 Task: Buy 5 Wheel Cylinder Kits from Brake System section under best seller category for shipping address: Brooke Phillips, 425 Callison Lane, Wilmington, Delaware 19801, Cell Number 3024323748. Pay from credit card ending with 6010, CVV 682
Action: Mouse moved to (19, 89)
Screenshot: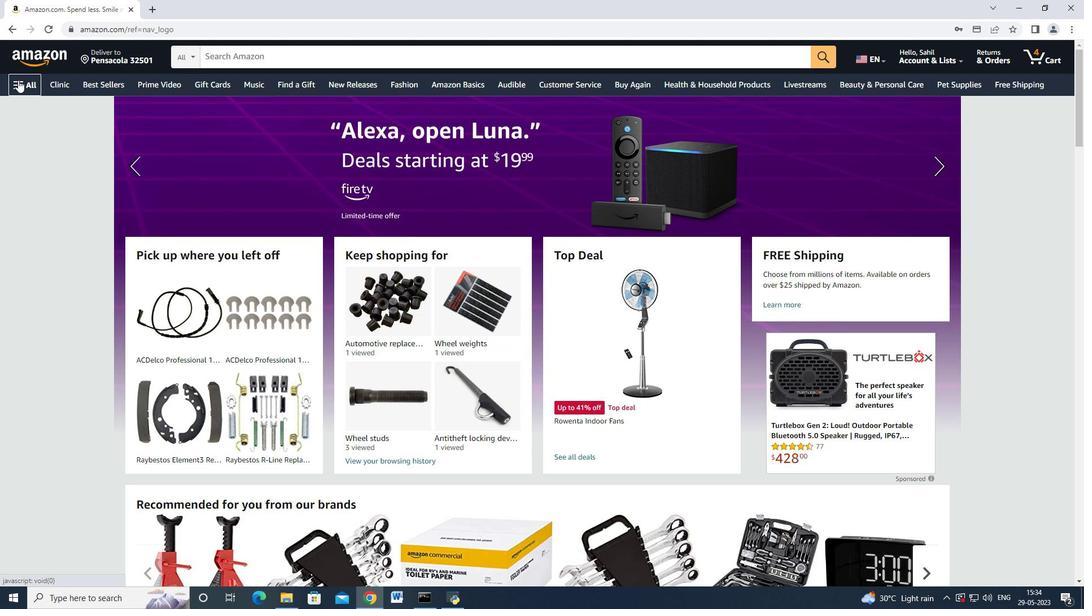
Action: Mouse pressed left at (19, 89)
Screenshot: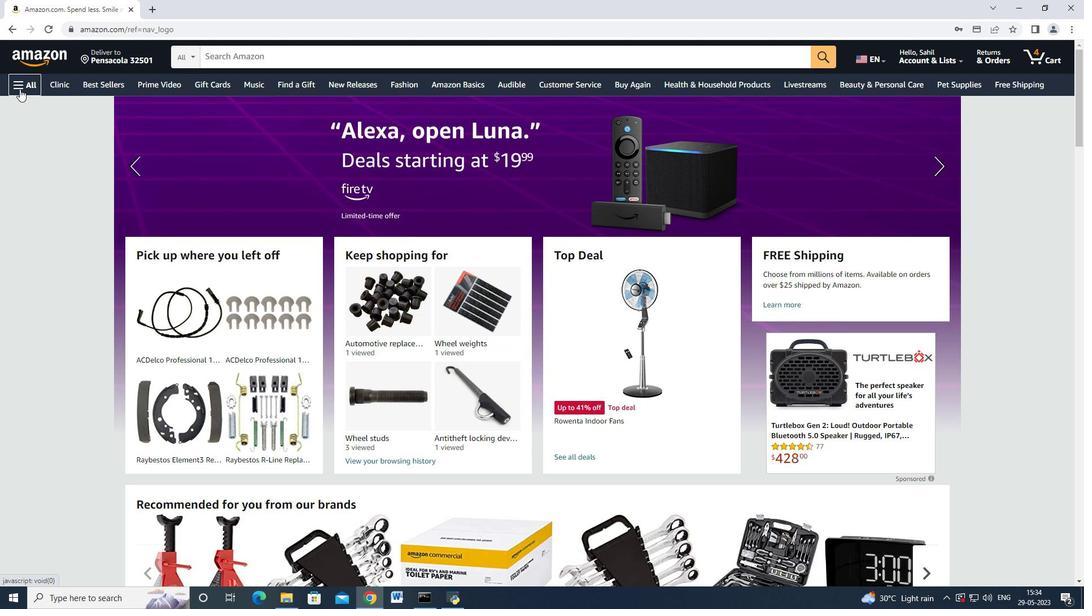 
Action: Mouse moved to (107, 241)
Screenshot: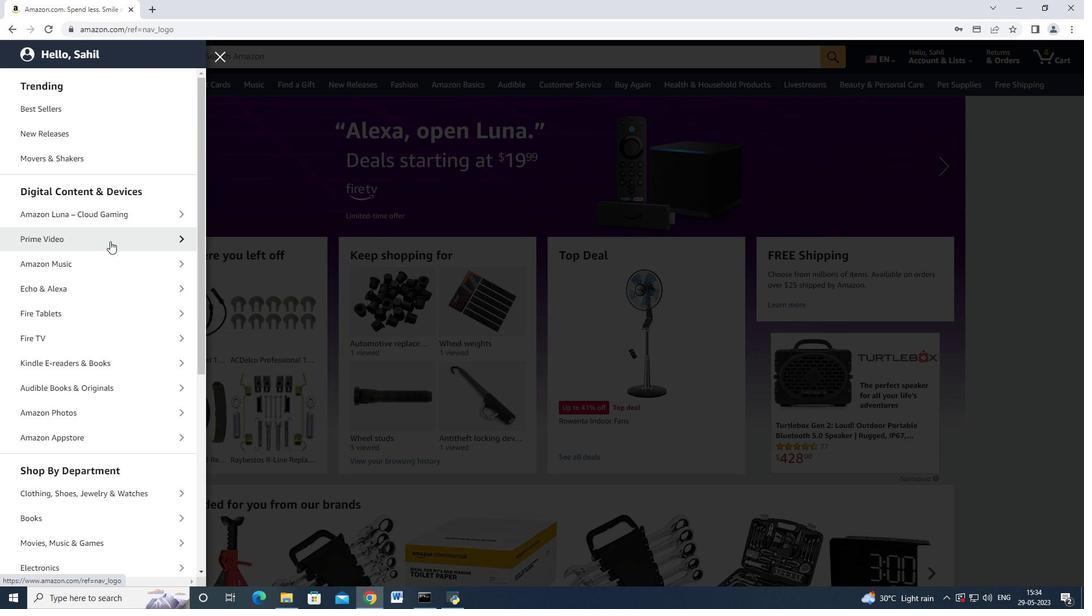 
Action: Mouse scrolled (107, 241) with delta (0, 0)
Screenshot: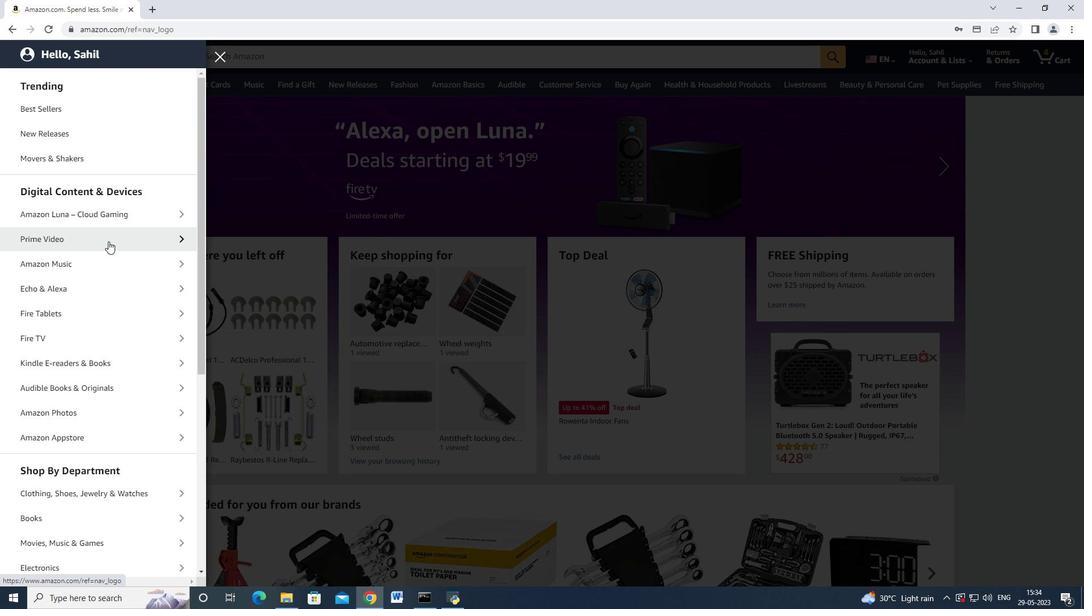 
Action: Mouse moved to (107, 241)
Screenshot: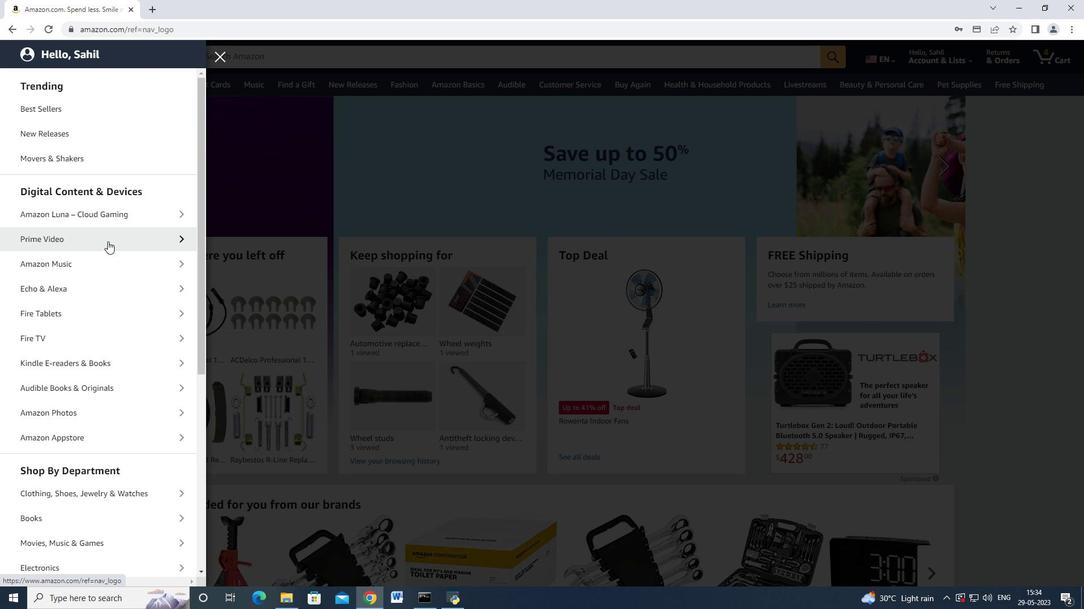
Action: Mouse scrolled (107, 241) with delta (0, 0)
Screenshot: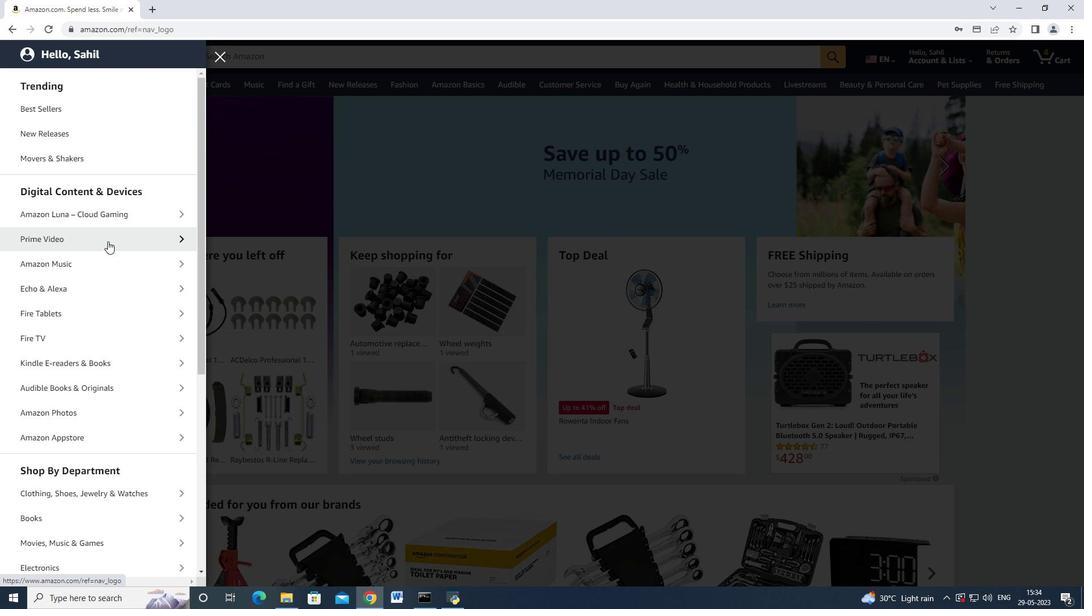 
Action: Mouse scrolled (107, 241) with delta (0, 0)
Screenshot: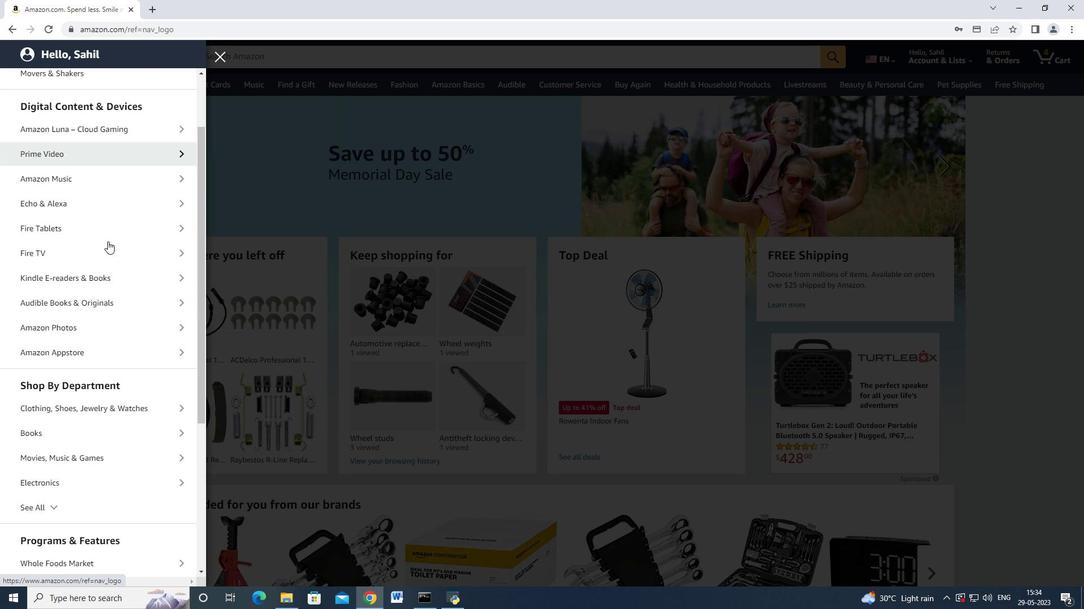 
Action: Mouse scrolled (107, 241) with delta (0, 0)
Screenshot: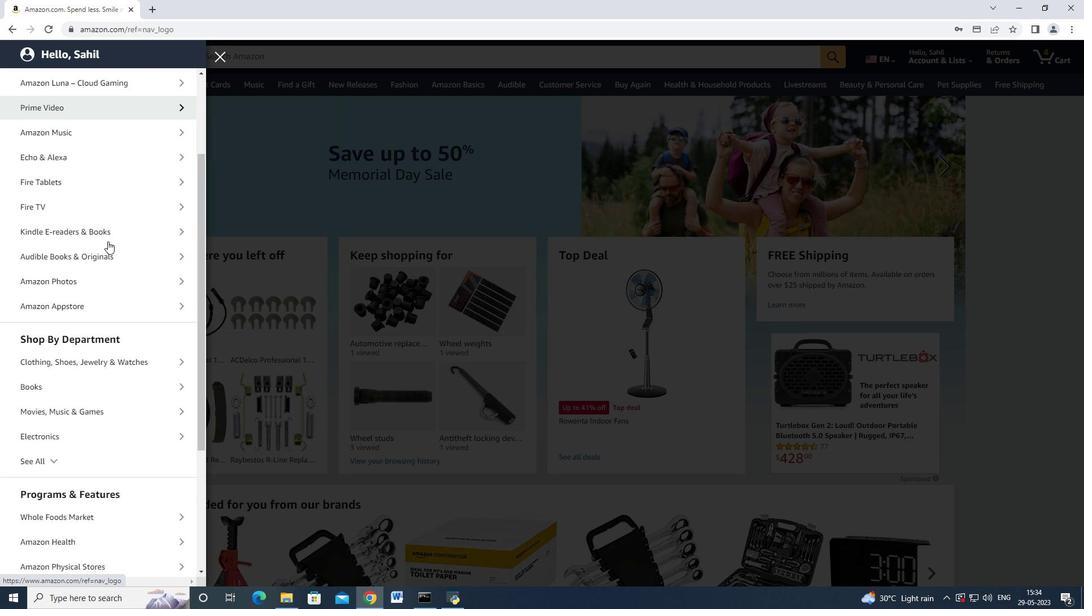 
Action: Mouse moved to (58, 360)
Screenshot: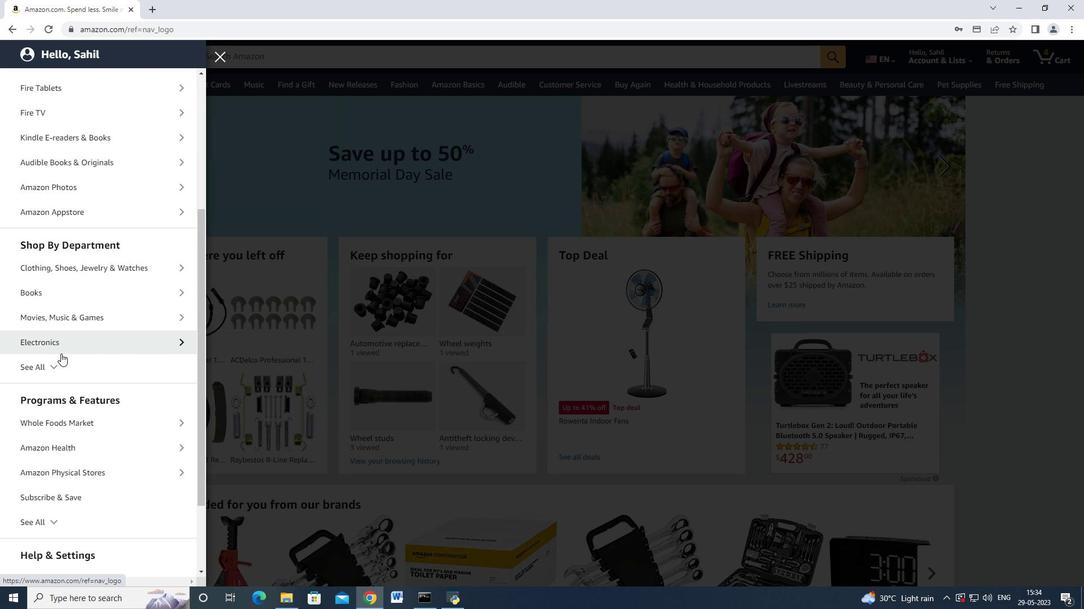 
Action: Mouse pressed left at (58, 360)
Screenshot: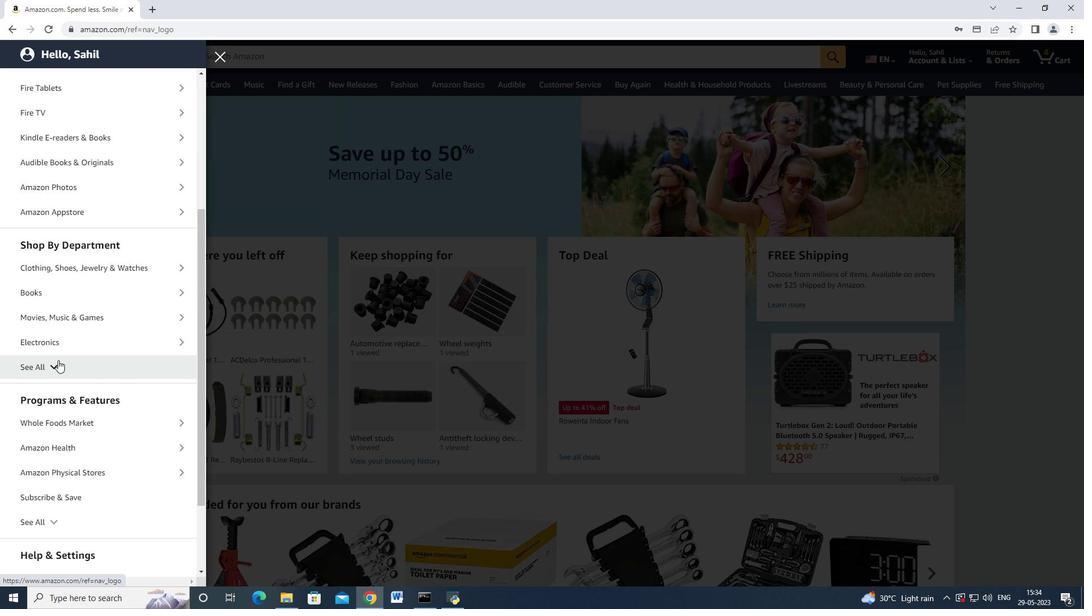 
Action: Mouse scrolled (58, 360) with delta (0, 0)
Screenshot: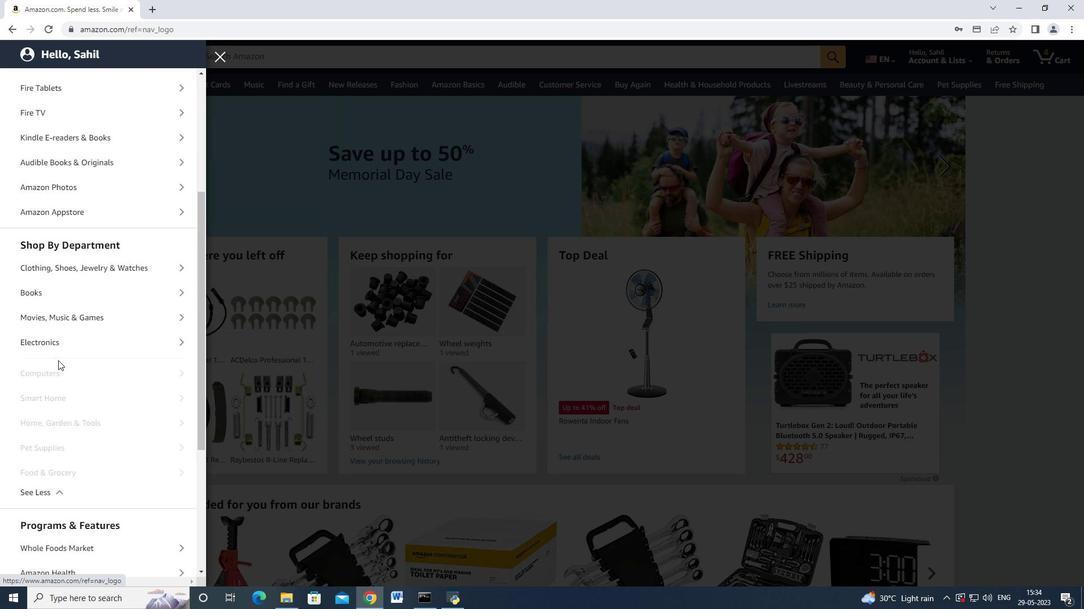 
Action: Mouse scrolled (58, 360) with delta (0, 0)
Screenshot: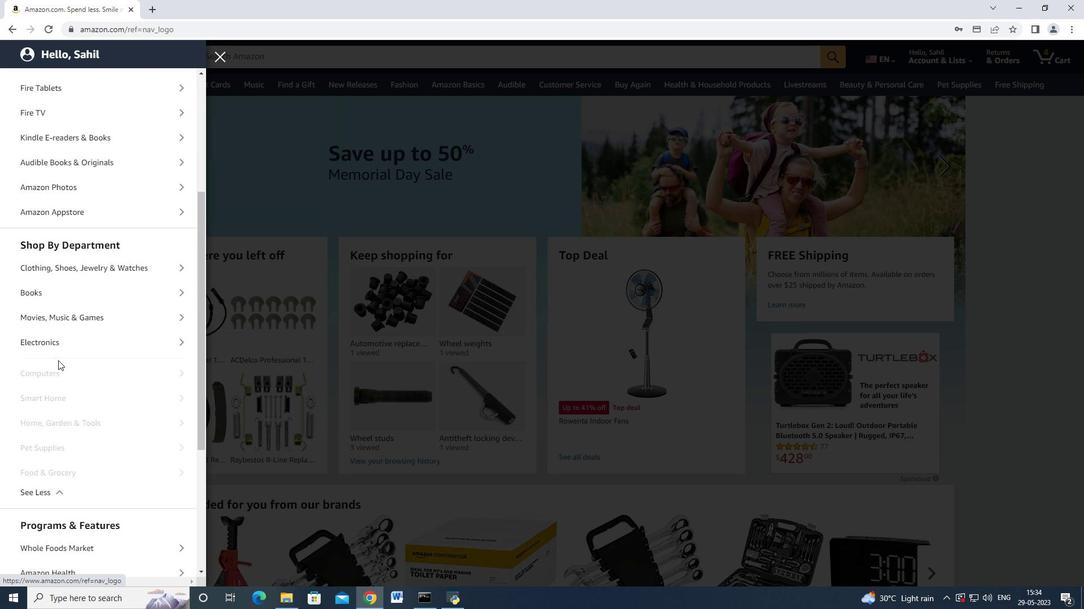 
Action: Mouse scrolled (58, 360) with delta (0, 0)
Screenshot: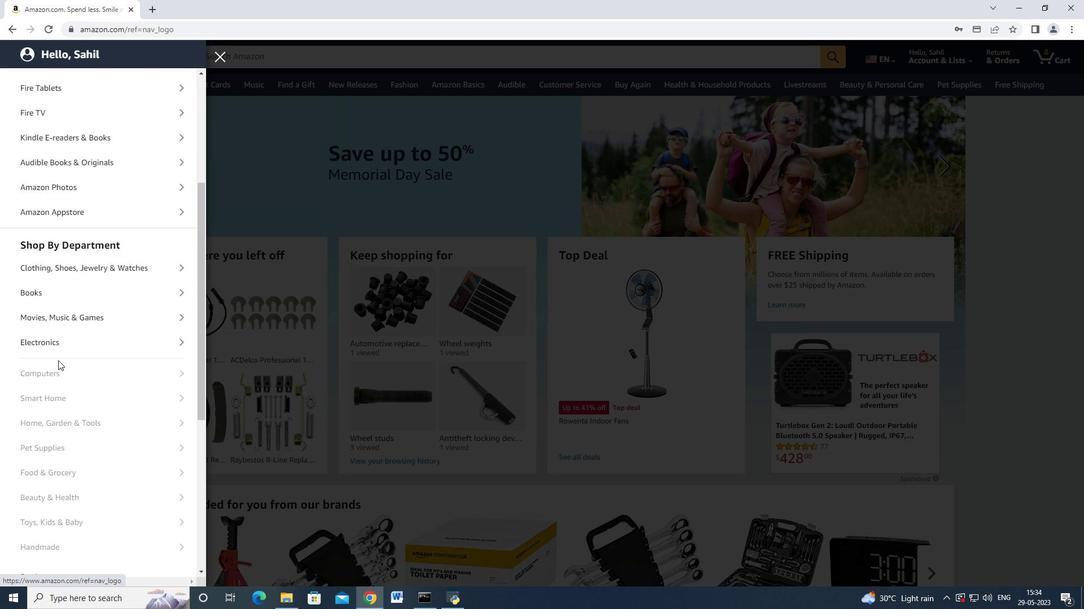 
Action: Mouse scrolled (58, 360) with delta (0, 0)
Screenshot: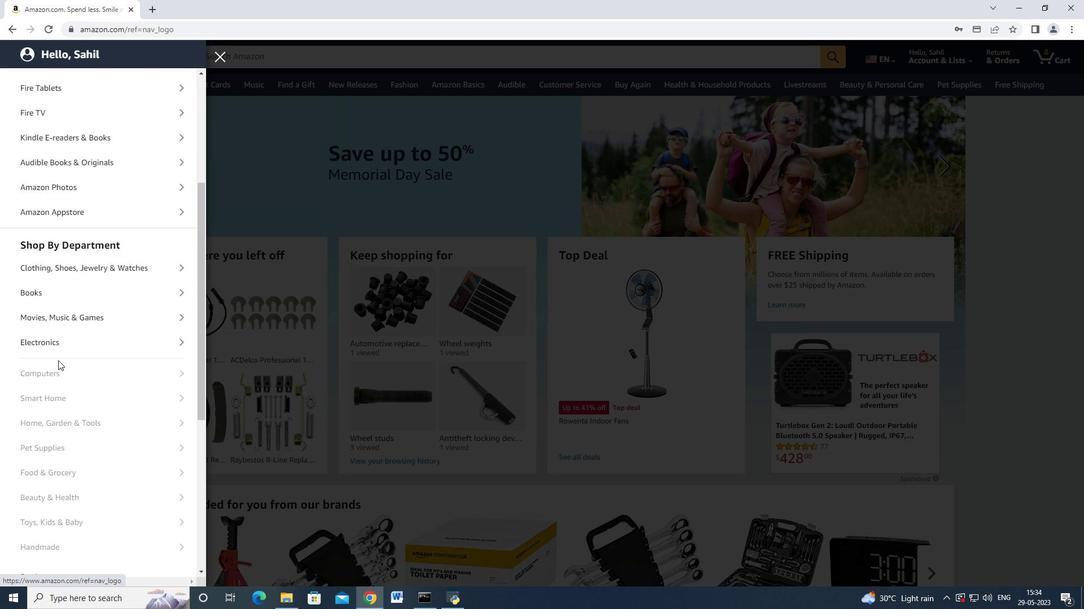 
Action: Mouse scrolled (58, 360) with delta (0, 0)
Screenshot: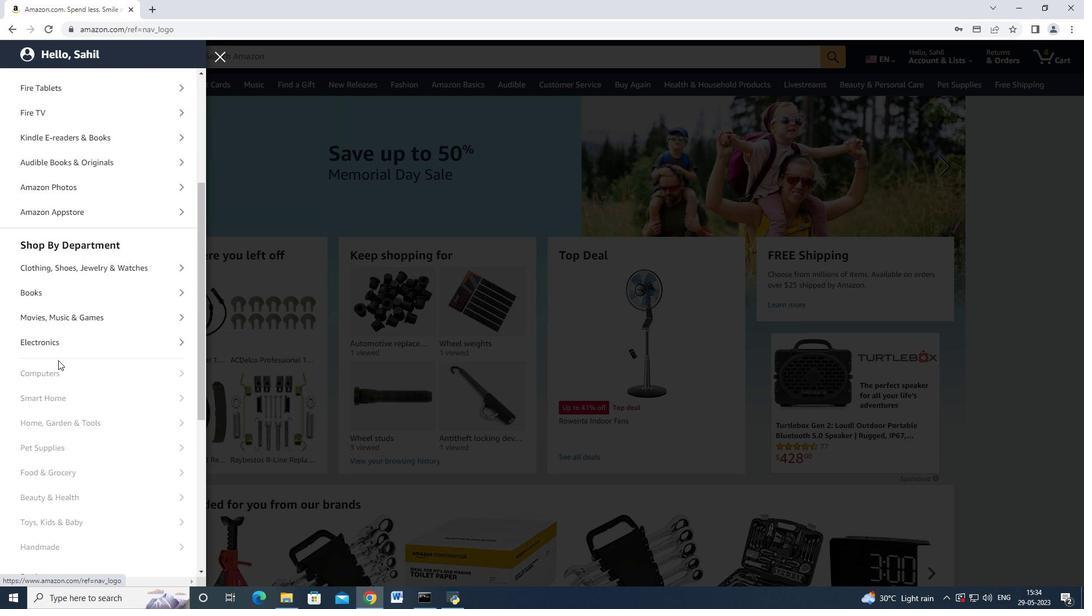 
Action: Mouse scrolled (58, 360) with delta (0, 0)
Screenshot: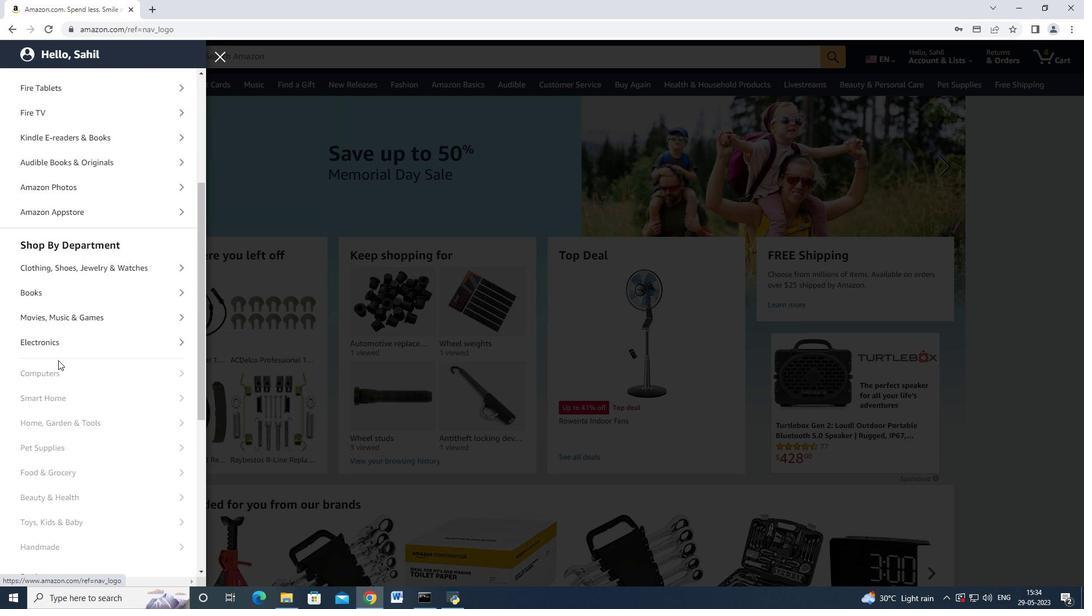 
Action: Mouse moved to (121, 276)
Screenshot: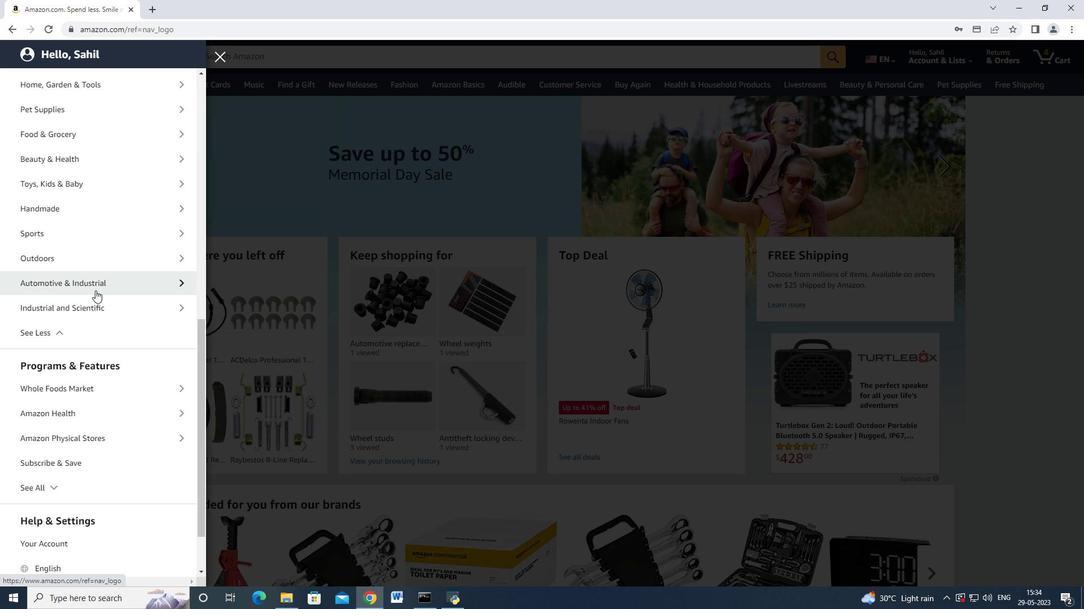 
Action: Mouse pressed left at (121, 276)
Screenshot: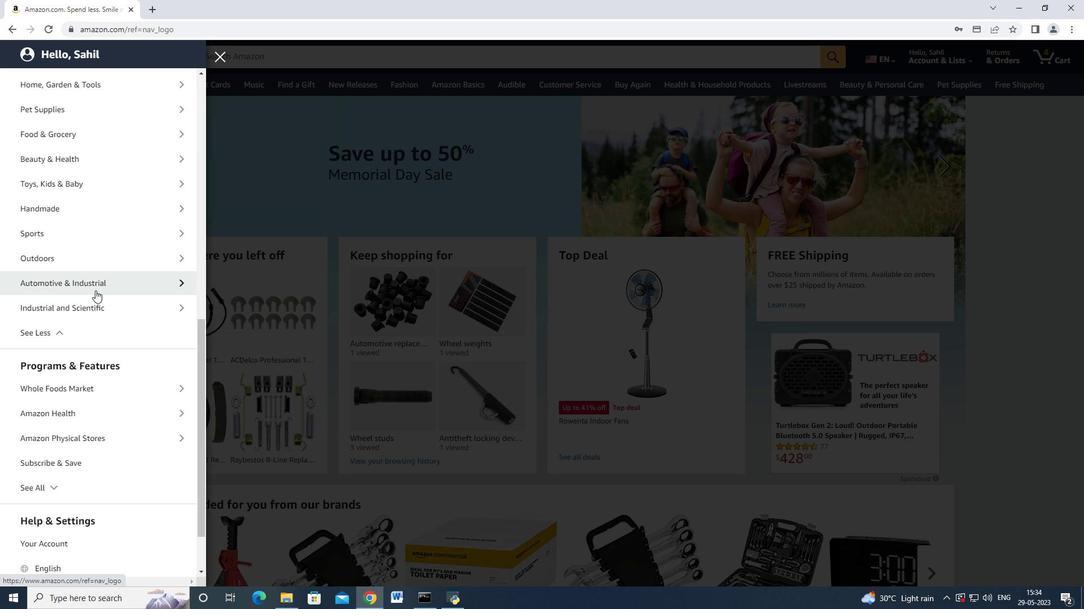 
Action: Mouse moved to (116, 212)
Screenshot: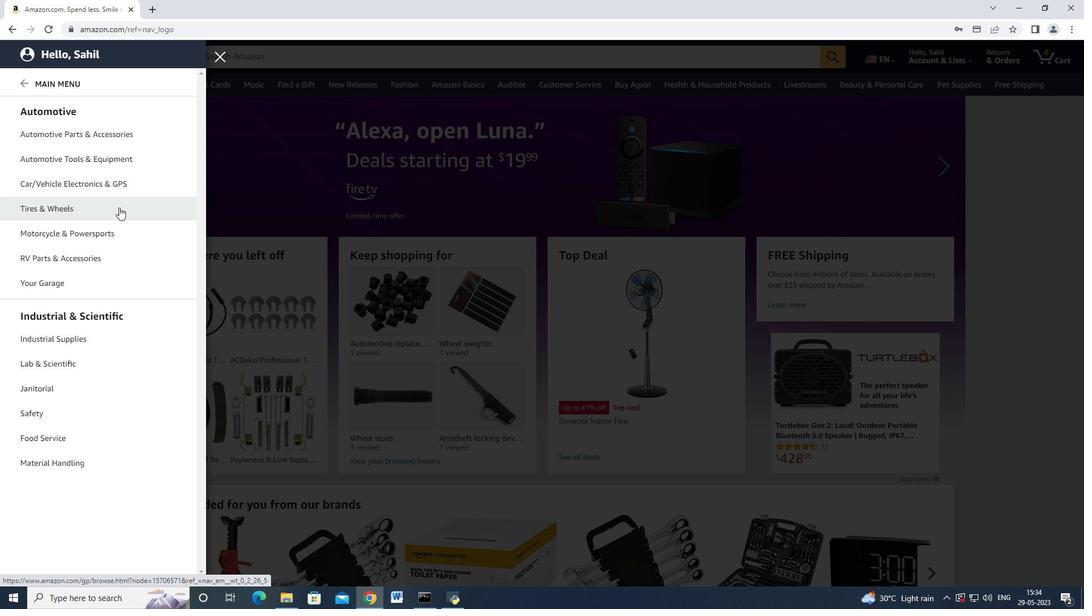 
Action: Mouse scrolled (118, 208) with delta (0, 0)
Screenshot: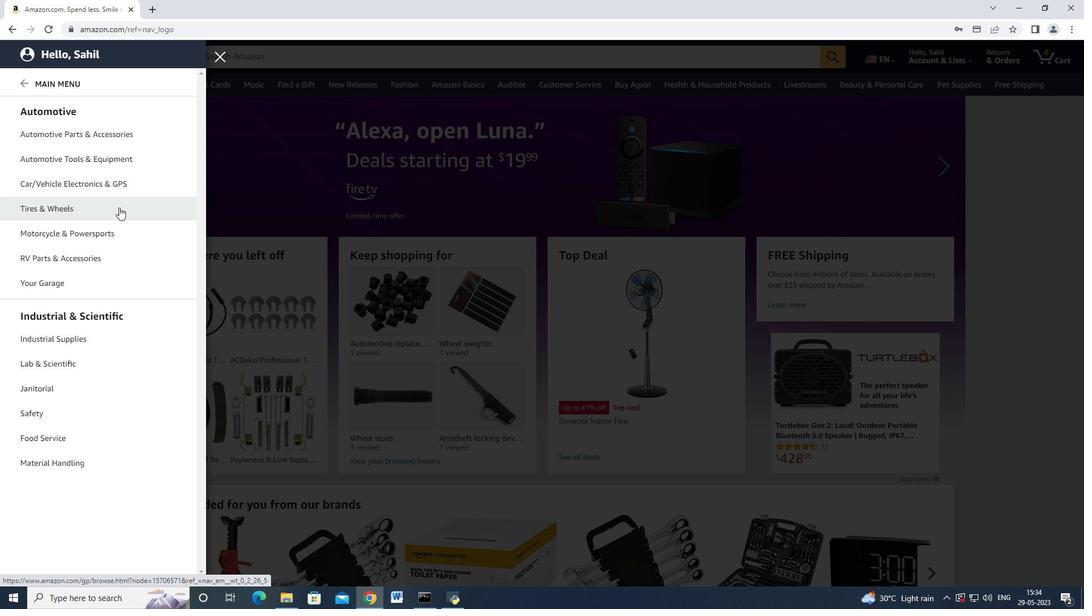 
Action: Mouse moved to (116, 213)
Screenshot: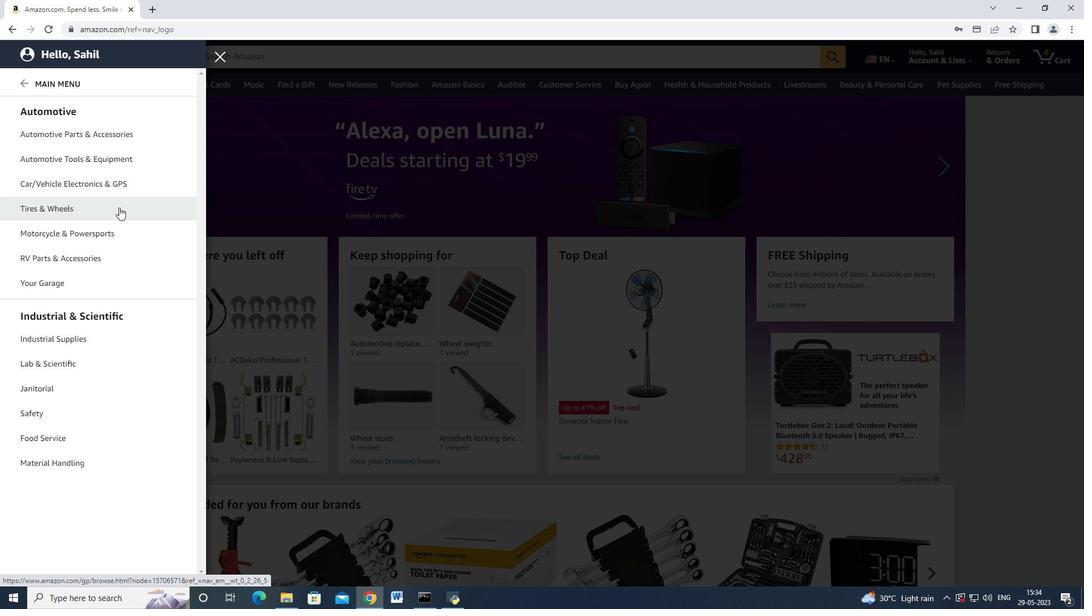 
Action: Mouse scrolled (116, 212) with delta (0, 0)
Screenshot: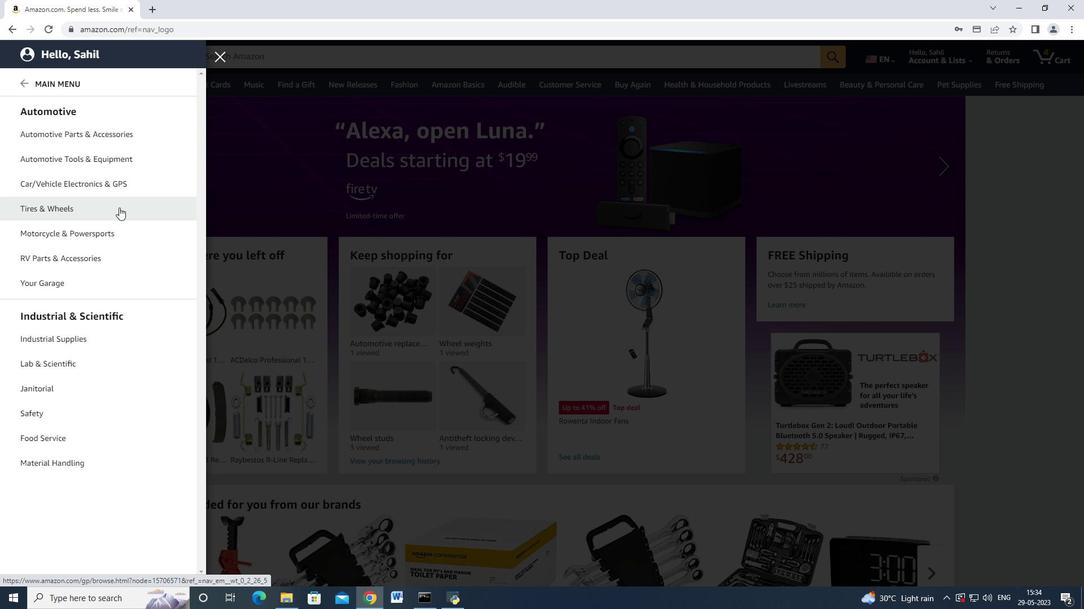 
Action: Mouse moved to (90, 133)
Screenshot: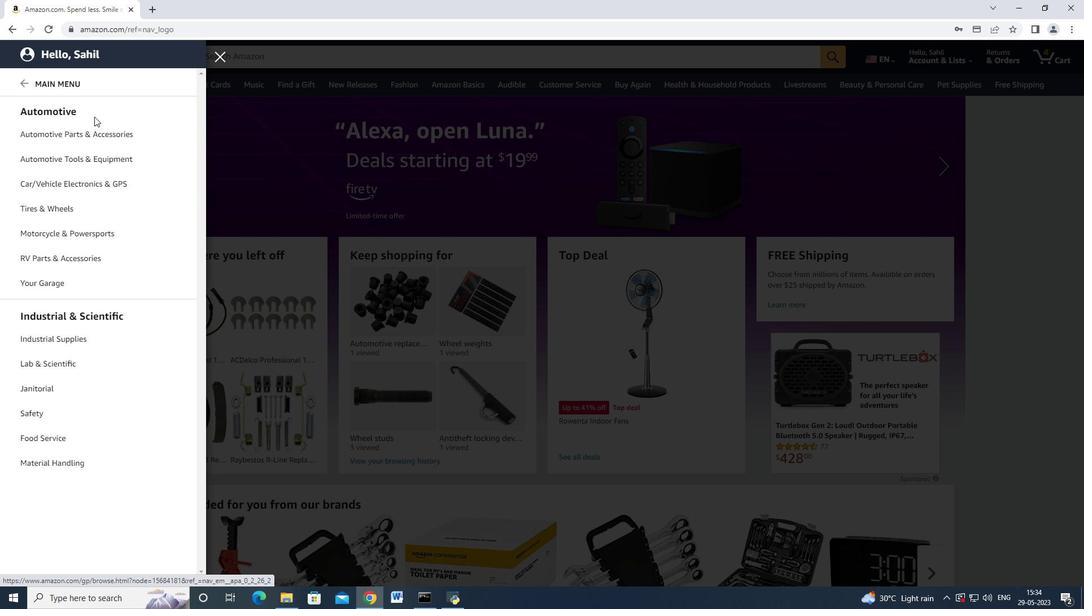 
Action: Mouse pressed left at (90, 133)
Screenshot: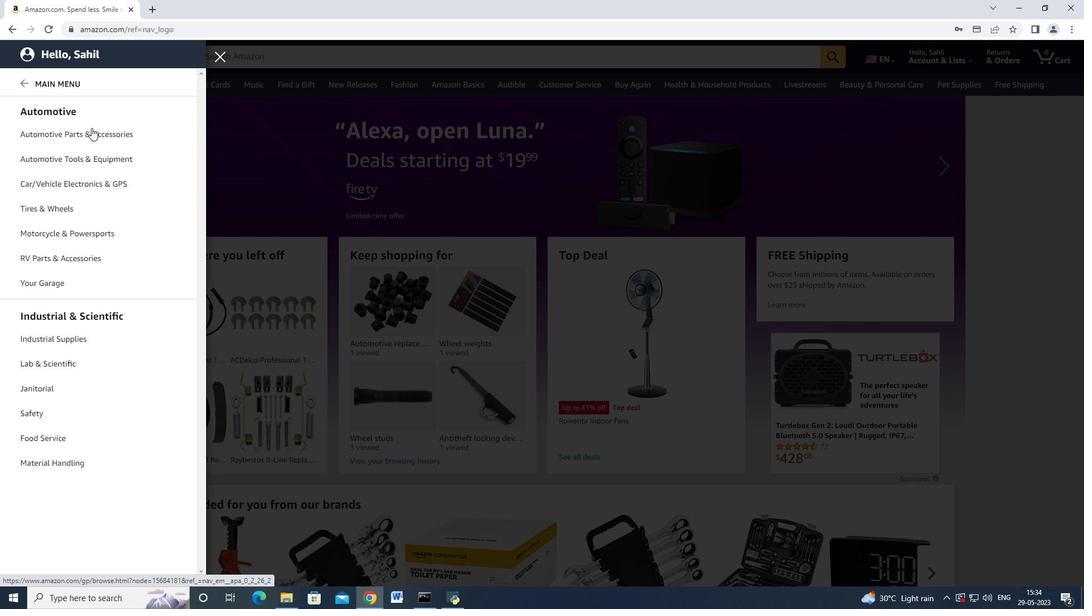 
Action: Mouse moved to (199, 103)
Screenshot: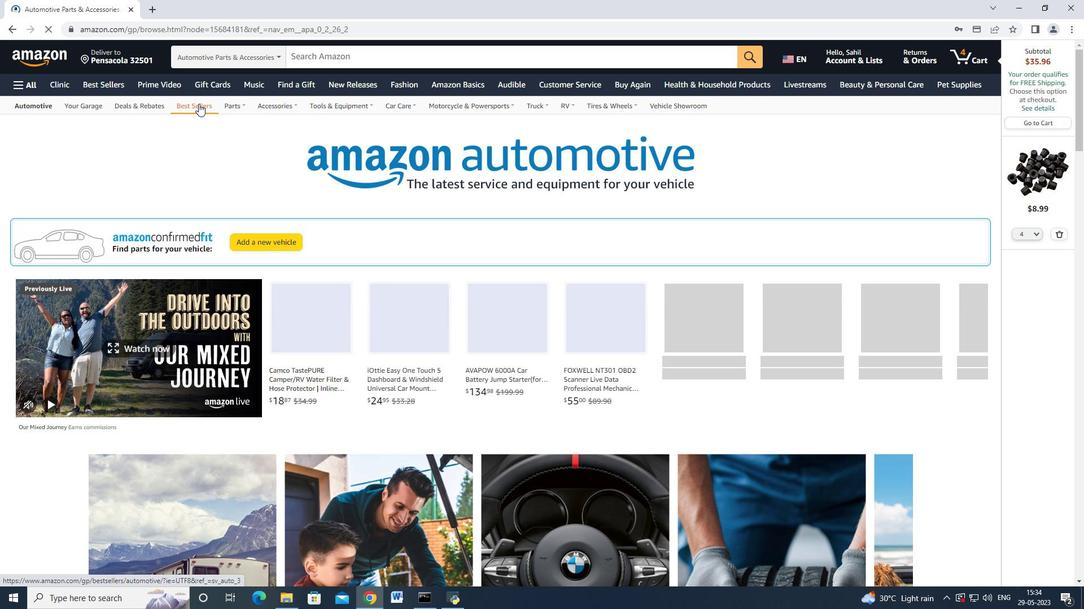 
Action: Mouse pressed left at (199, 103)
Screenshot: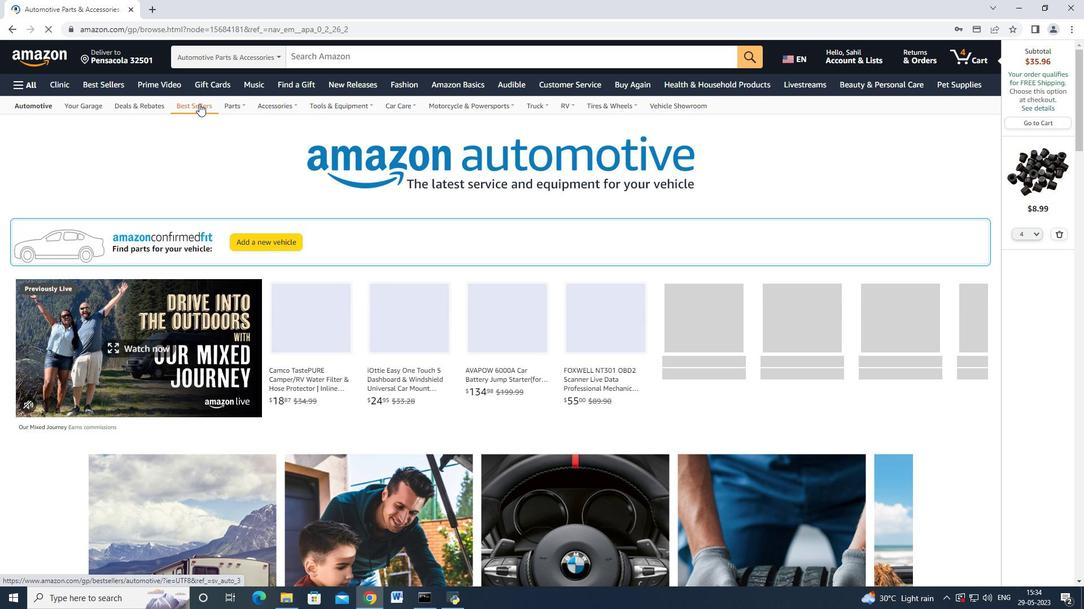 
Action: Mouse moved to (186, 212)
Screenshot: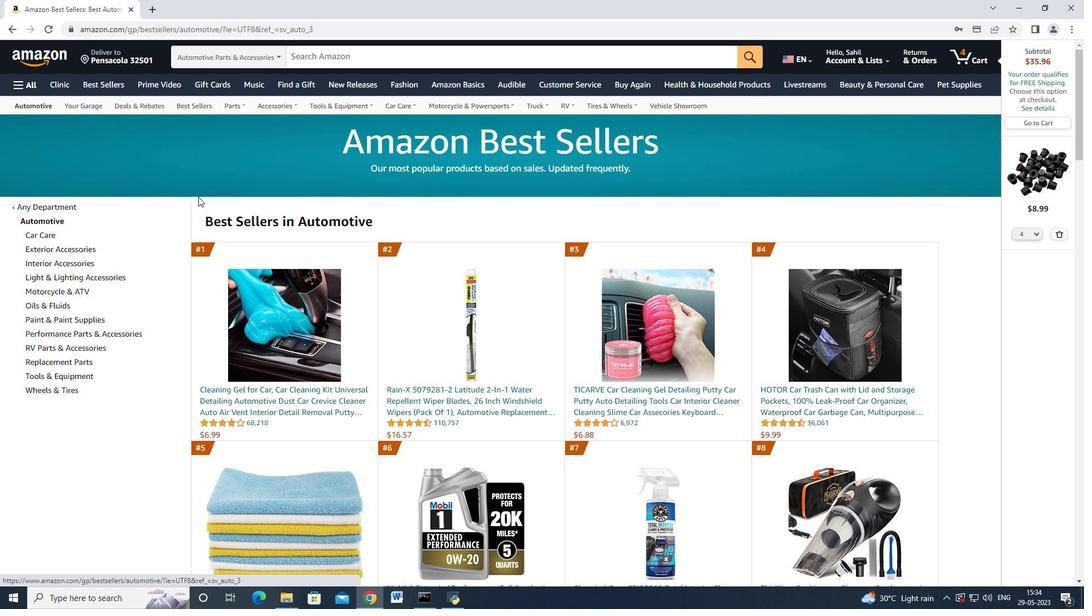 
Action: Mouse scrolled (186, 211) with delta (0, 0)
Screenshot: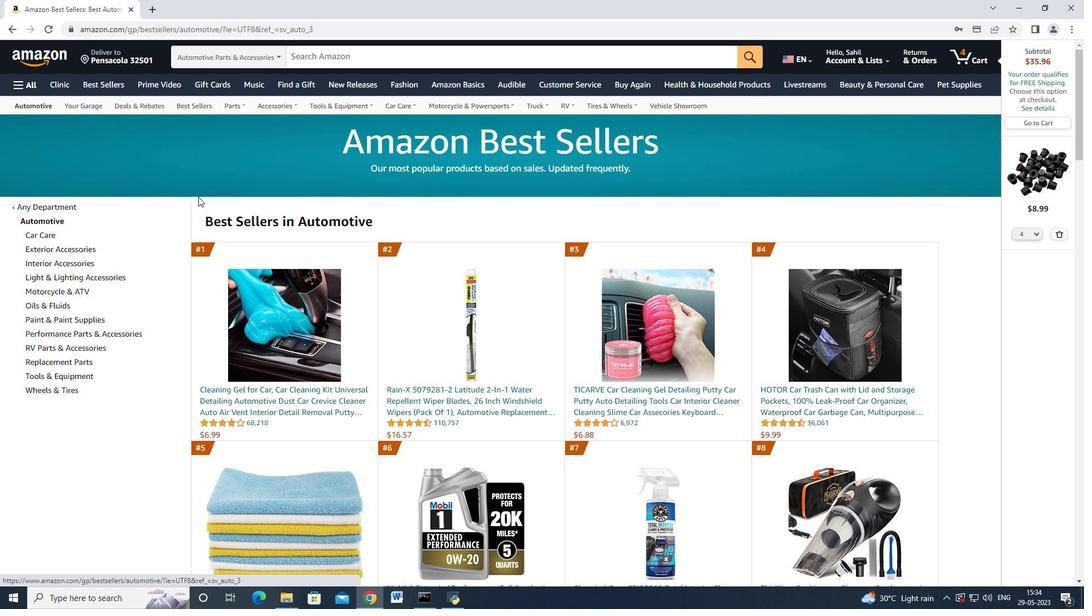 
Action: Mouse moved to (186, 212)
Screenshot: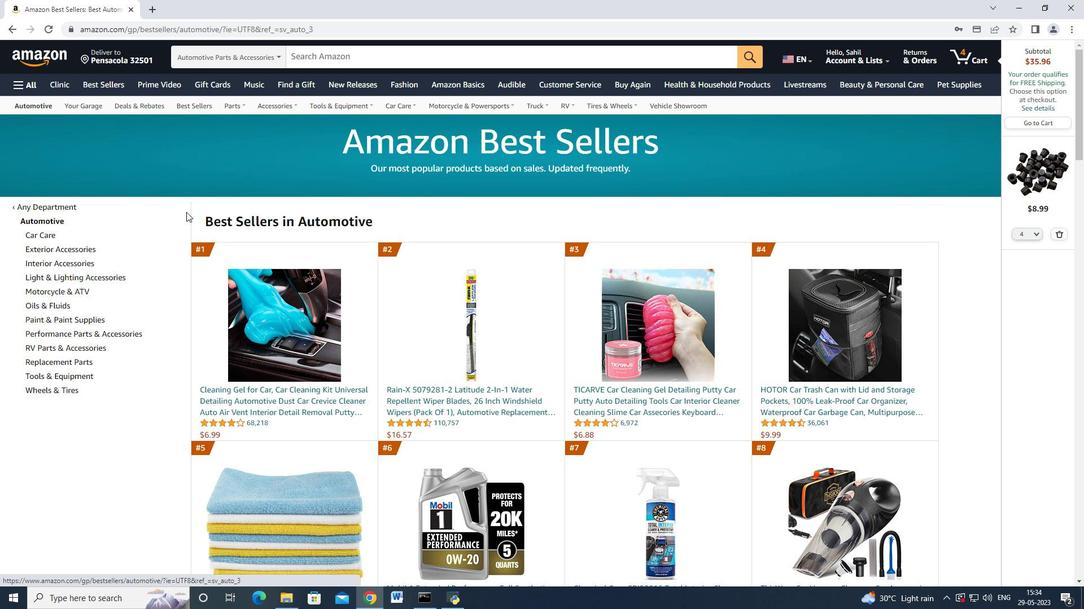 
Action: Mouse scrolled (186, 211) with delta (0, 0)
Screenshot: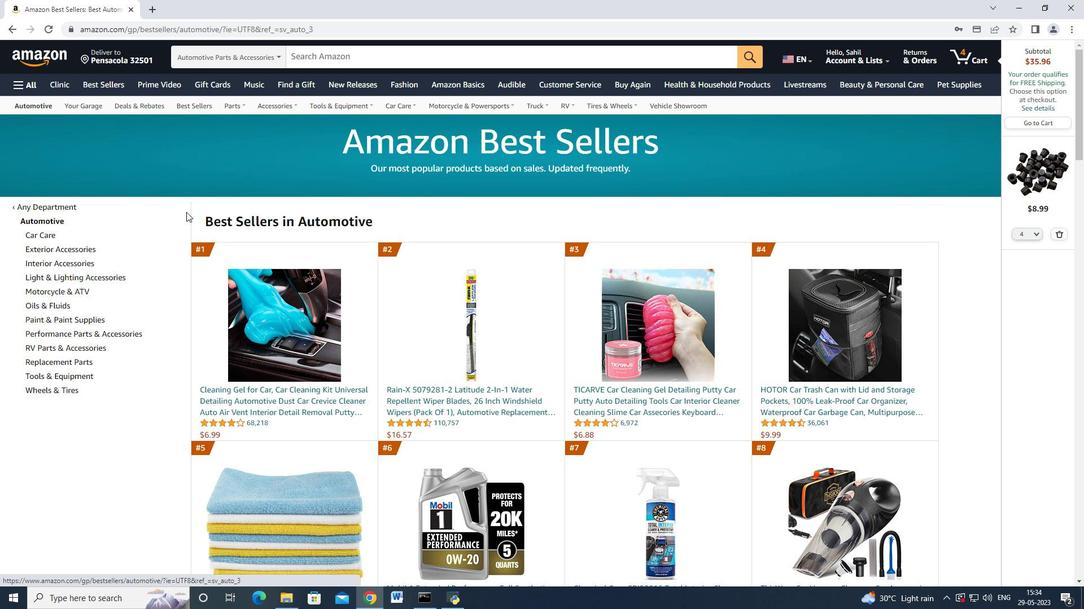 
Action: Mouse moved to (188, 211)
Screenshot: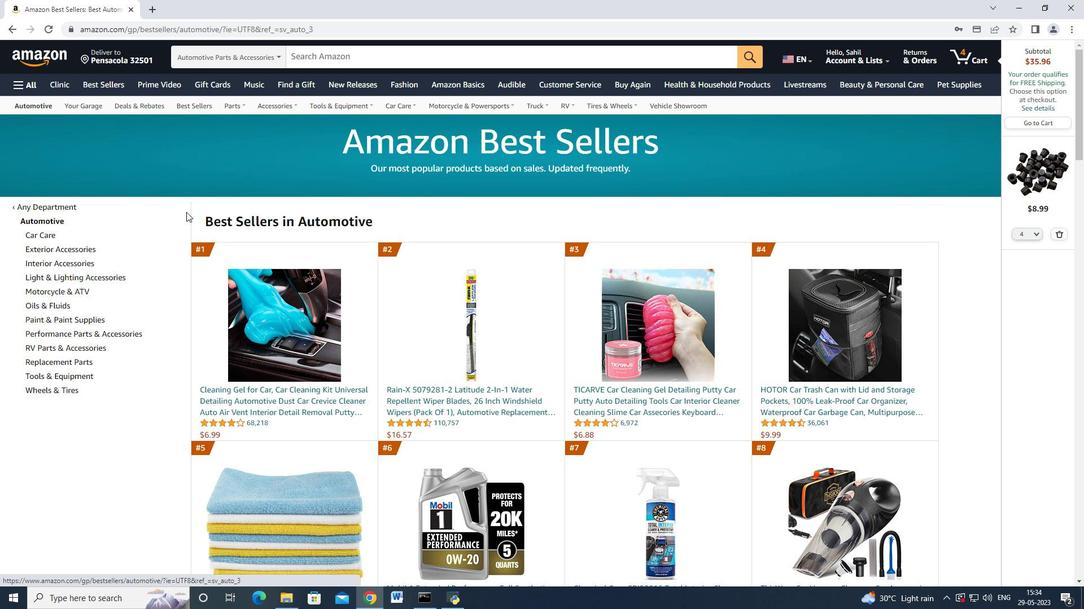 
Action: Mouse scrolled (188, 211) with delta (0, 0)
Screenshot: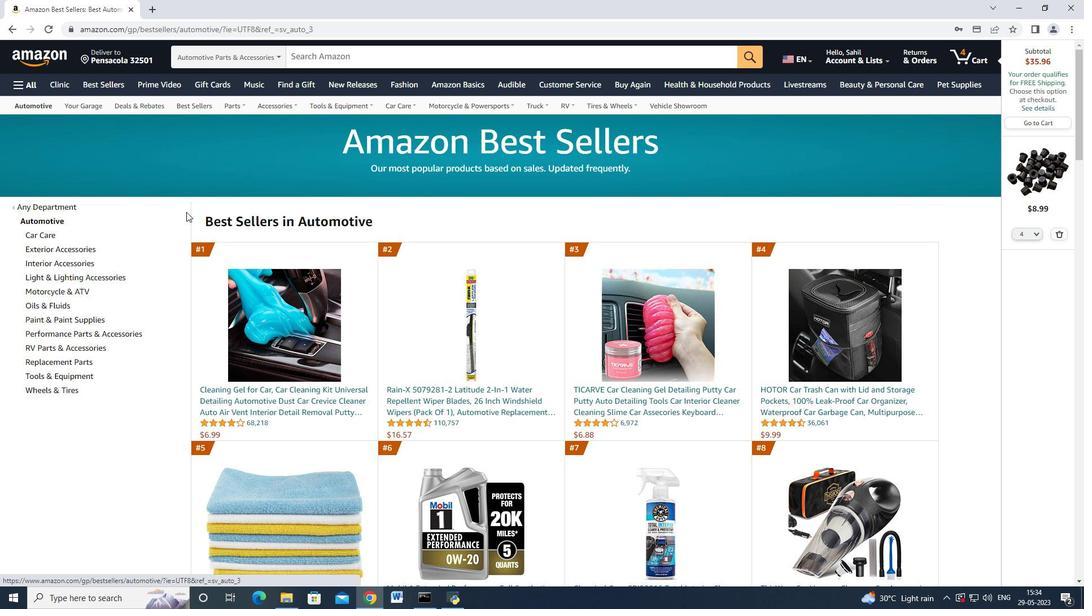
Action: Mouse moved to (67, 192)
Screenshot: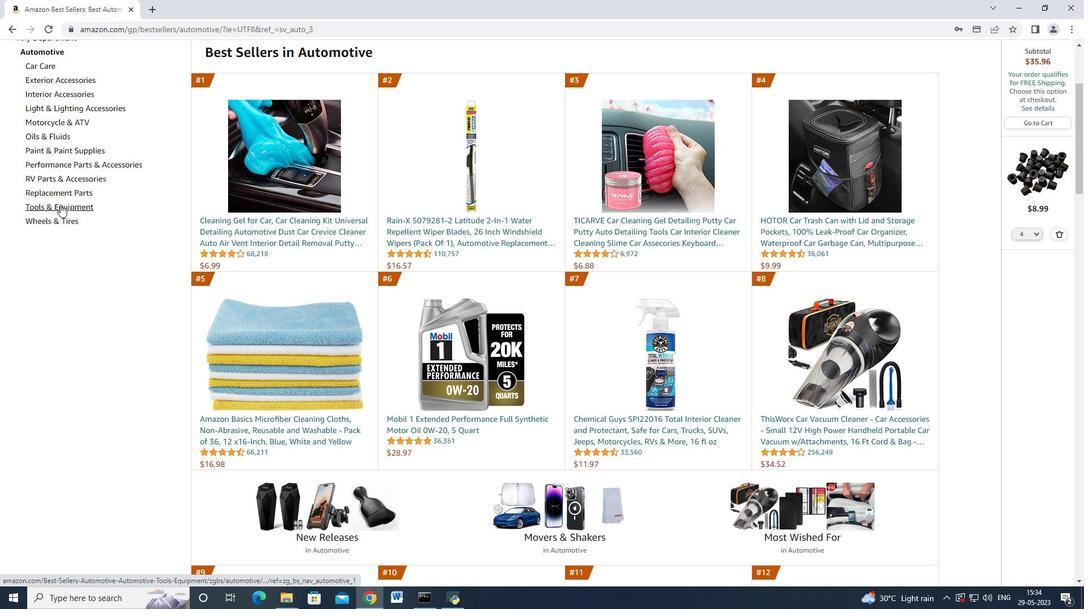 
Action: Mouse pressed left at (67, 192)
Screenshot: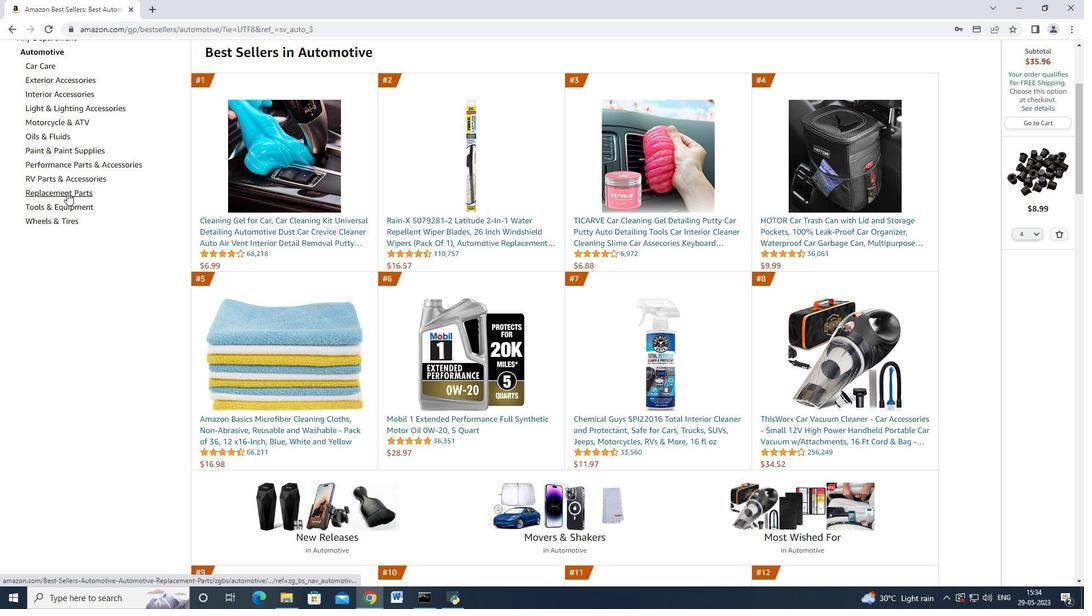 
Action: Mouse moved to (59, 303)
Screenshot: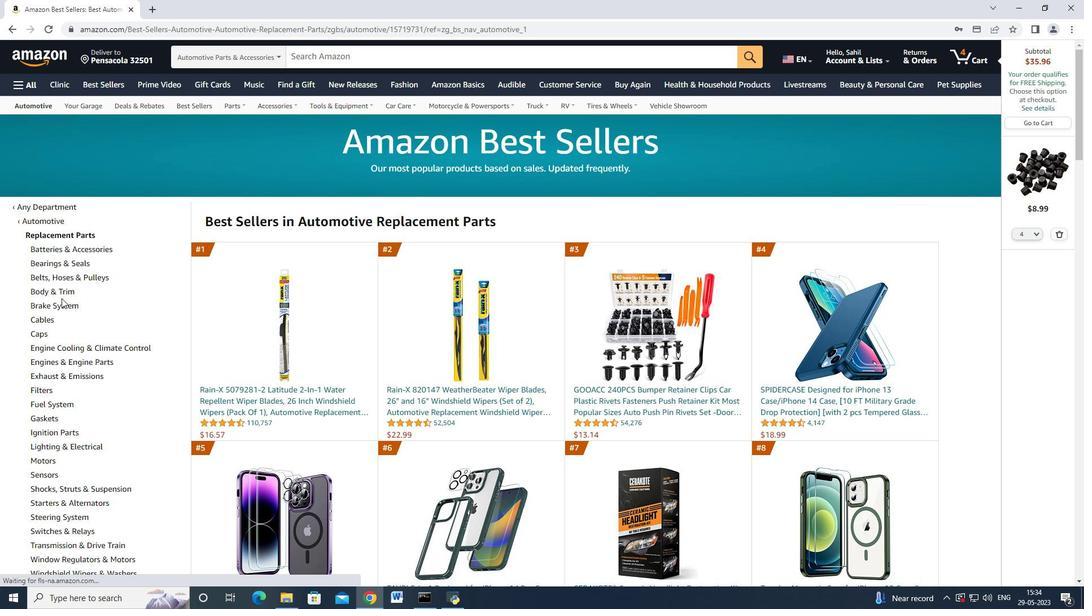 
Action: Mouse pressed left at (59, 303)
Screenshot: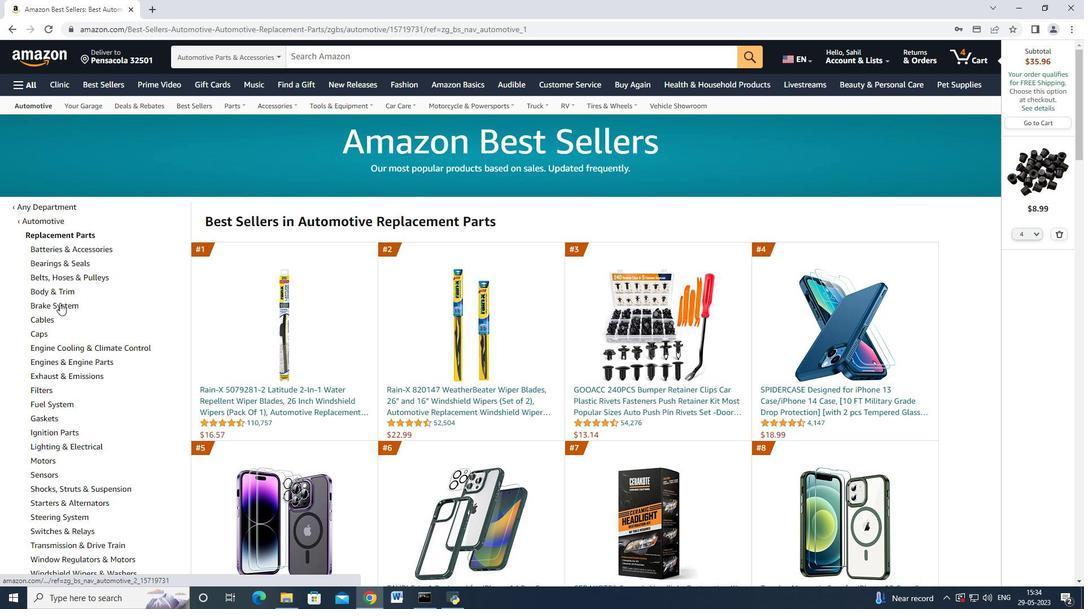 
Action: Mouse moved to (122, 293)
Screenshot: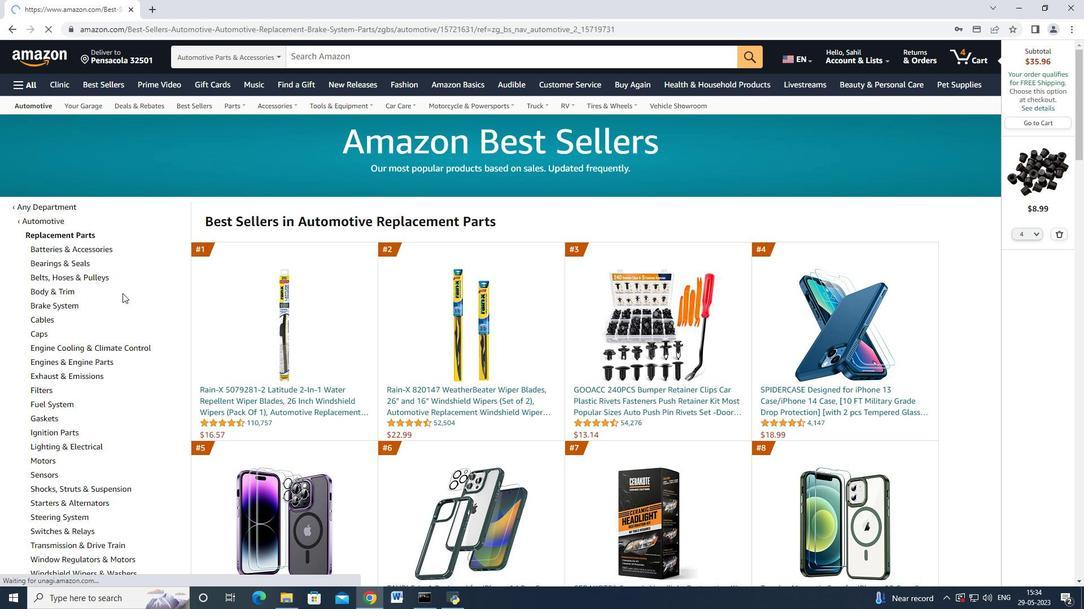 
Action: Mouse scrolled (122, 293) with delta (0, 0)
Screenshot: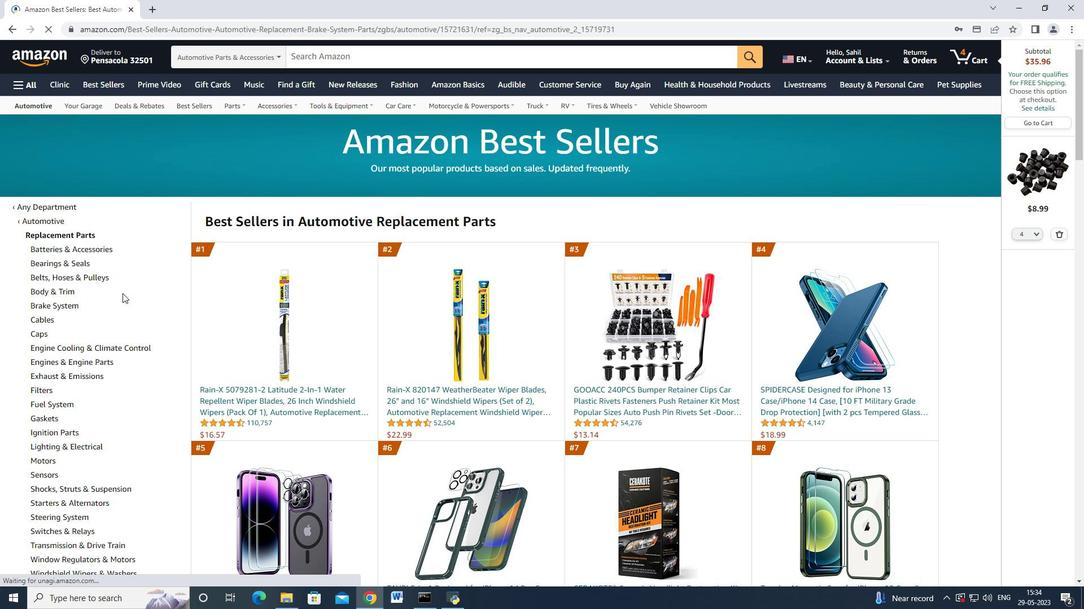 
Action: Mouse scrolled (122, 293) with delta (0, 0)
Screenshot: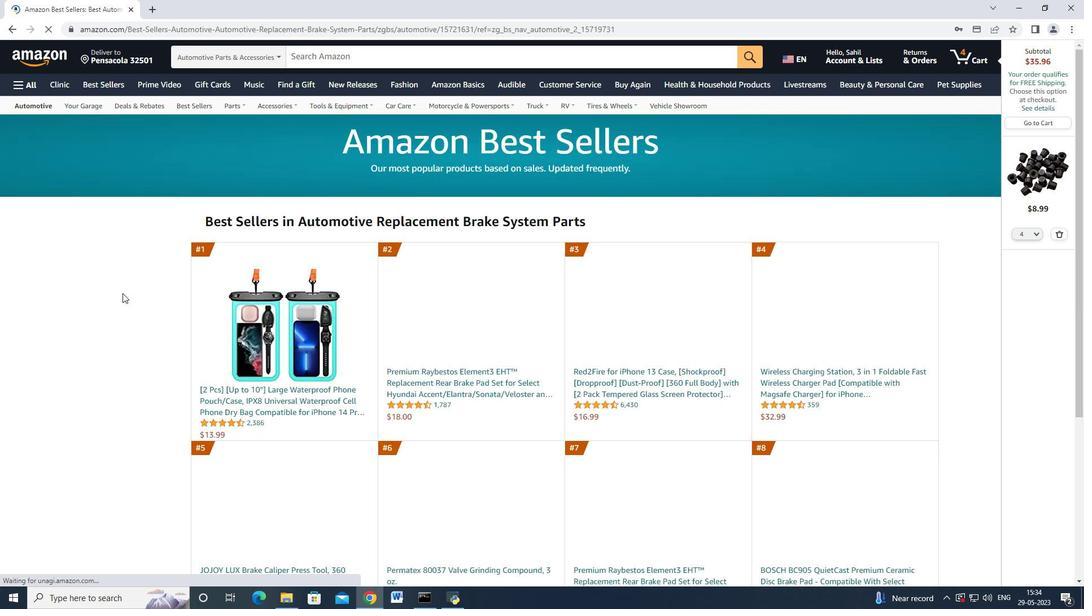 
Action: Mouse moved to (122, 293)
Screenshot: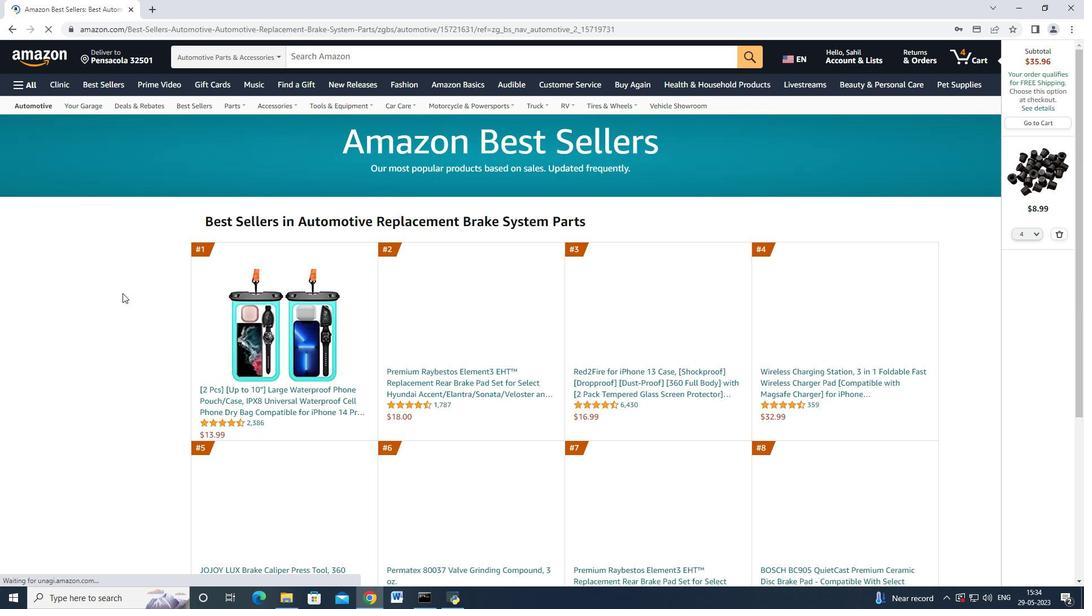 
Action: Mouse scrolled (122, 293) with delta (0, 0)
Screenshot: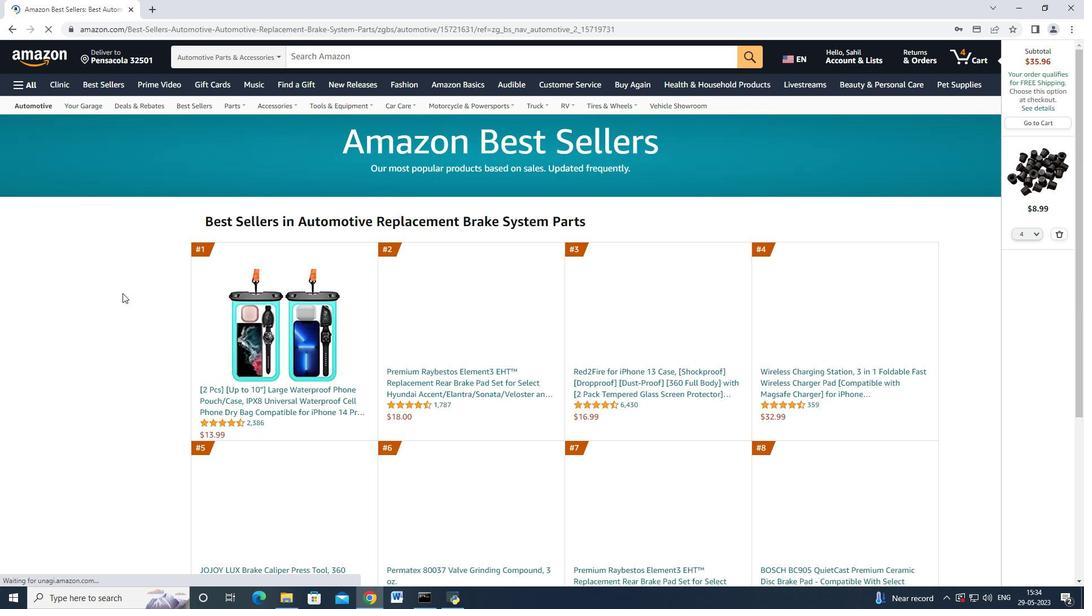 
Action: Mouse moved to (123, 295)
Screenshot: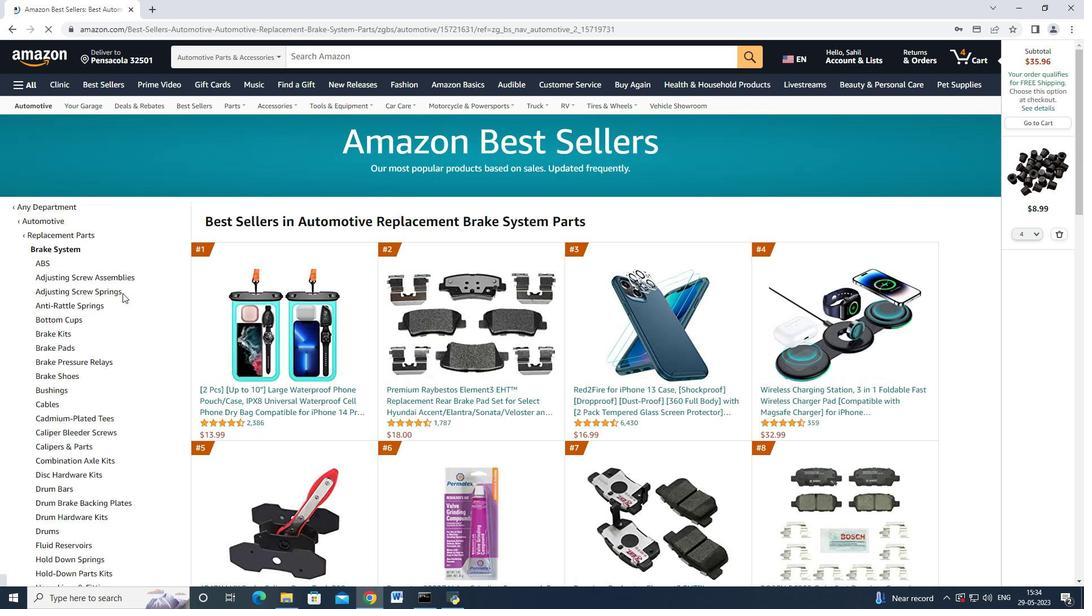 
Action: Mouse scrolled (122, 294) with delta (0, 0)
Screenshot: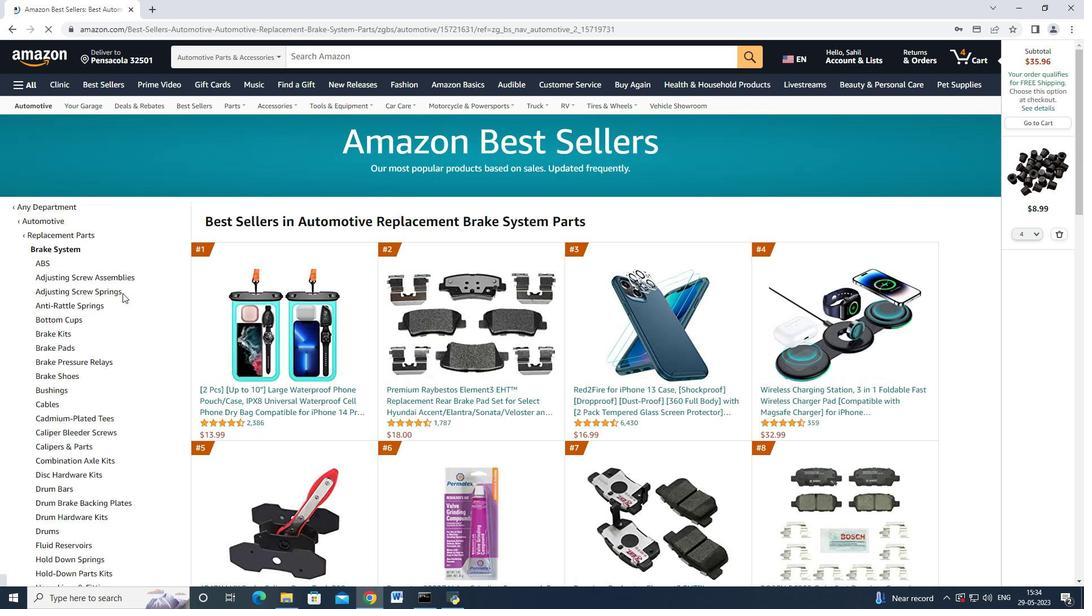 
Action: Mouse moved to (125, 297)
Screenshot: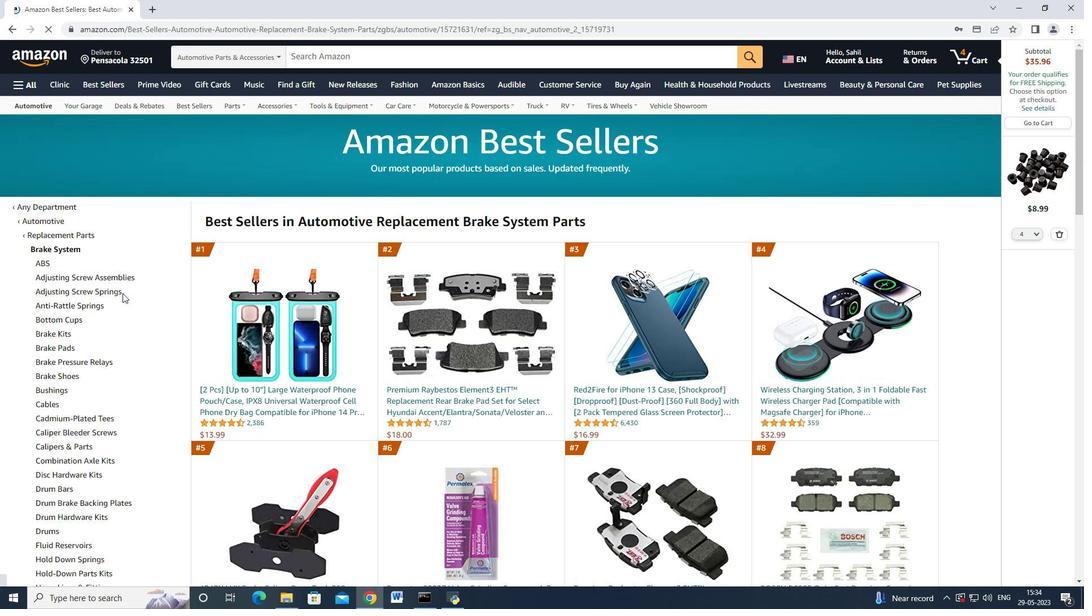 
Action: Mouse scrolled (125, 296) with delta (0, 0)
Screenshot: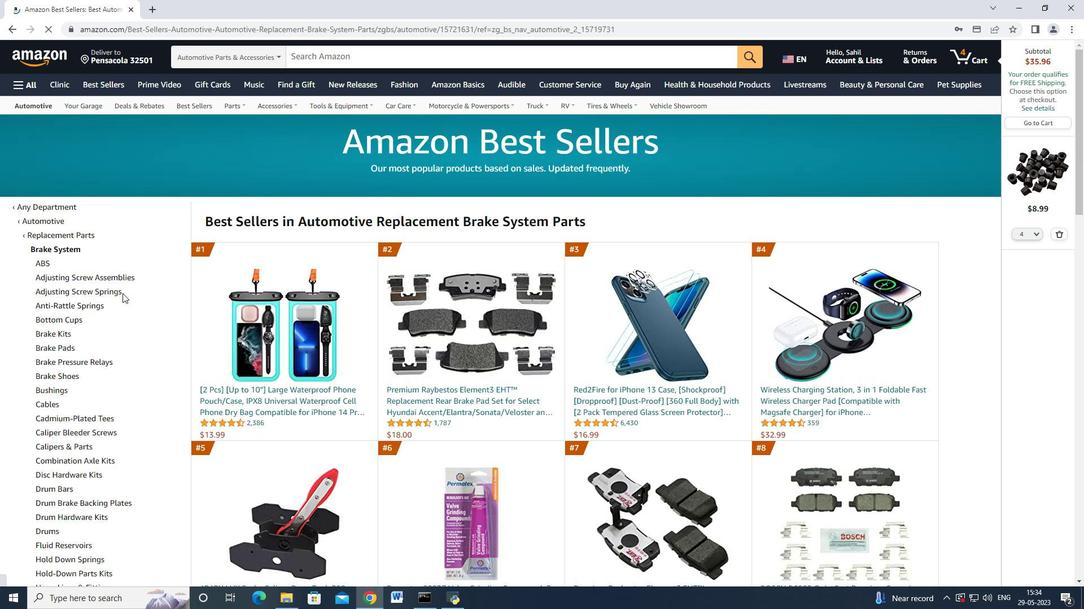 
Action: Mouse scrolled (125, 296) with delta (0, 0)
Screenshot: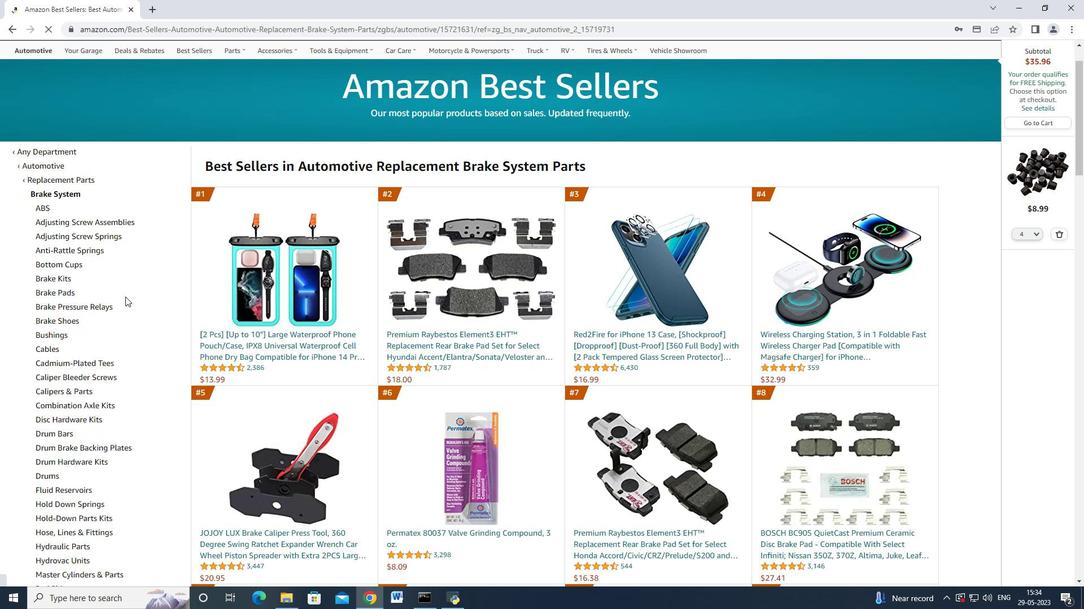 
Action: Mouse moved to (125, 297)
Screenshot: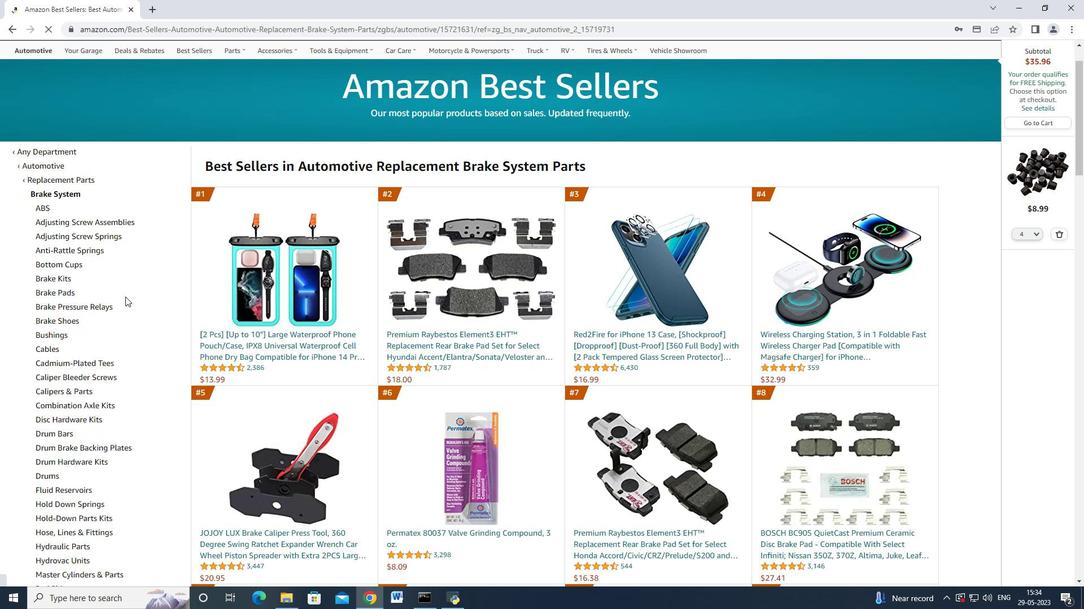 
Action: Mouse scrolled (125, 297) with delta (0, 0)
Screenshot: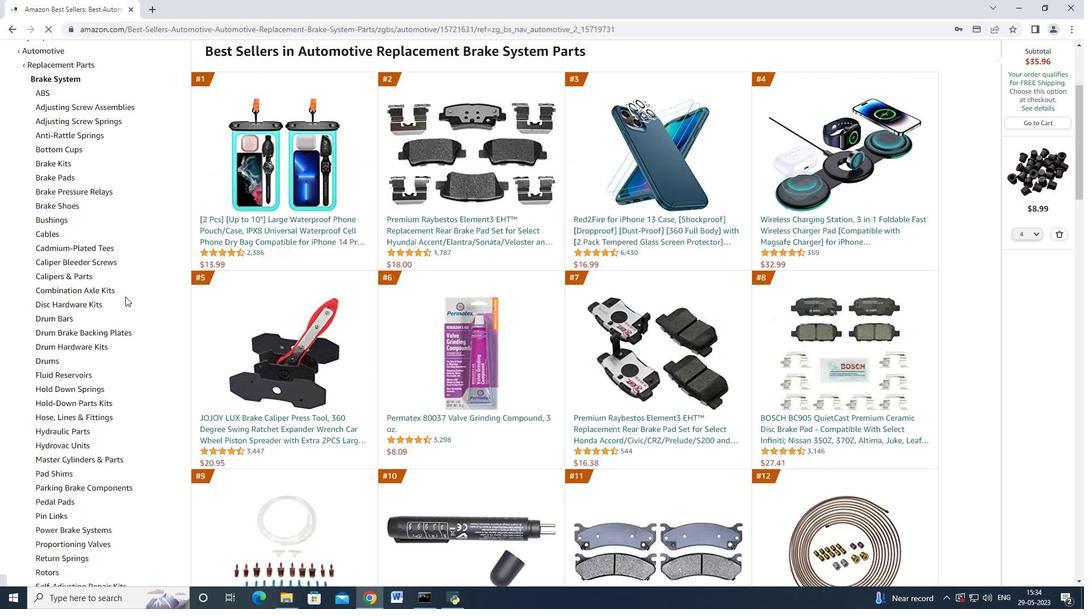 
Action: Mouse scrolled (125, 297) with delta (0, 0)
Screenshot: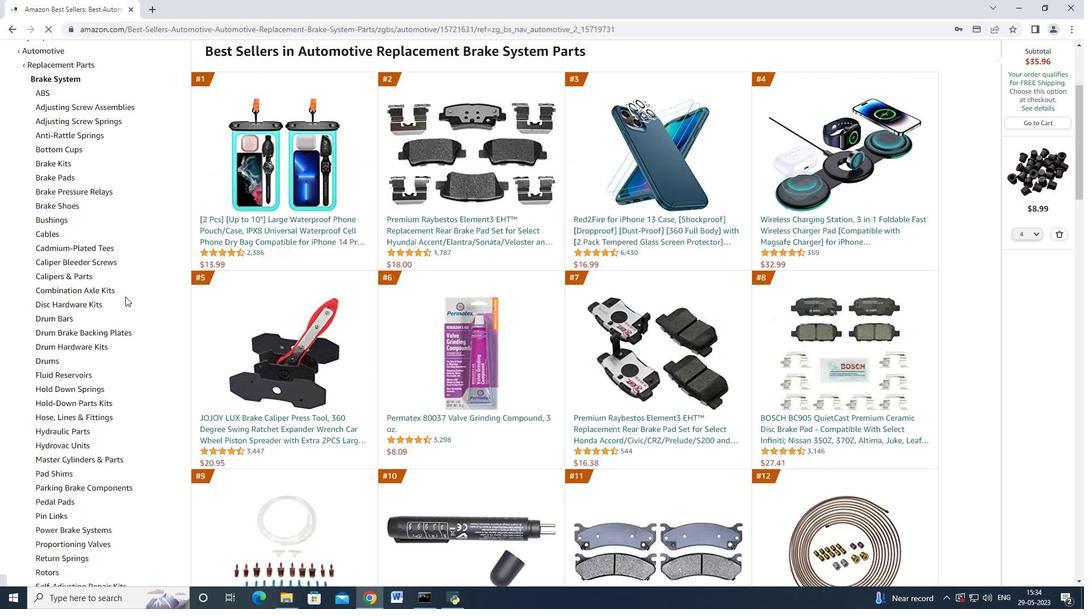 
Action: Mouse scrolled (125, 297) with delta (0, 0)
Screenshot: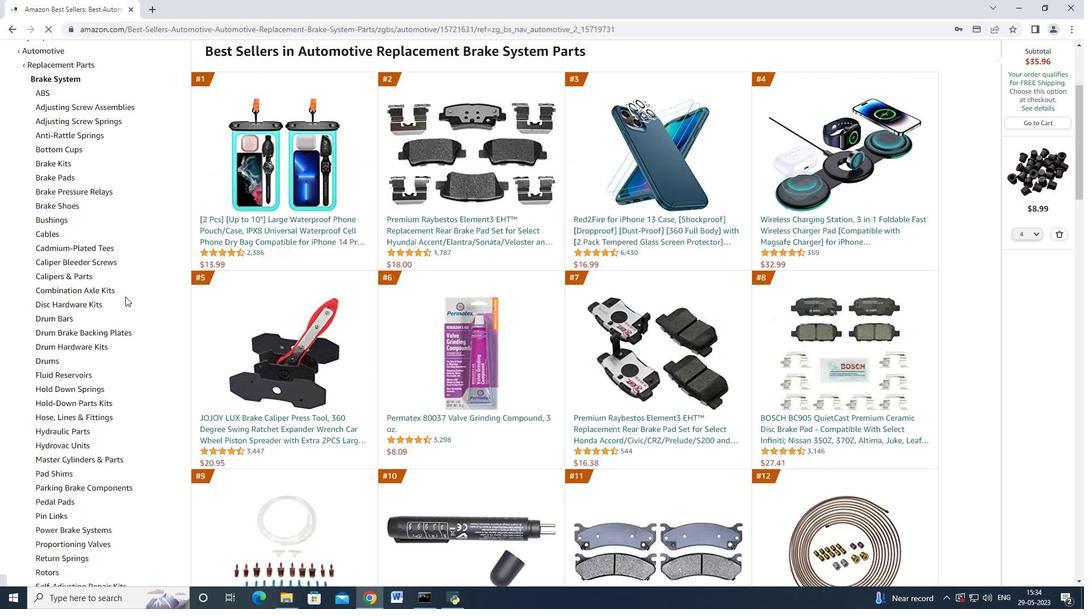 
Action: Mouse moved to (125, 298)
Screenshot: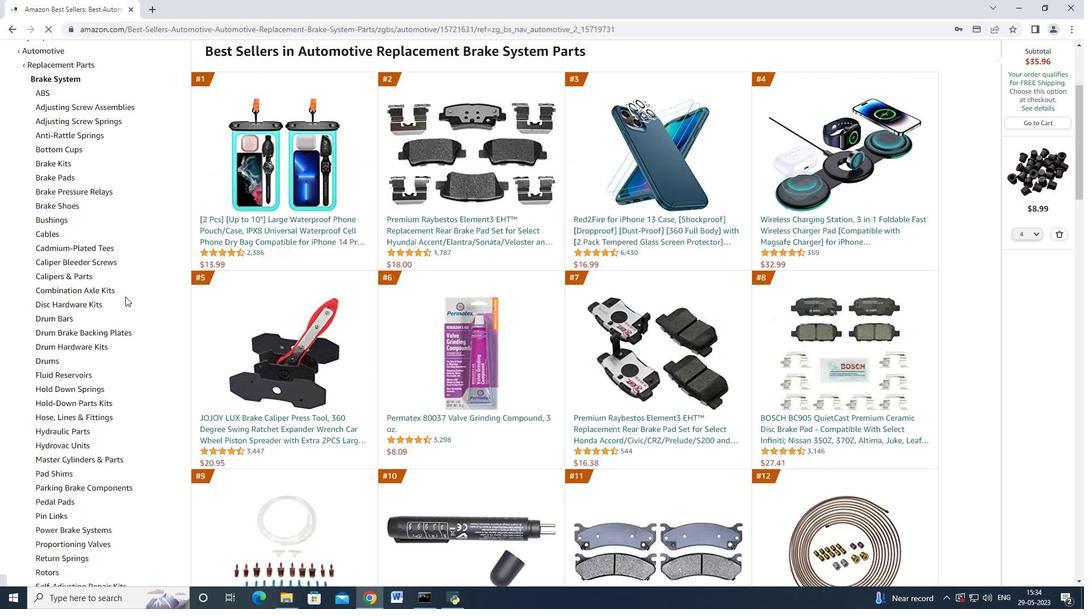 
Action: Mouse scrolled (125, 297) with delta (0, 0)
Screenshot: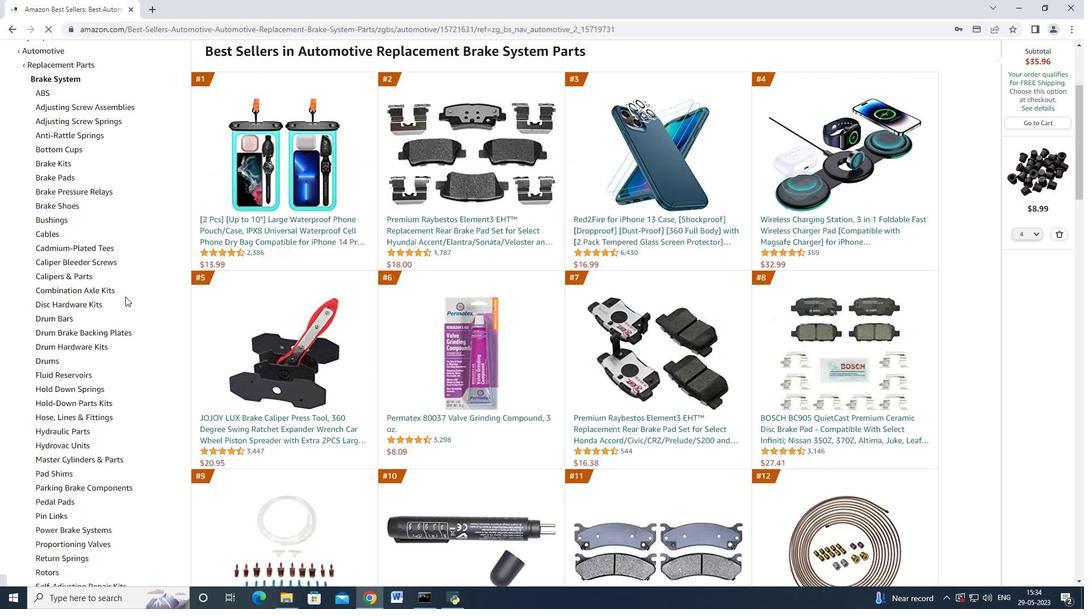 
Action: Mouse scrolled (125, 297) with delta (0, 0)
Screenshot: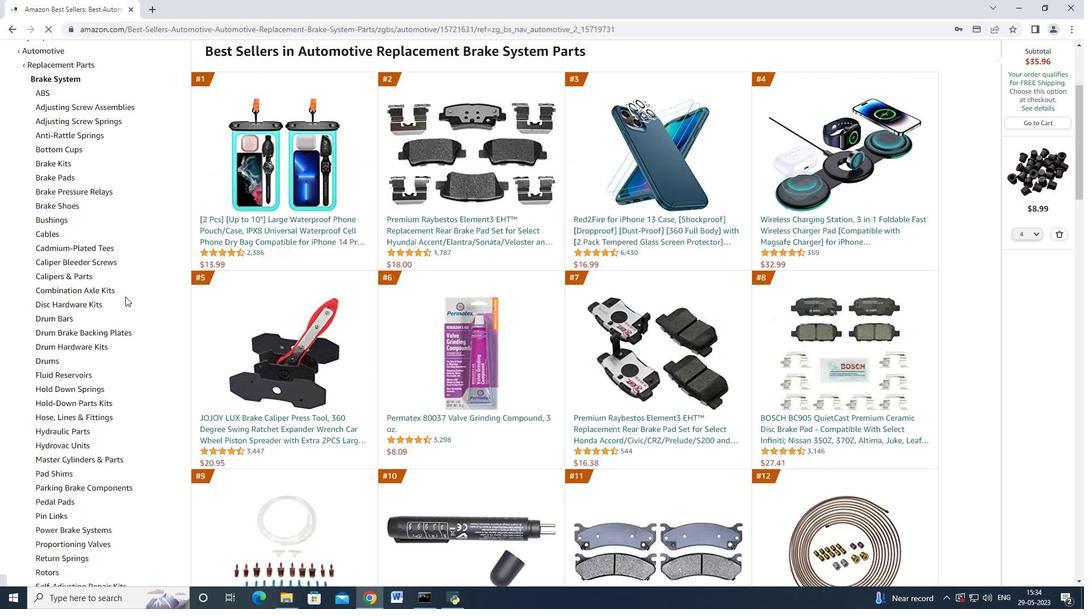
Action: Mouse scrolled (125, 297) with delta (0, 0)
Screenshot: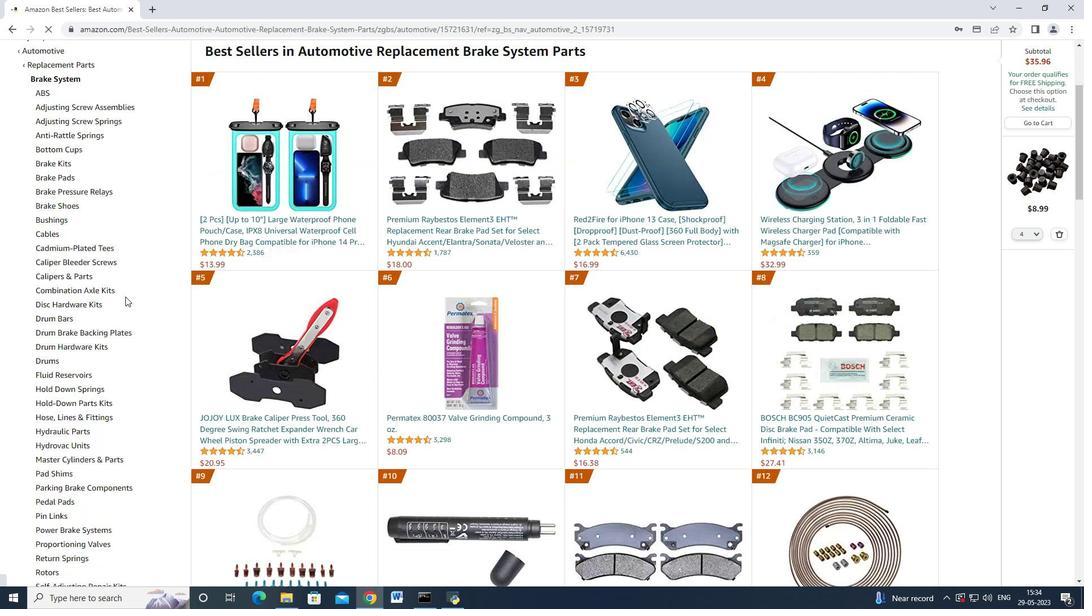 
Action: Mouse scrolled (125, 297) with delta (0, 0)
Screenshot: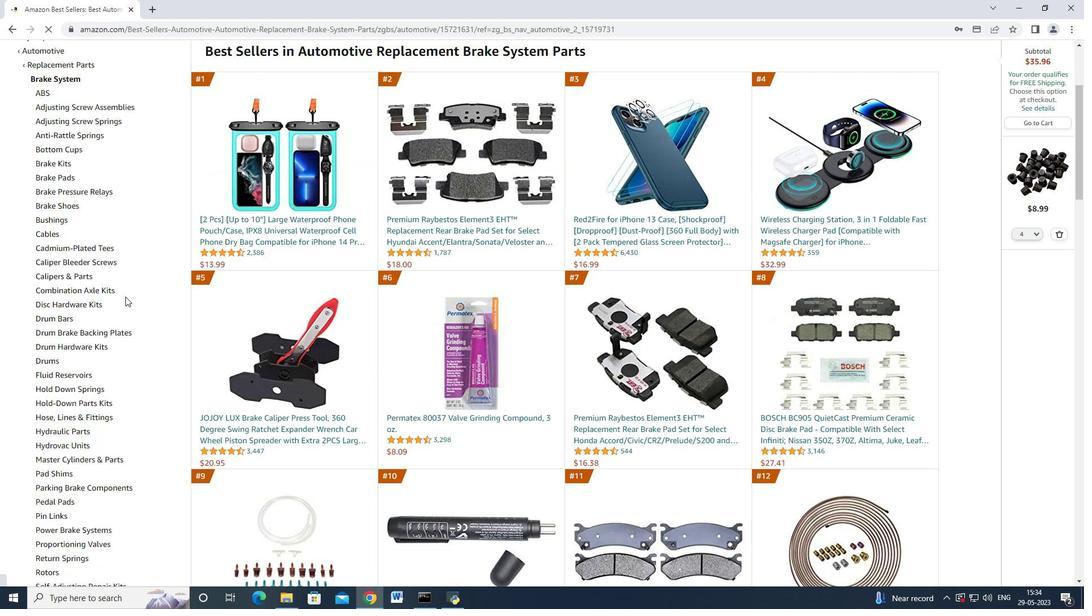 
Action: Mouse moved to (95, 219)
Screenshot: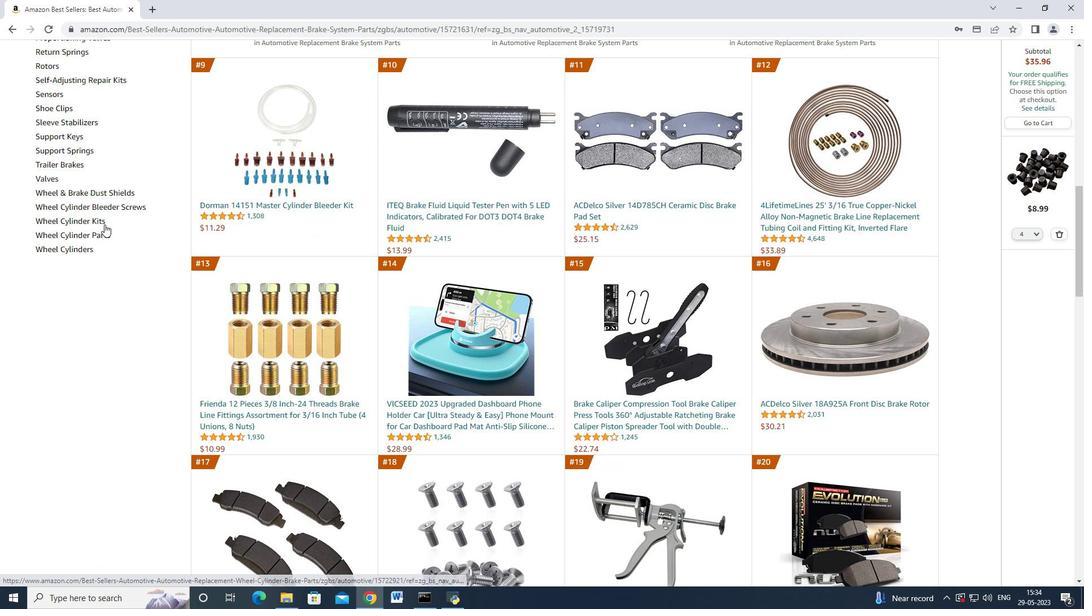 
Action: Mouse pressed left at (95, 219)
Screenshot: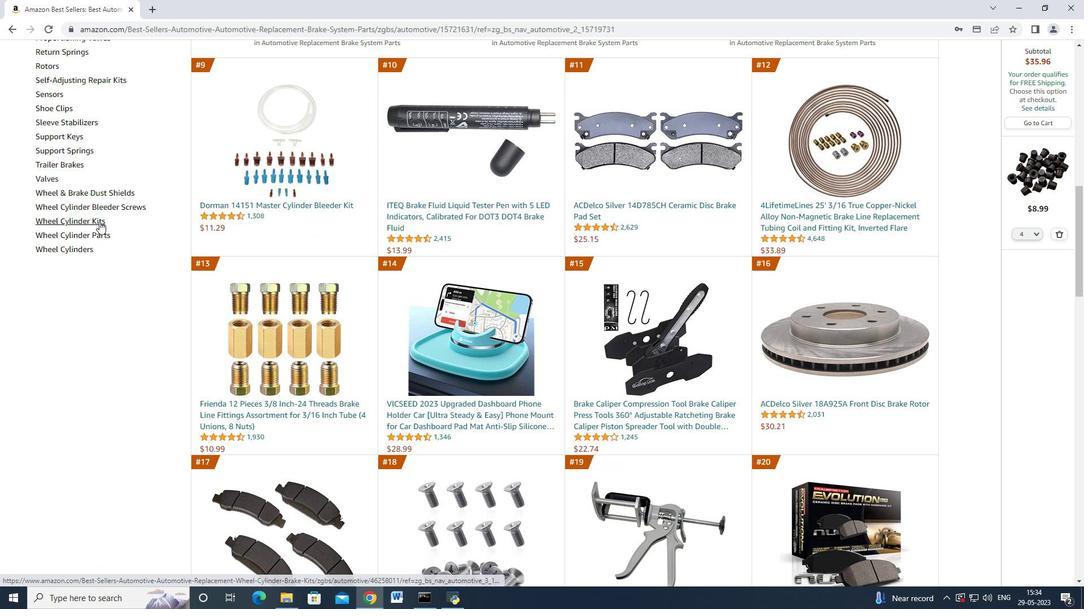 
Action: Mouse moved to (439, 390)
Screenshot: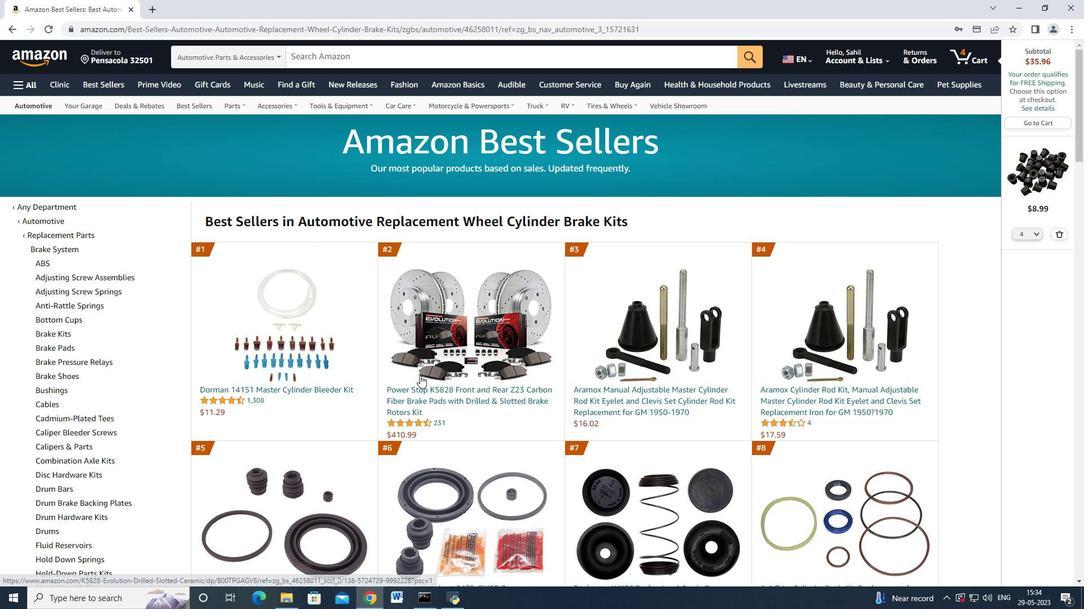 
Action: Mouse pressed left at (439, 390)
Screenshot: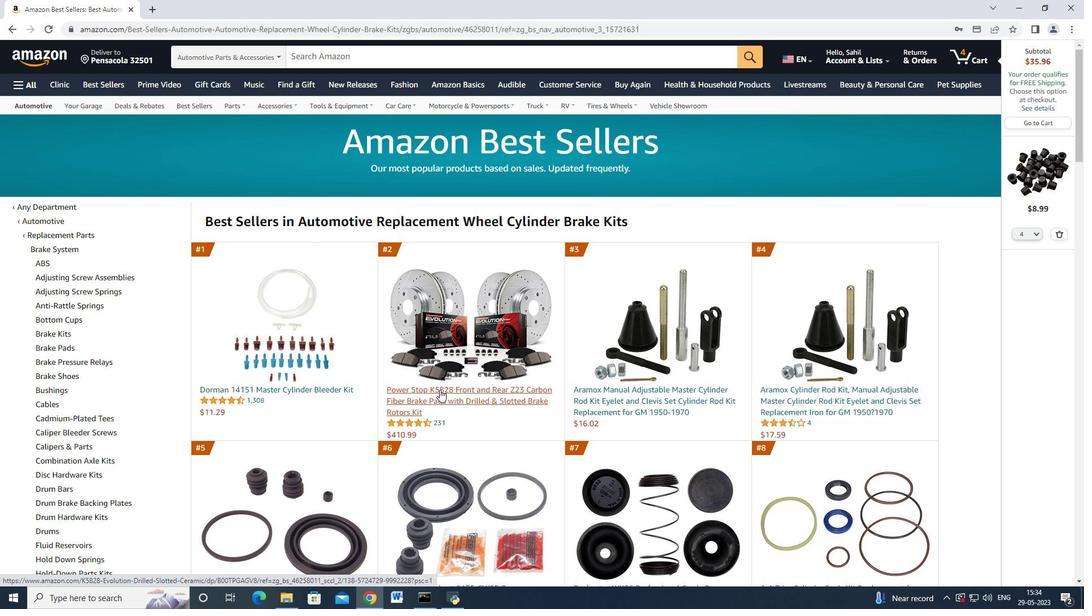 
Action: Mouse moved to (429, 394)
Screenshot: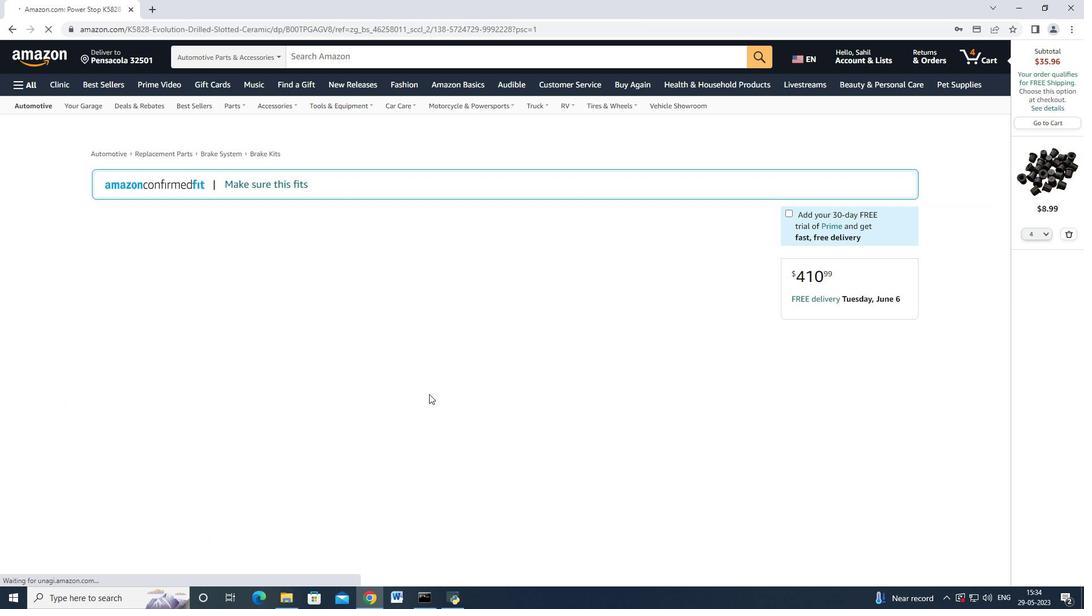 
Action: Mouse scrolled (429, 393) with delta (0, 0)
Screenshot: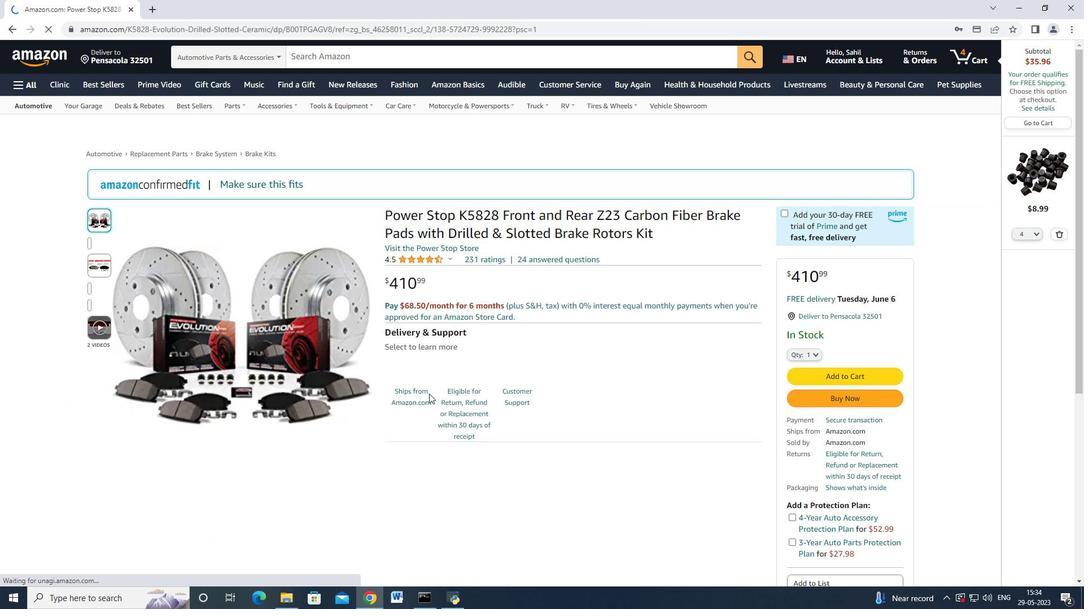
Action: Mouse scrolled (429, 393) with delta (0, 0)
Screenshot: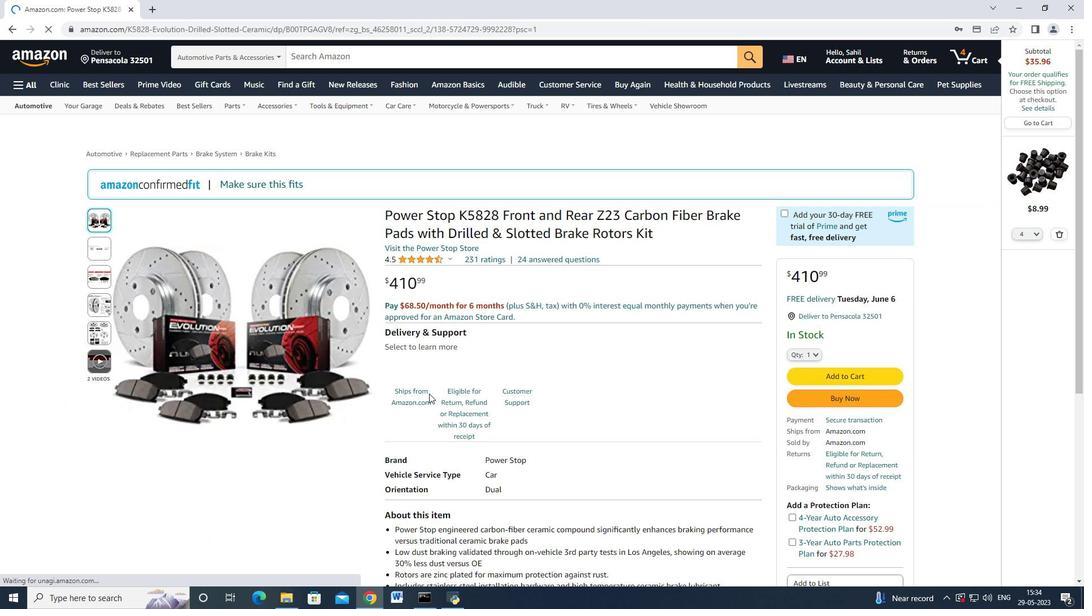 
Action: Mouse moved to (430, 371)
Screenshot: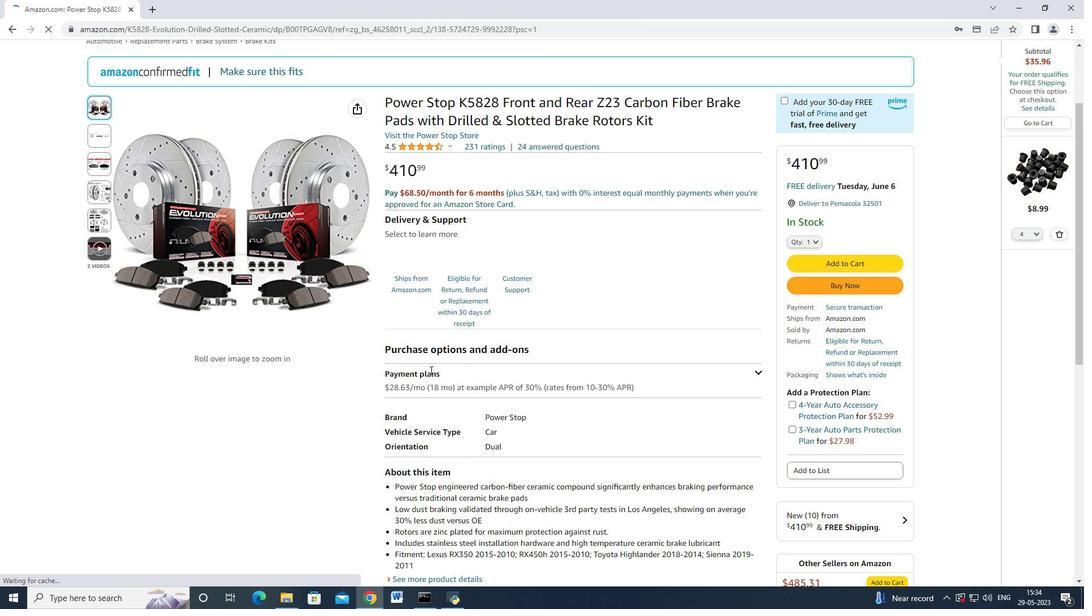 
Action: Mouse scrolled (430, 370) with delta (0, 0)
Screenshot: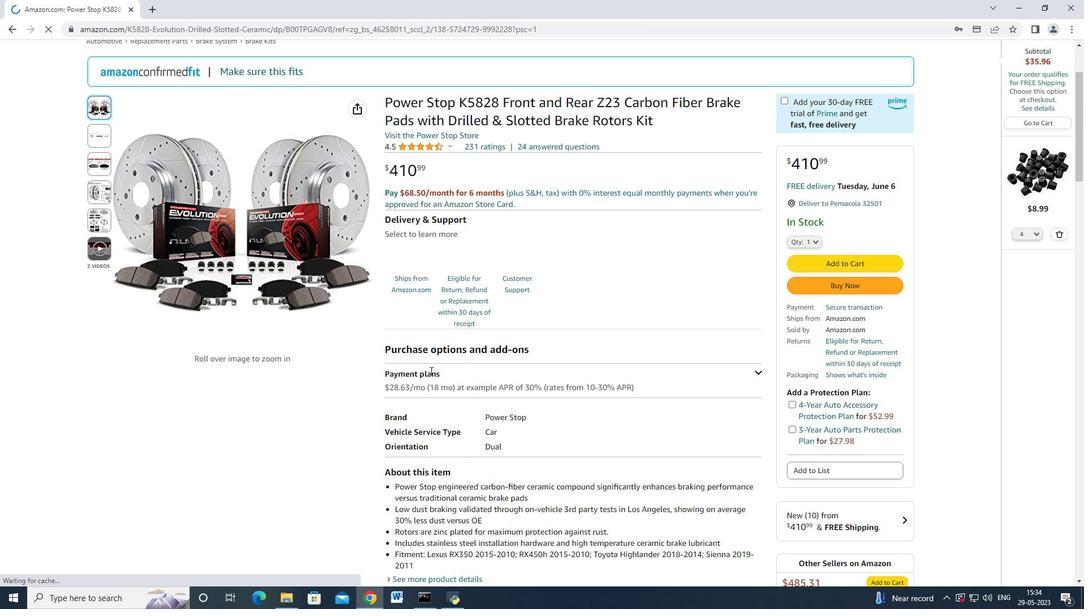 
Action: Mouse moved to (435, 357)
Screenshot: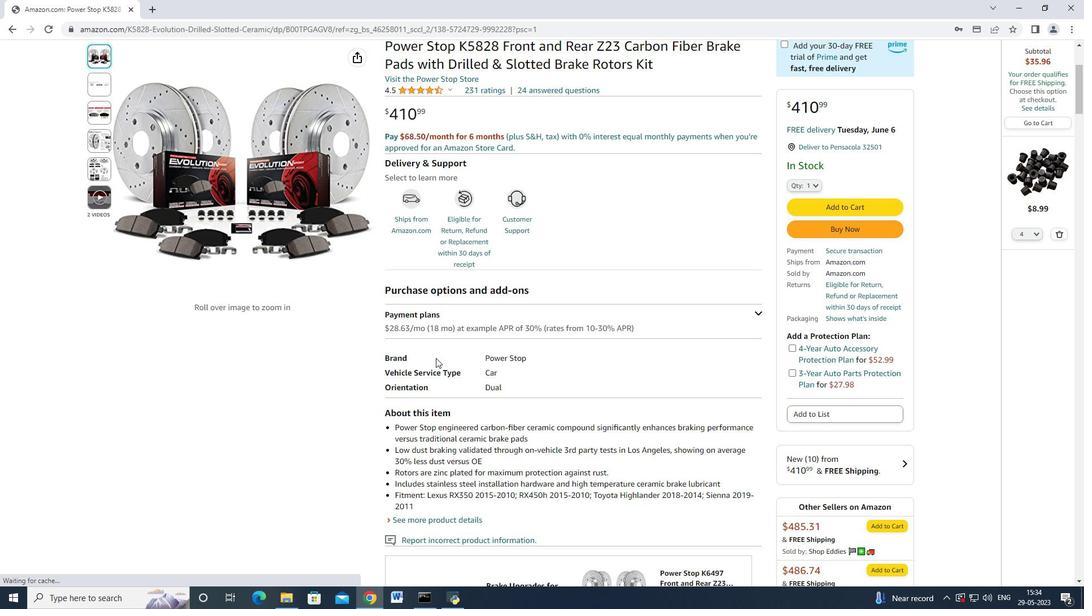 
Action: Mouse scrolled (435, 357) with delta (0, 0)
Screenshot: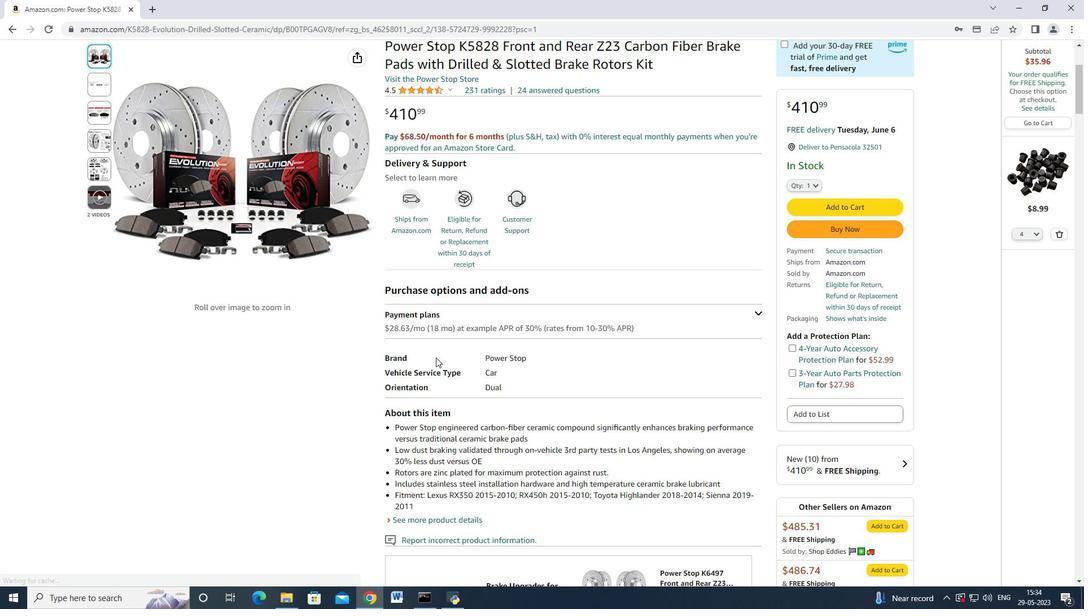 
Action: Mouse moved to (434, 357)
Screenshot: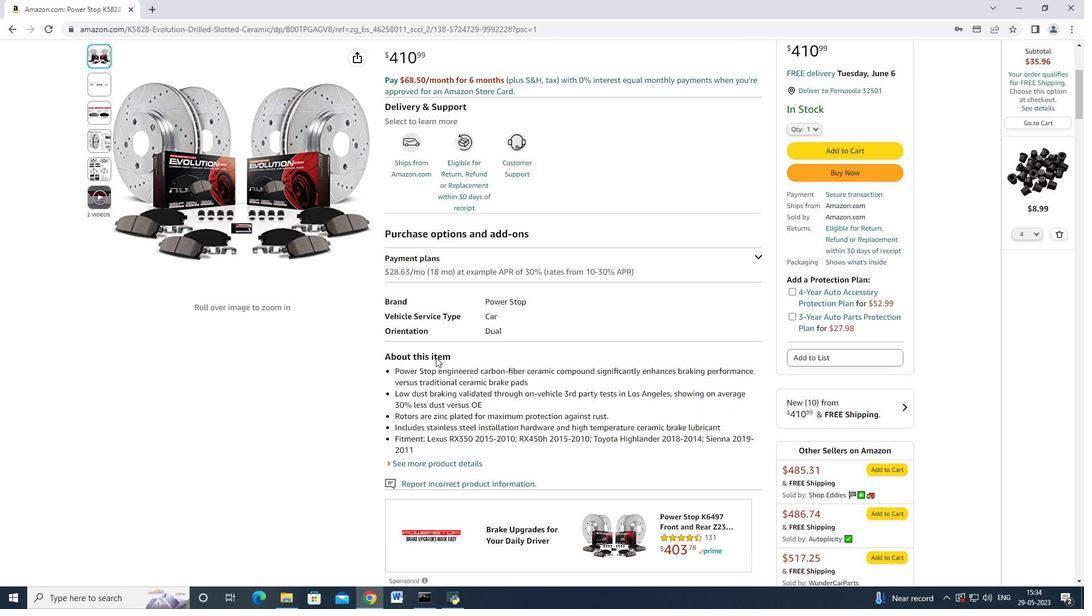 
Action: Mouse scrolled (434, 357) with delta (0, 0)
Screenshot: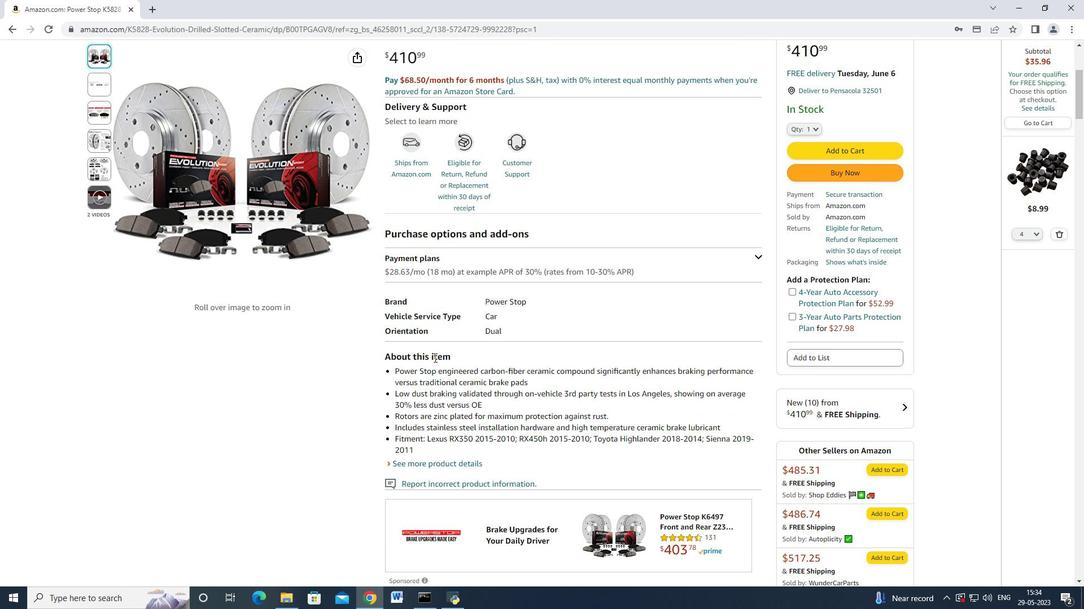 
Action: Mouse scrolled (434, 357) with delta (0, 0)
Screenshot: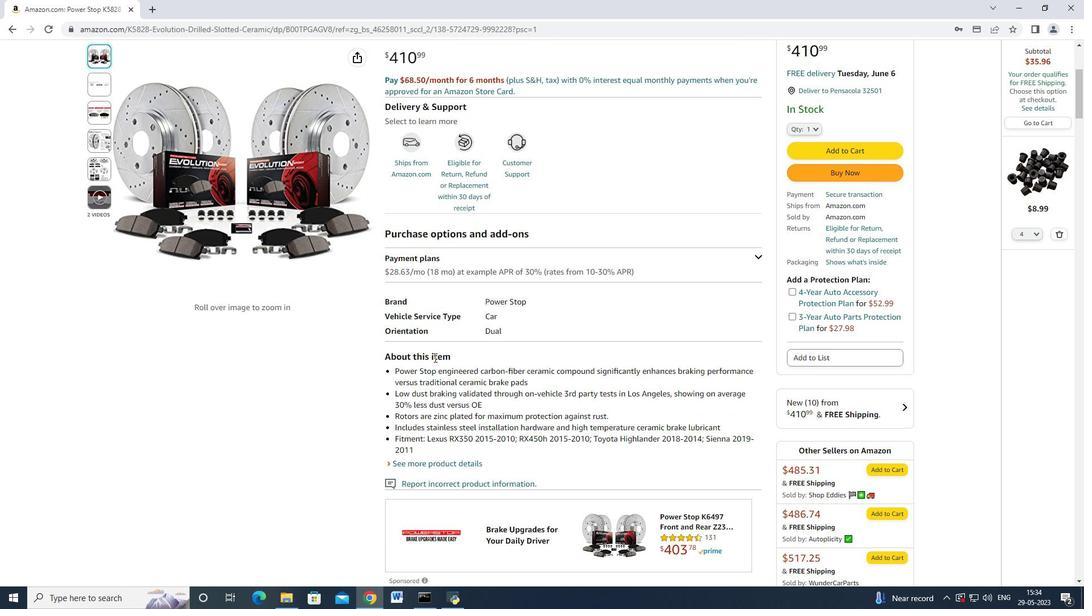 
Action: Mouse moved to (441, 356)
Screenshot: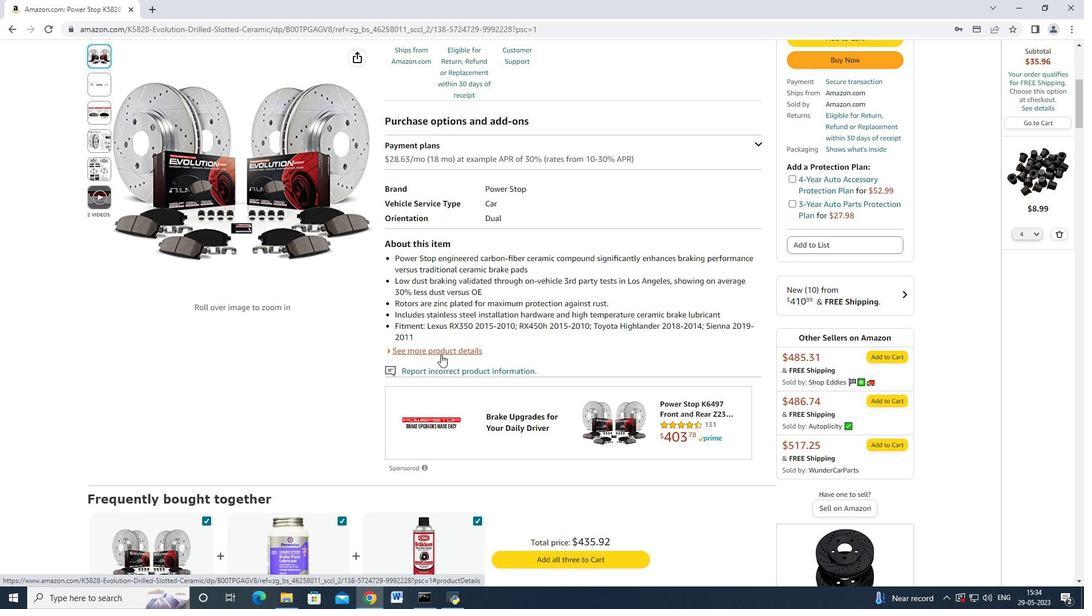 
Action: Mouse scrolled (441, 355) with delta (0, 0)
Screenshot: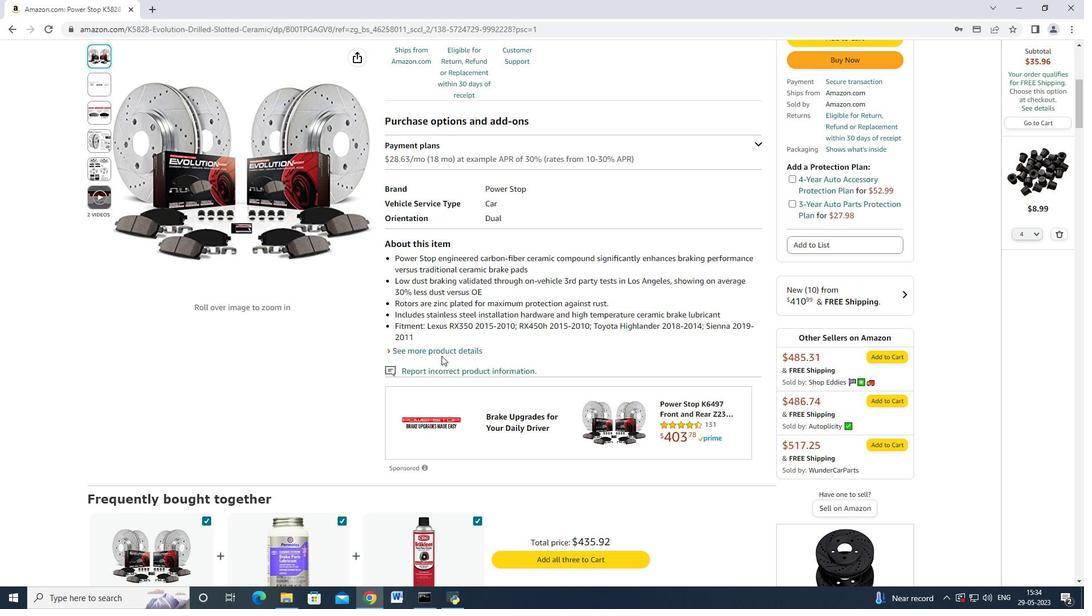 
Action: Mouse scrolled (441, 355) with delta (0, 0)
Screenshot: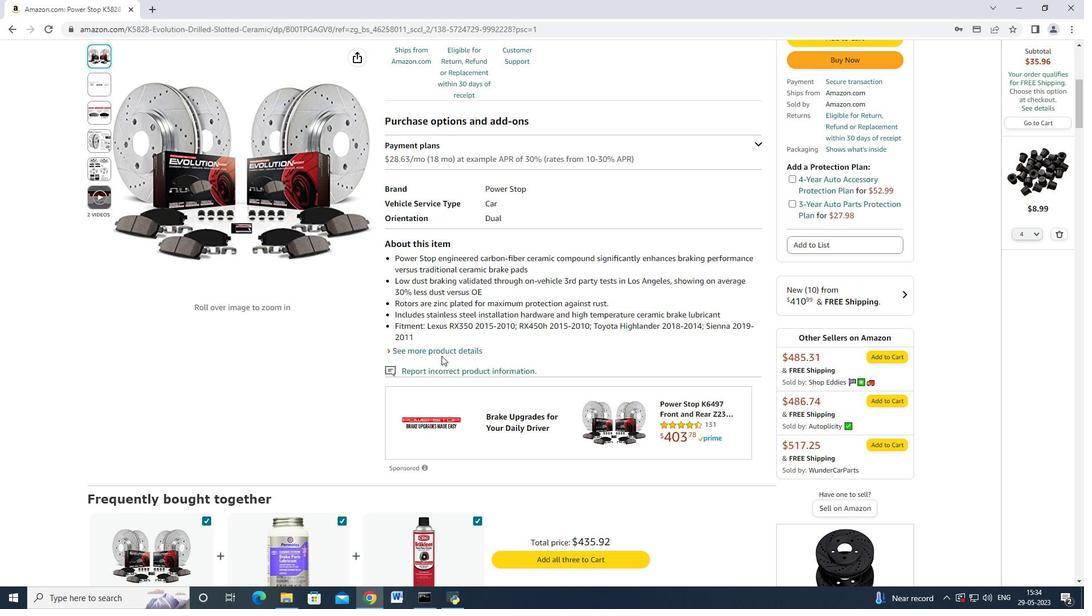 
Action: Mouse moved to (451, 343)
Screenshot: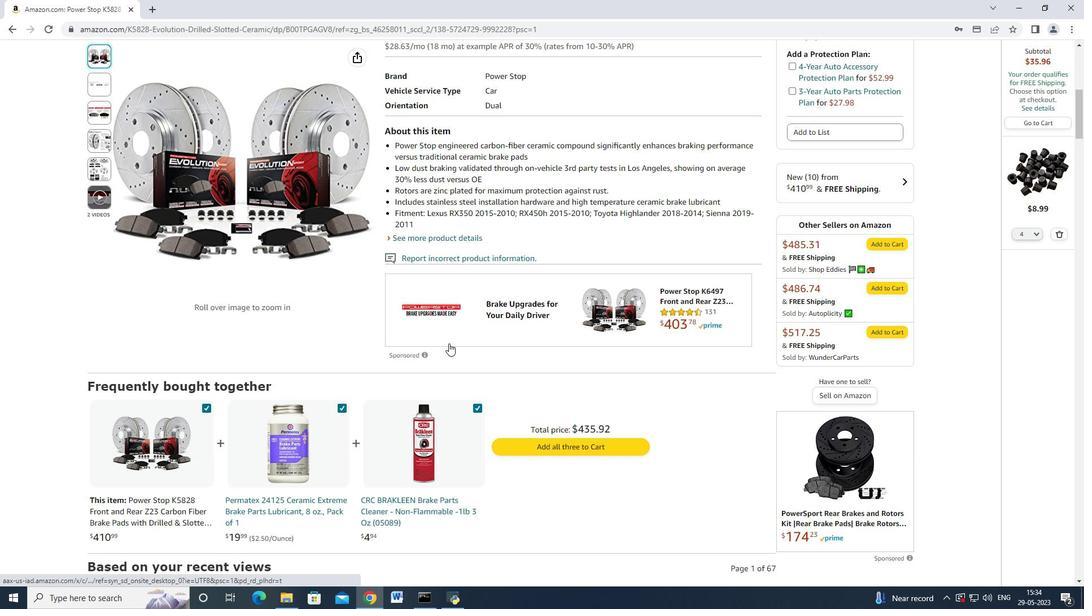 
Action: Mouse scrolled (451, 343) with delta (0, 0)
Screenshot: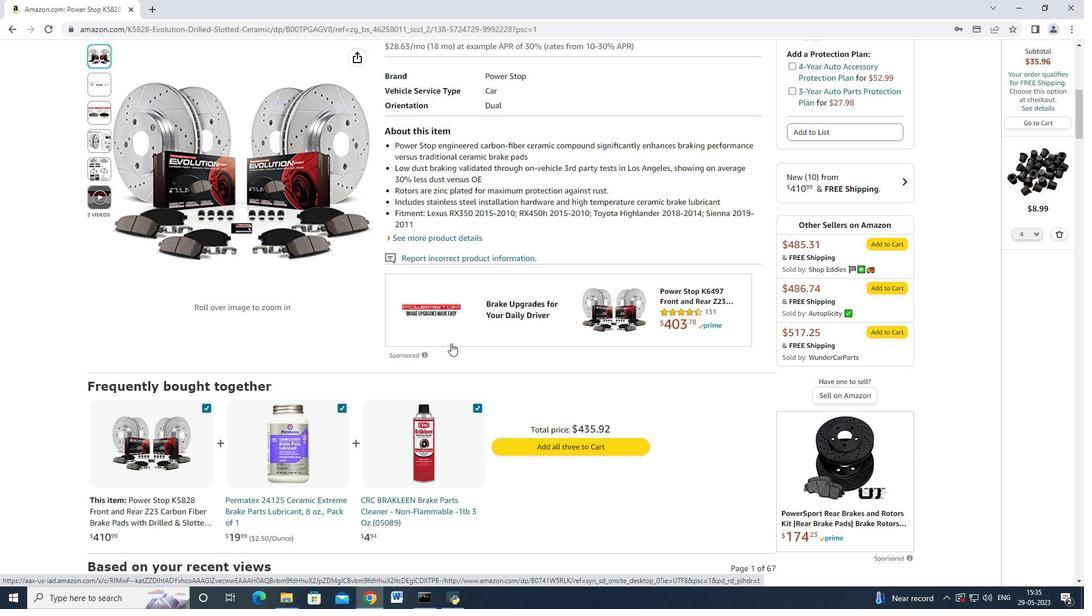 
Action: Mouse scrolled (451, 343) with delta (0, 0)
Screenshot: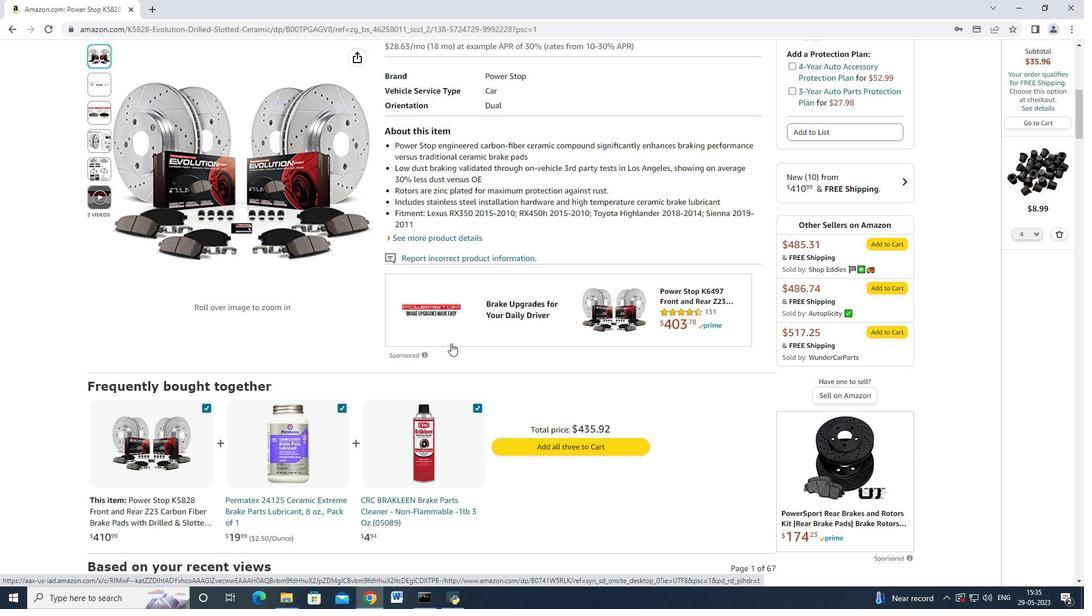 
Action: Mouse scrolled (451, 343) with delta (0, 0)
Screenshot: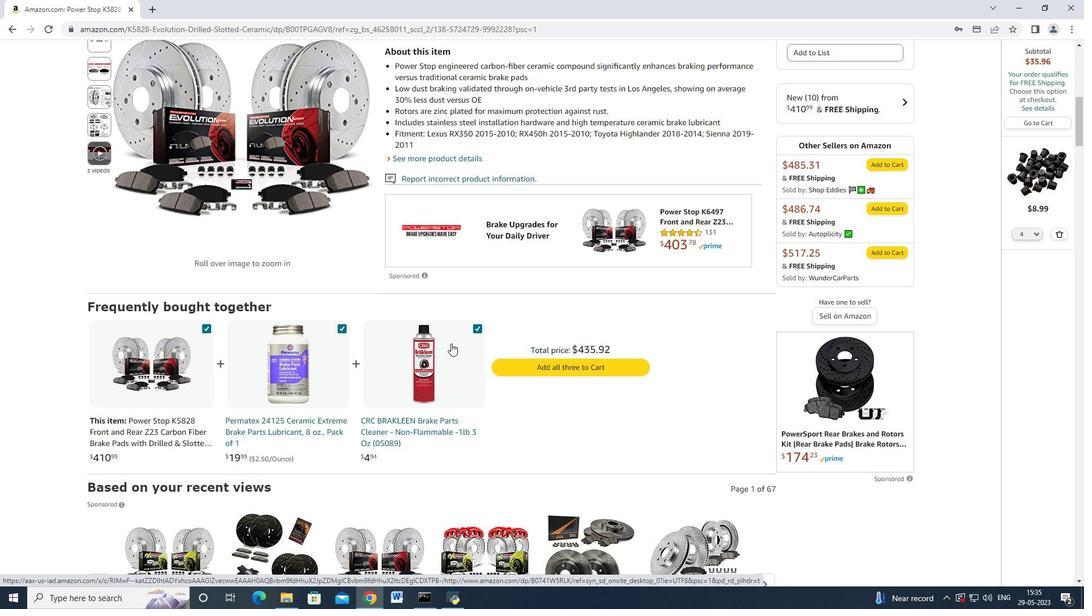
Action: Mouse scrolled (451, 344) with delta (0, 0)
Screenshot: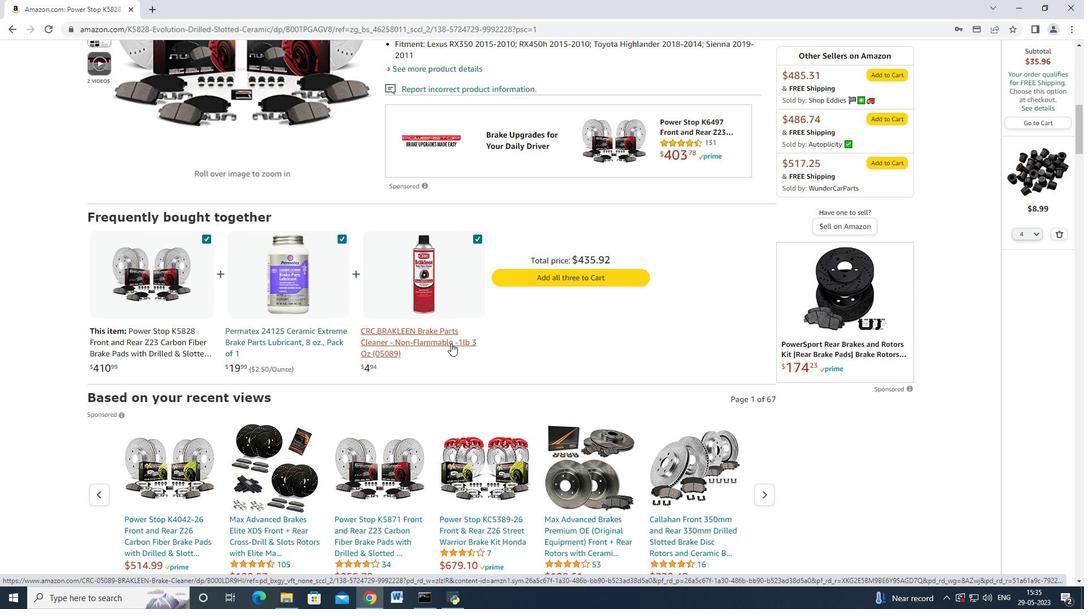 
Action: Mouse scrolled (451, 344) with delta (0, 0)
Screenshot: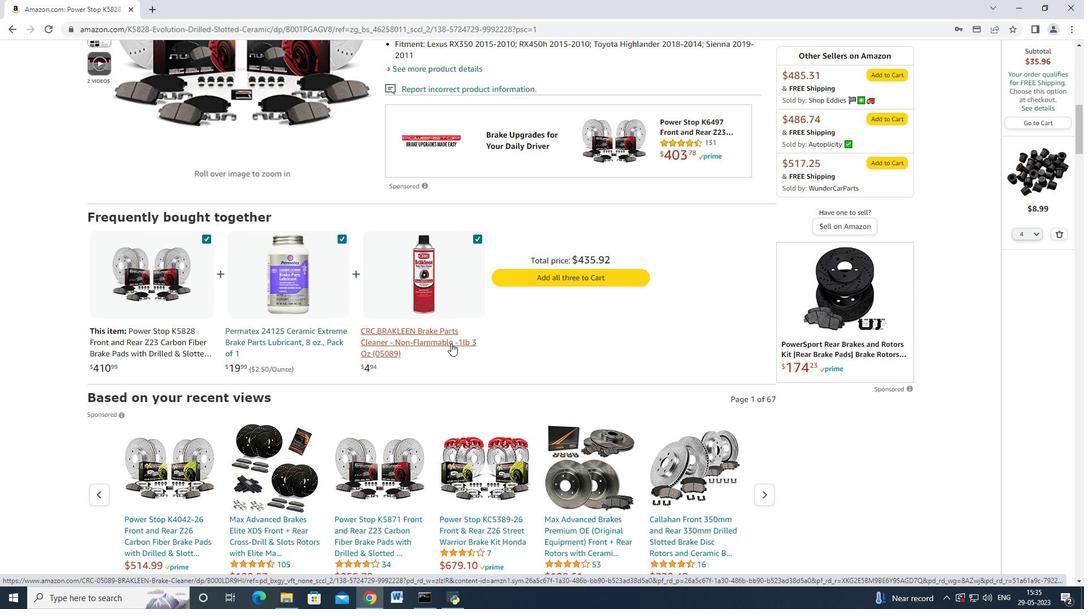 
Action: Mouse scrolled (451, 344) with delta (0, 0)
Screenshot: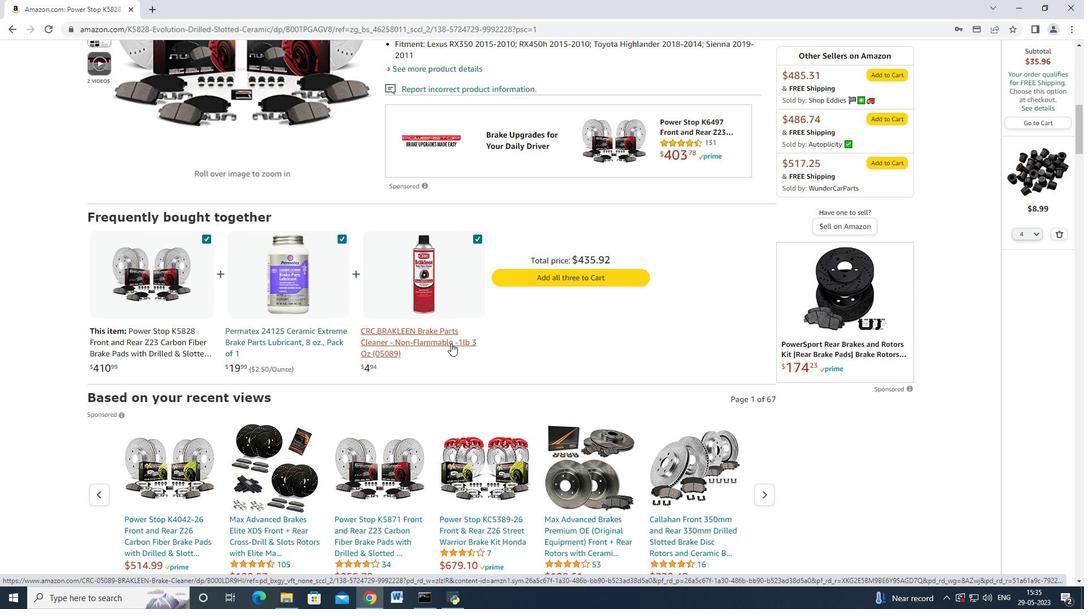 
Action: Mouse moved to (451, 343)
Screenshot: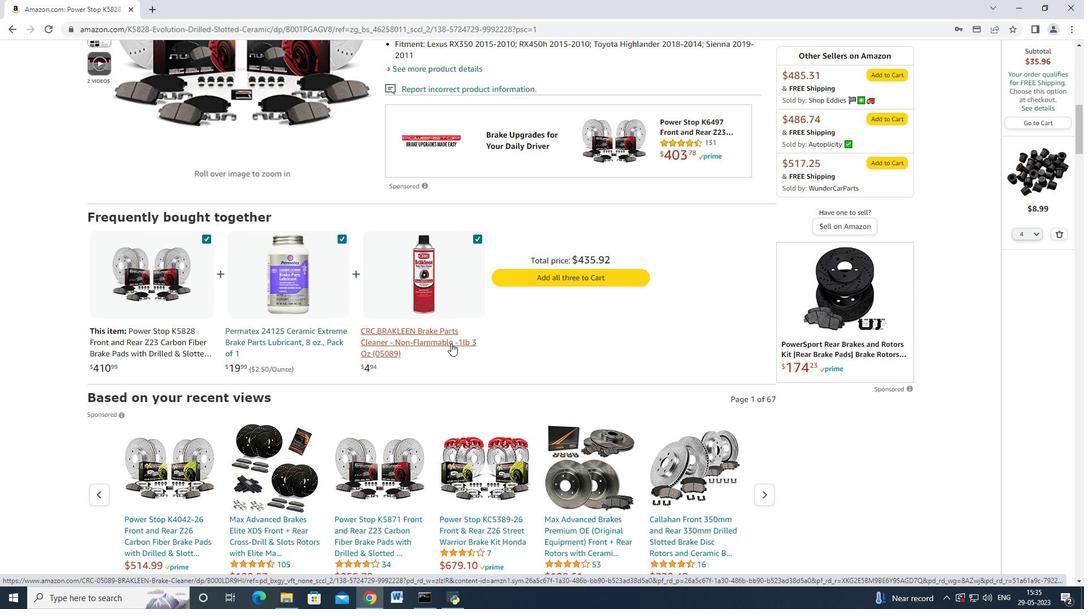 
Action: Mouse scrolled (451, 344) with delta (0, 0)
Screenshot: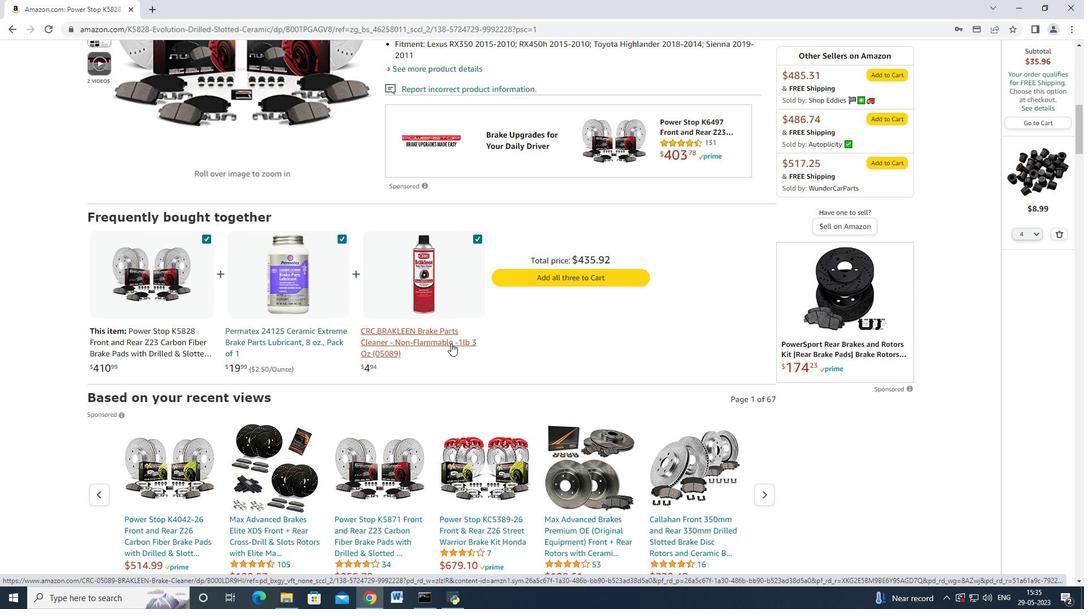 
Action: Mouse scrolled (451, 344) with delta (0, 0)
Screenshot: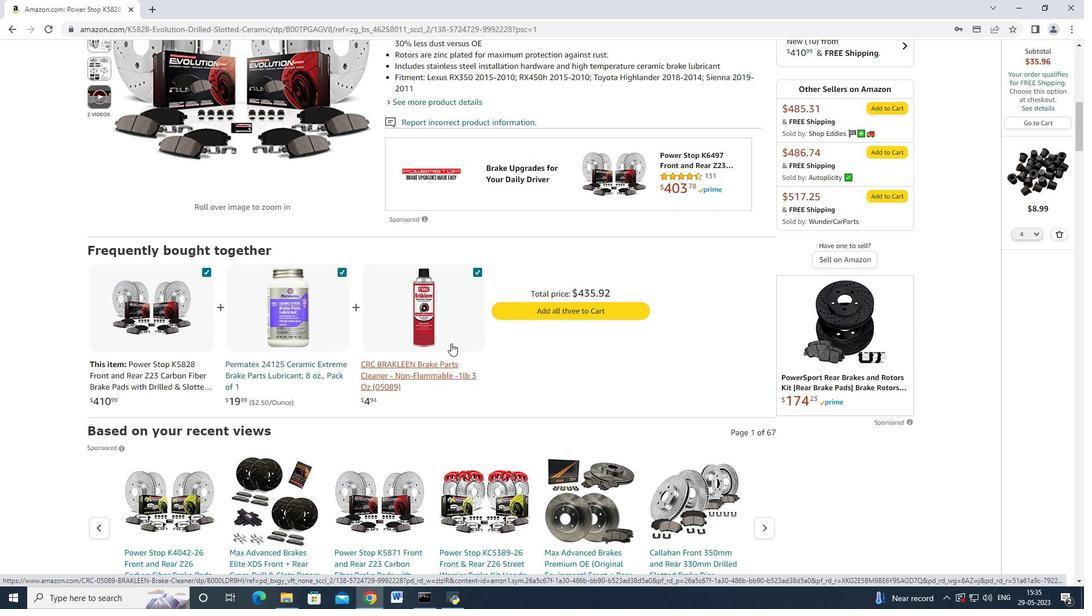 
Action: Mouse scrolled (451, 344) with delta (0, 0)
Screenshot: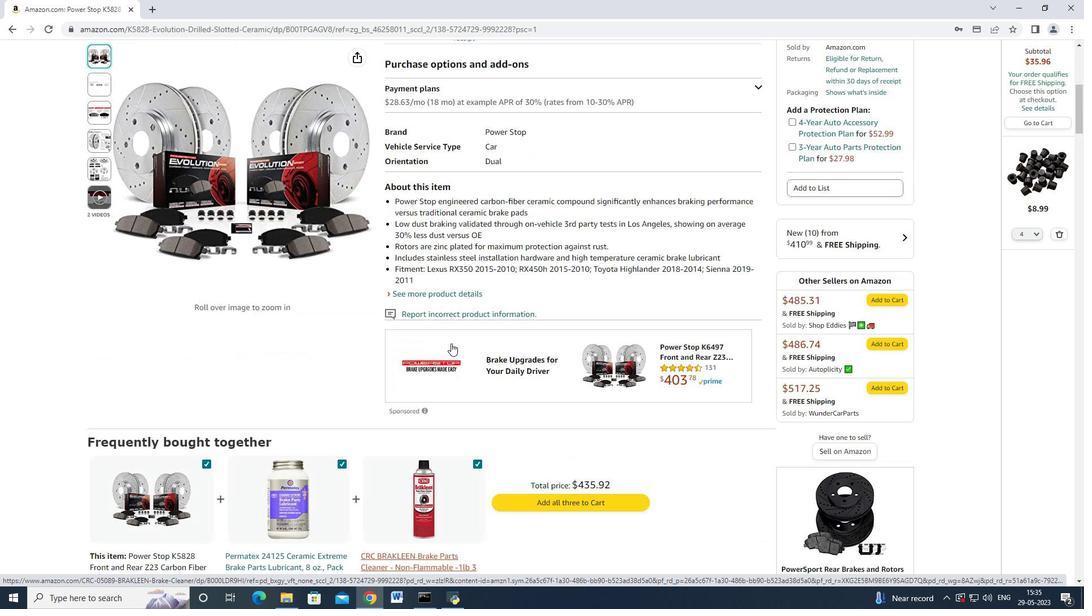 
Action: Mouse scrolled (451, 344) with delta (0, 0)
Screenshot: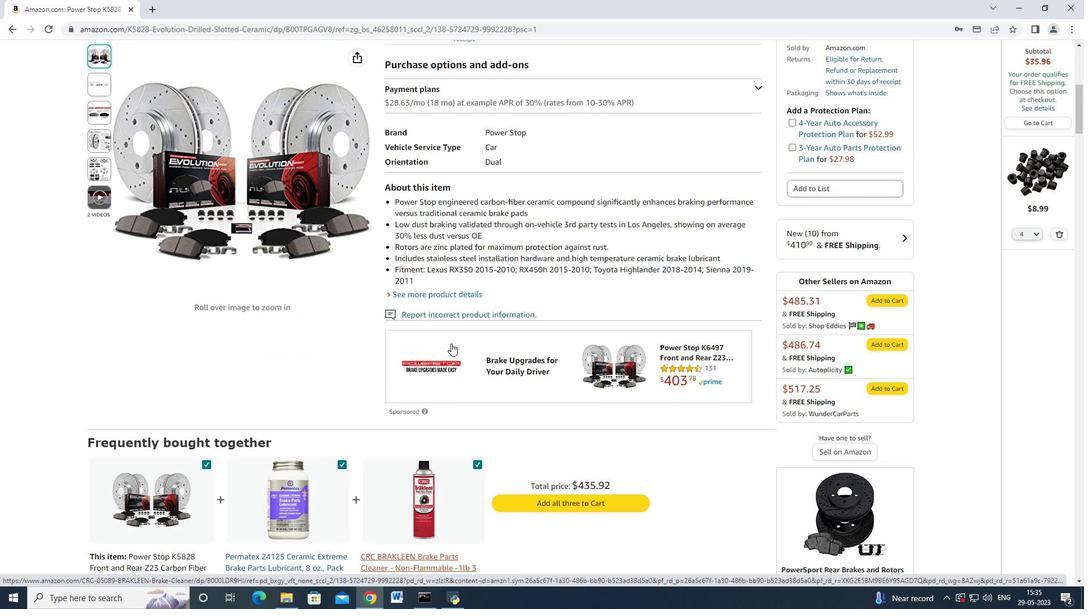 
Action: Mouse scrolled (451, 344) with delta (0, 0)
Screenshot: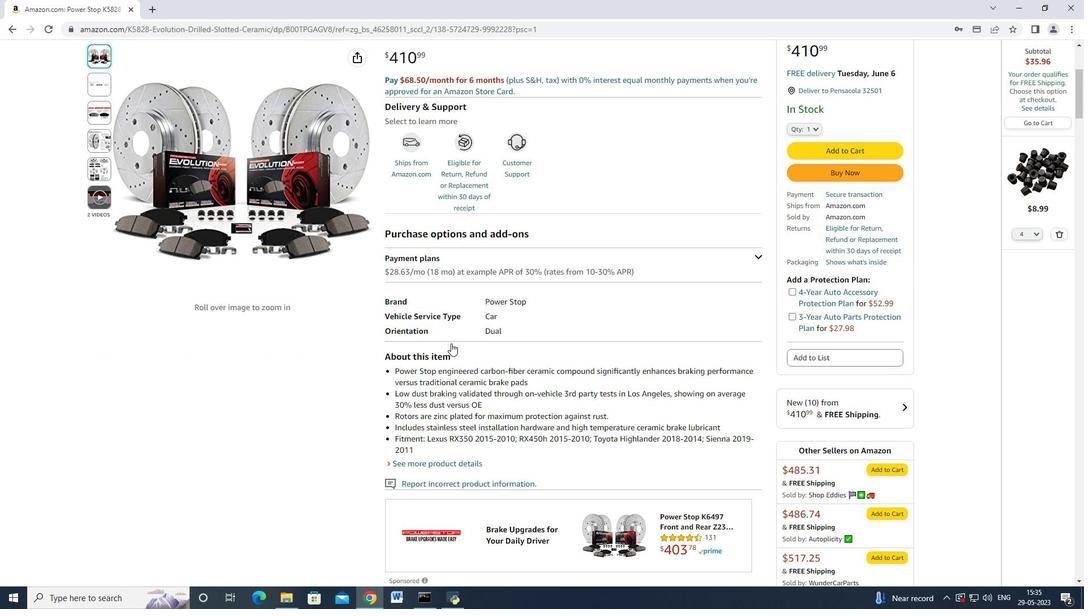 
Action: Mouse scrolled (451, 344) with delta (0, 0)
Screenshot: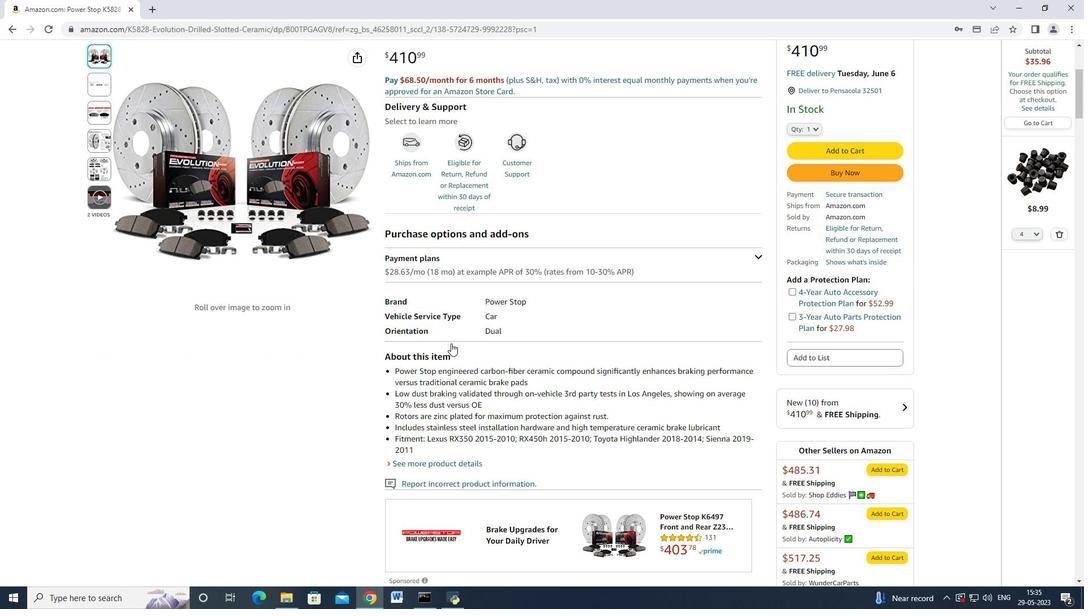 
Action: Mouse scrolled (451, 344) with delta (0, 0)
Screenshot: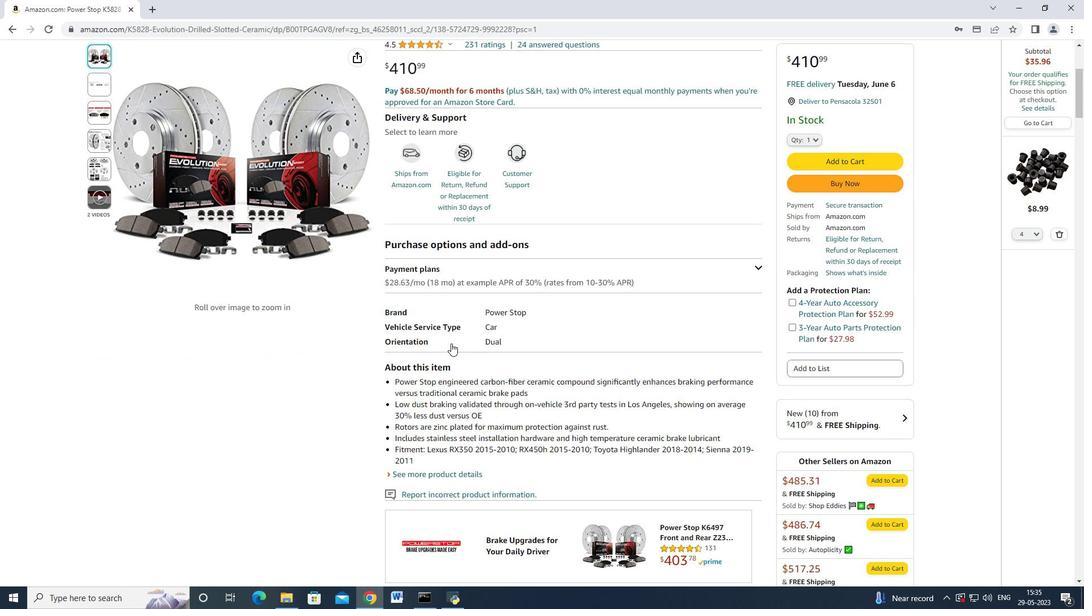 
Action: Mouse moved to (450, 345)
Screenshot: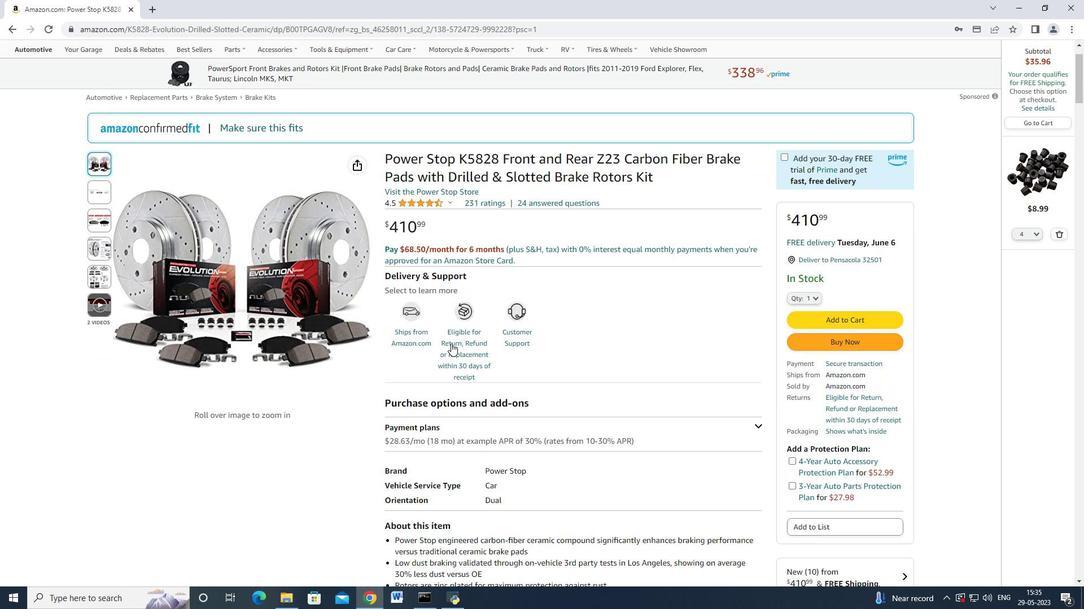
Action: Mouse scrolled (450, 344) with delta (0, 0)
Screenshot: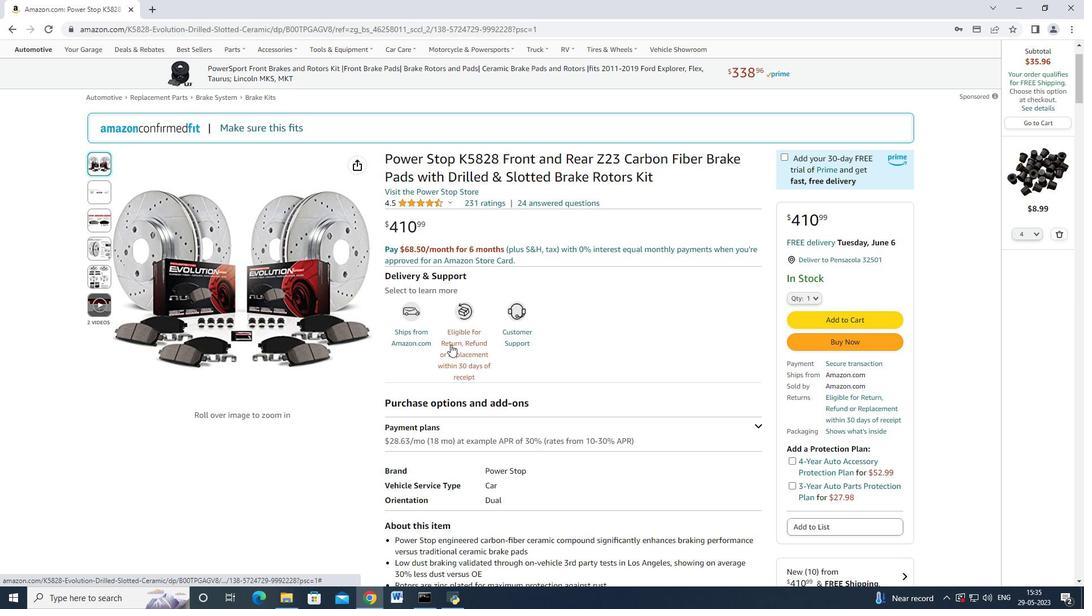 
Action: Mouse scrolled (450, 344) with delta (0, 0)
Screenshot: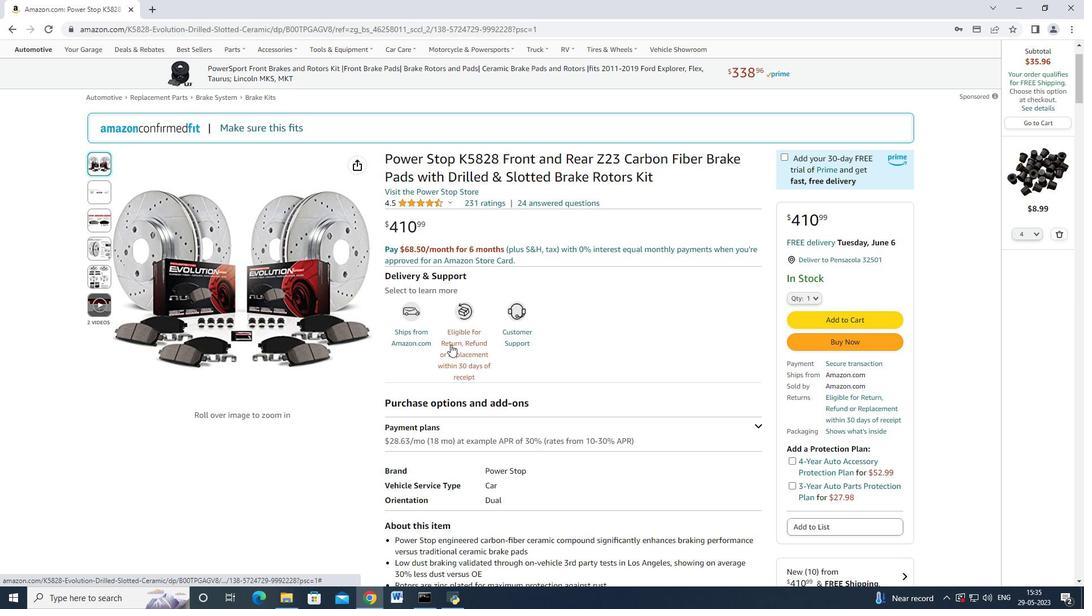 
Action: Mouse scrolled (450, 344) with delta (0, 0)
Screenshot: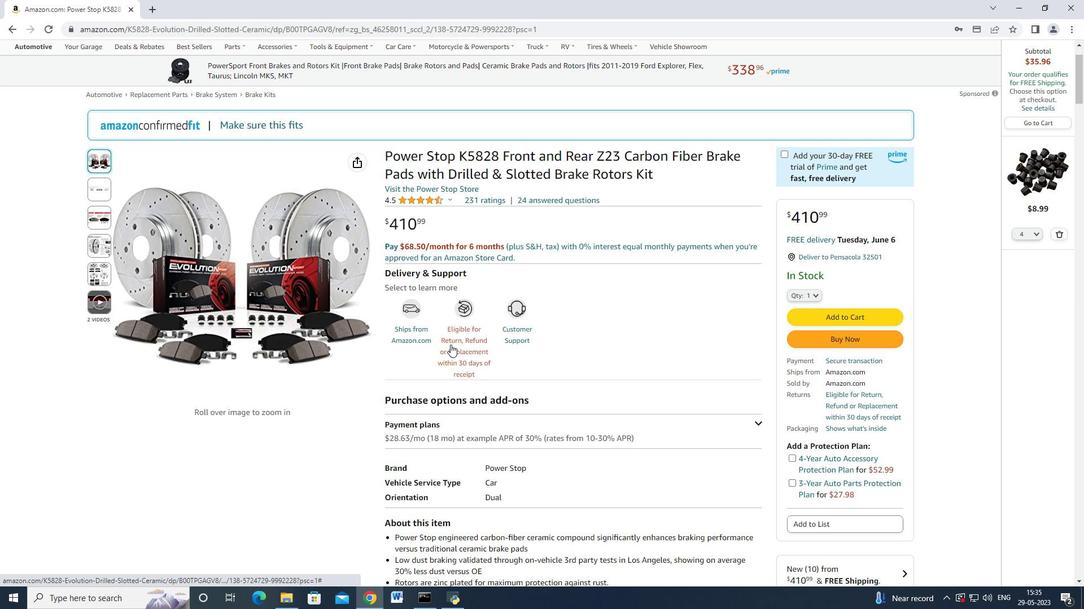 
Action: Mouse moved to (450, 347)
Screenshot: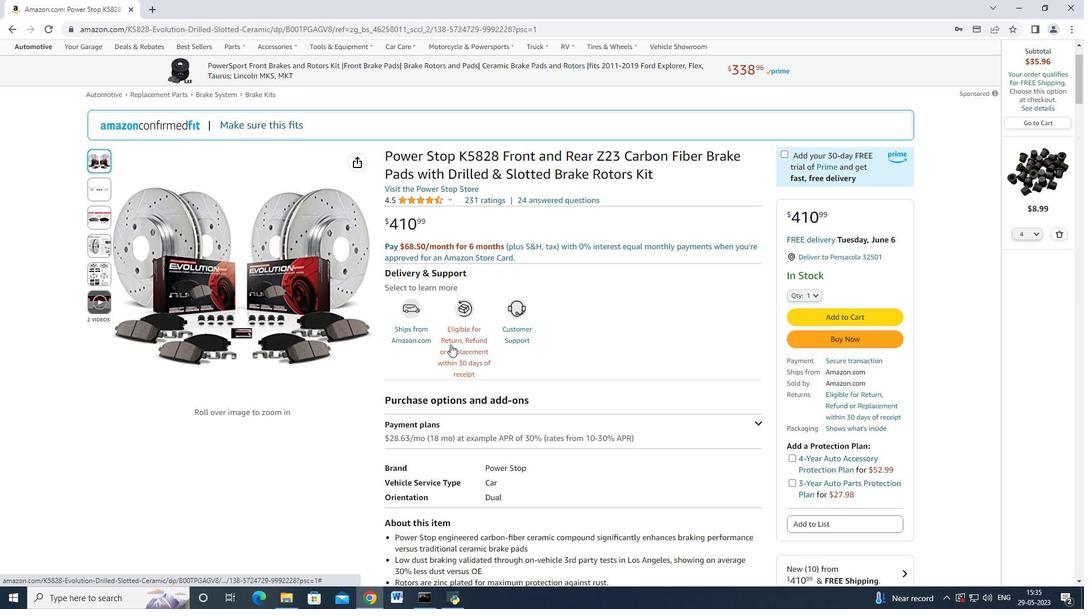 
Action: Mouse scrolled (450, 346) with delta (0, 0)
Screenshot: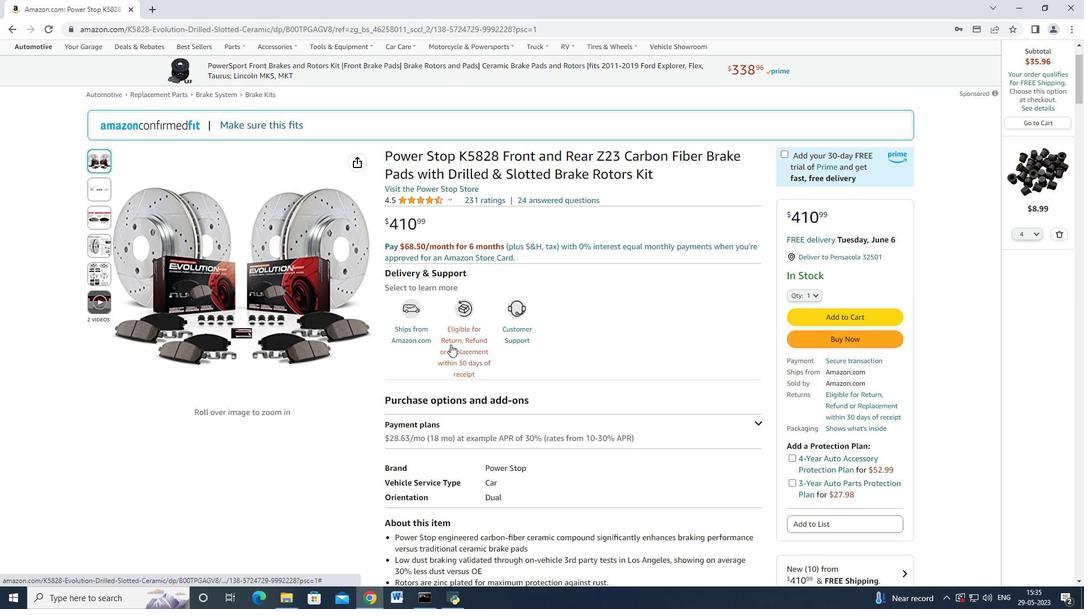 
Action: Mouse moved to (450, 347)
Screenshot: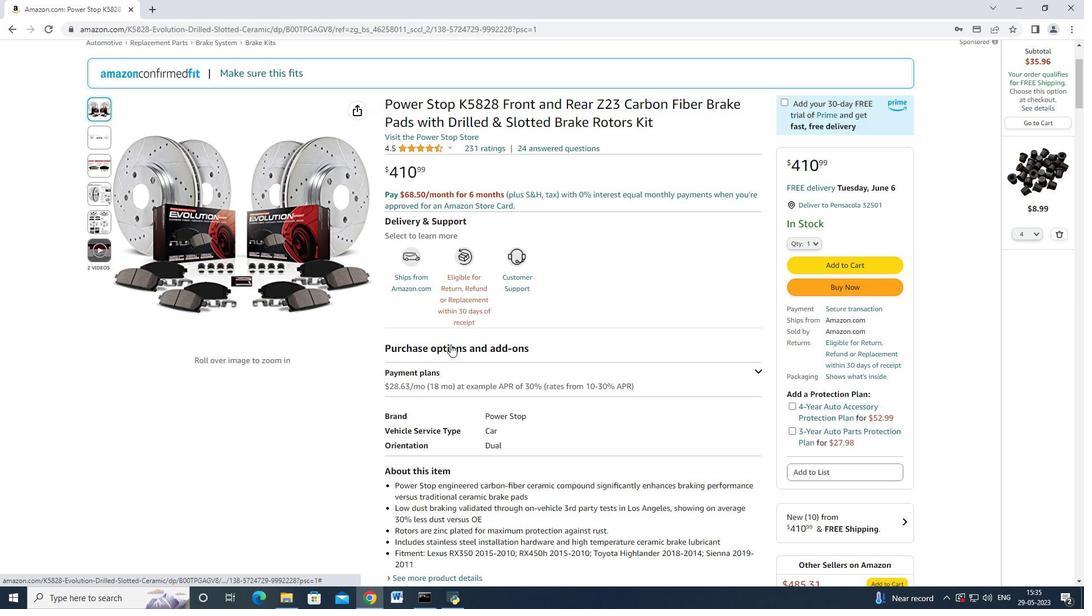 
Action: Mouse scrolled (450, 346) with delta (0, 0)
Screenshot: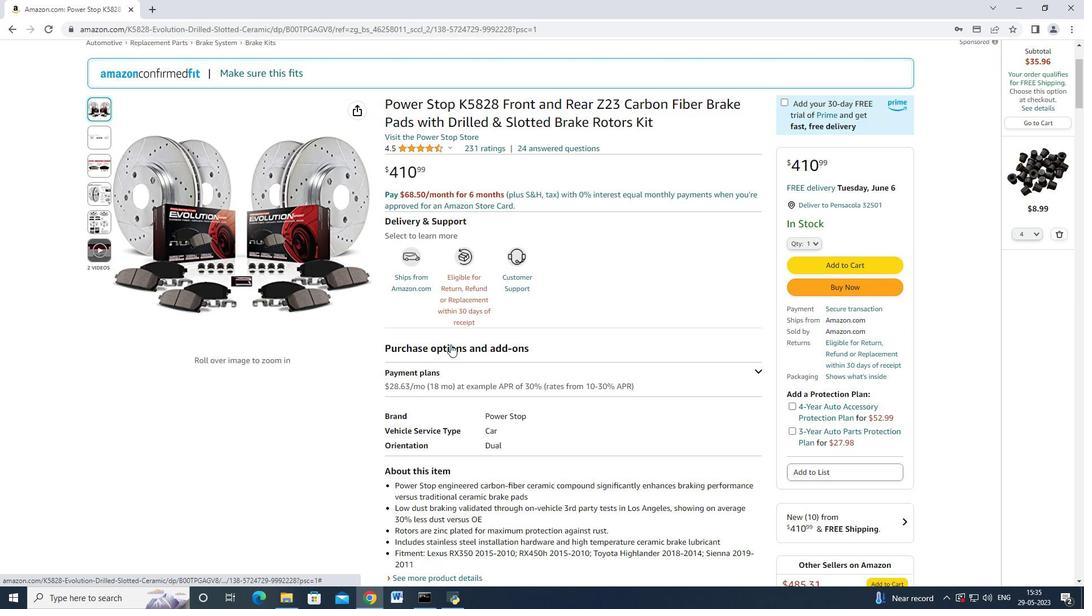 
Action: Mouse scrolled (450, 346) with delta (0, 0)
Screenshot: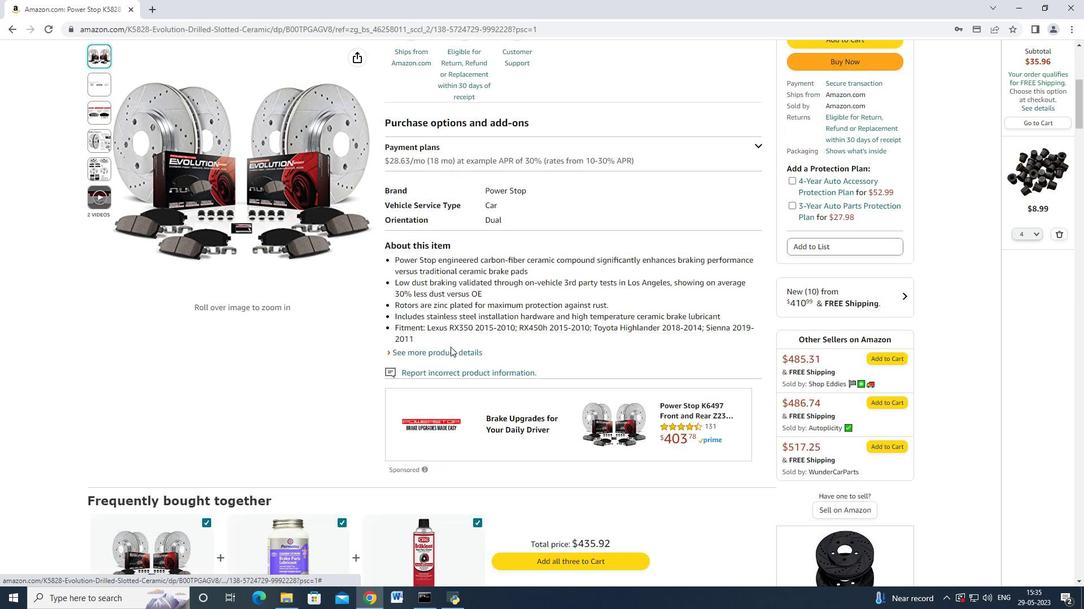 
Action: Mouse scrolled (450, 346) with delta (0, 0)
Screenshot: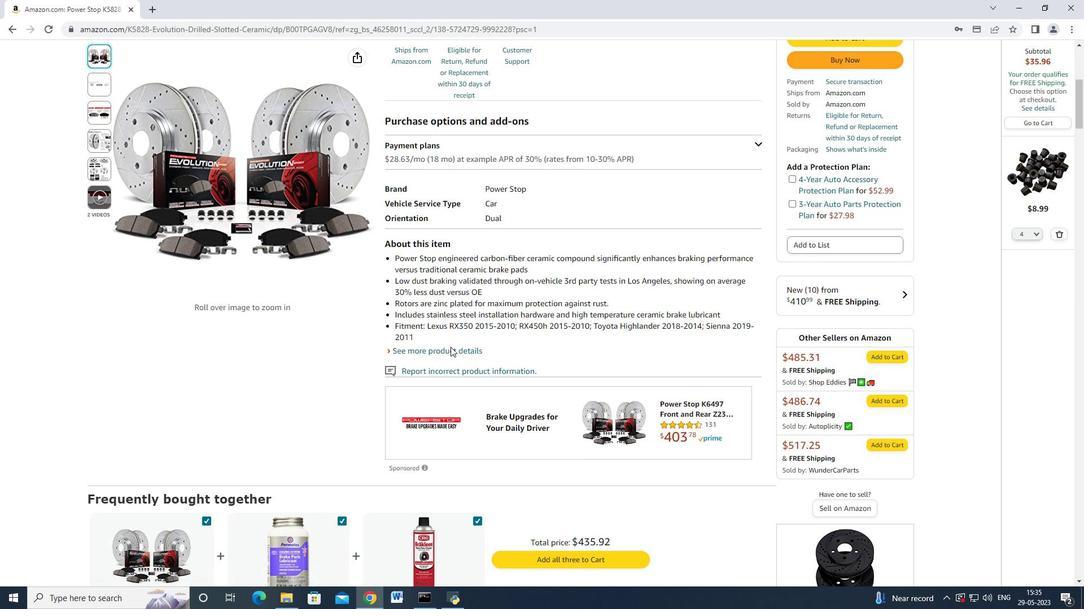
Action: Mouse scrolled (450, 346) with delta (0, 0)
Screenshot: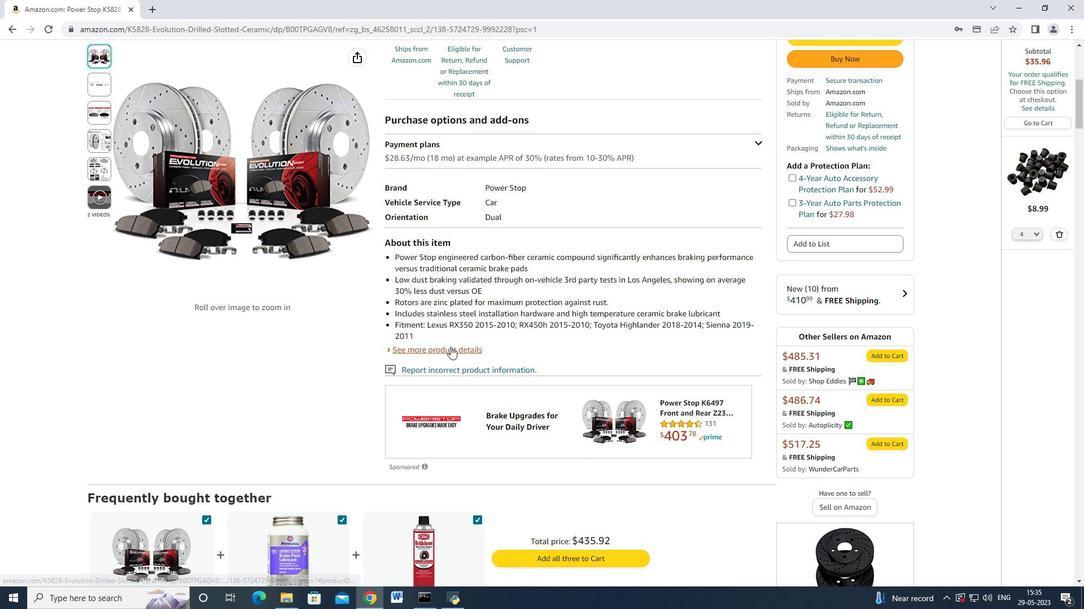 
Action: Mouse moved to (451, 347)
Screenshot: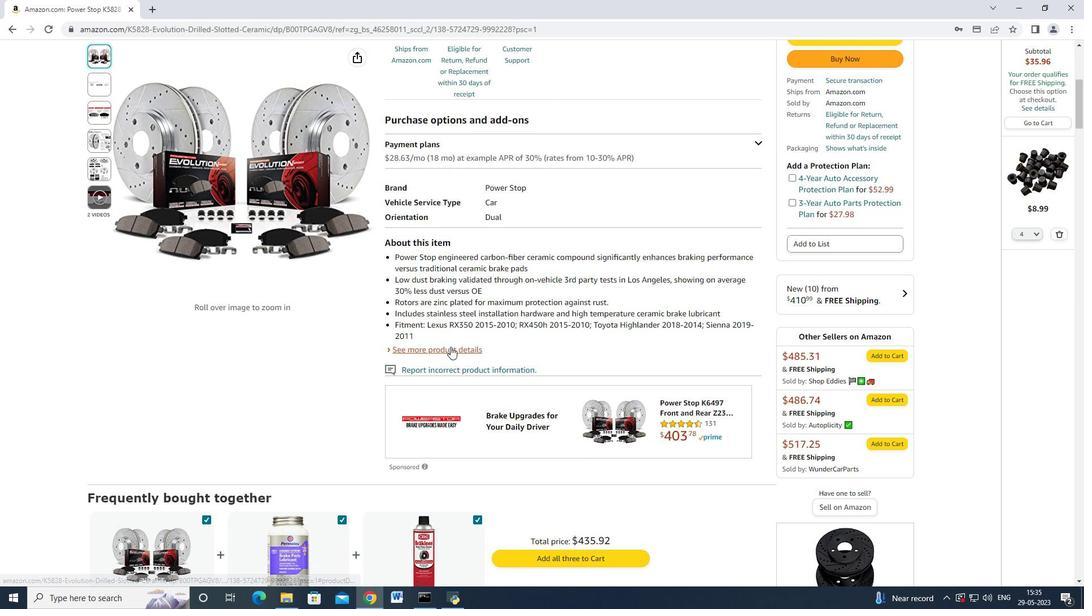 
Action: Mouse scrolled (451, 346) with delta (0, 0)
Screenshot: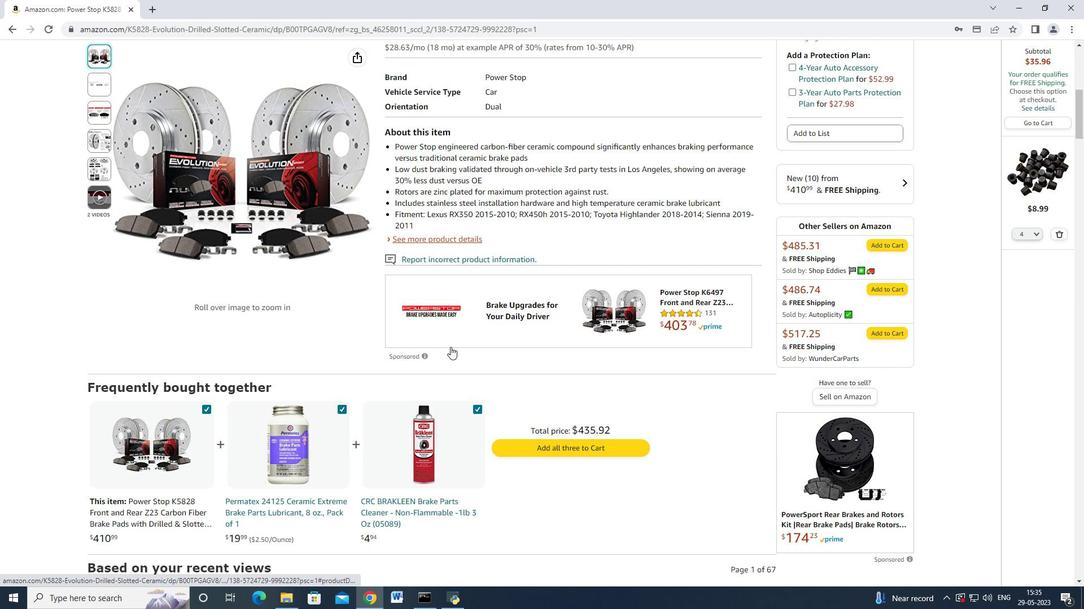 
Action: Mouse scrolled (451, 346) with delta (0, 0)
Screenshot: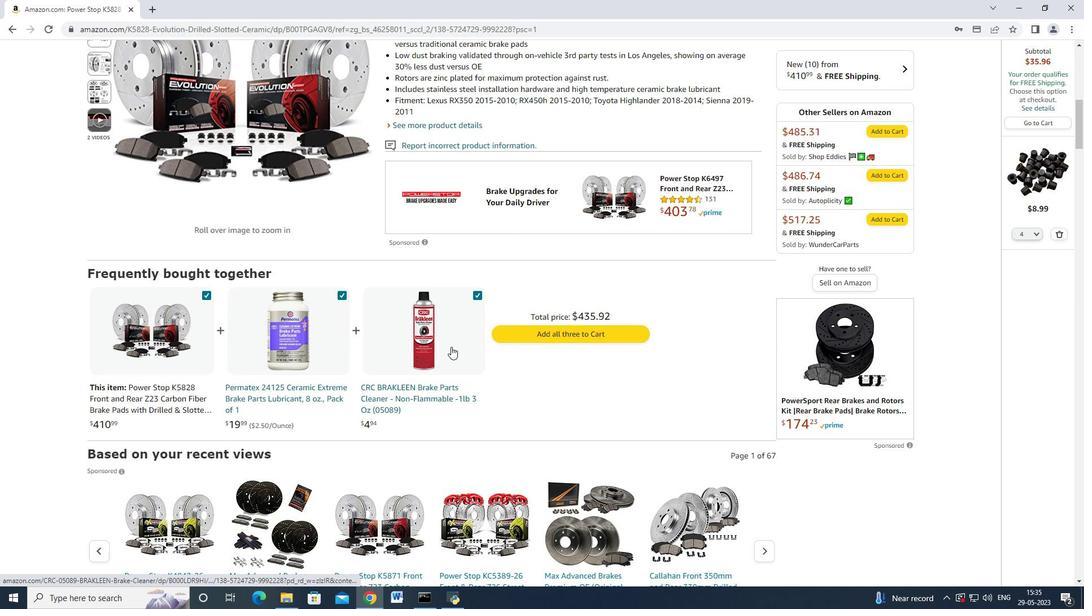 
Action: Mouse scrolled (451, 346) with delta (0, 0)
Screenshot: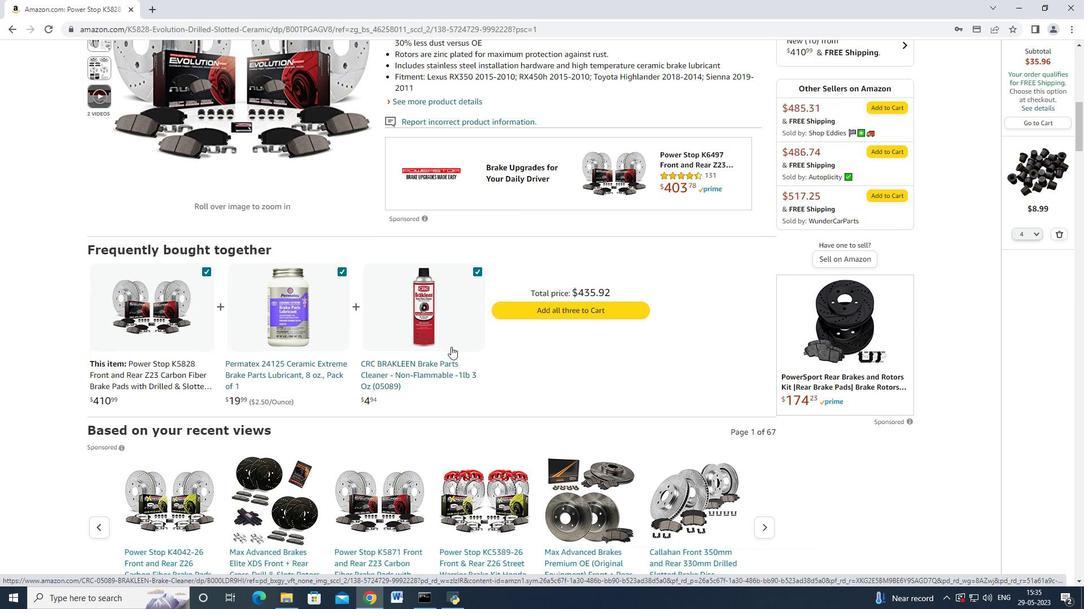 
Action: Mouse scrolled (451, 346) with delta (0, 0)
Screenshot: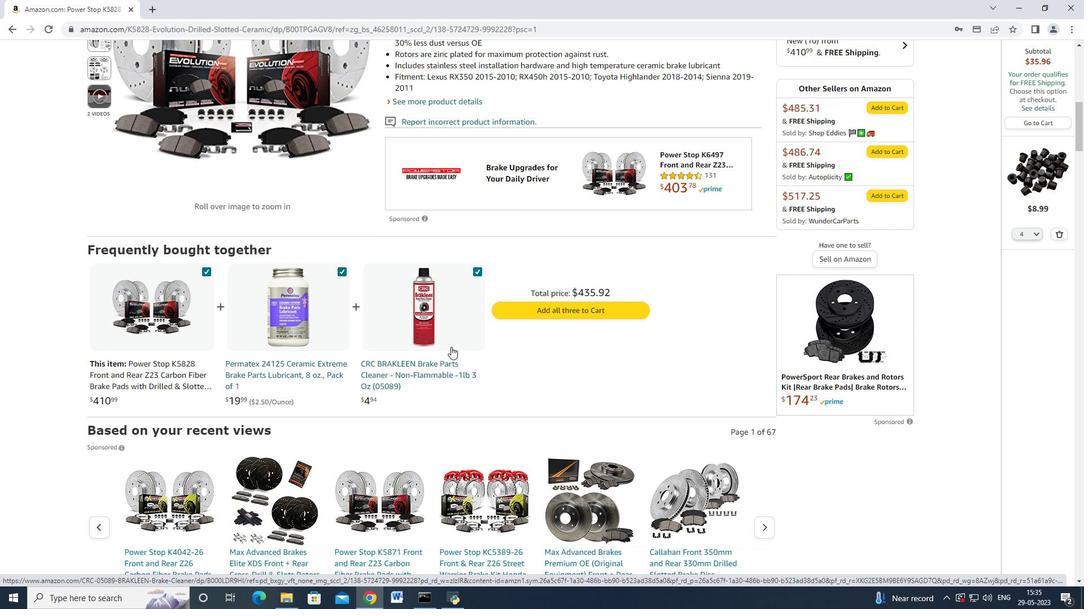 
Action: Mouse scrolled (451, 346) with delta (0, 0)
Screenshot: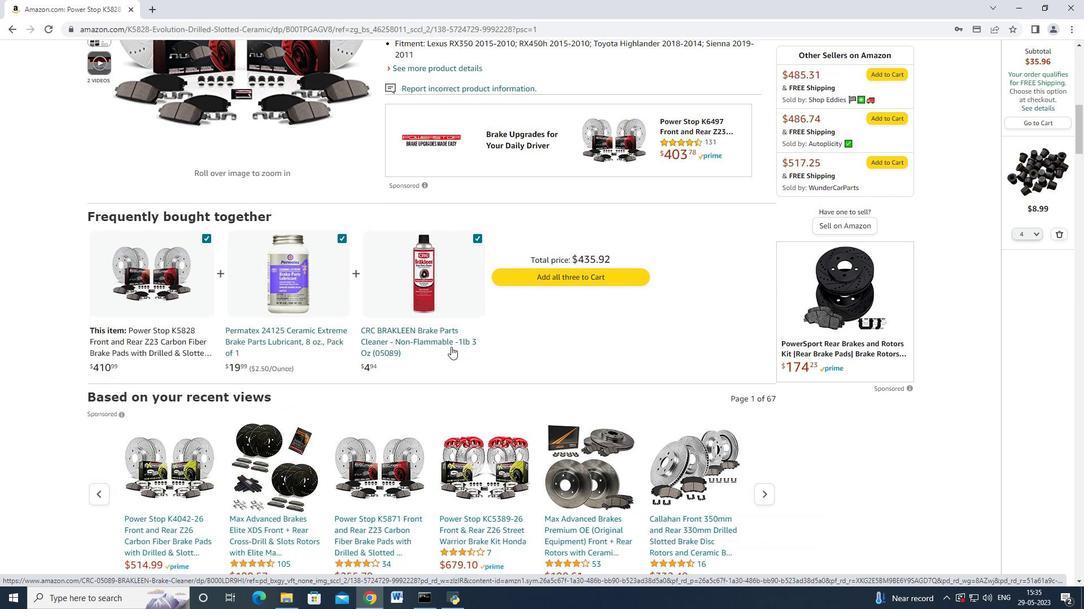 
Action: Mouse scrolled (451, 347) with delta (0, 0)
Screenshot: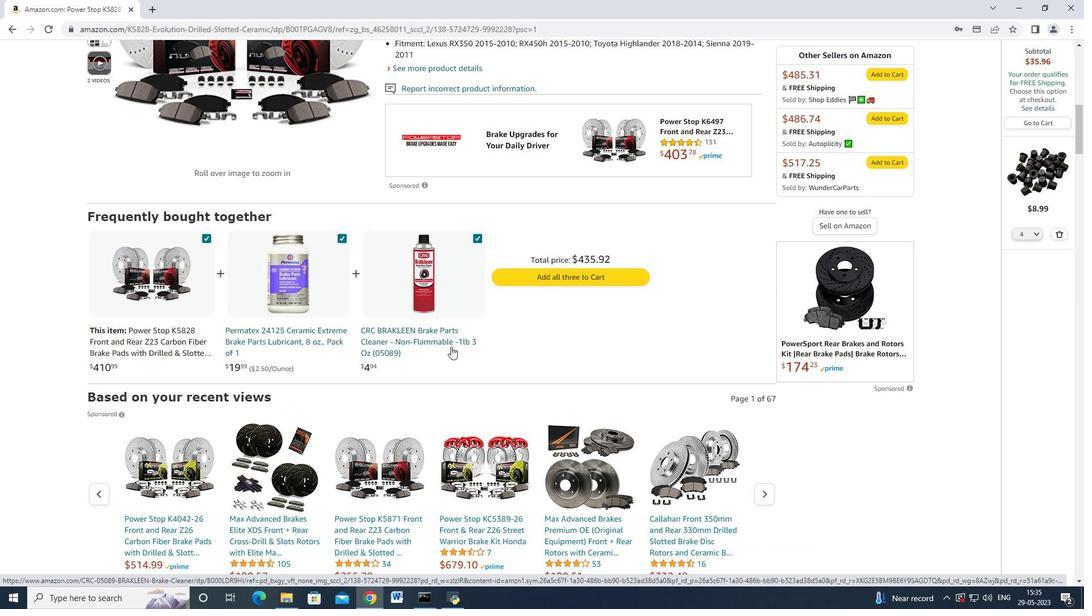 
Action: Mouse scrolled (451, 347) with delta (0, 0)
Screenshot: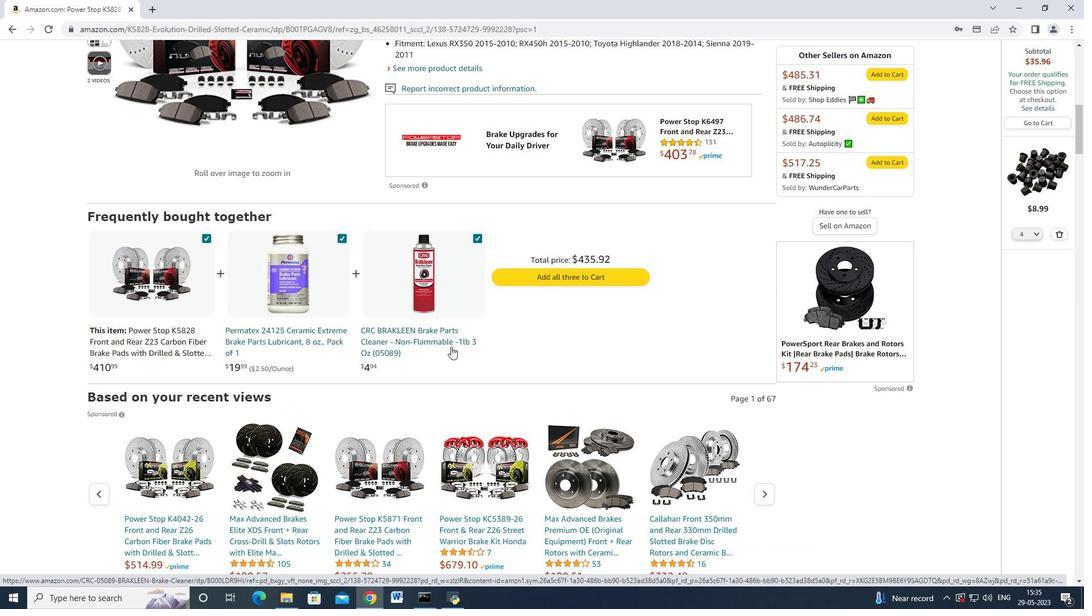 
Action: Mouse scrolled (451, 347) with delta (0, 0)
Screenshot: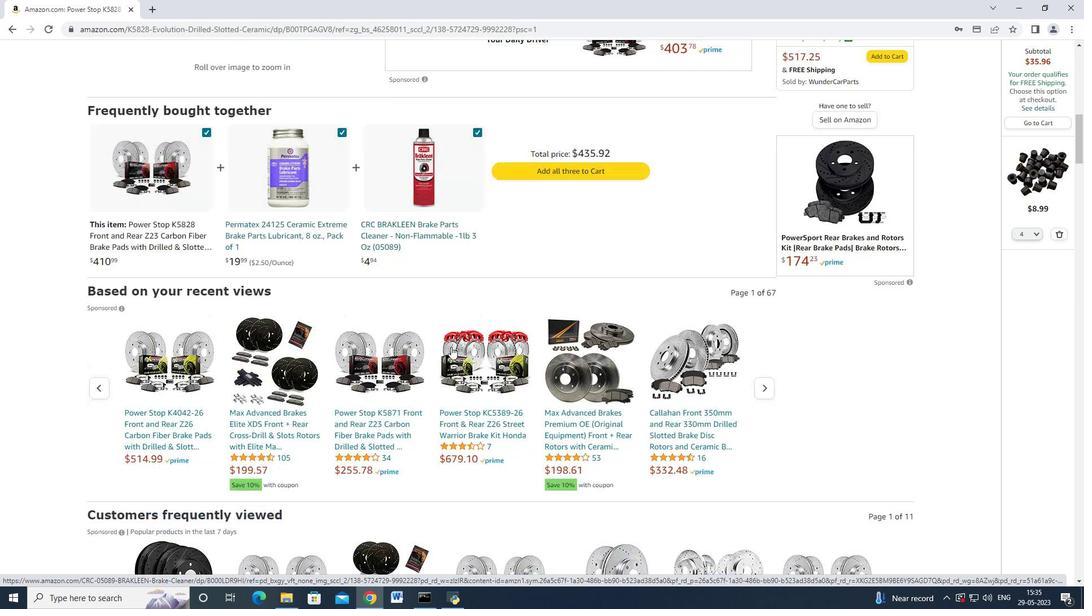 
Action: Mouse scrolled (451, 347) with delta (0, 0)
Screenshot: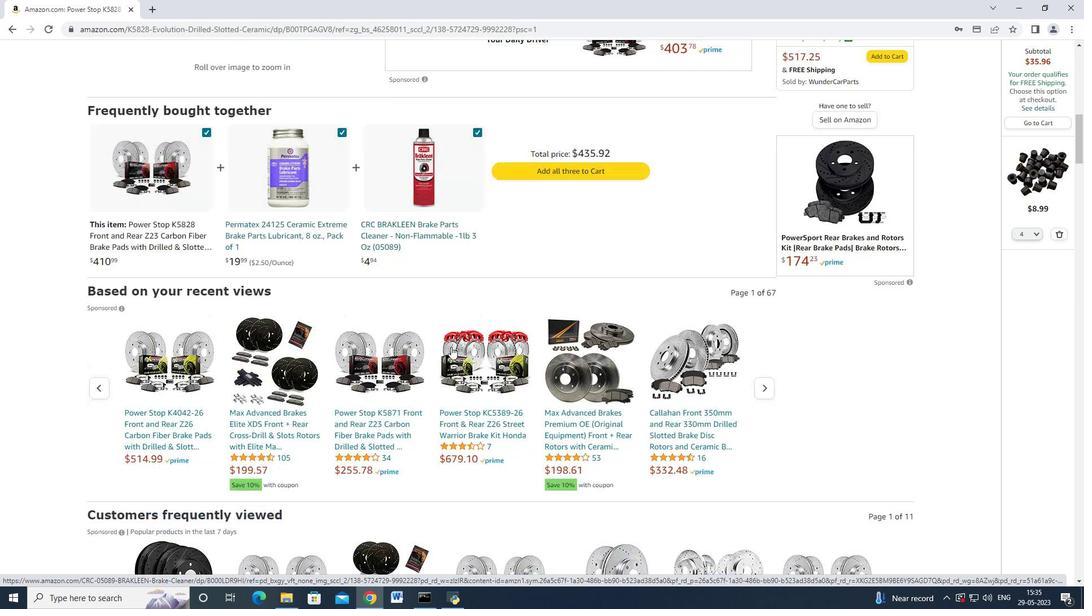 
Action: Mouse scrolled (451, 347) with delta (0, 0)
Screenshot: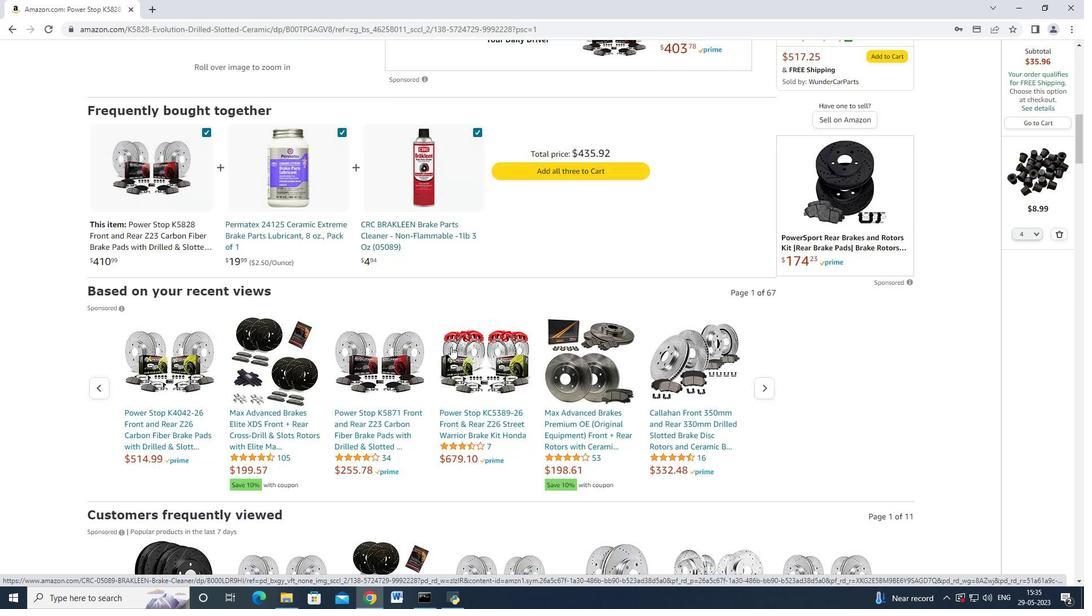 
Action: Mouse scrolled (451, 347) with delta (0, 0)
Screenshot: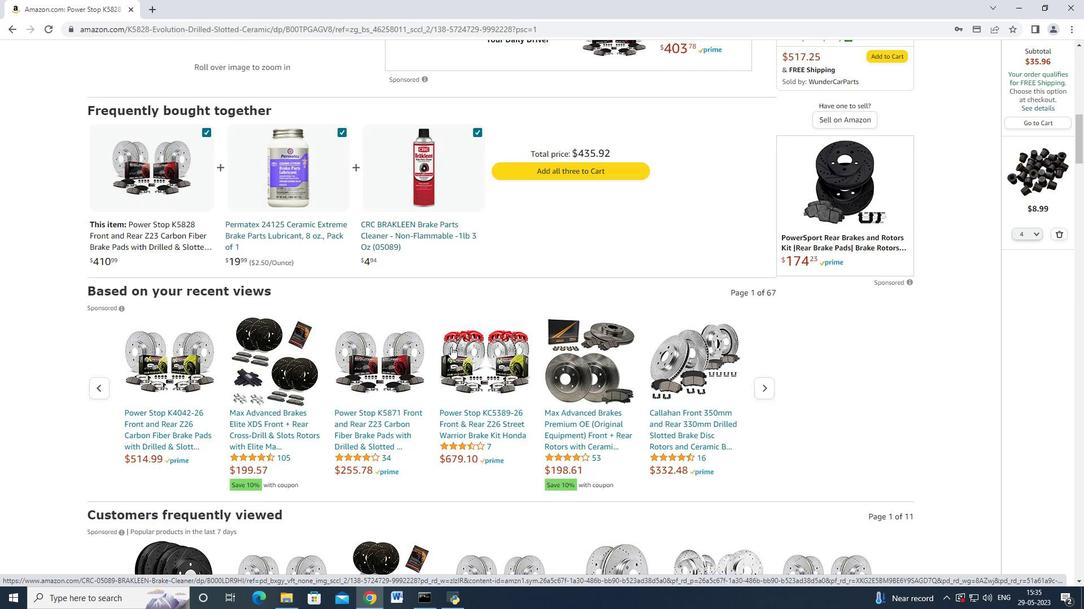 
Action: Mouse scrolled (451, 347) with delta (0, 0)
Screenshot: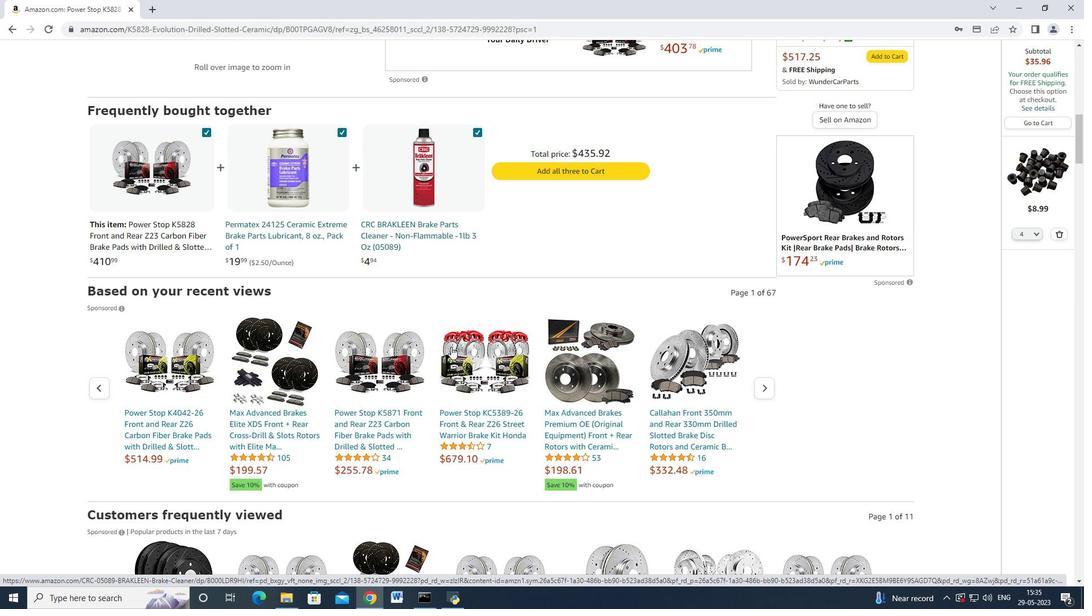 
Action: Mouse scrolled (451, 347) with delta (0, 0)
Screenshot: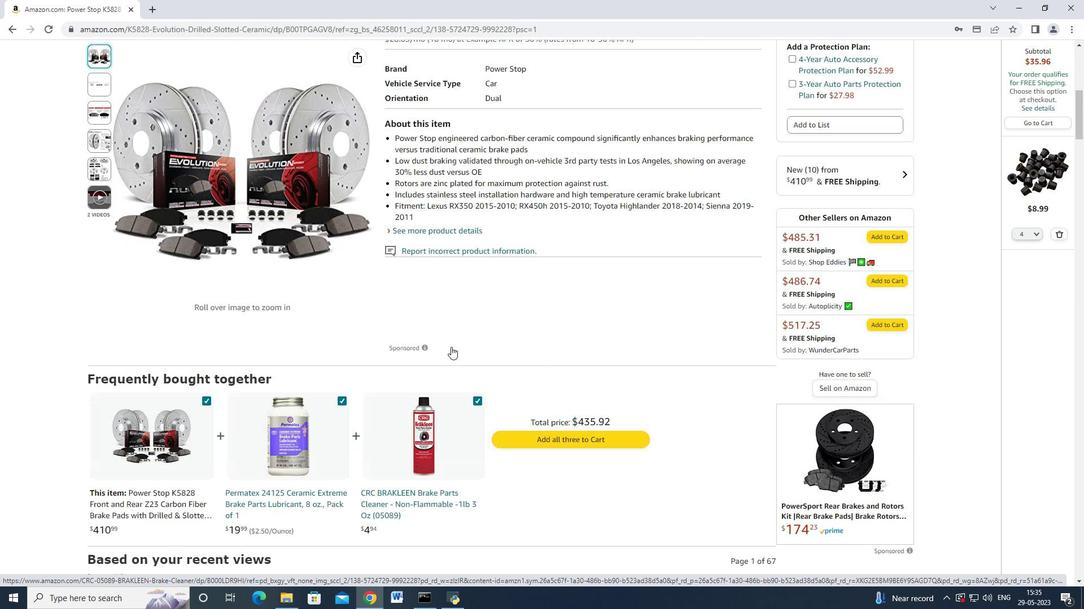 
Action: Mouse scrolled (451, 347) with delta (0, 0)
Screenshot: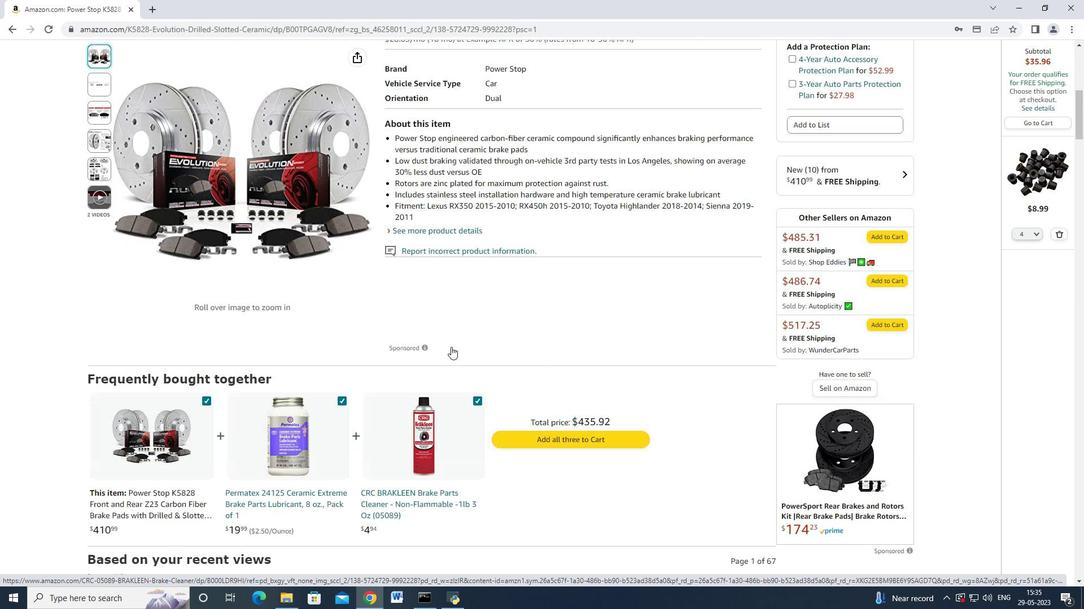 
Action: Mouse scrolled (451, 347) with delta (0, 0)
Screenshot: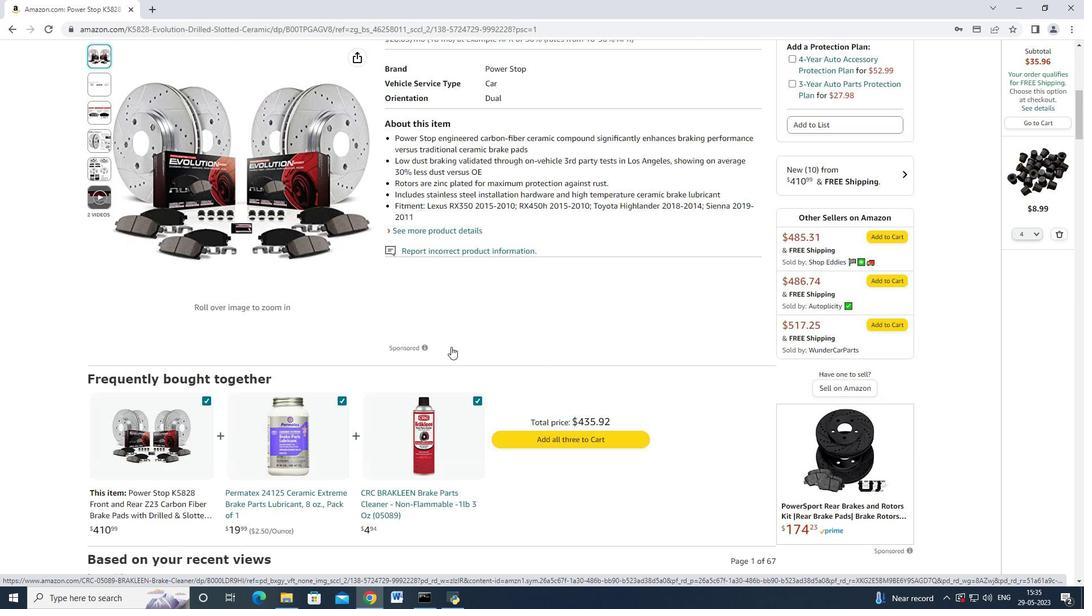 
Action: Mouse scrolled (451, 347) with delta (0, 0)
Screenshot: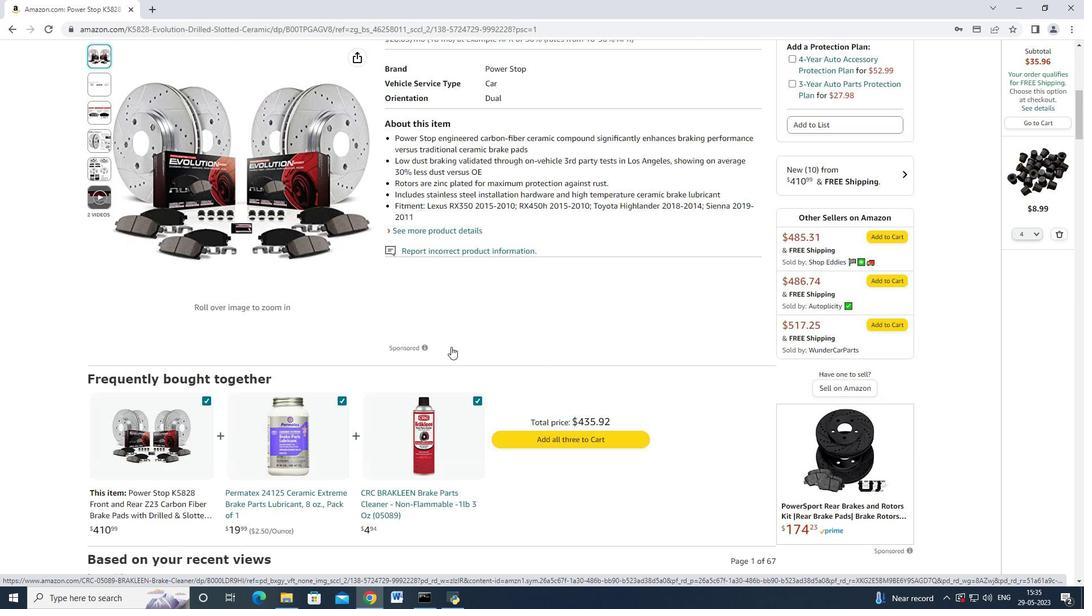 
Action: Mouse scrolled (451, 347) with delta (0, 0)
Screenshot: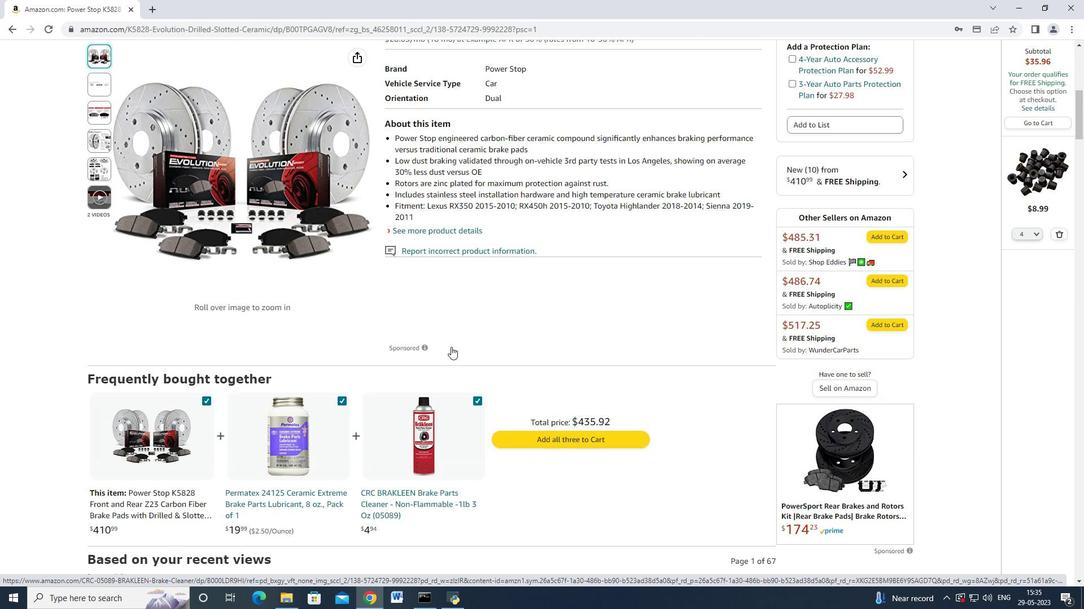 
Action: Mouse scrolled (451, 347) with delta (0, 0)
Screenshot: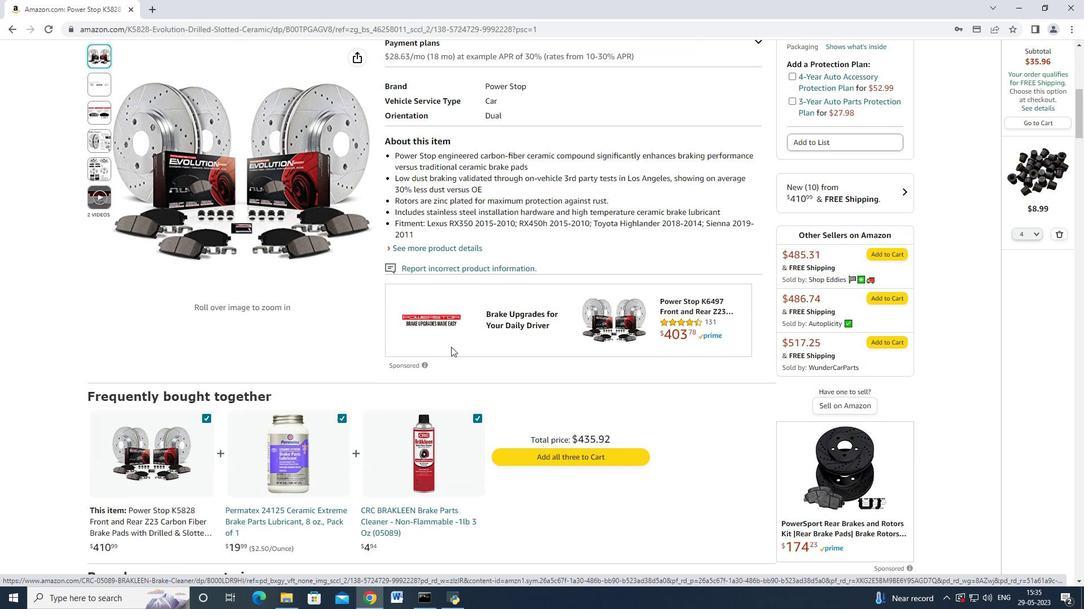 
Action: Mouse scrolled (451, 347) with delta (0, 0)
Screenshot: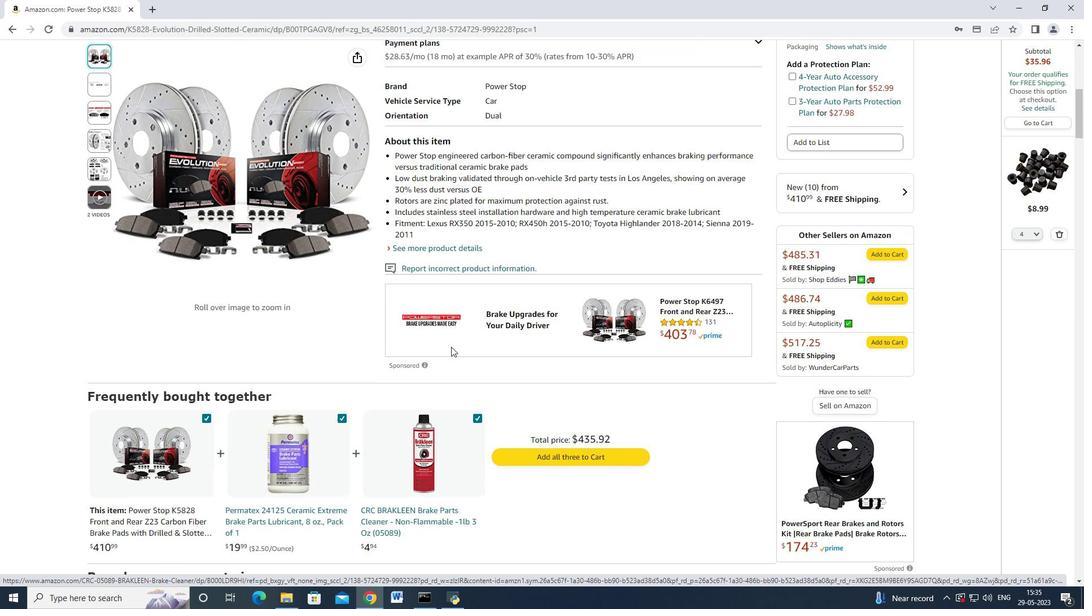 
Action: Mouse scrolled (451, 347) with delta (0, 0)
Screenshot: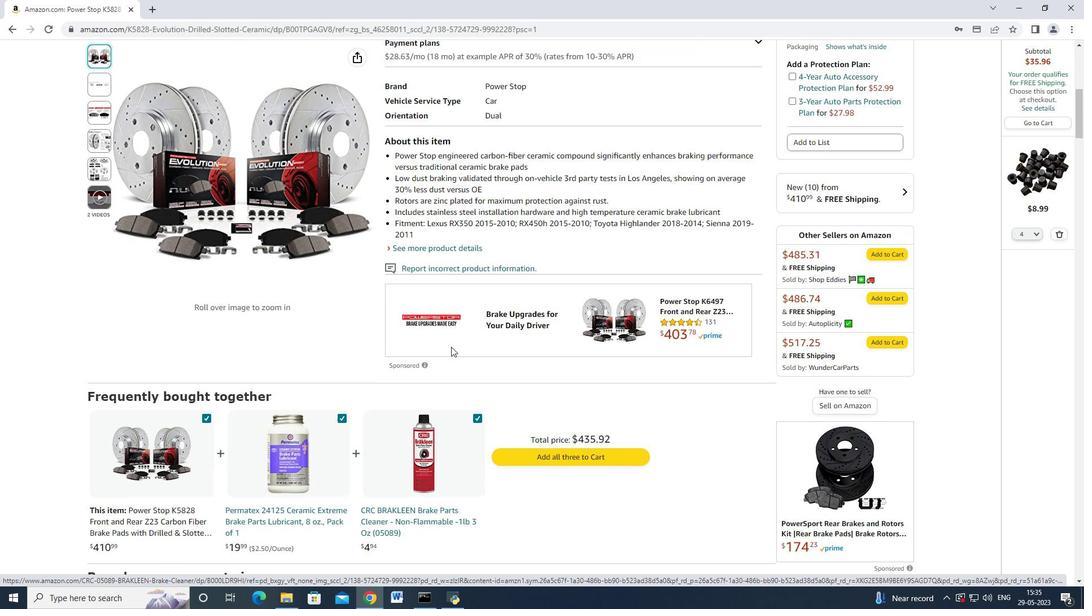 
Action: Mouse scrolled (451, 347) with delta (0, 0)
Screenshot: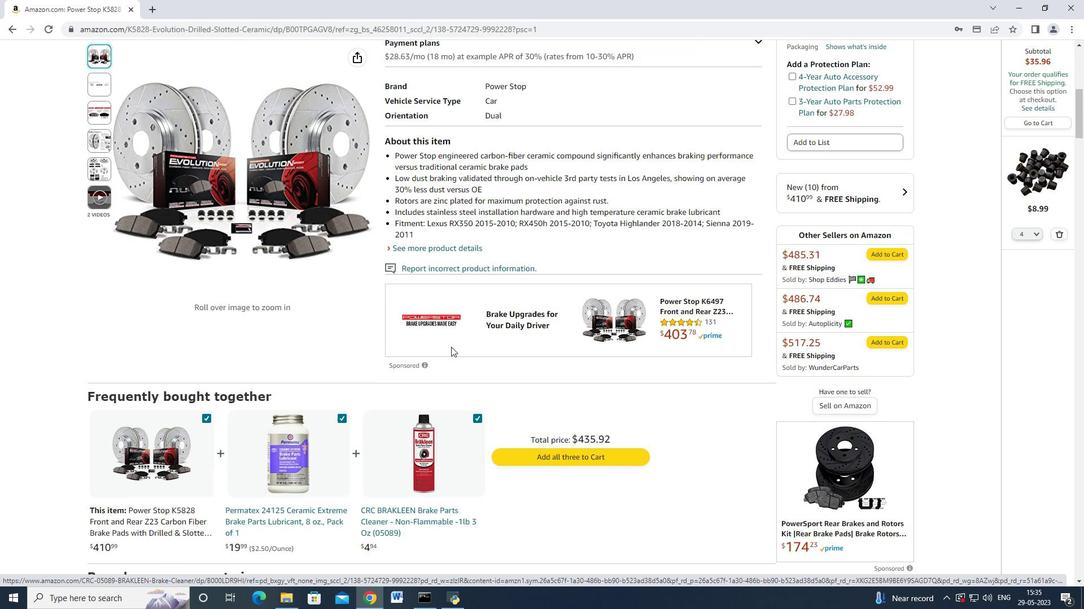 
Action: Mouse scrolled (451, 347) with delta (0, 0)
Screenshot: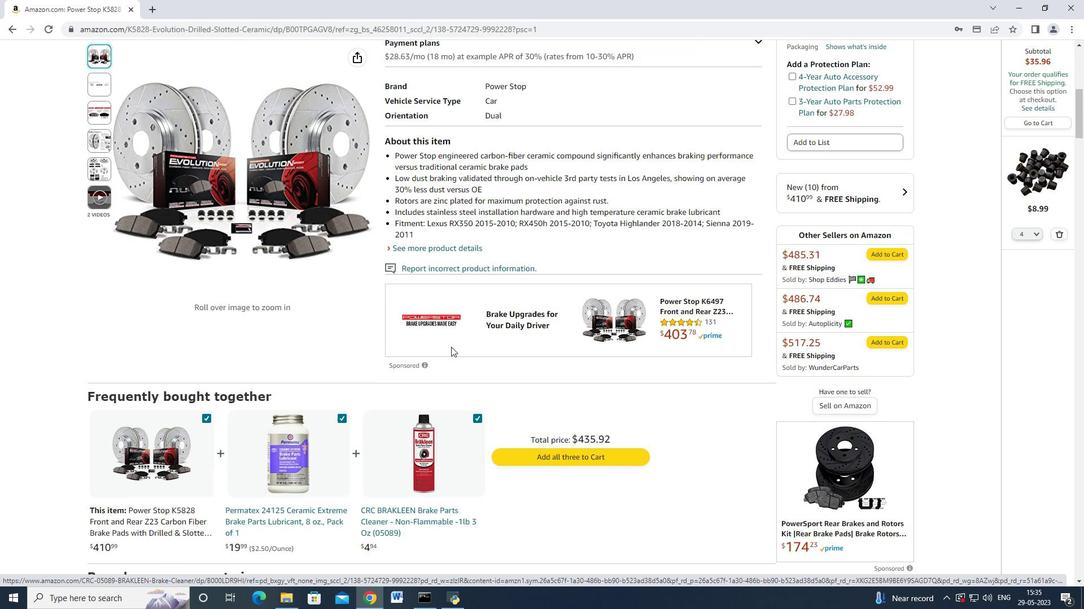 
Action: Mouse scrolled (451, 347) with delta (0, 0)
Screenshot: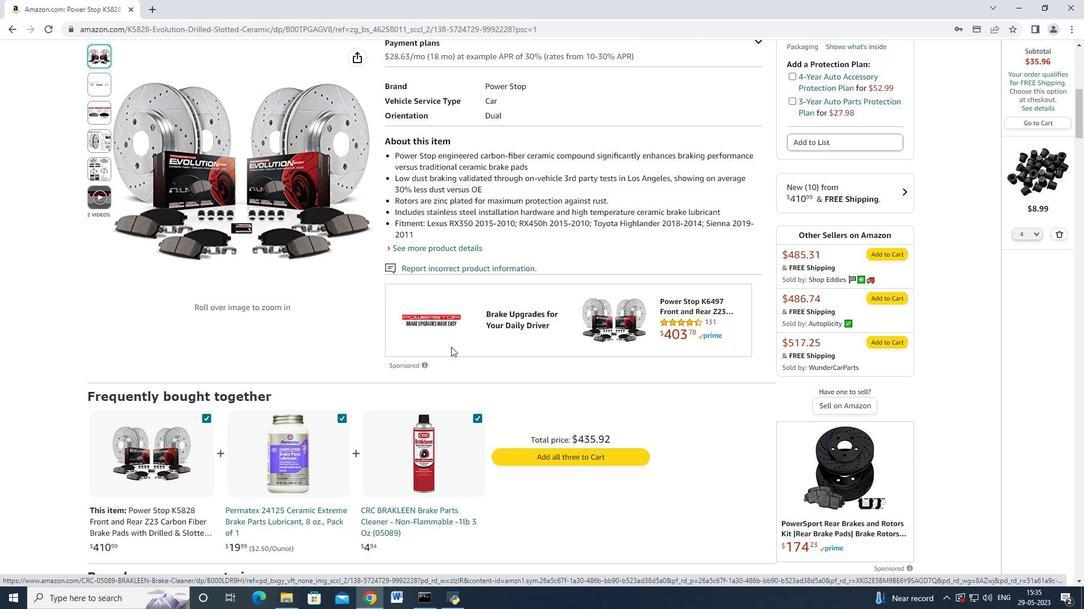 
Action: Mouse moved to (806, 372)
Screenshot: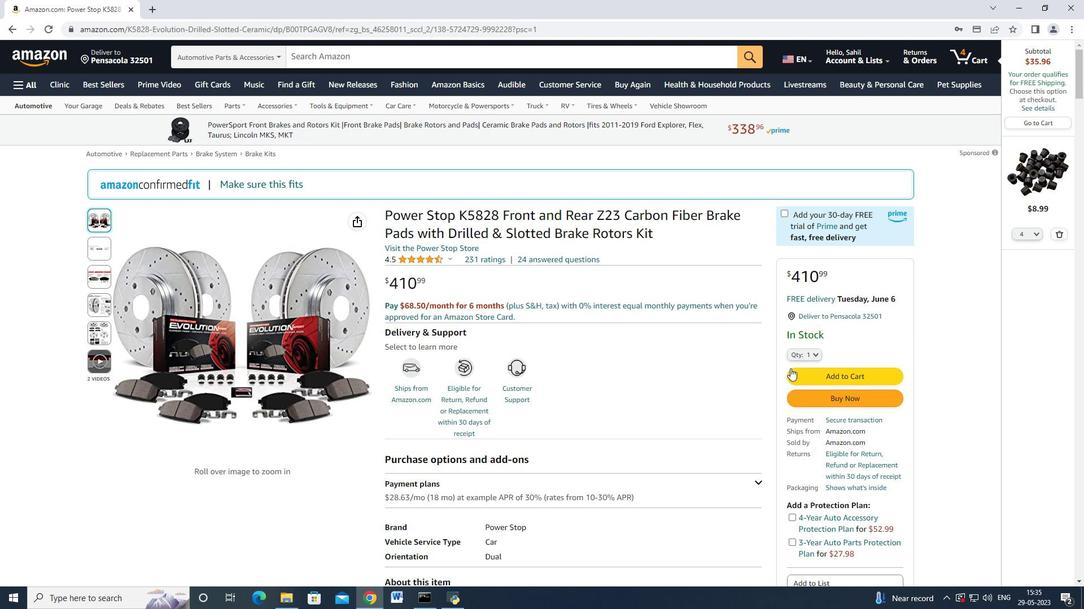 
Action: Mouse pressed left at (806, 372)
Screenshot: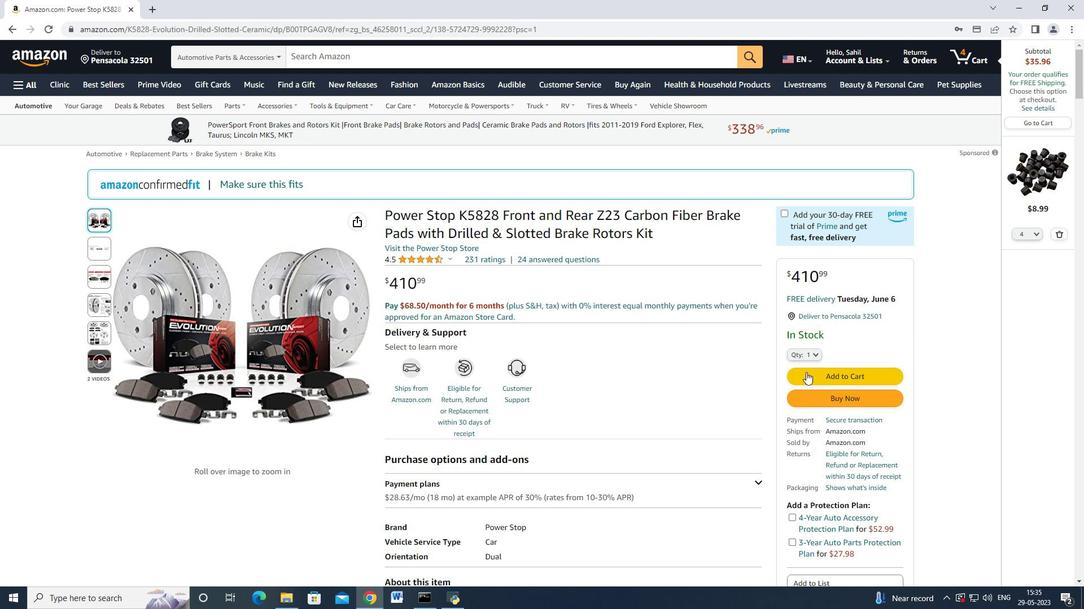 
Action: Mouse moved to (922, 290)
Screenshot: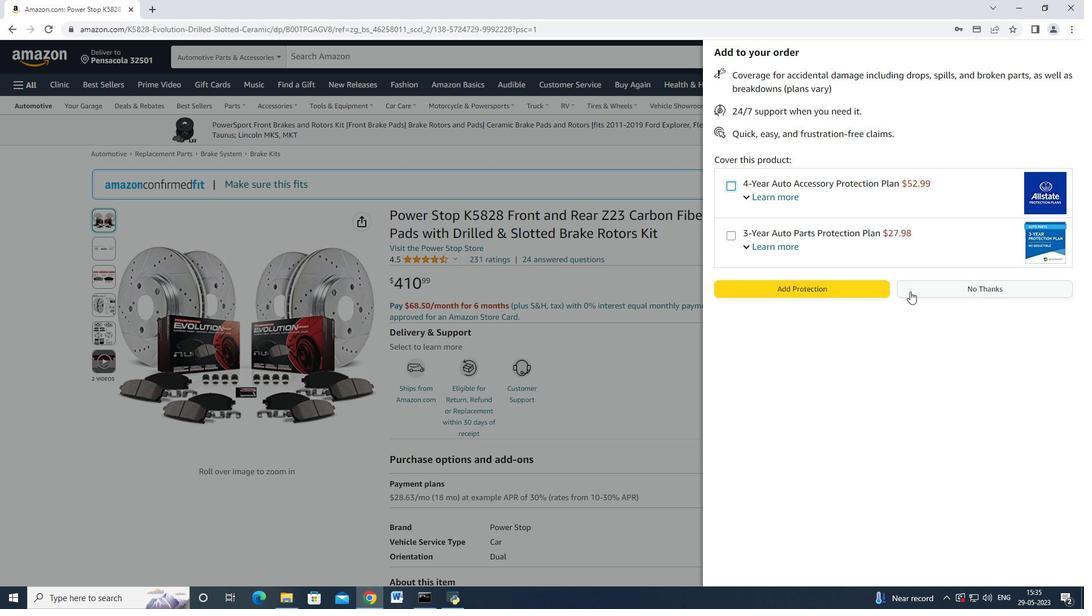 
Action: Mouse pressed left at (922, 290)
Screenshot: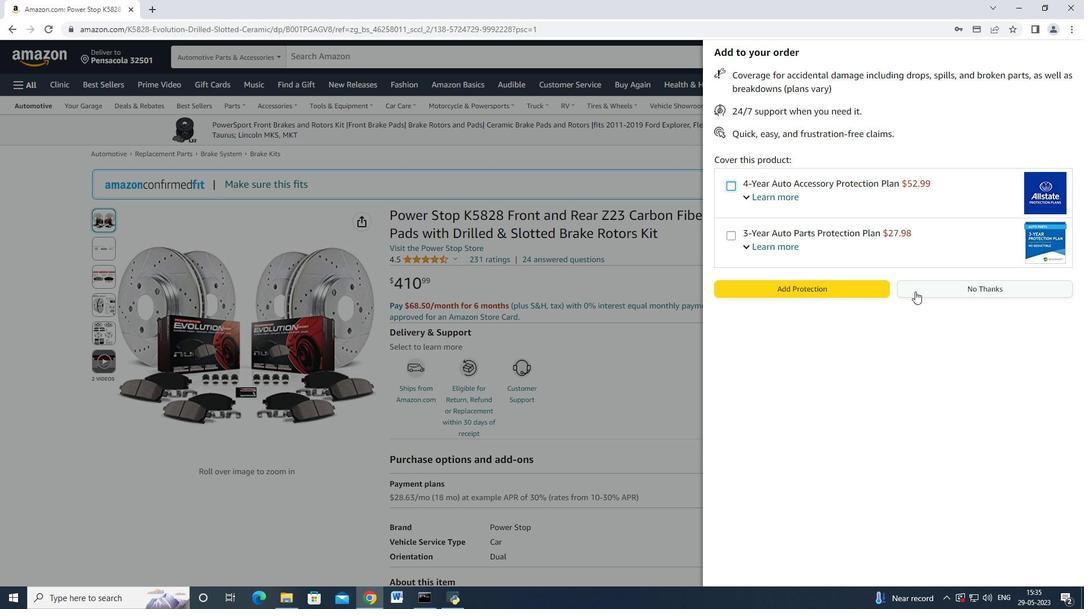 
Action: Mouse moved to (1058, 352)
Screenshot: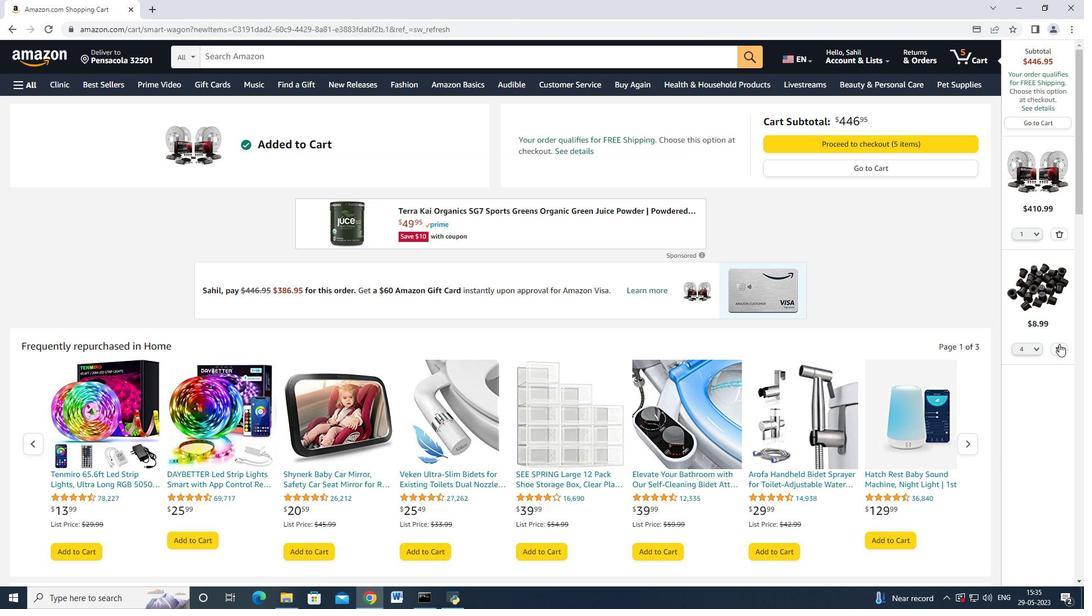 
Action: Mouse pressed left at (1058, 352)
Screenshot: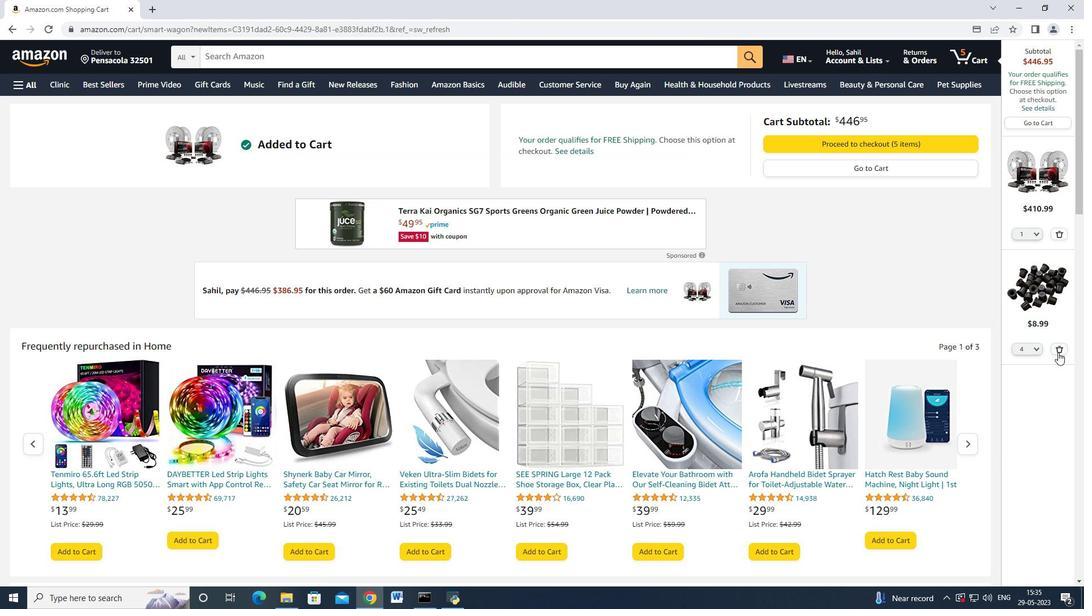 
Action: Mouse moved to (194, 278)
Screenshot: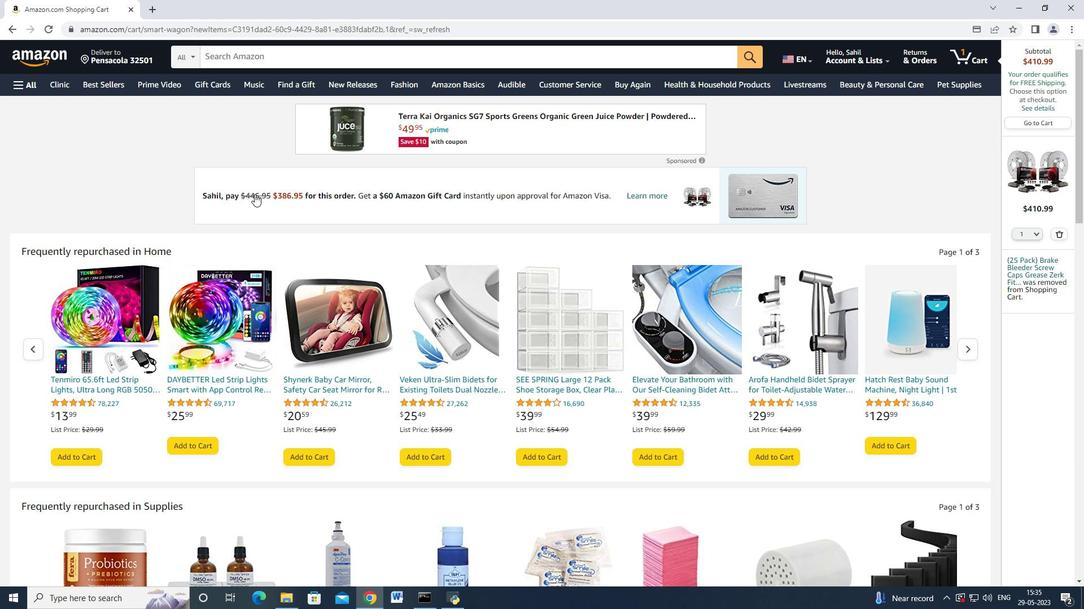 
Action: Mouse scrolled (194, 279) with delta (0, 0)
Screenshot: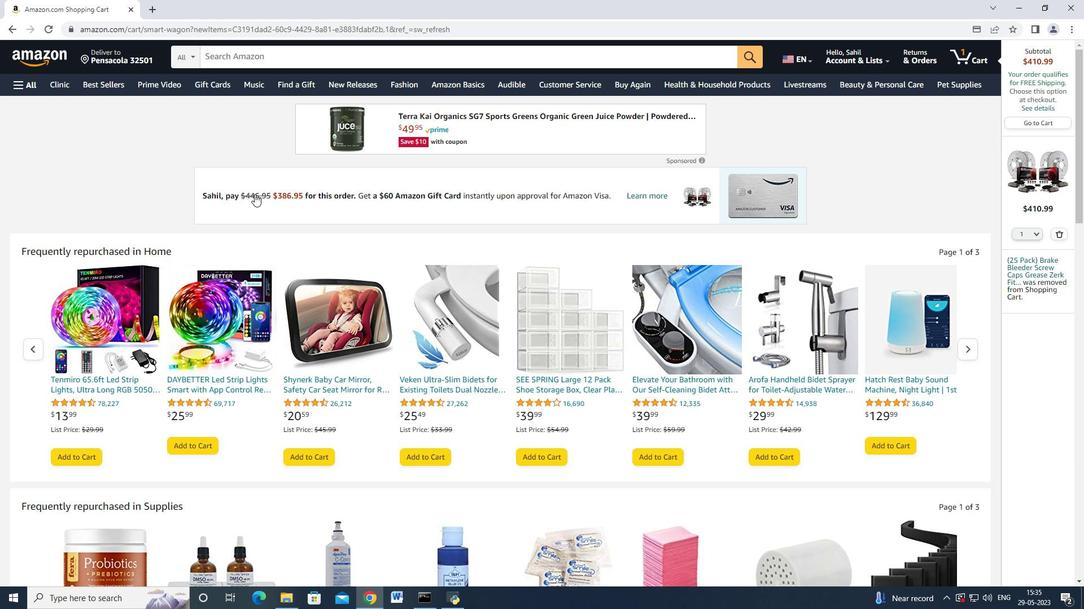 
Action: Mouse moved to (194, 278)
Screenshot: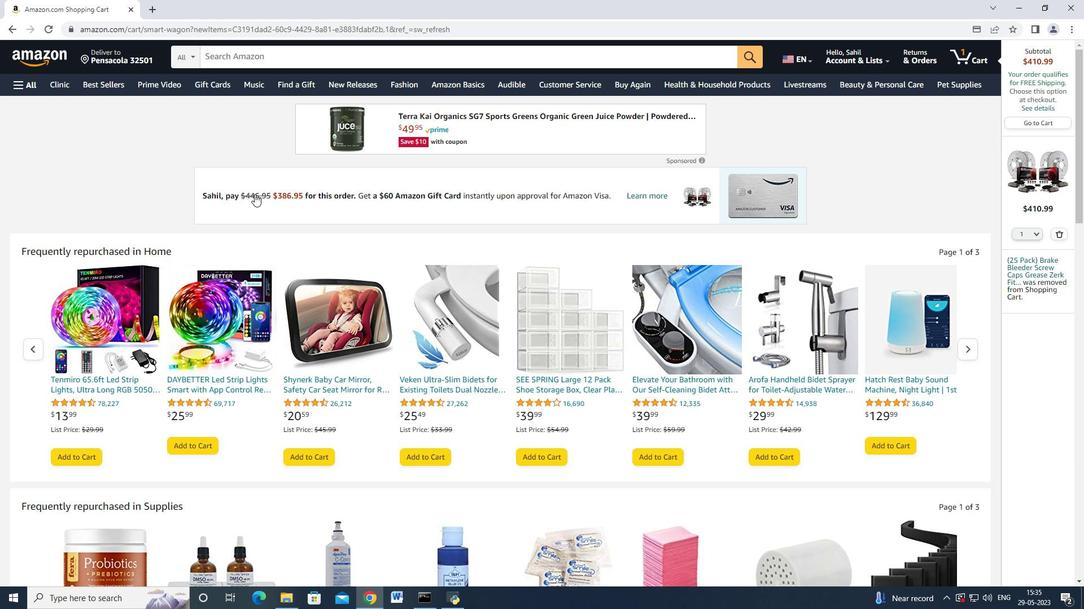 
Action: Mouse scrolled (194, 279) with delta (0, 0)
Screenshot: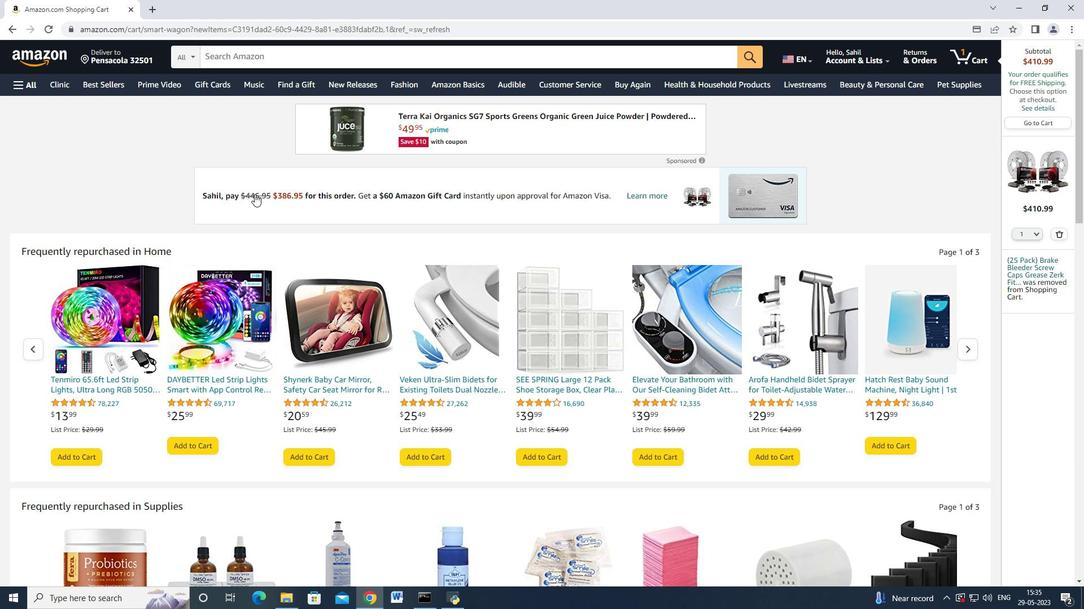 
Action: Mouse scrolled (194, 279) with delta (0, 0)
Screenshot: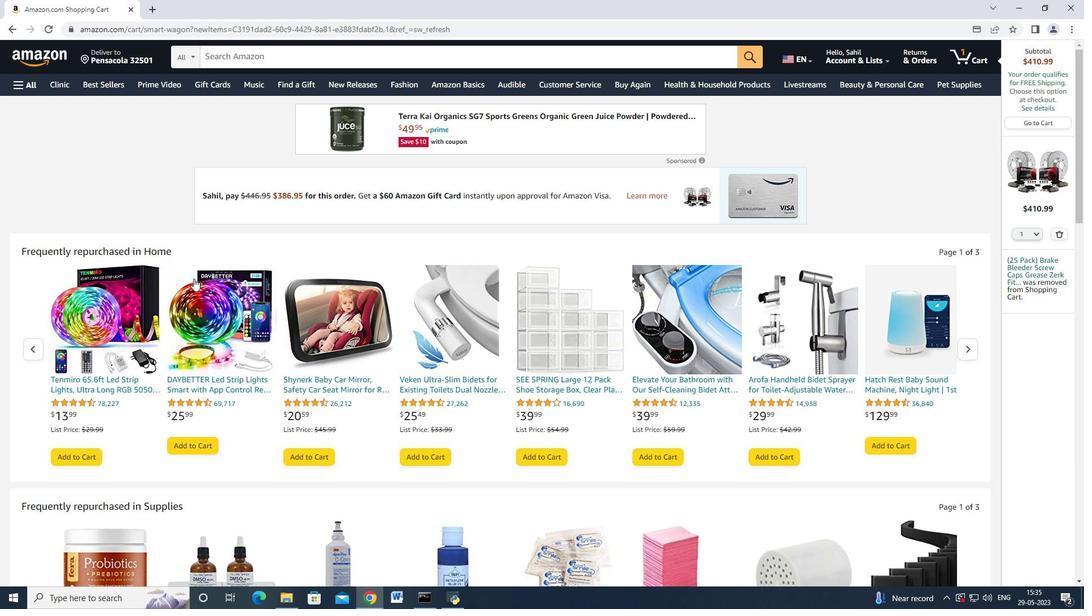 
Action: Mouse scrolled (194, 279) with delta (0, 0)
Screenshot: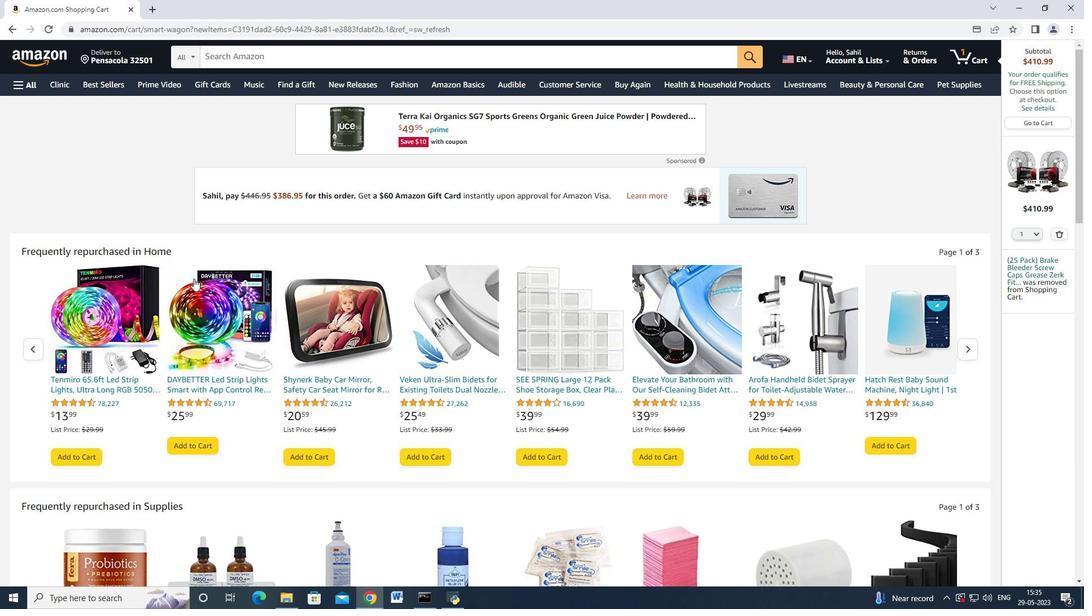 
Action: Mouse scrolled (194, 279) with delta (0, 0)
Screenshot: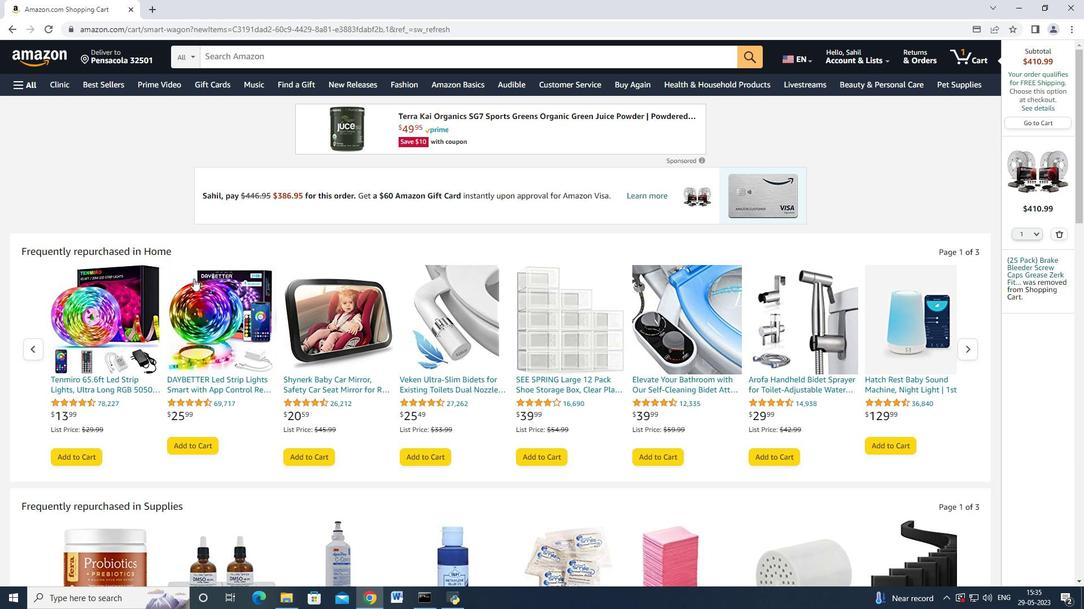 
Action: Mouse scrolled (194, 279) with delta (0, 0)
Screenshot: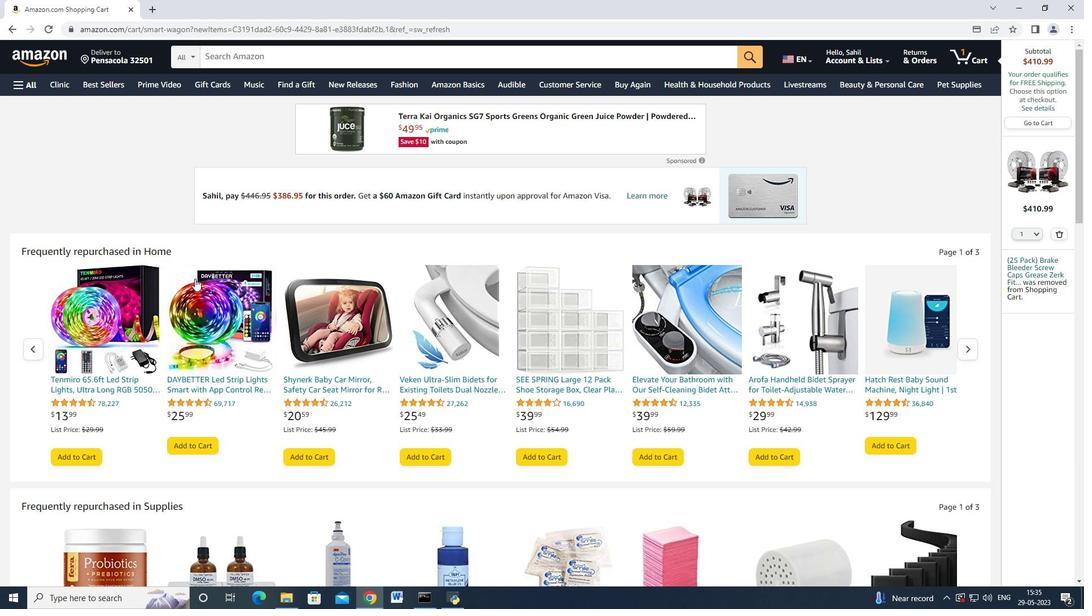 
Action: Mouse moved to (9, 22)
Screenshot: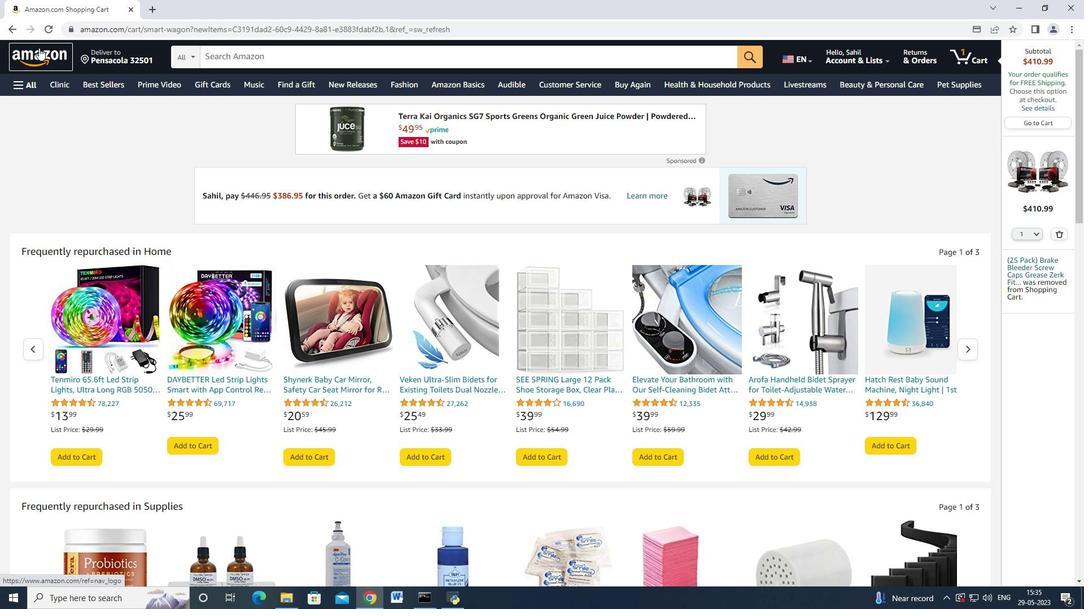 
Action: Mouse pressed left at (9, 22)
Screenshot: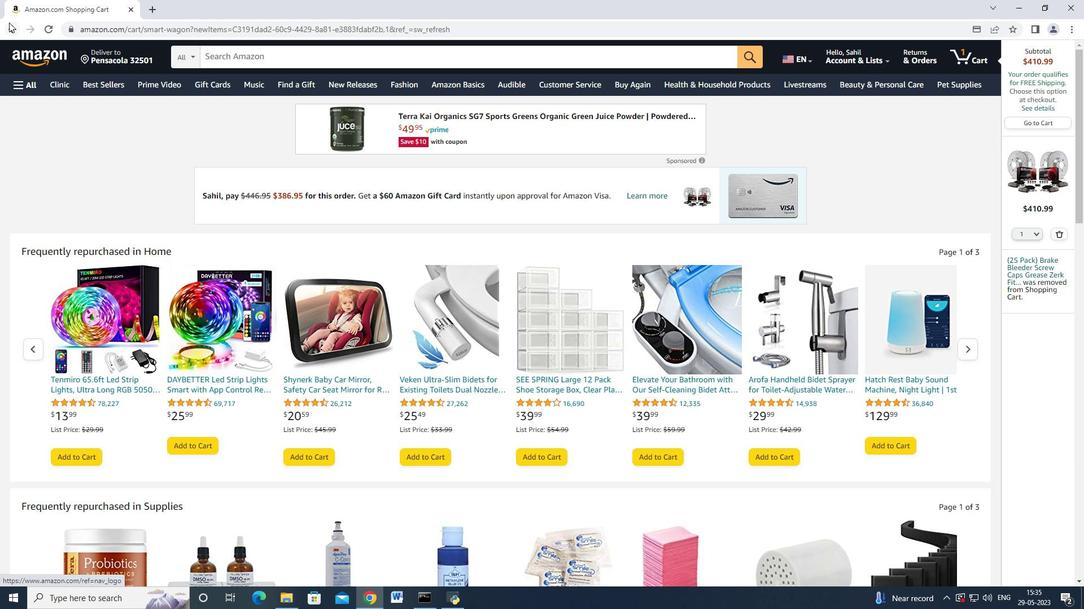
Action: Mouse moved to (6, 27)
Screenshot: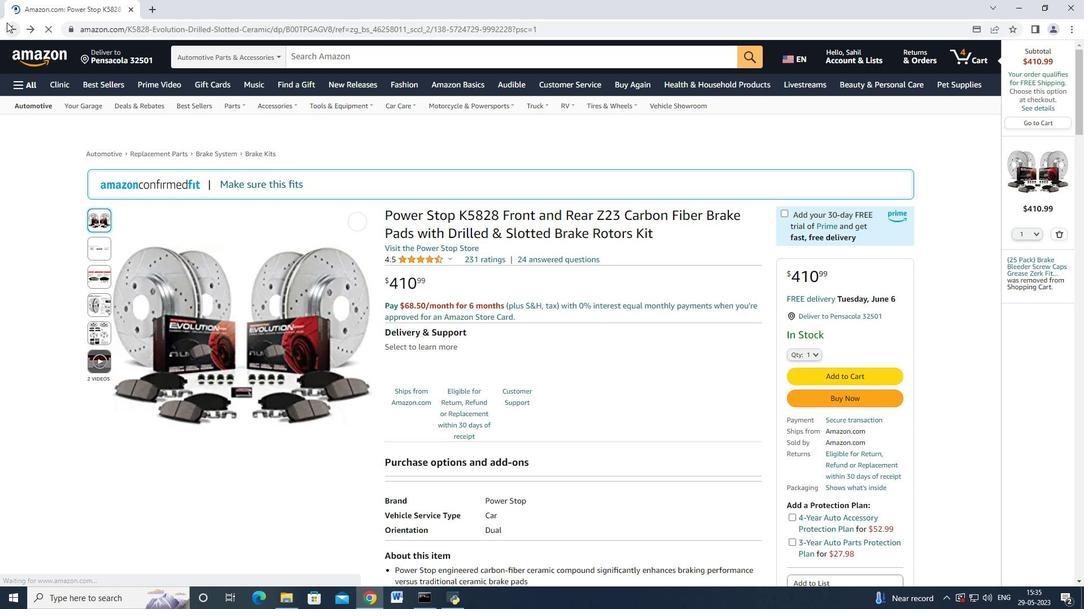 
Action: Mouse pressed left at (6, 27)
Screenshot: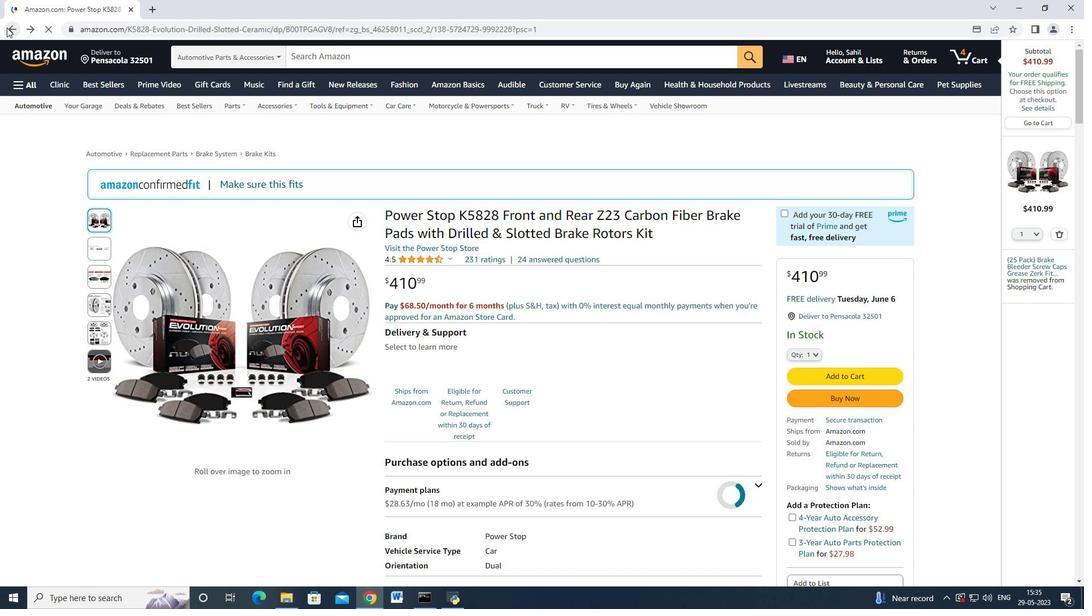 
Action: Mouse moved to (634, 356)
Screenshot: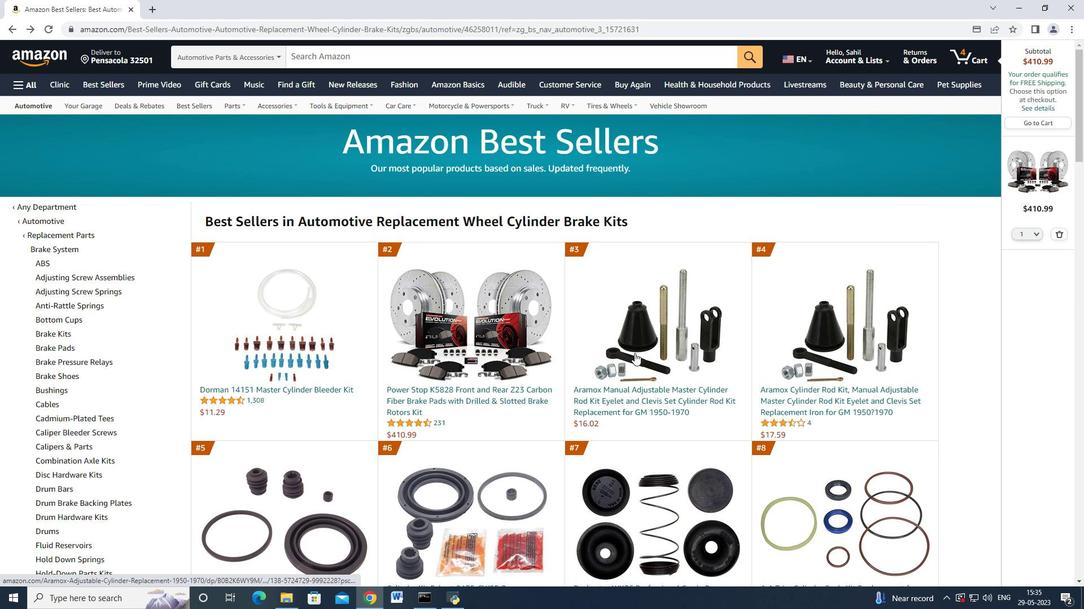 
Action: Mouse scrolled (634, 355) with delta (0, 0)
Screenshot: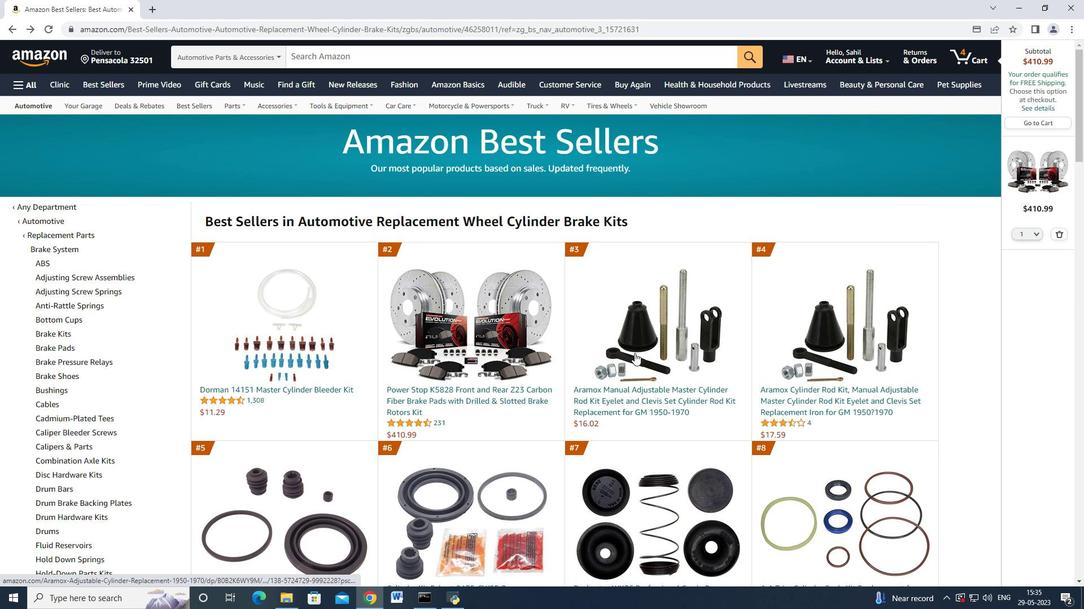 
Action: Mouse moved to (559, 312)
Screenshot: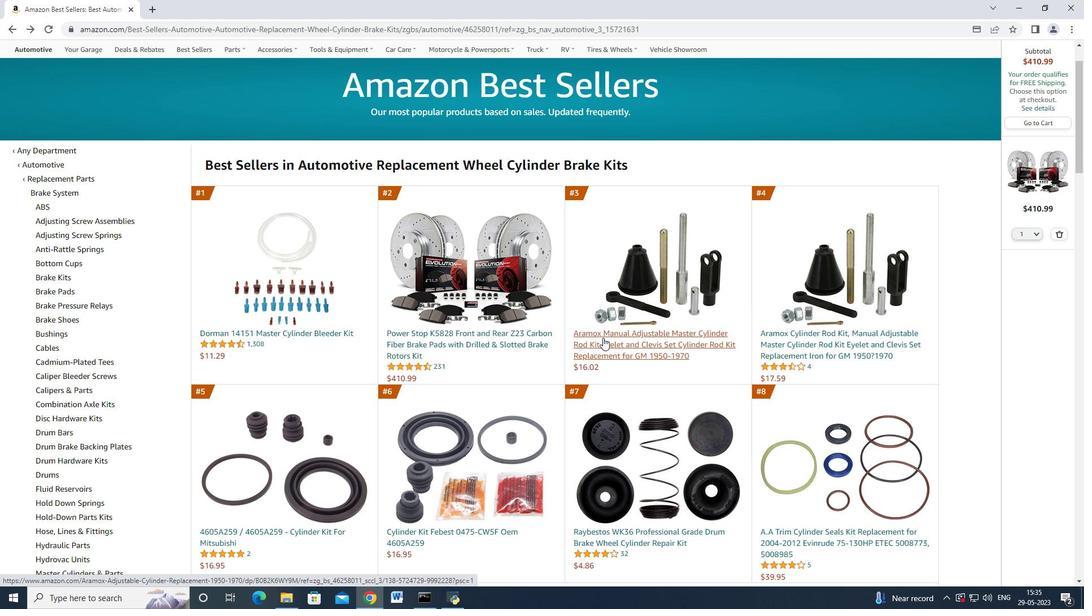 
Action: Mouse scrolled (559, 311) with delta (0, 0)
Screenshot: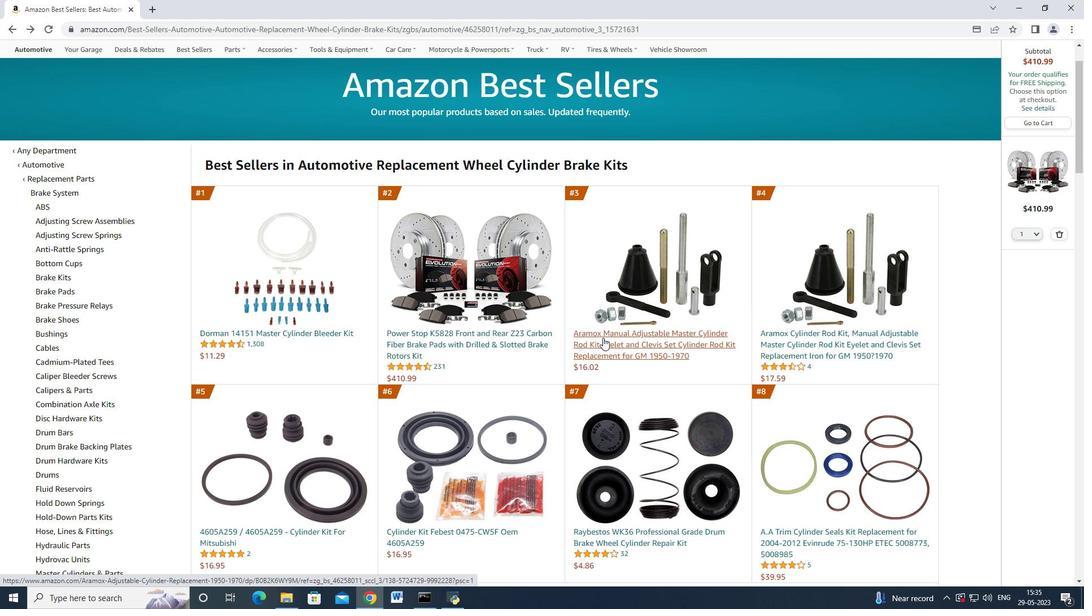 
Action: Mouse moved to (556, 311)
Screenshot: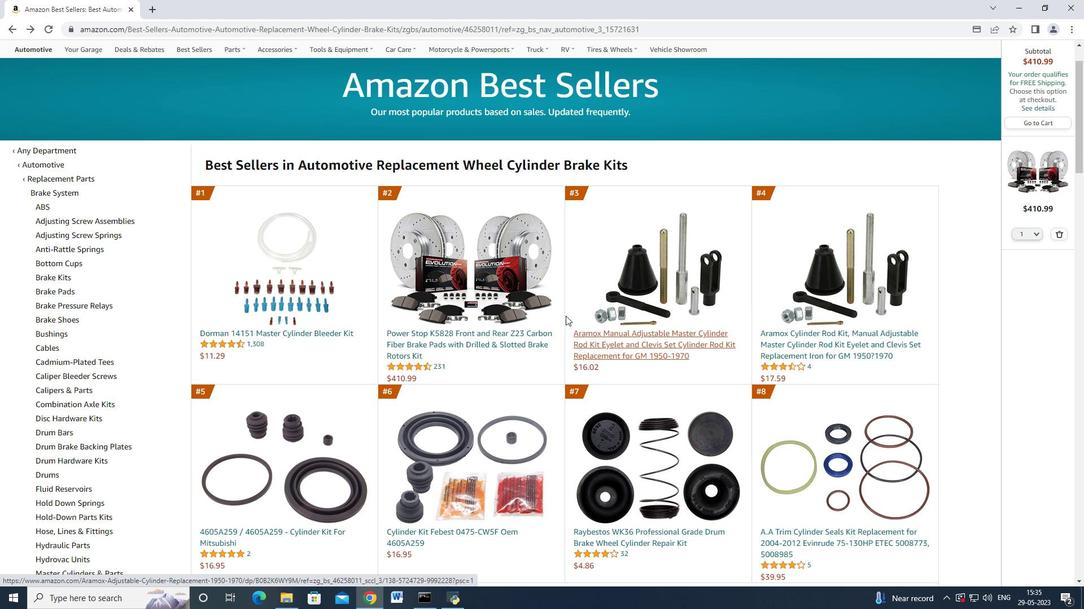 
Action: Mouse scrolled (556, 311) with delta (0, 0)
Screenshot: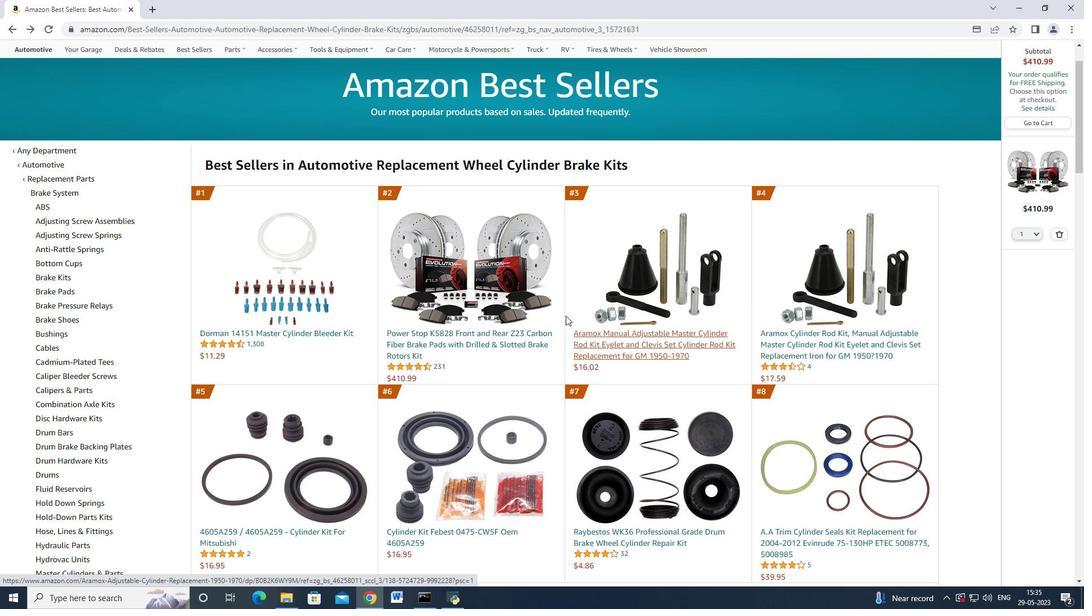 
Action: Mouse moved to (556, 311)
Screenshot: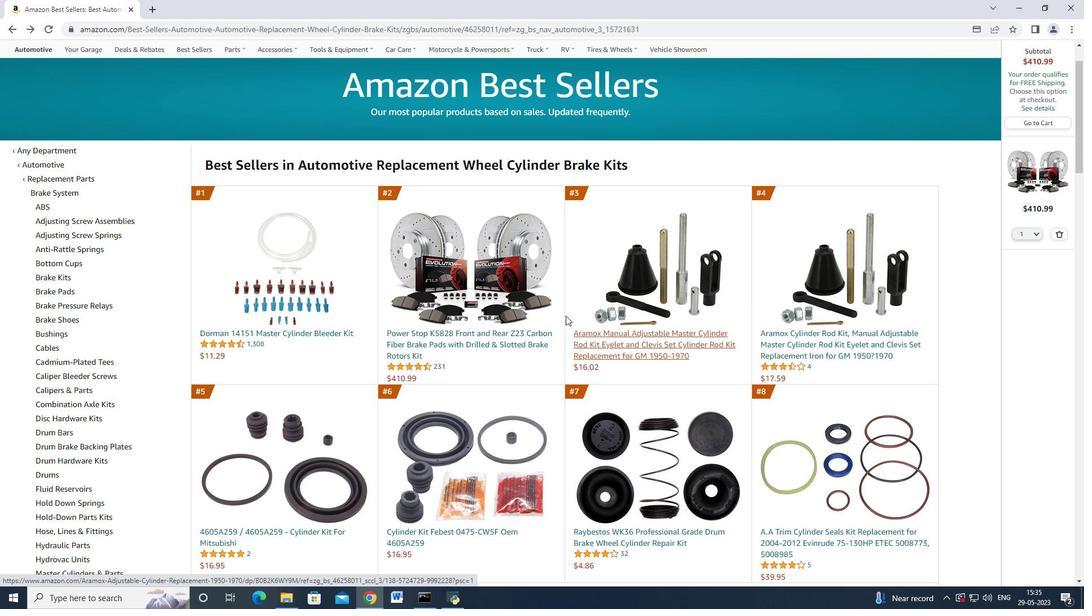 
Action: Mouse scrolled (556, 311) with delta (0, 0)
Screenshot: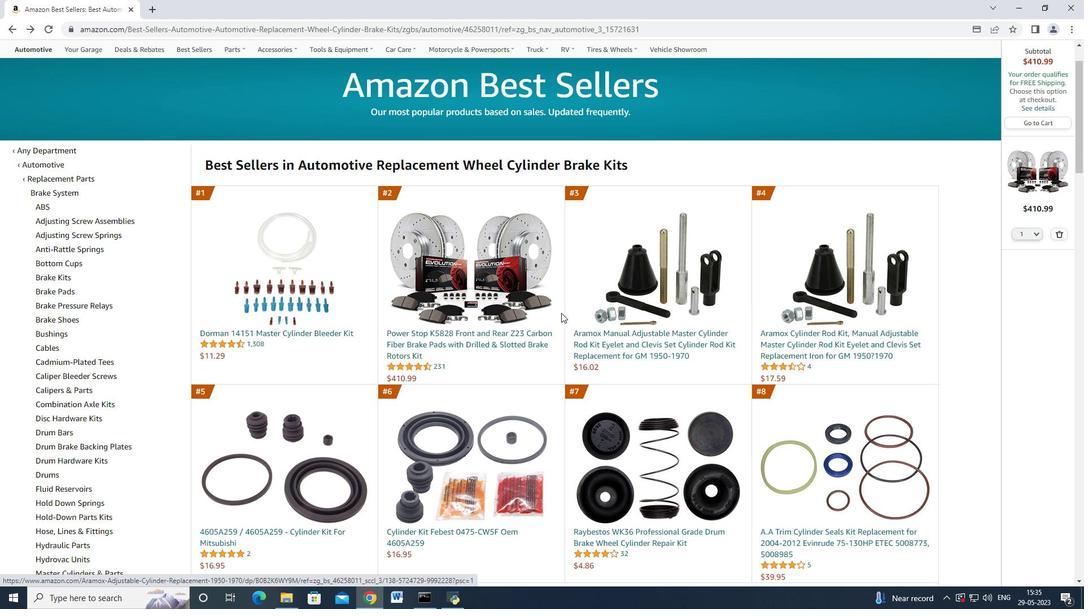 
Action: Mouse moved to (543, 295)
Screenshot: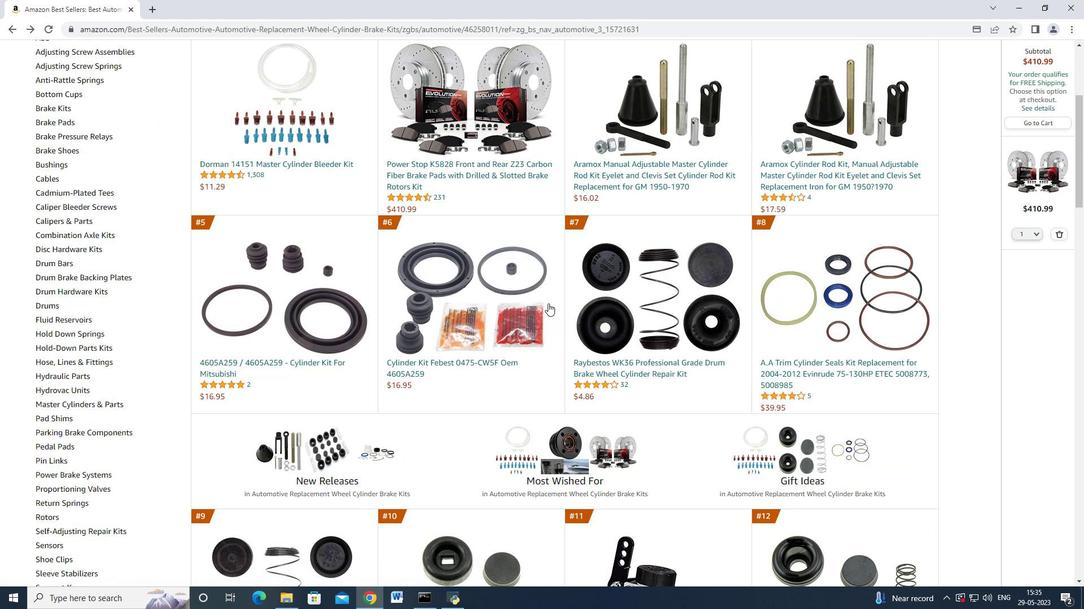 
Action: Mouse scrolled (543, 295) with delta (0, 0)
Screenshot: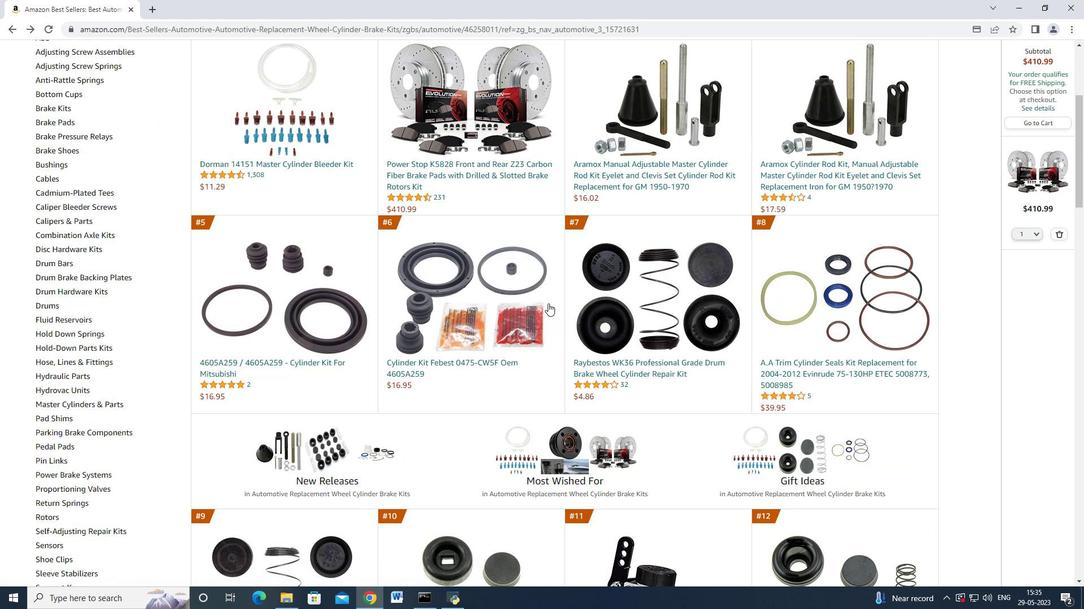 
Action: Mouse scrolled (543, 295) with delta (0, 0)
Screenshot: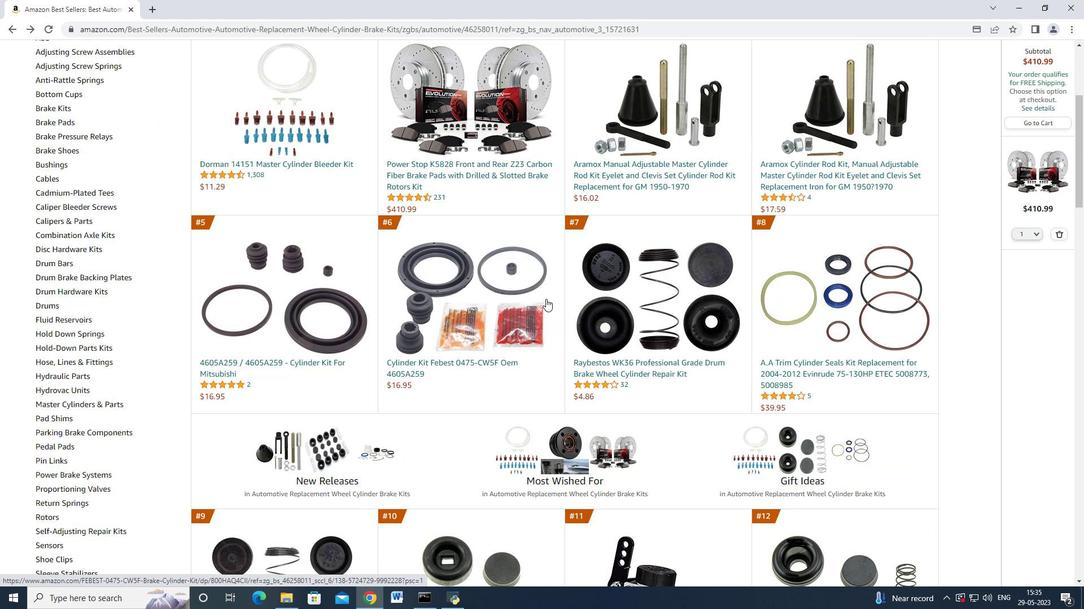 
Action: Mouse scrolled (543, 295) with delta (0, 0)
Screenshot: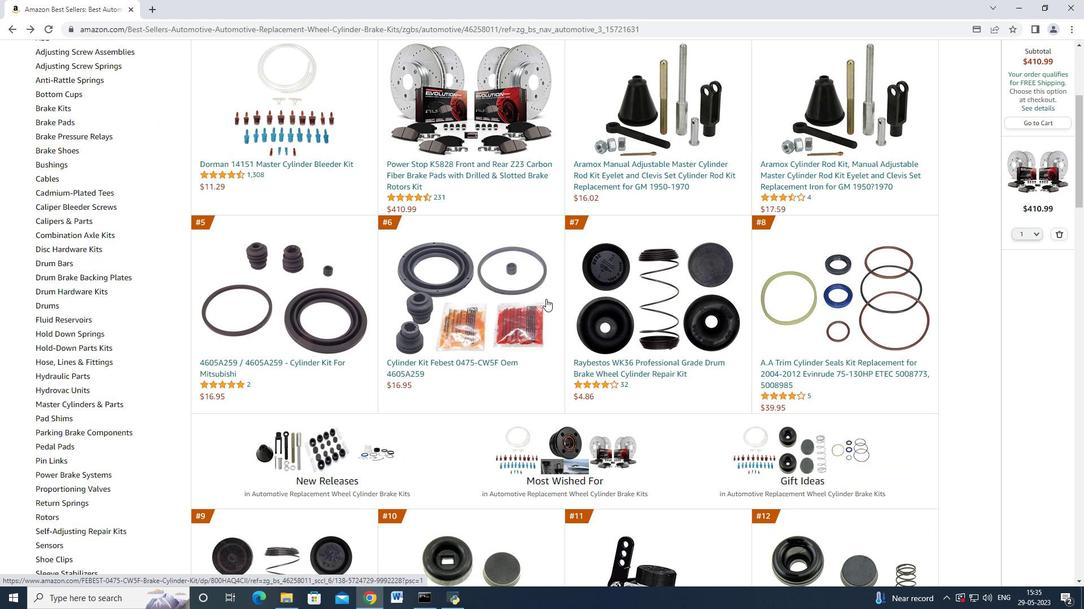 
Action: Mouse moved to (508, 277)
Screenshot: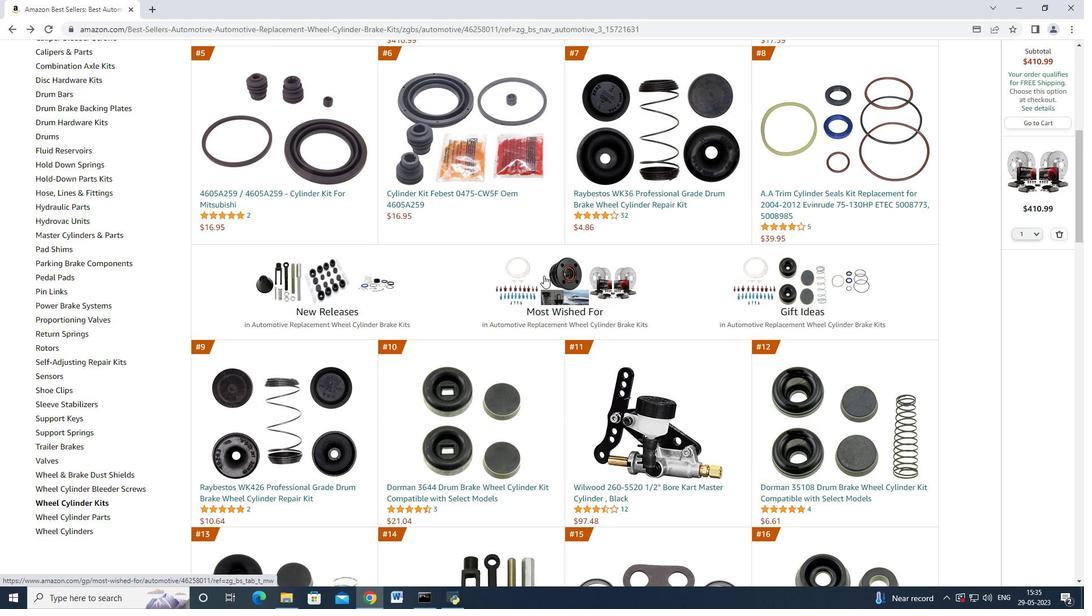 
Action: Mouse scrolled (508, 277) with delta (0, 0)
Screenshot: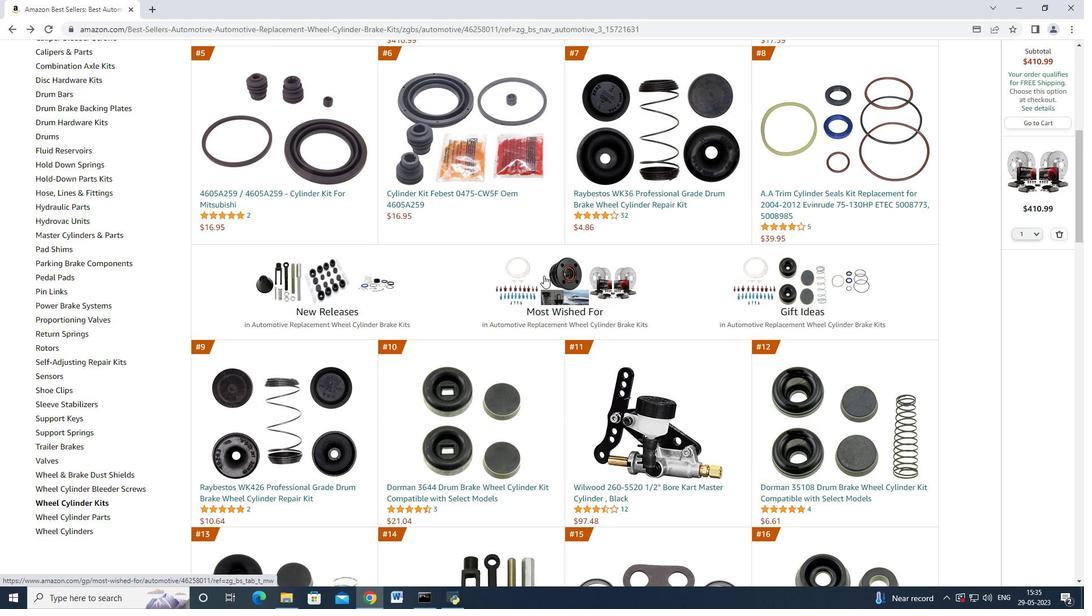 
Action: Mouse scrolled (508, 277) with delta (0, 0)
Screenshot: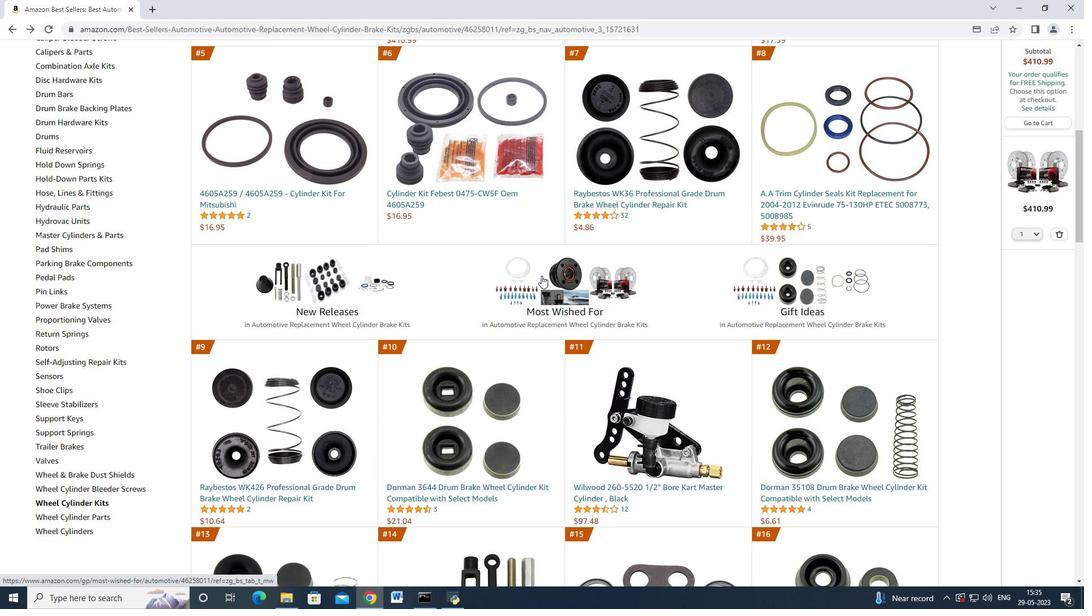 
Action: Mouse scrolled (508, 277) with delta (0, 0)
Screenshot: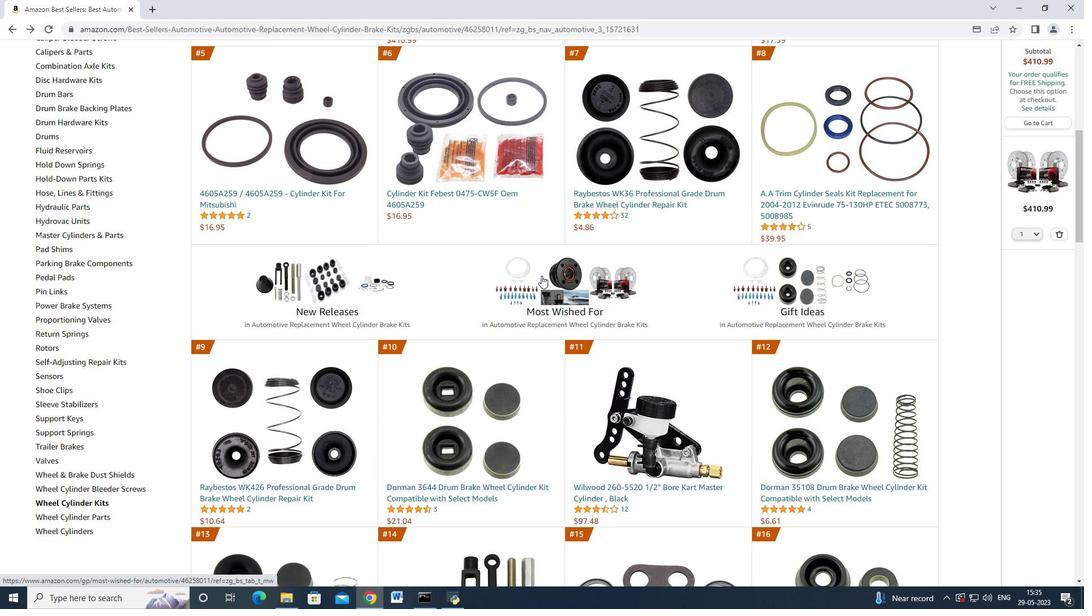 
Action: Mouse scrolled (508, 277) with delta (0, 0)
Screenshot: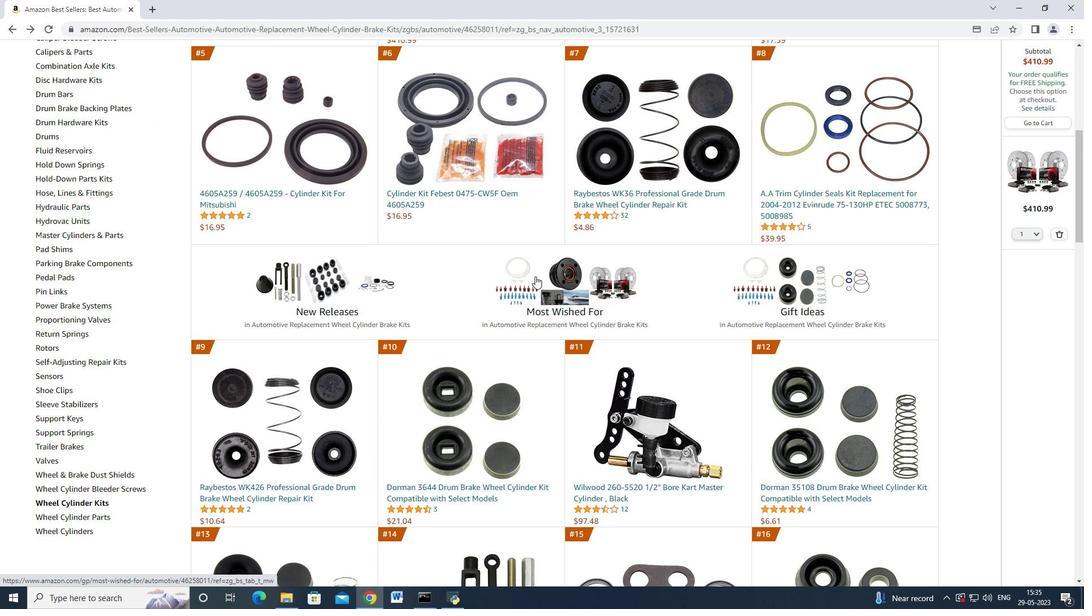 
Action: Mouse scrolled (508, 277) with delta (0, 0)
Screenshot: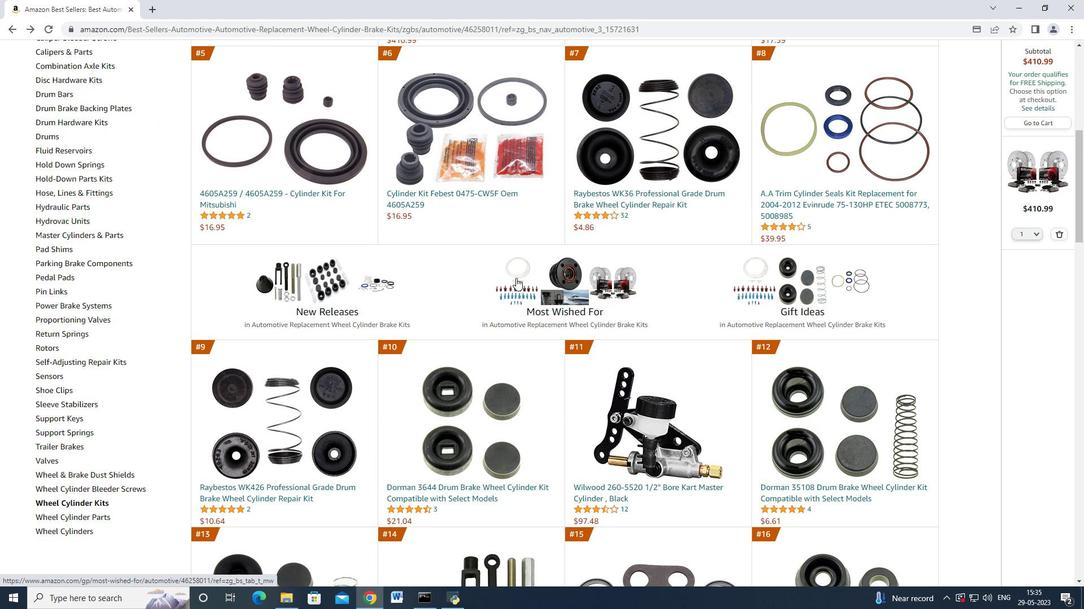 
Action: Mouse moved to (454, 281)
Screenshot: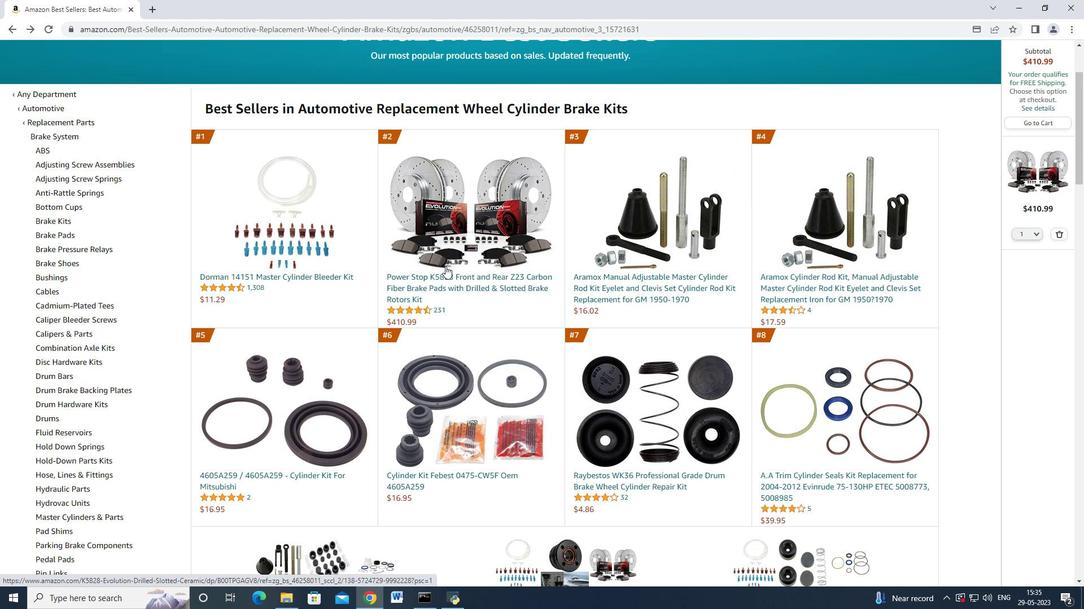 
Action: Mouse pressed left at (454, 281)
Screenshot: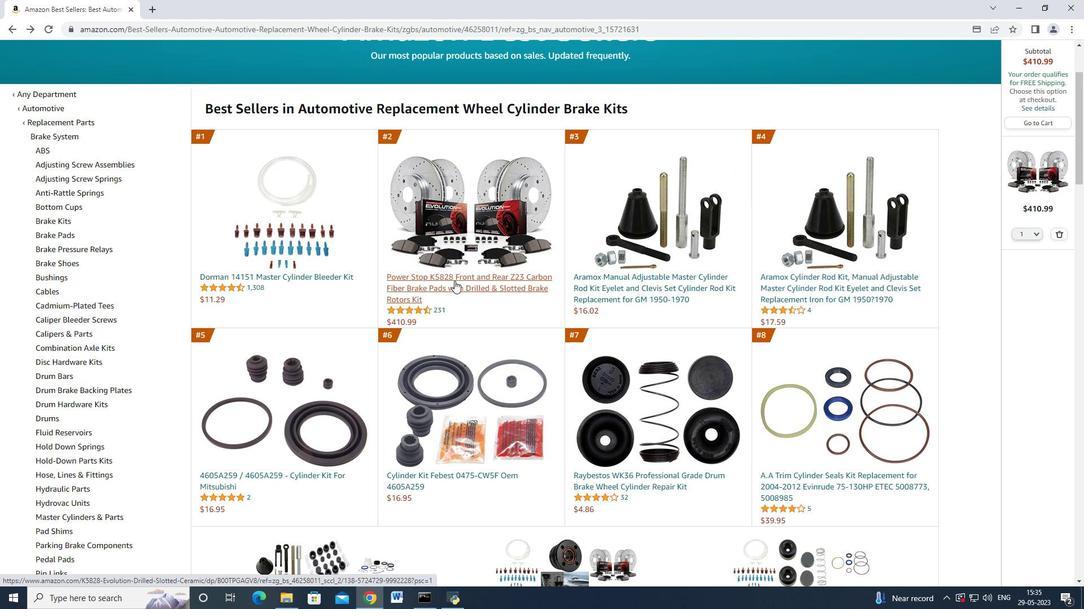 
Action: Mouse moved to (1026, 233)
Screenshot: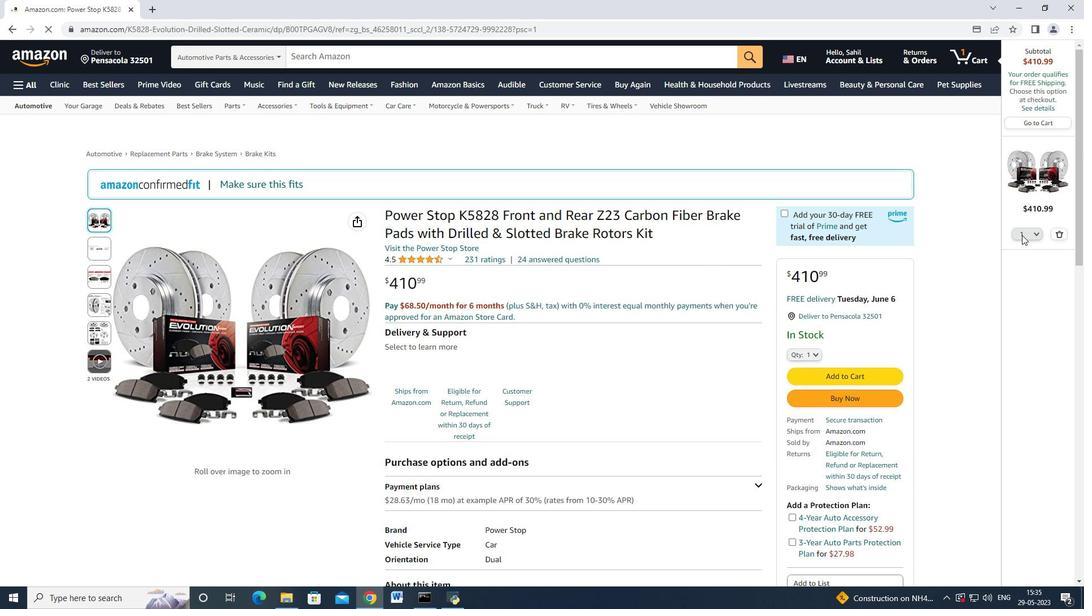 
Action: Mouse pressed left at (1026, 233)
Screenshot: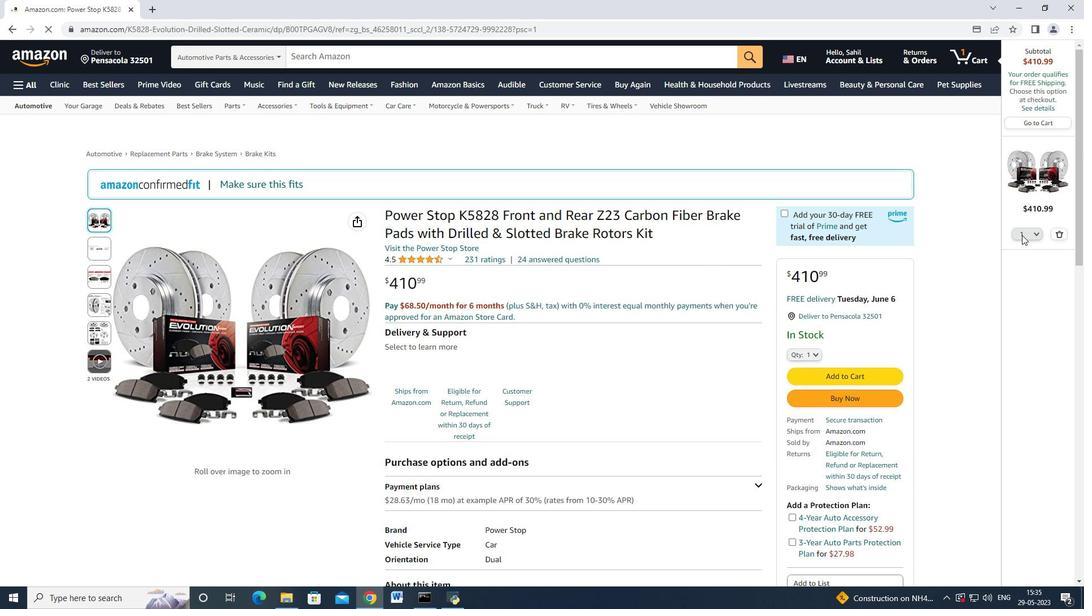 
Action: Mouse moved to (1012, 313)
Screenshot: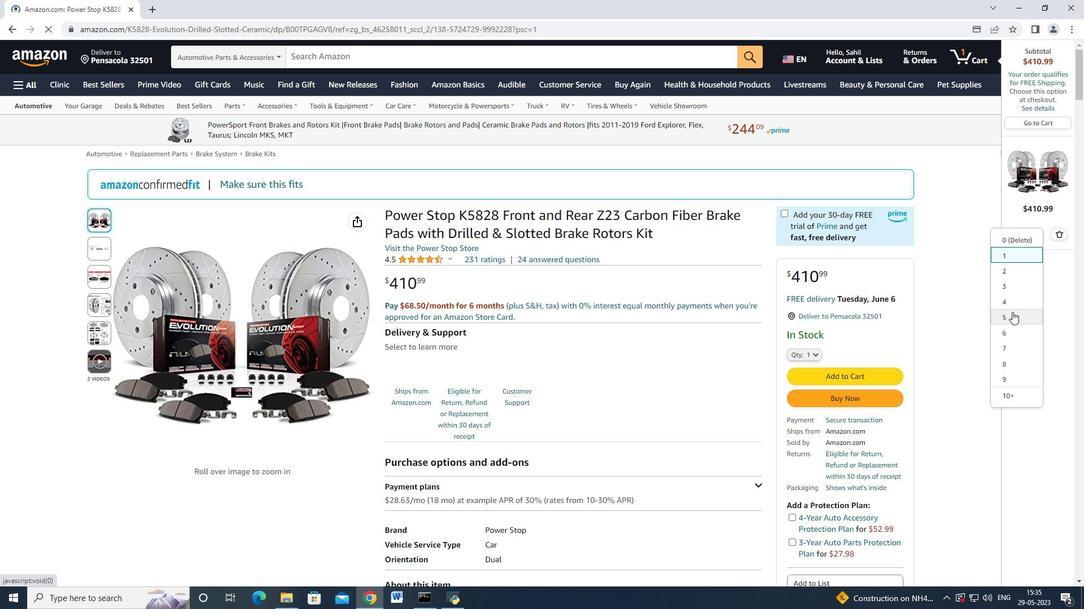 
Action: Mouse pressed left at (1012, 313)
Screenshot: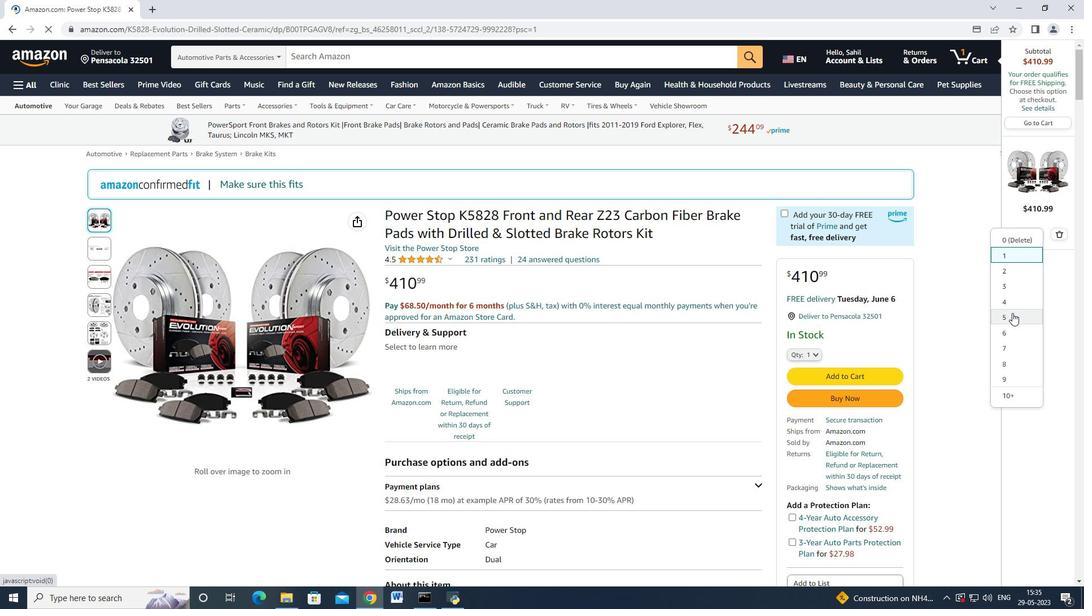 
Action: Mouse moved to (1037, 126)
Screenshot: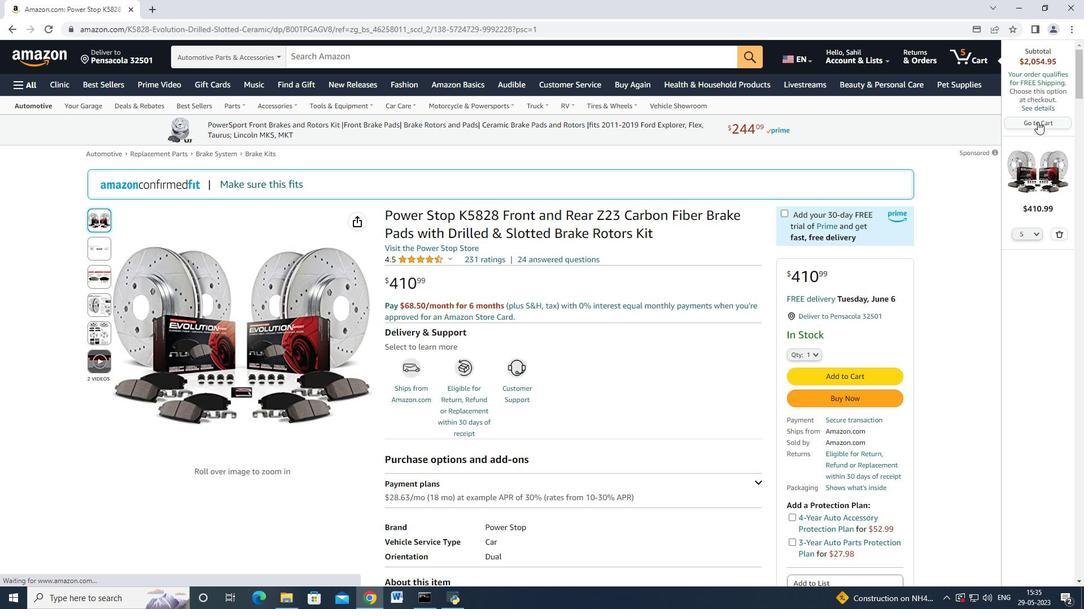 
Action: Mouse pressed left at (1037, 126)
Screenshot: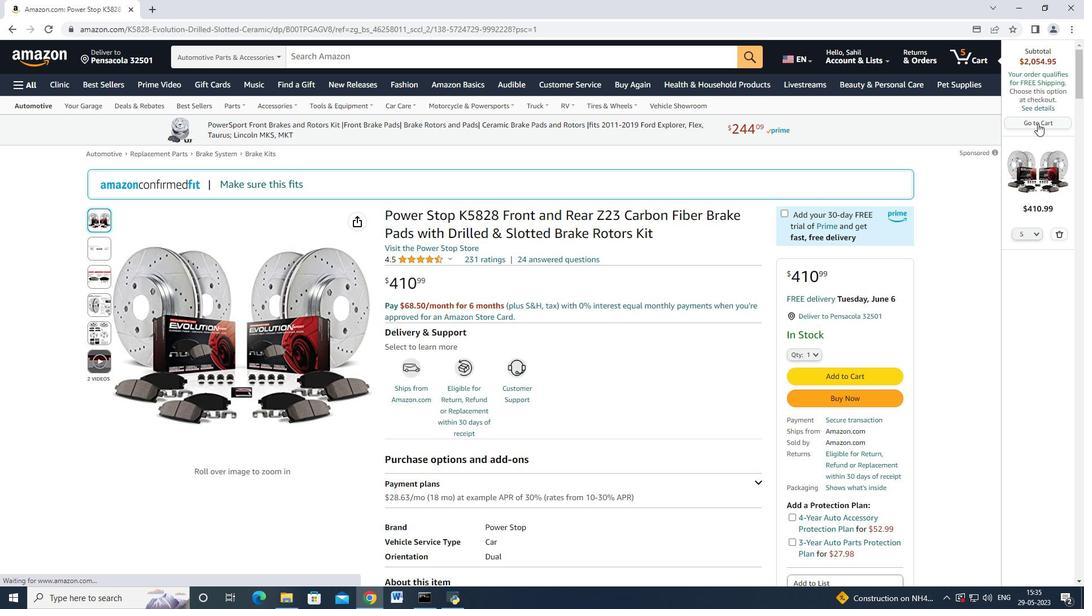 
Action: Mouse moved to (854, 245)
Screenshot: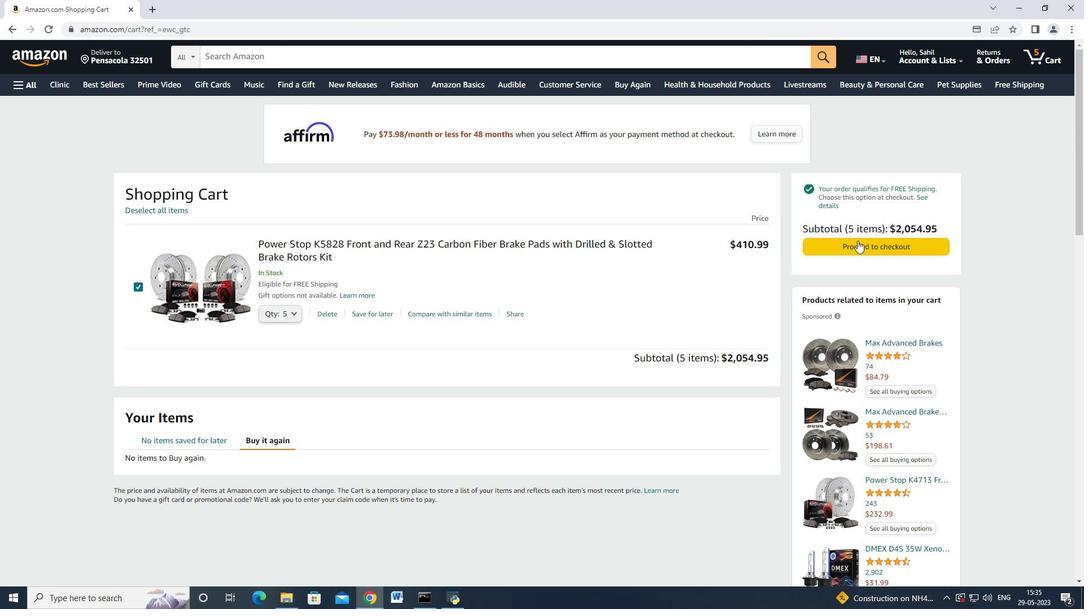
Action: Mouse pressed left at (854, 245)
Screenshot: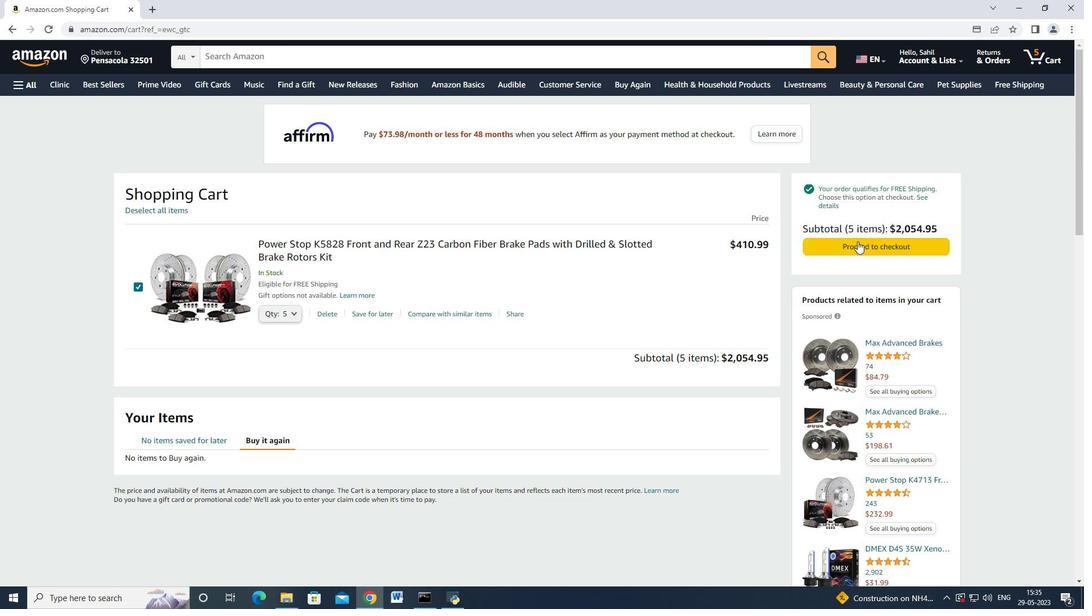 
Action: Mouse moved to (301, 216)
Screenshot: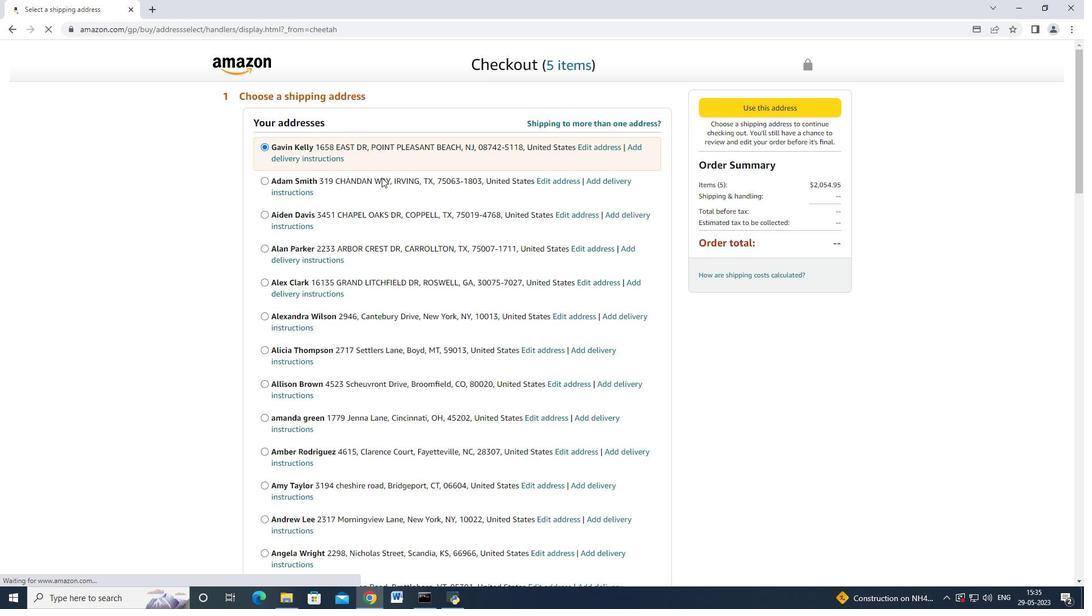 
Action: Mouse scrolled (301, 216) with delta (0, 0)
Screenshot: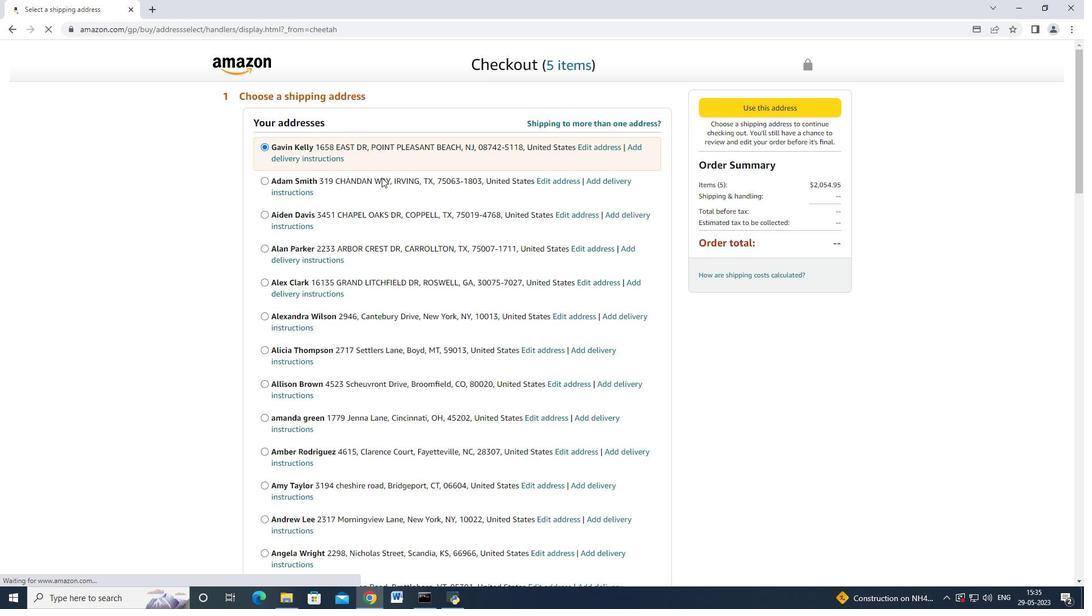 
Action: Mouse moved to (301, 217)
Screenshot: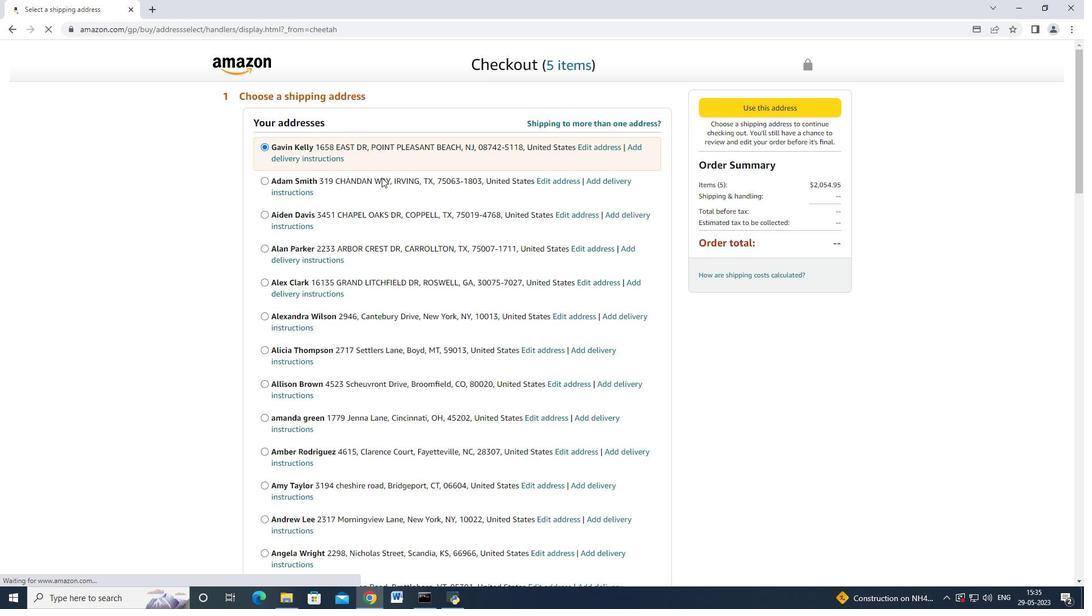 
Action: Mouse scrolled (301, 216) with delta (0, 0)
Screenshot: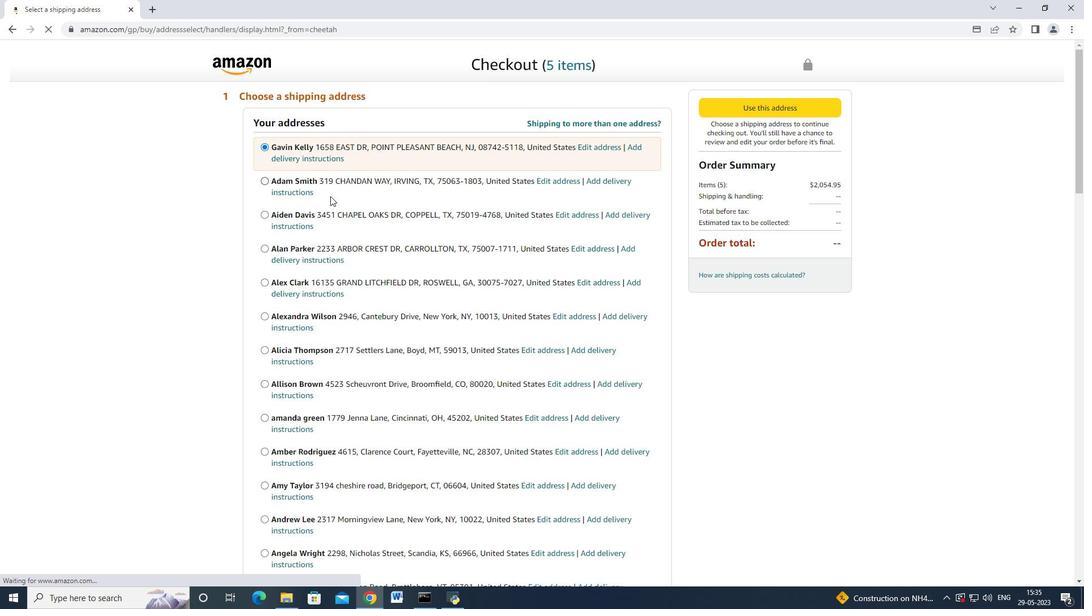 
Action: Mouse moved to (301, 217)
Screenshot: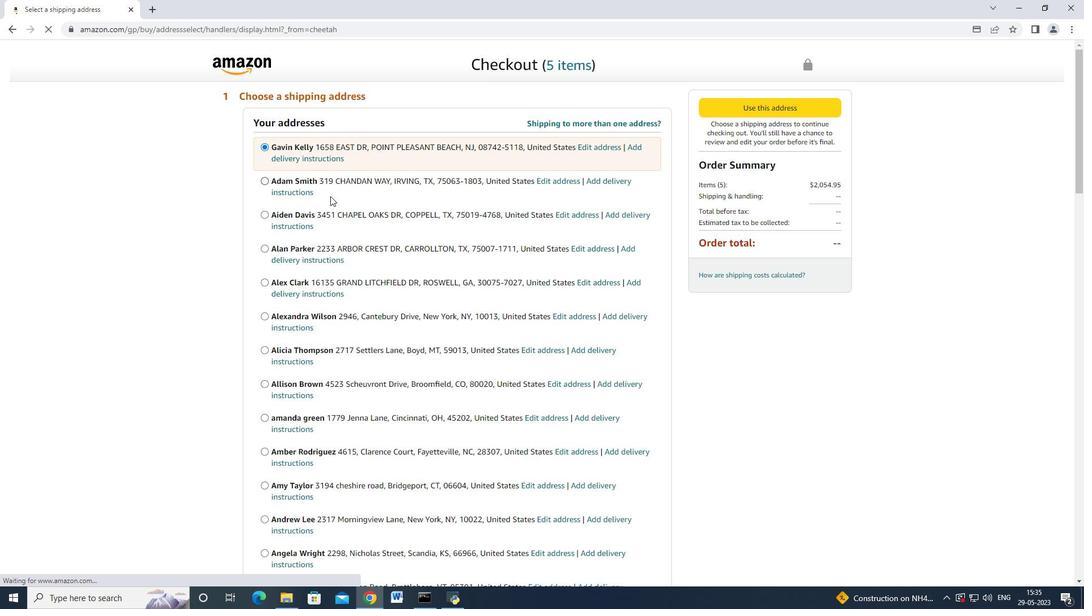 
Action: Mouse scrolled (301, 217) with delta (0, 0)
Screenshot: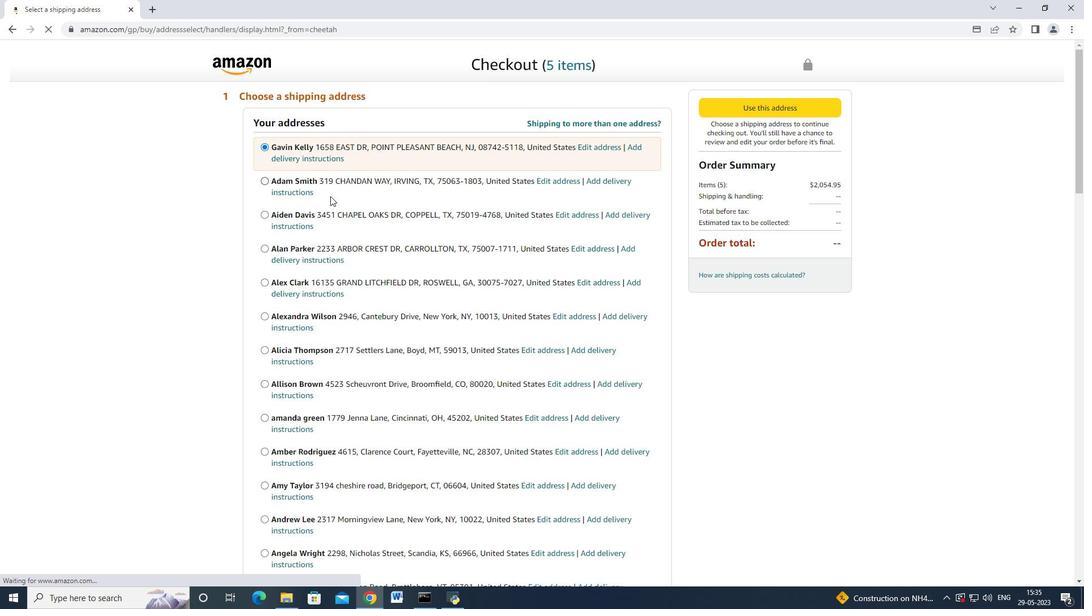 
Action: Mouse moved to (302, 220)
Screenshot: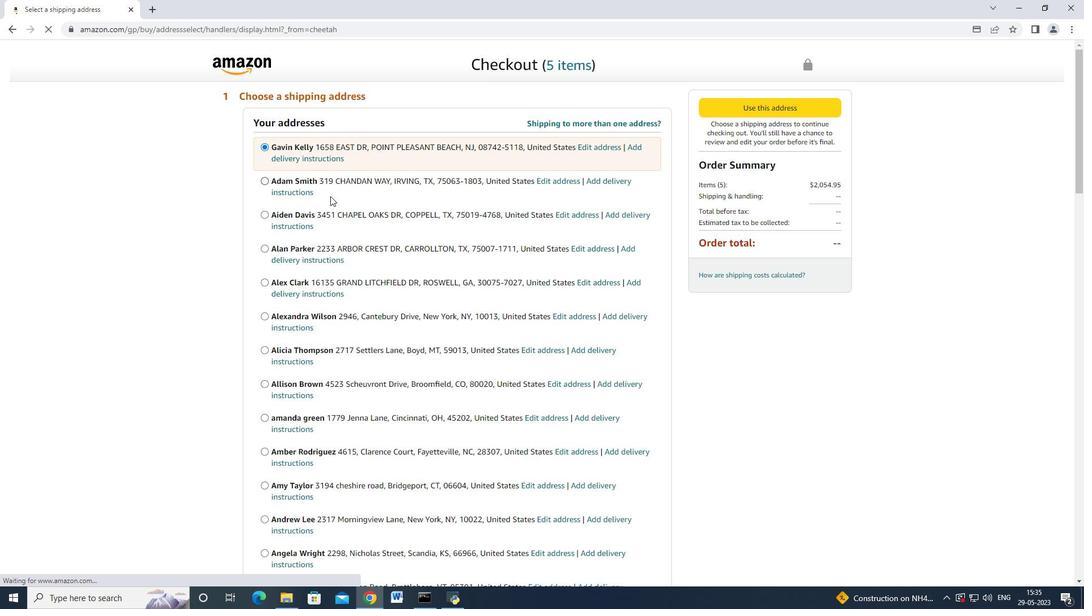 
Action: Mouse scrolled (301, 218) with delta (0, 0)
Screenshot: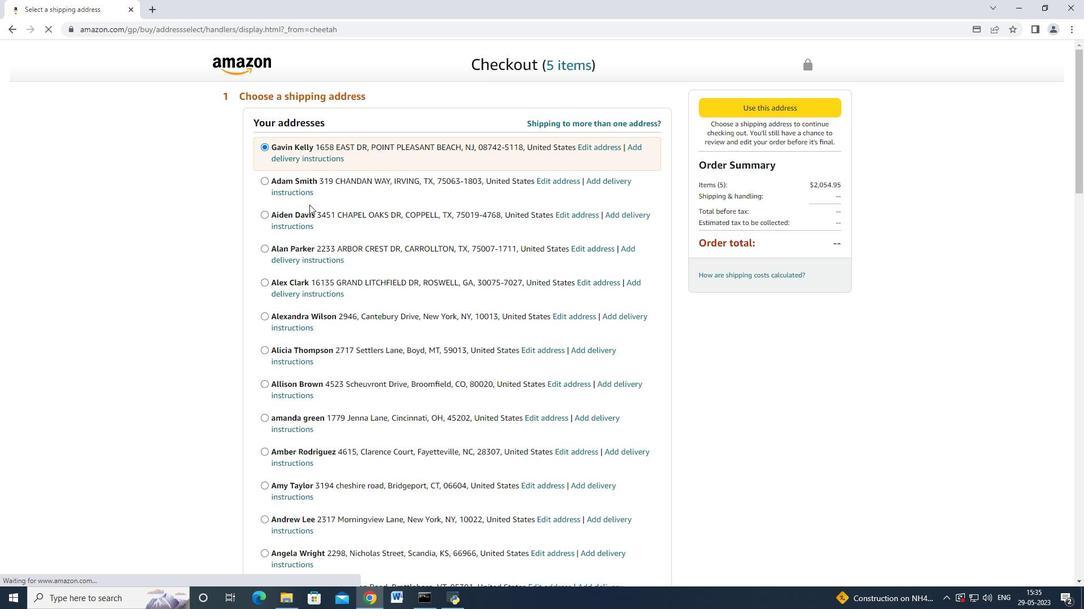 
Action: Mouse moved to (311, 224)
Screenshot: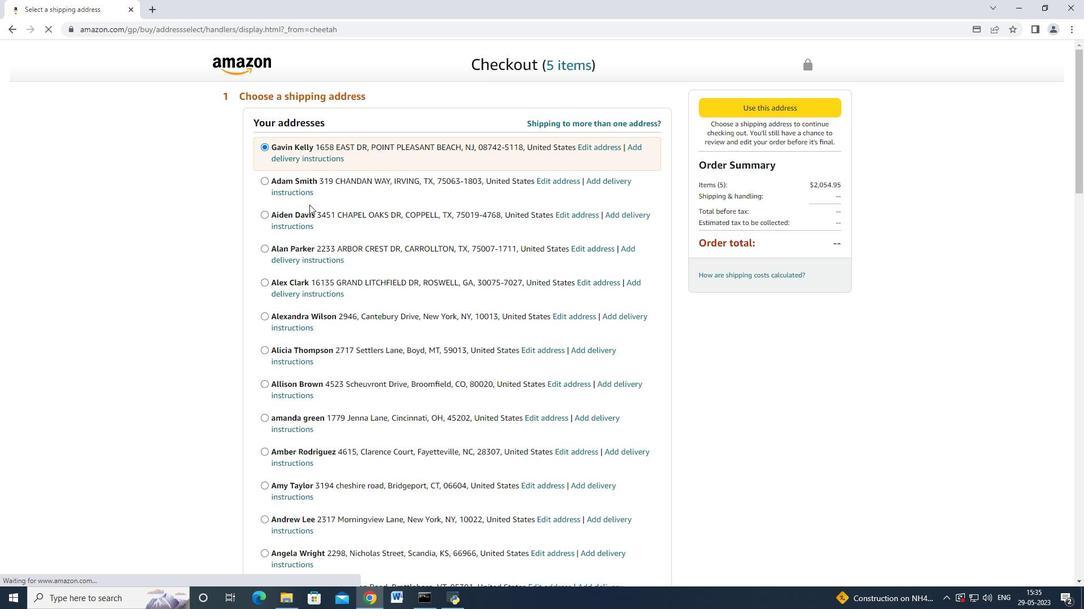 
Action: Mouse scrolled (308, 223) with delta (0, 0)
Screenshot: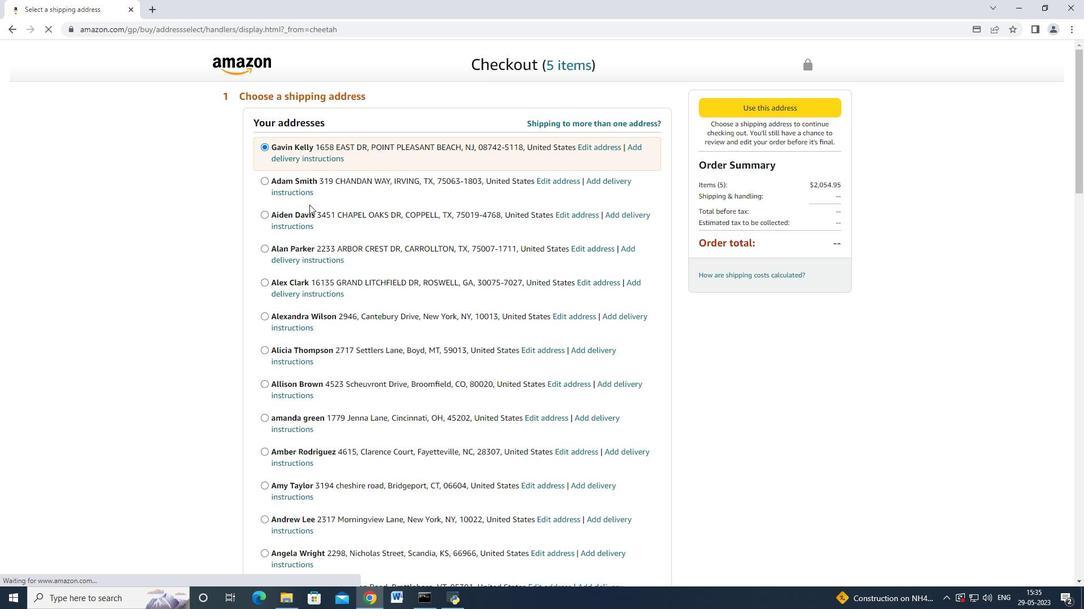 
Action: Mouse moved to (319, 224)
Screenshot: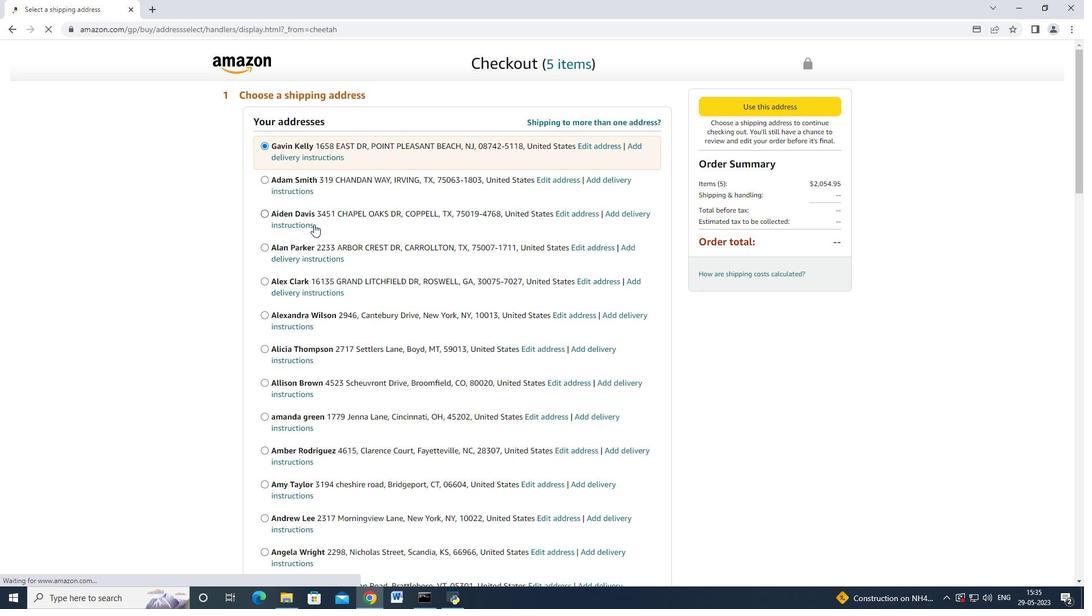 
Action: Mouse scrolled (319, 224) with delta (0, 0)
Screenshot: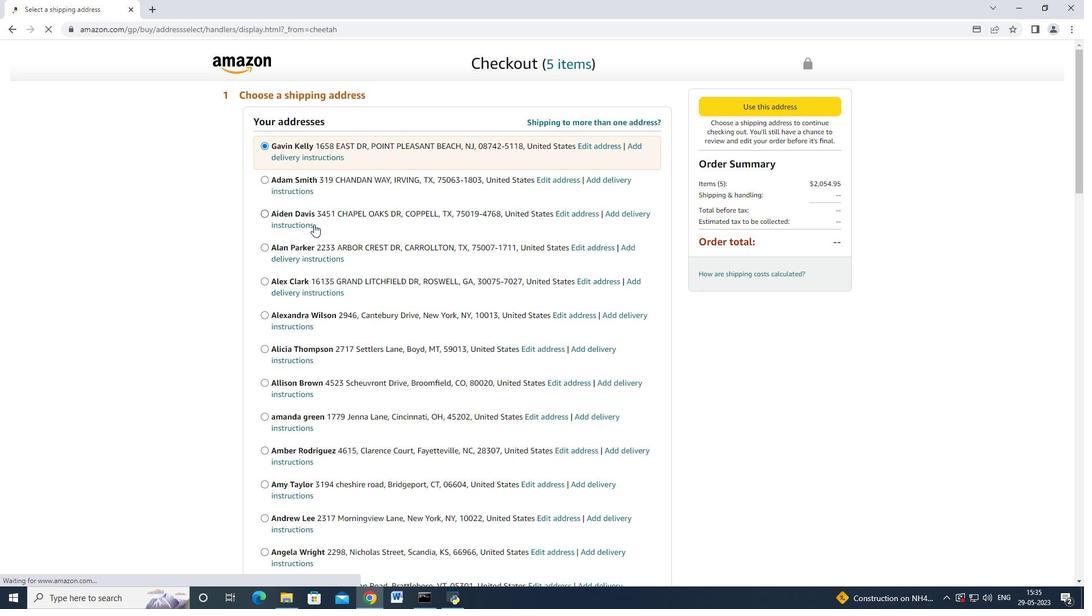 
Action: Mouse moved to (319, 225)
Screenshot: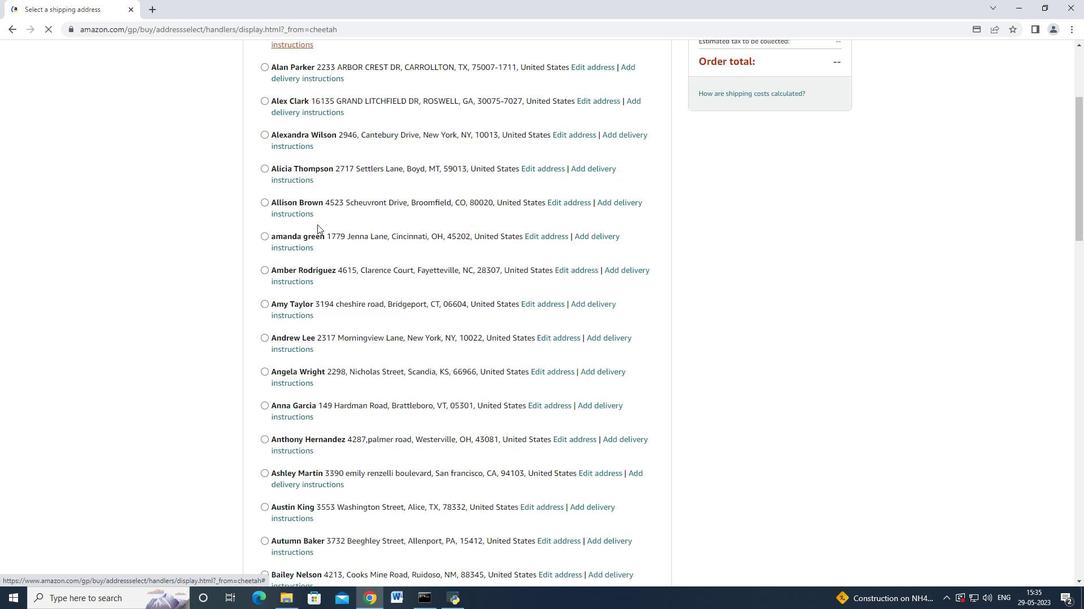 
Action: Mouse scrolled (319, 224) with delta (0, 0)
Screenshot: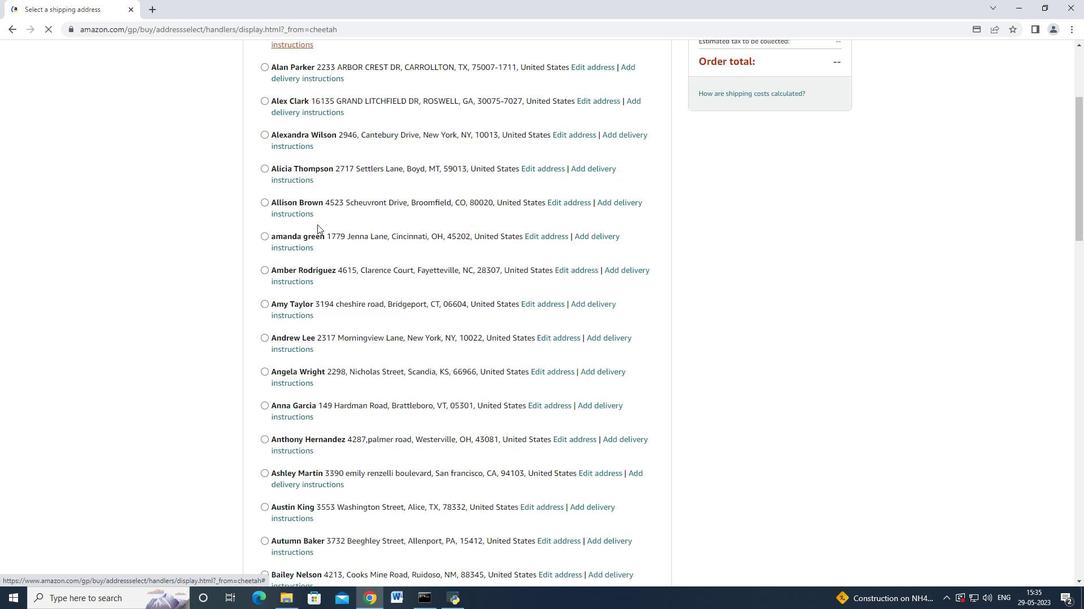 
Action: Mouse moved to (320, 225)
Screenshot: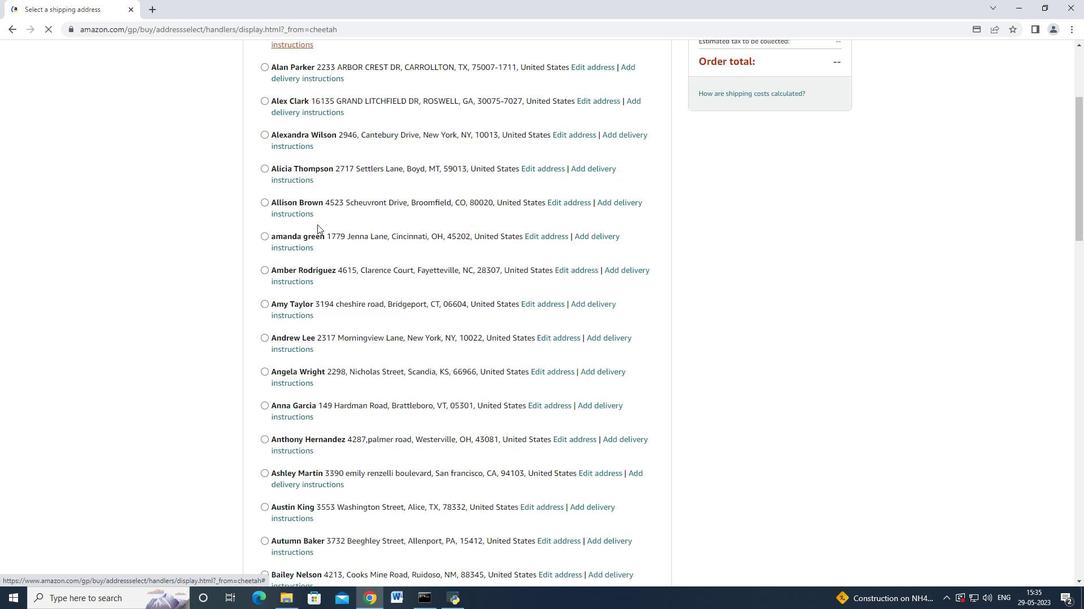 
Action: Mouse scrolled (320, 225) with delta (0, 0)
Screenshot: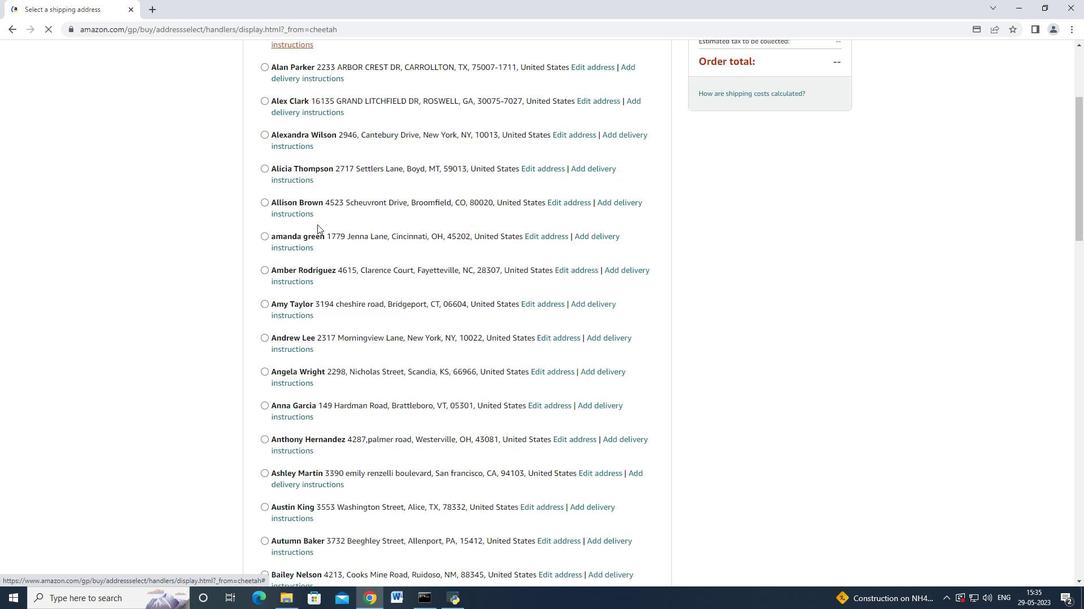 
Action: Mouse moved to (320, 226)
Screenshot: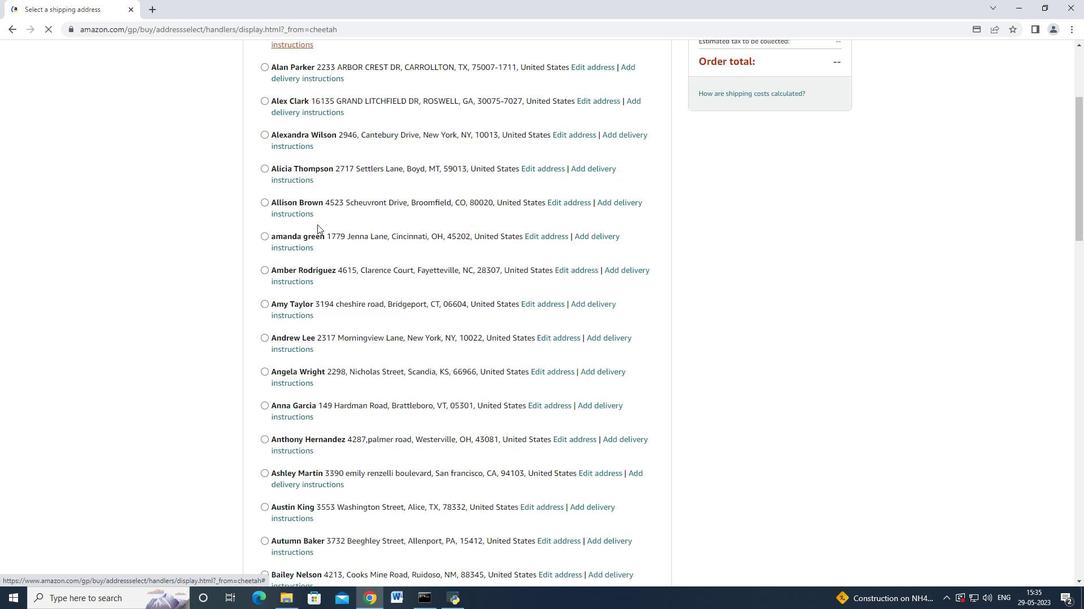 
Action: Mouse scrolled (320, 225) with delta (0, 0)
Screenshot: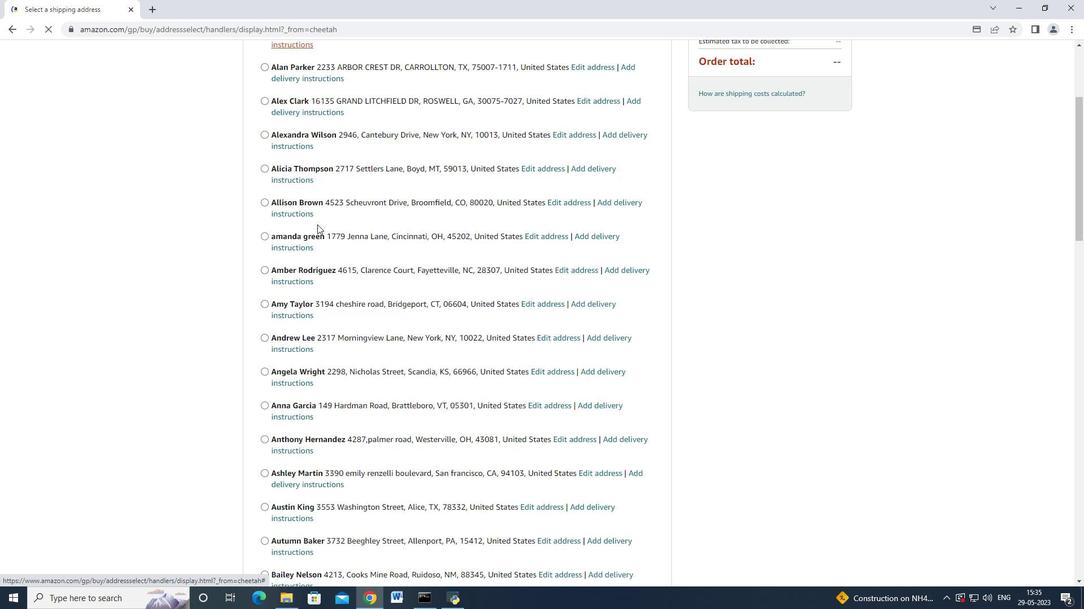 
Action: Mouse moved to (326, 233)
Screenshot: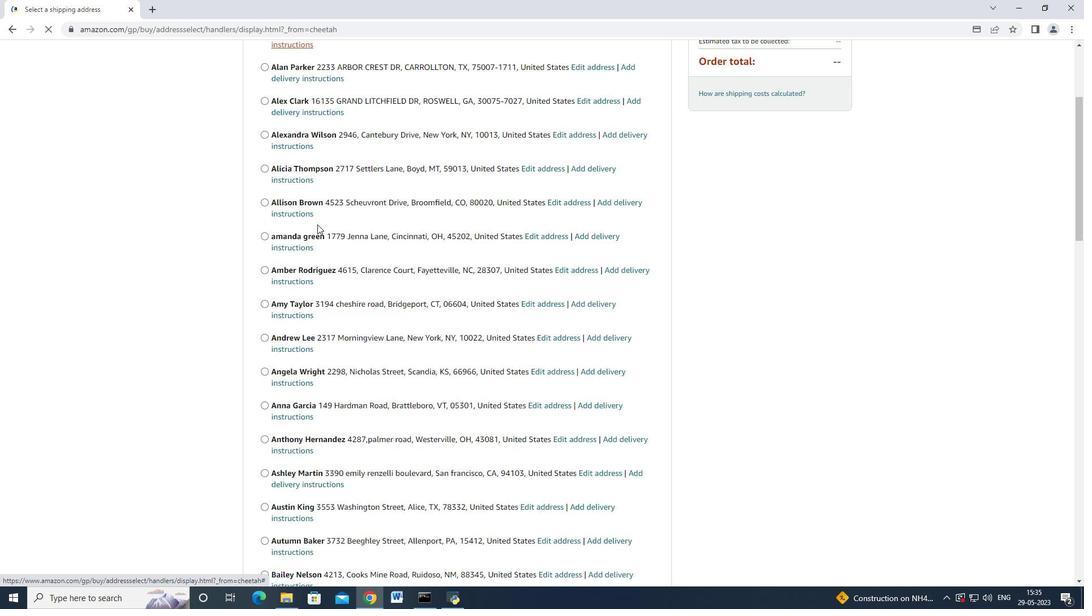 
Action: Mouse scrolled (325, 231) with delta (0, 0)
Screenshot: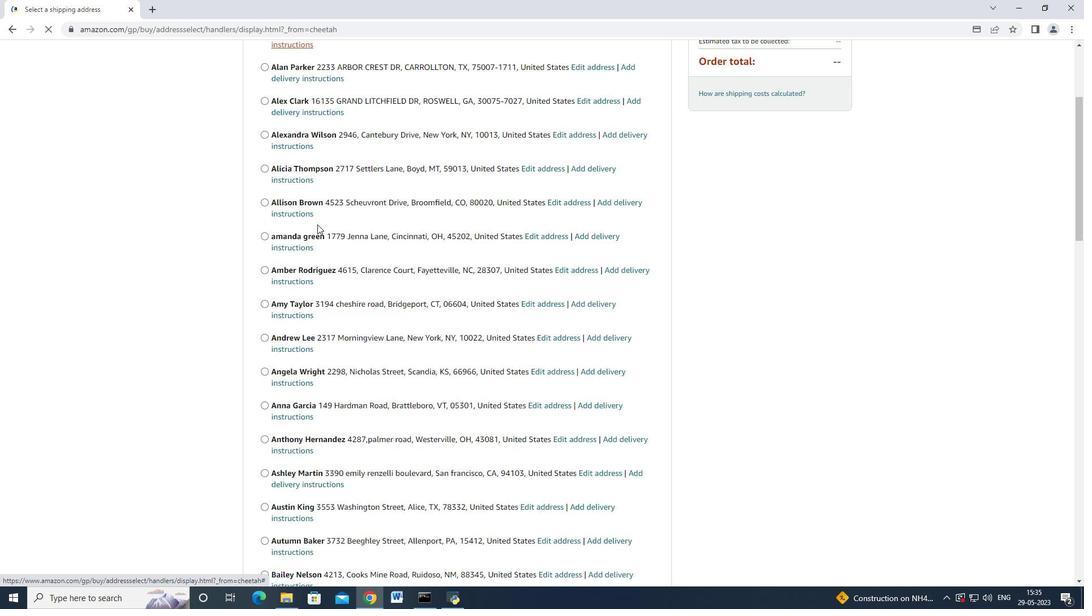 
Action: Mouse moved to (342, 251)
Screenshot: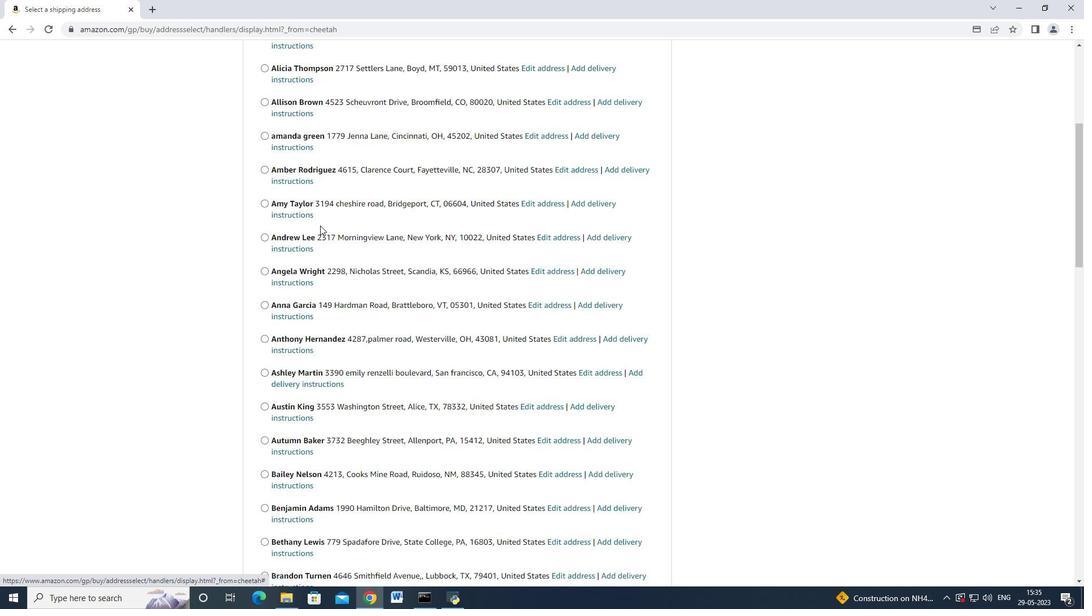 
Action: Mouse scrolled (342, 250) with delta (0, 0)
Screenshot: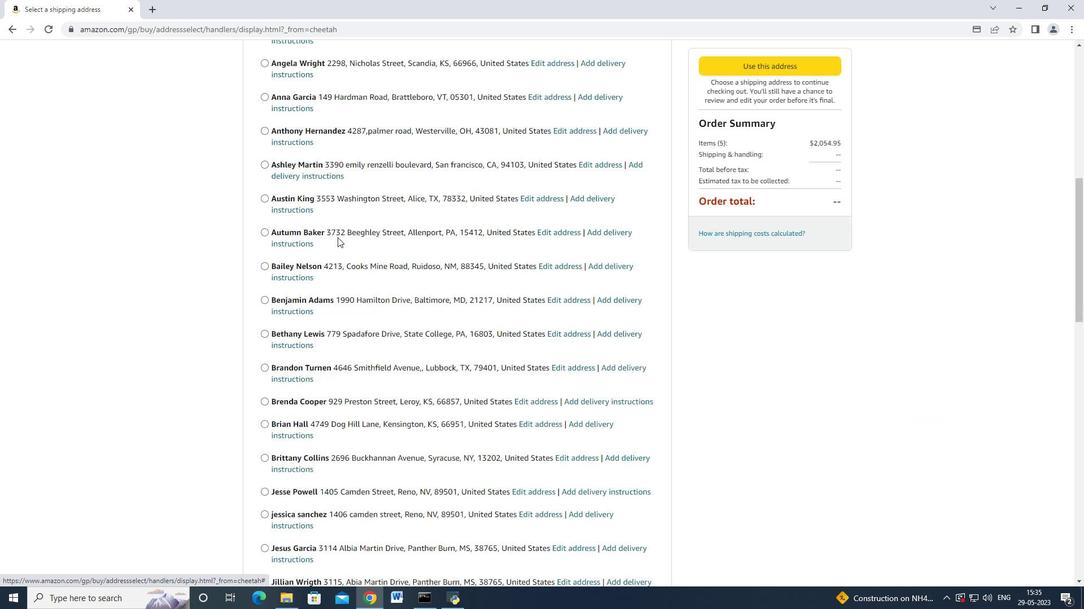 
Action: Mouse moved to (342, 252)
Screenshot: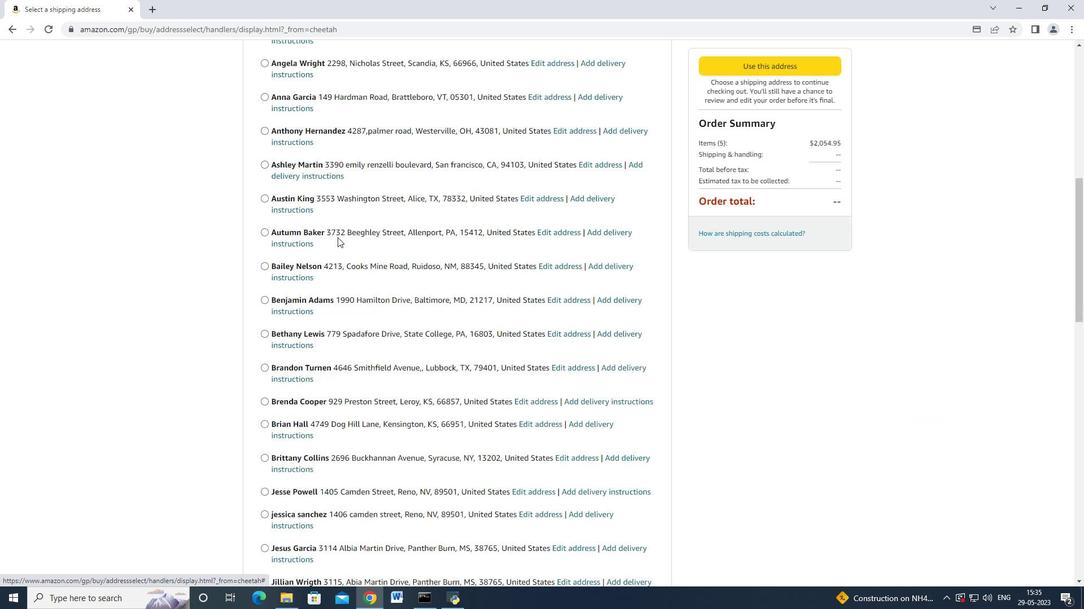
Action: Mouse scrolled (342, 251) with delta (0, 0)
Screenshot: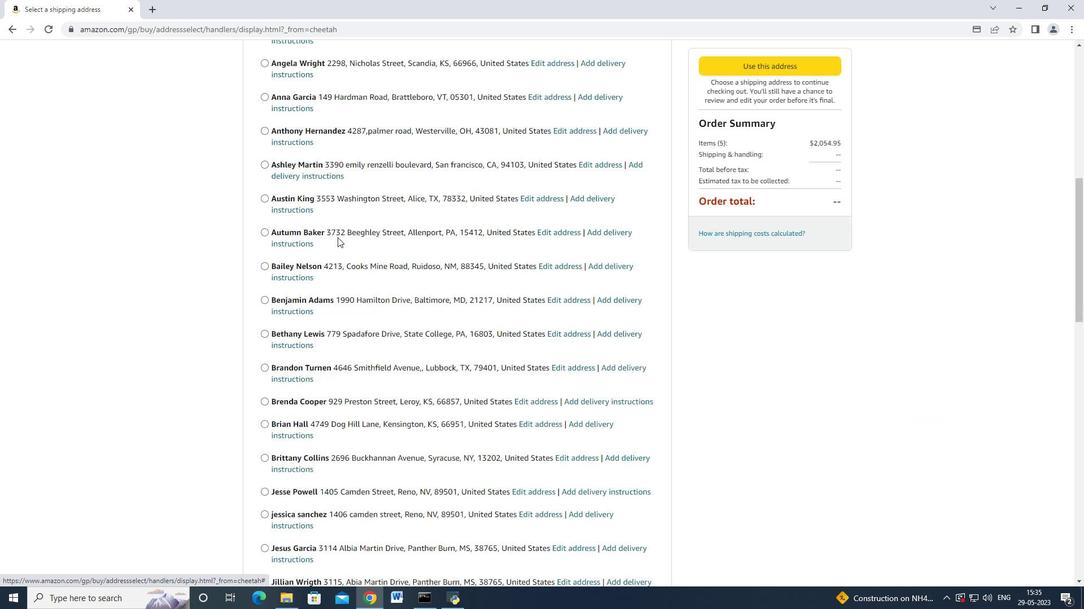 
Action: Mouse moved to (343, 252)
Screenshot: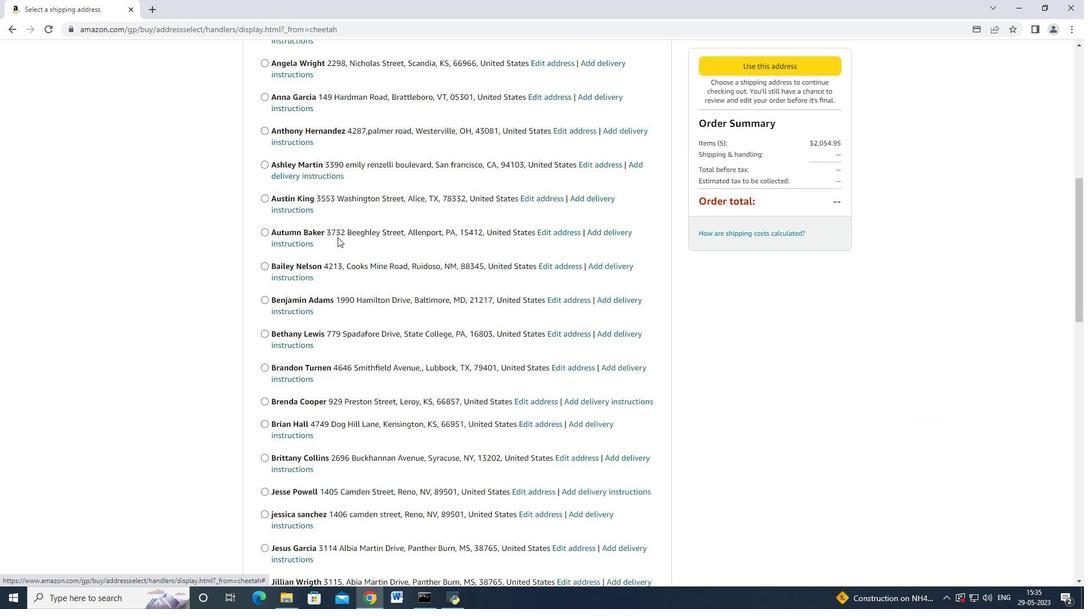 
Action: Mouse scrolled (343, 251) with delta (0, 0)
Screenshot: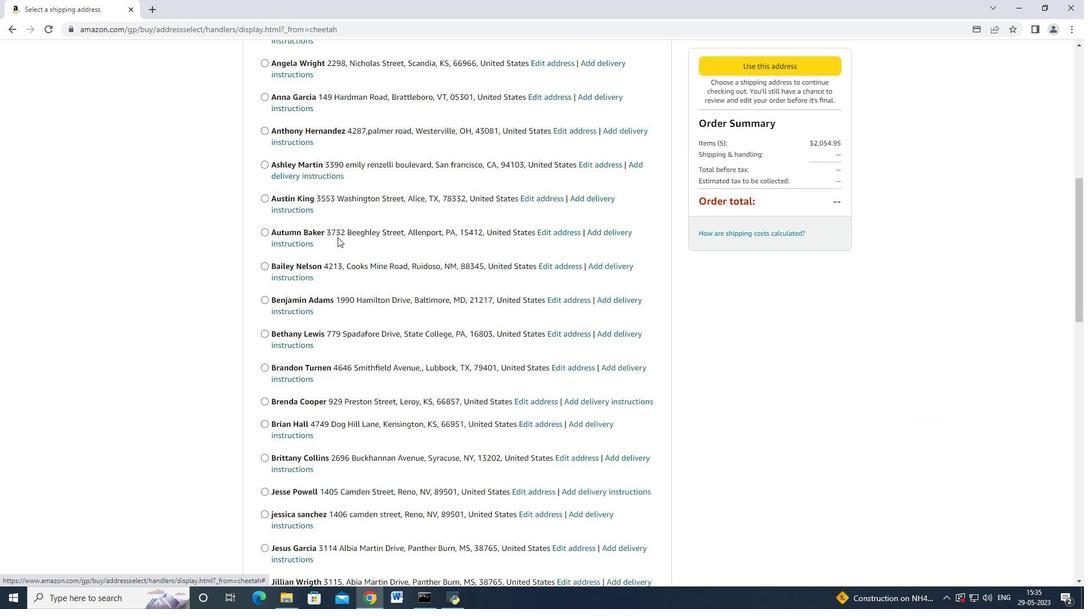 
Action: Mouse moved to (345, 259)
Screenshot: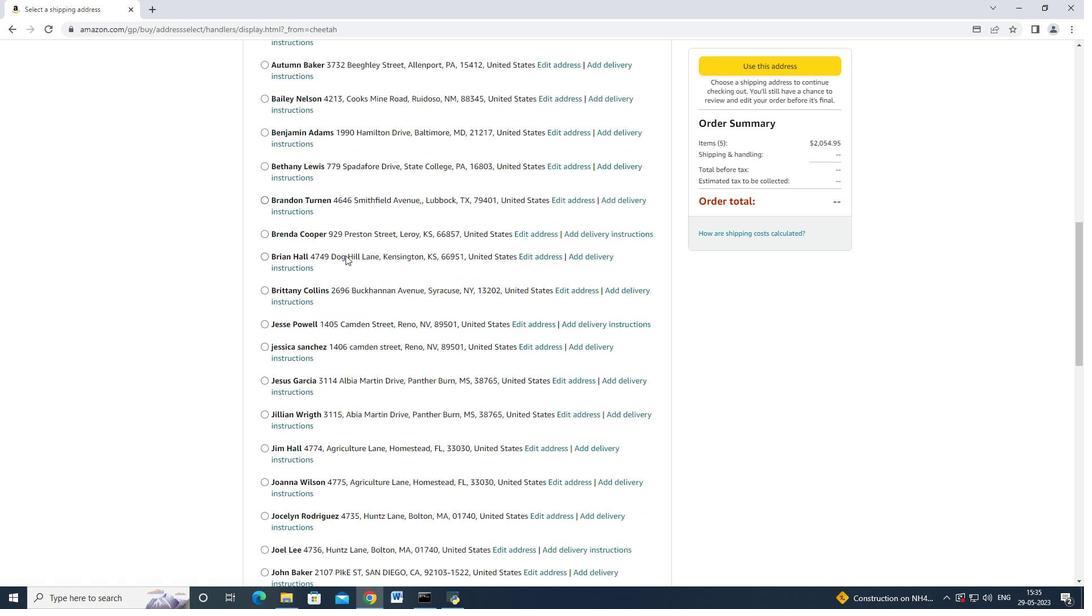 
Action: Mouse scrolled (345, 259) with delta (0, 0)
Screenshot: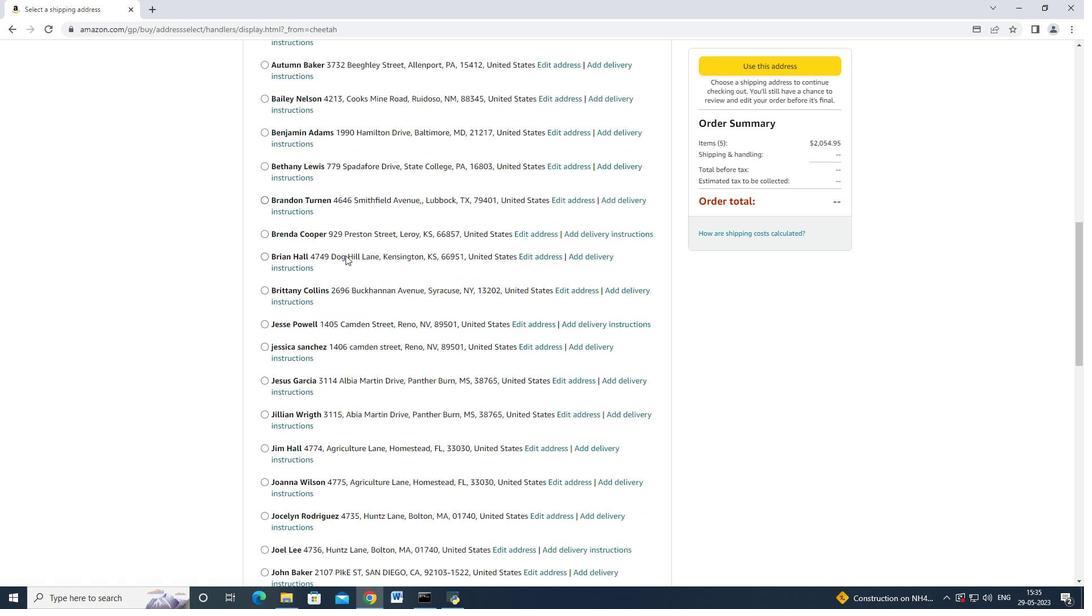 
Action: Mouse moved to (345, 262)
Screenshot: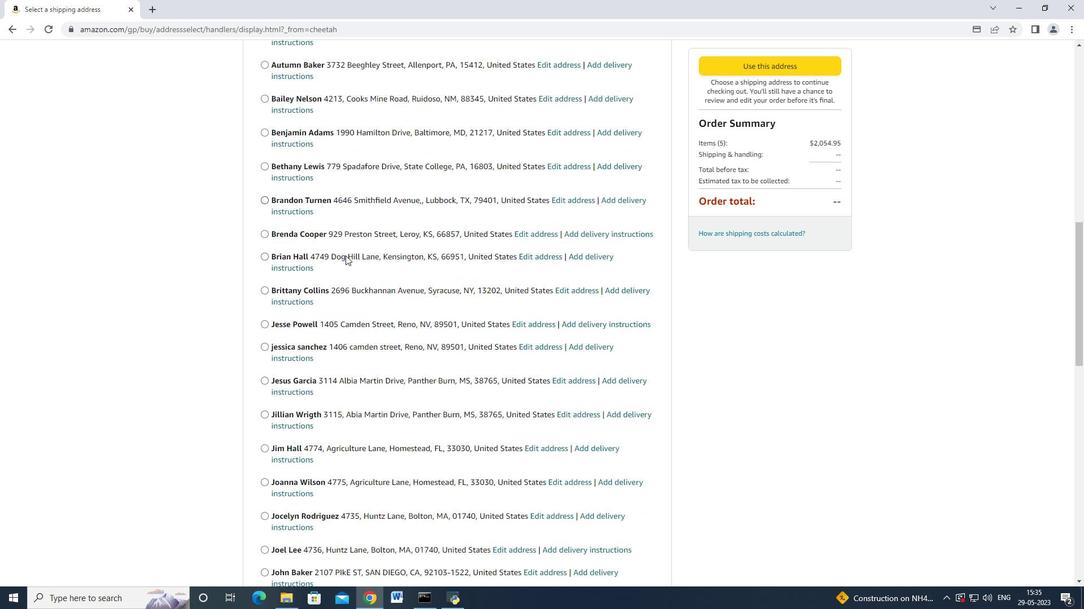 
Action: Mouse scrolled (345, 261) with delta (0, 0)
Screenshot: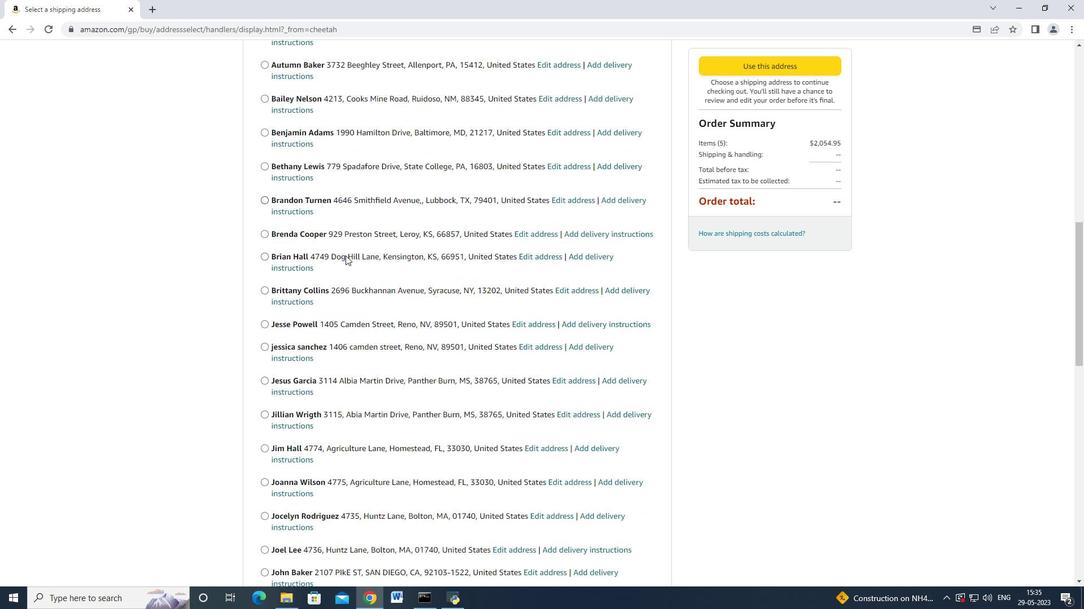 
Action: Mouse moved to (345, 262)
Screenshot: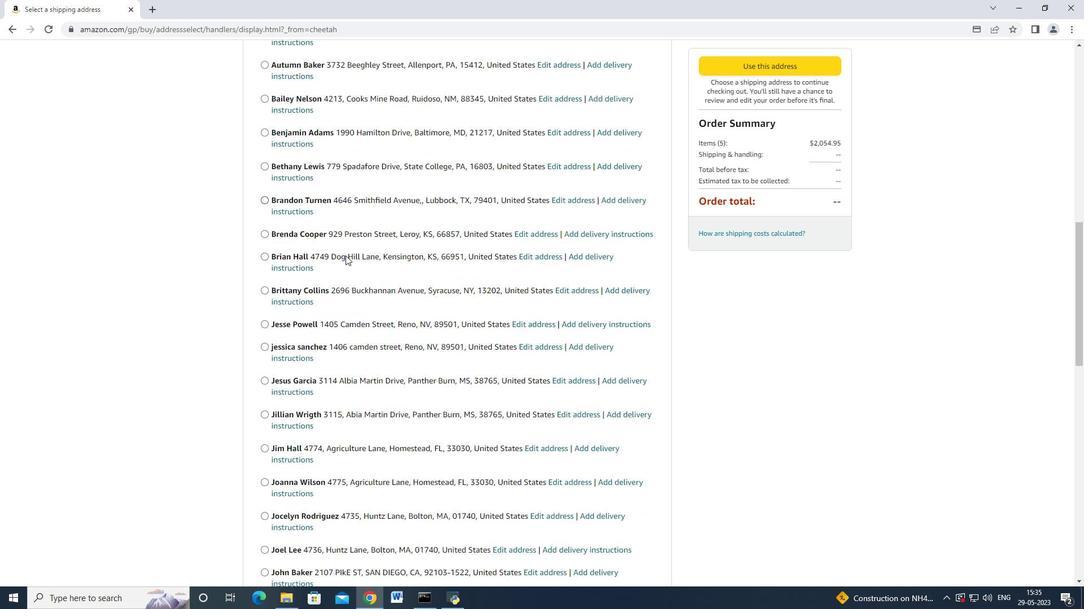
Action: Mouse scrolled (345, 262) with delta (0, 0)
Screenshot: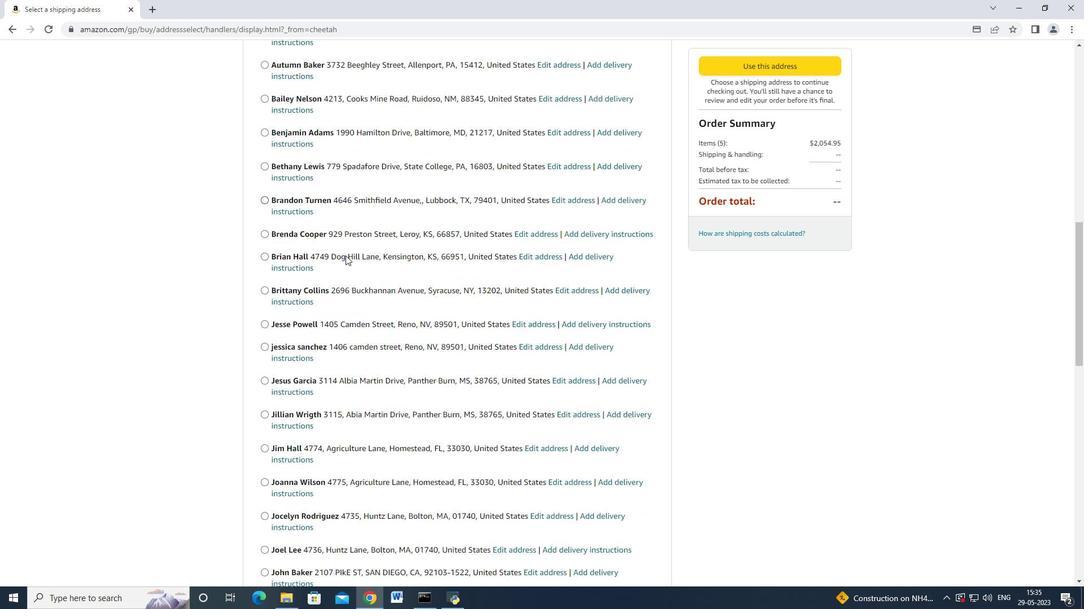 
Action: Mouse moved to (346, 263)
Screenshot: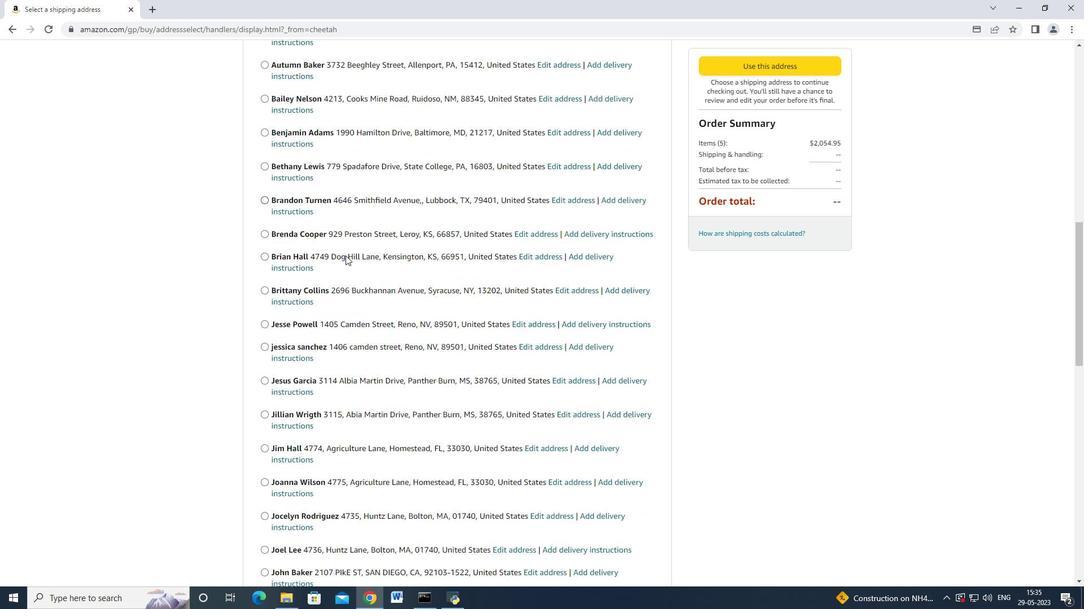 
Action: Mouse scrolled (346, 263) with delta (0, 0)
Screenshot: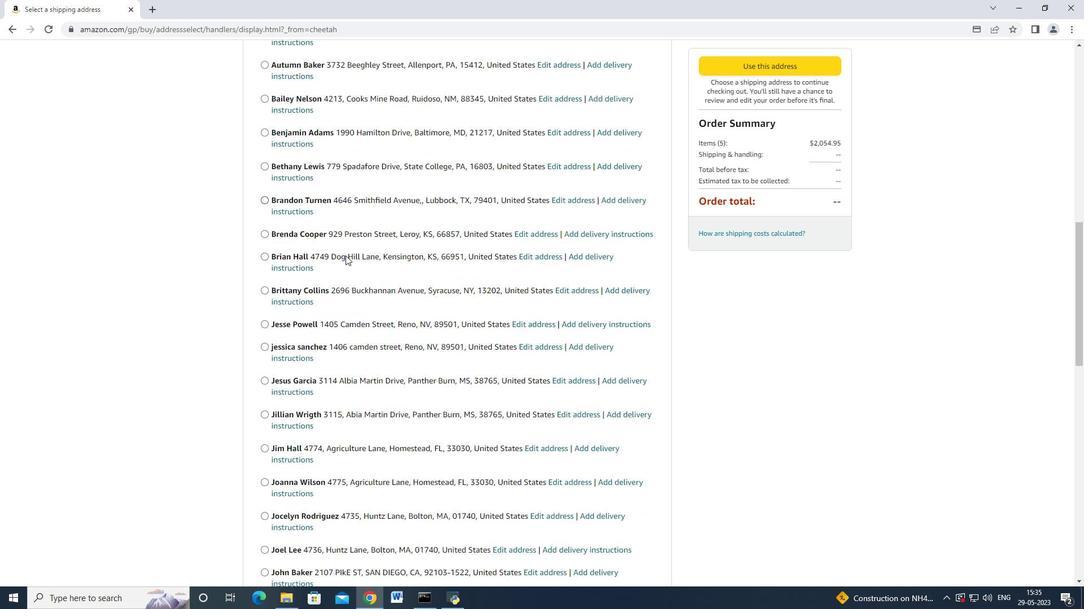 
Action: Mouse moved to (346, 267)
Screenshot: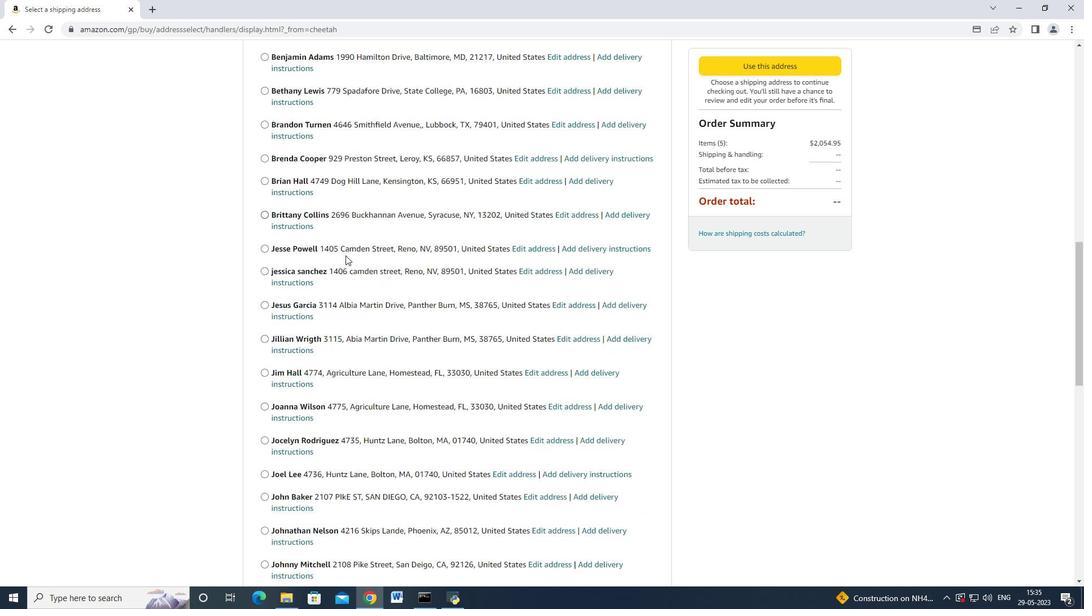 
Action: Mouse scrolled (346, 265) with delta (0, 0)
Screenshot: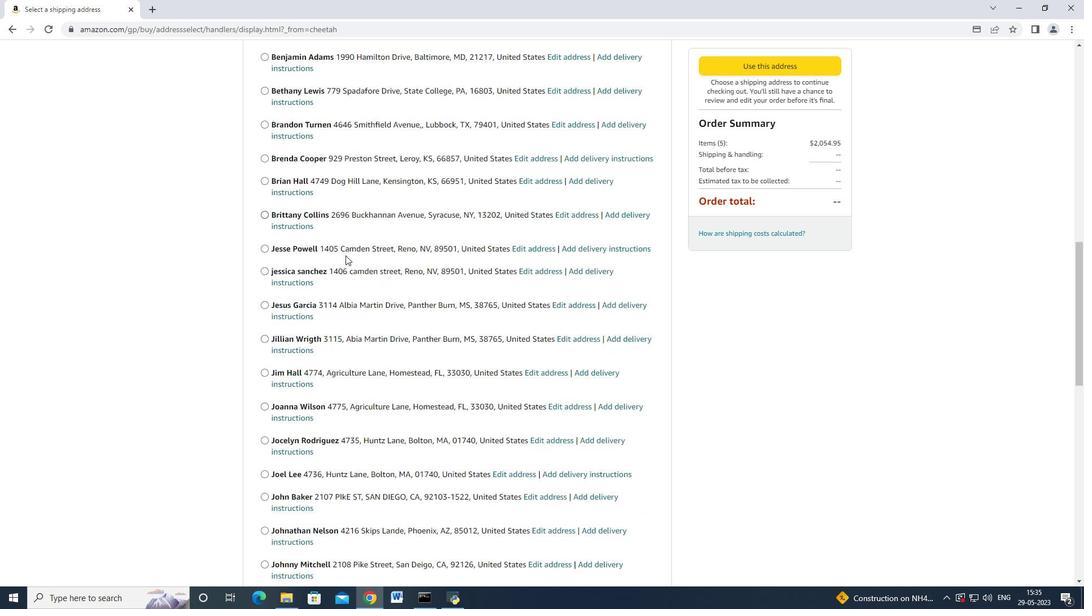 
Action: Mouse moved to (346, 332)
Screenshot: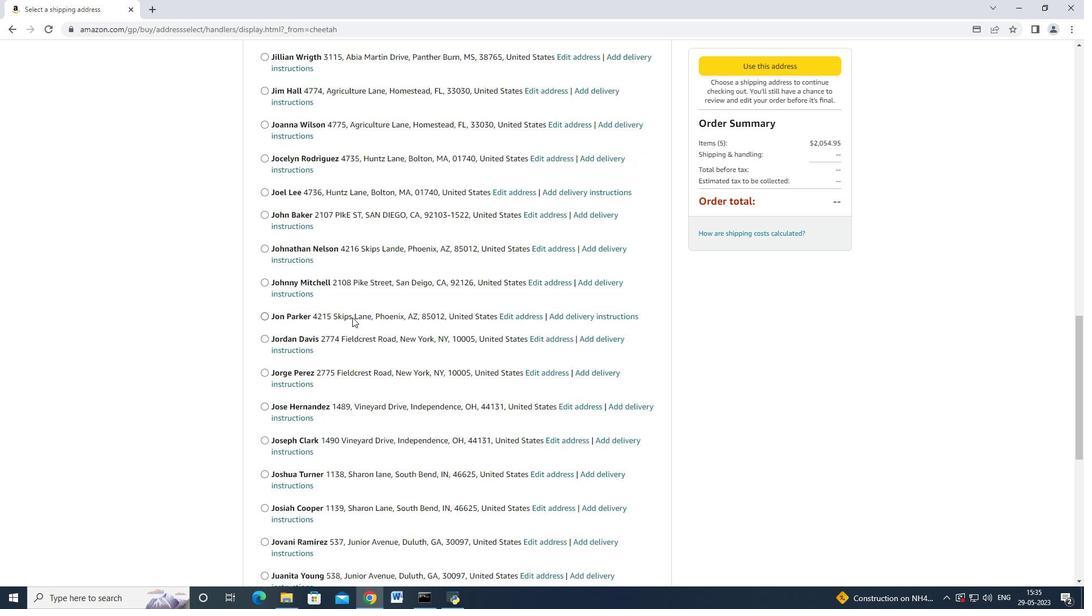 
Action: Mouse scrolled (346, 331) with delta (0, 0)
Screenshot: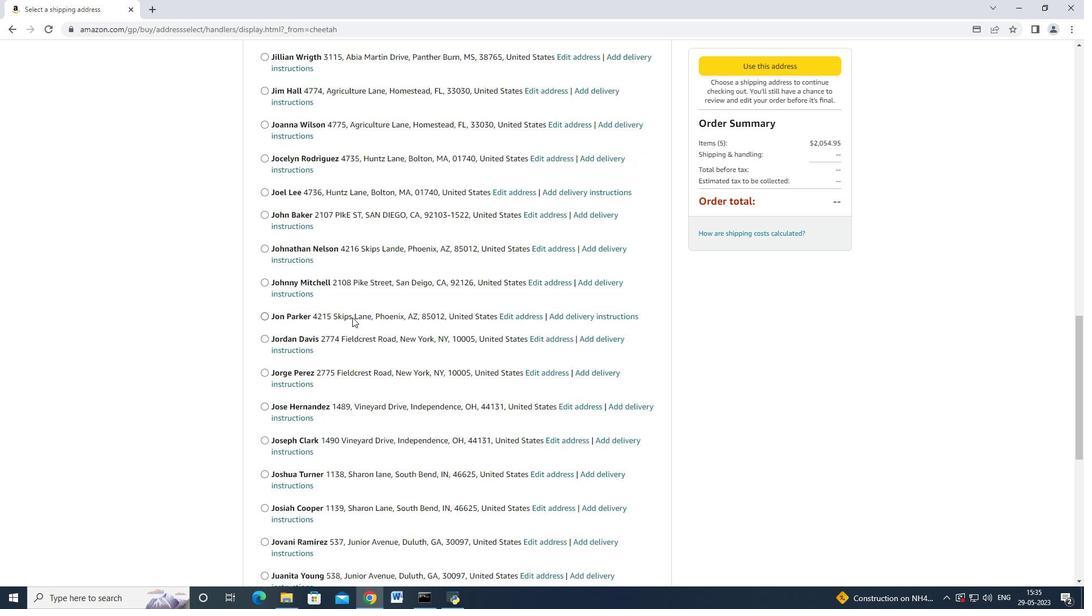 
Action: Mouse moved to (346, 332)
Screenshot: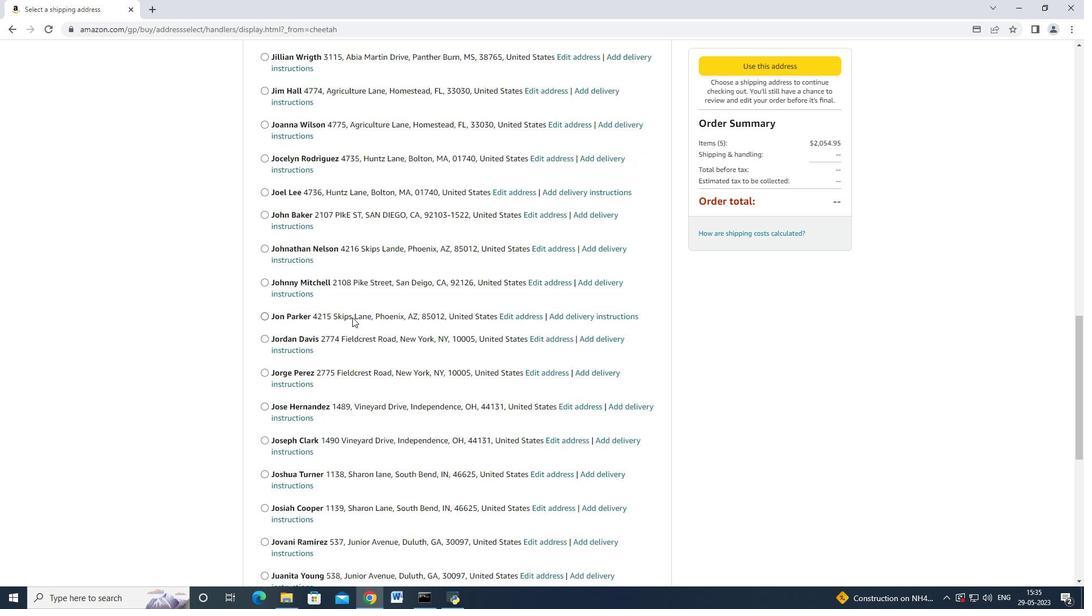 
Action: Mouse scrolled (346, 332) with delta (0, 0)
Screenshot: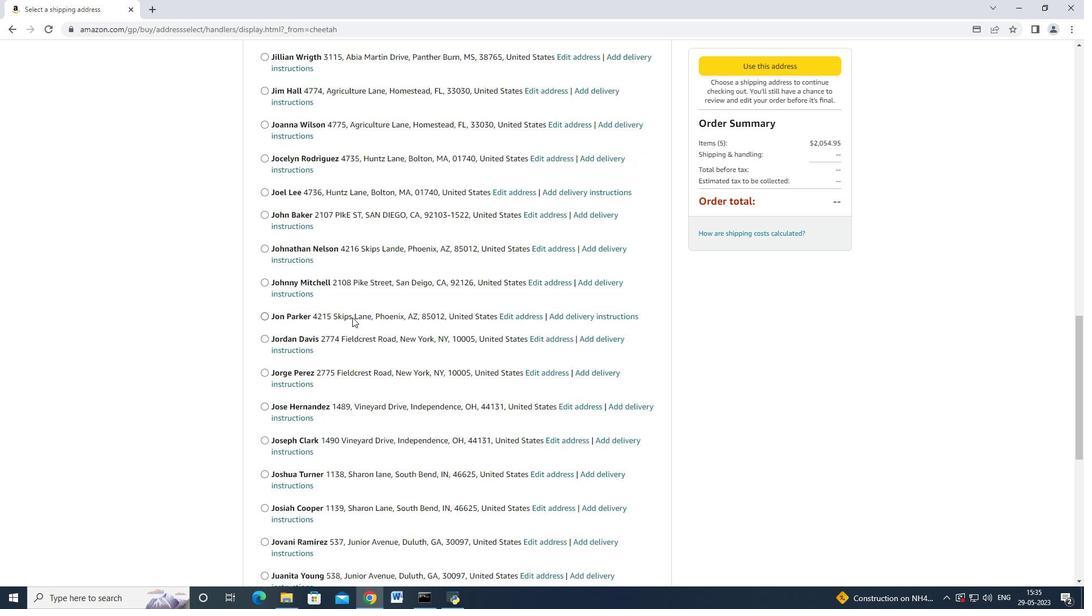 
Action: Mouse moved to (346, 333)
Screenshot: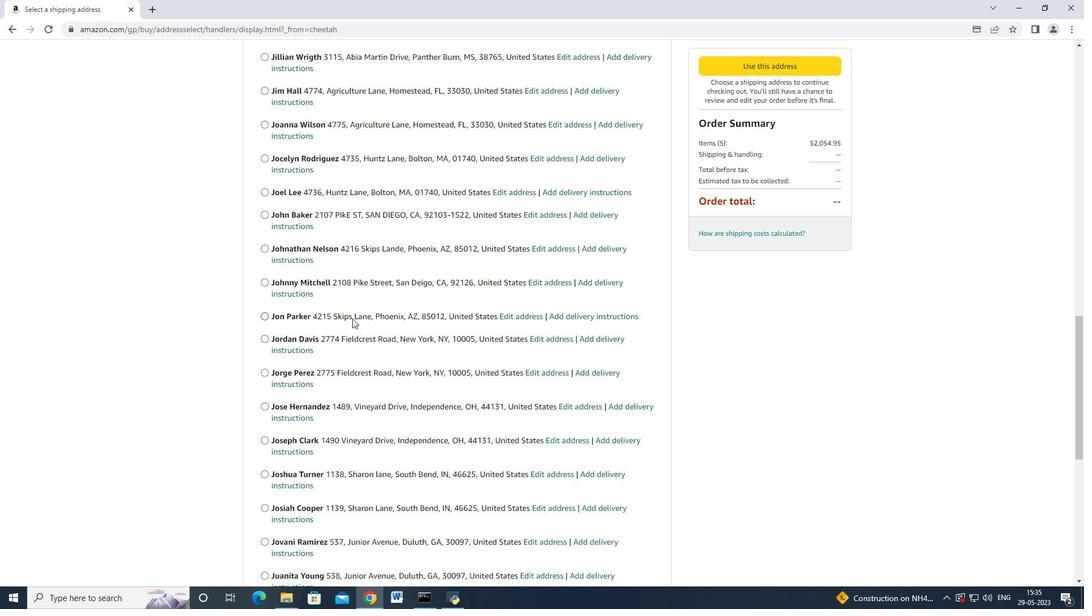 
Action: Mouse scrolled (346, 333) with delta (0, 0)
Screenshot: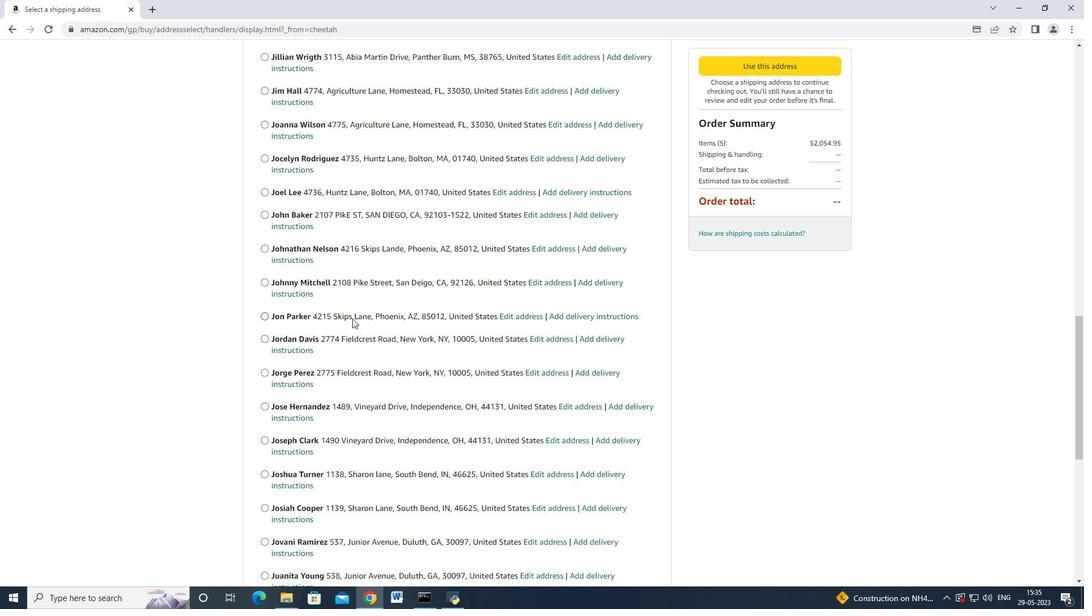 
Action: Mouse moved to (346, 339)
Screenshot: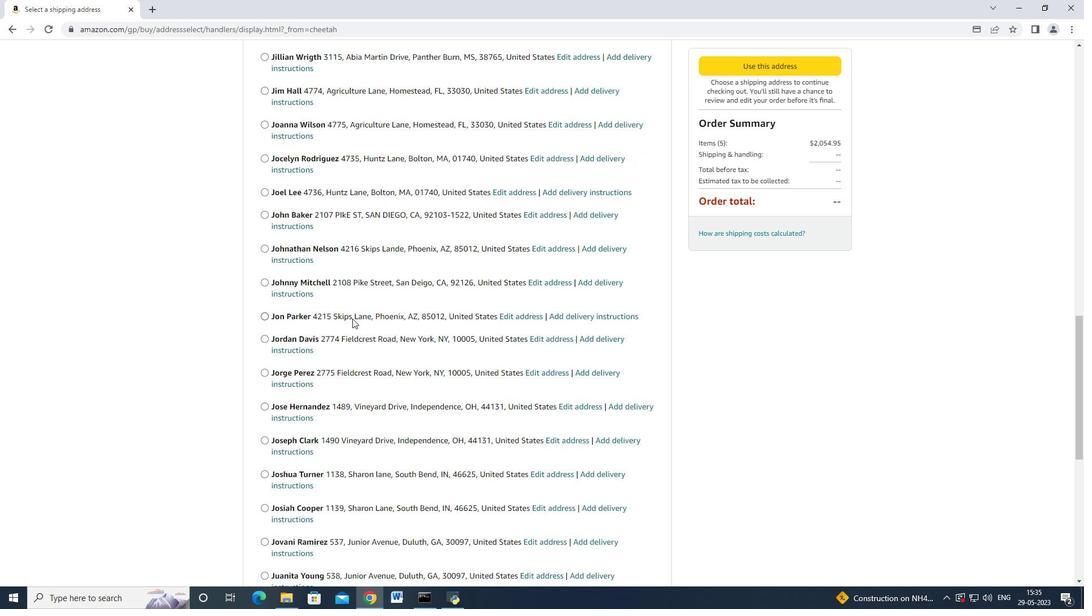 
Action: Mouse scrolled (346, 335) with delta (0, 0)
Screenshot: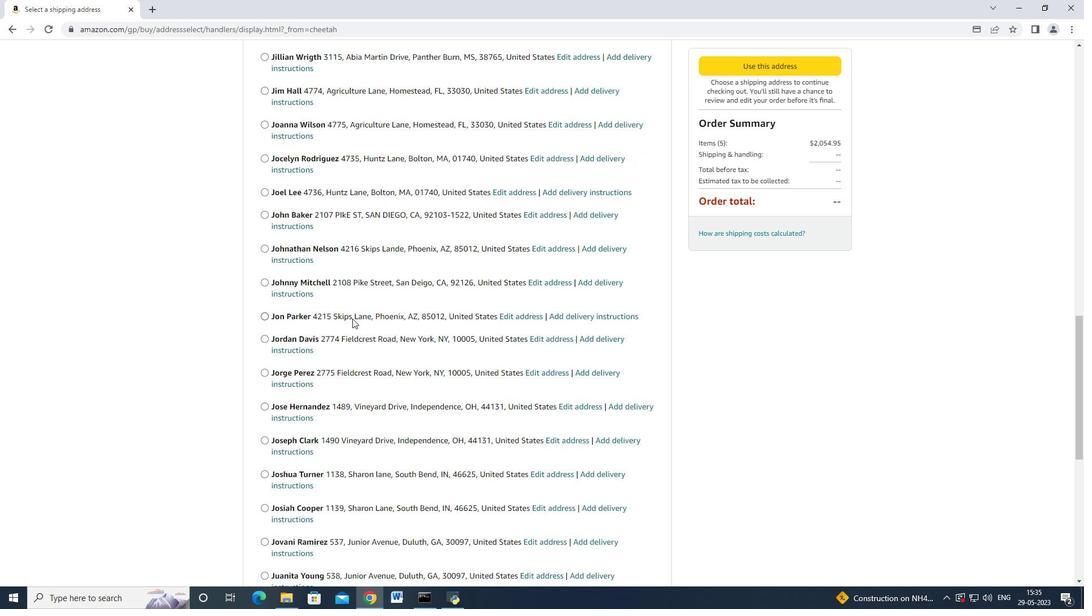 
Action: Mouse moved to (346, 343)
Screenshot: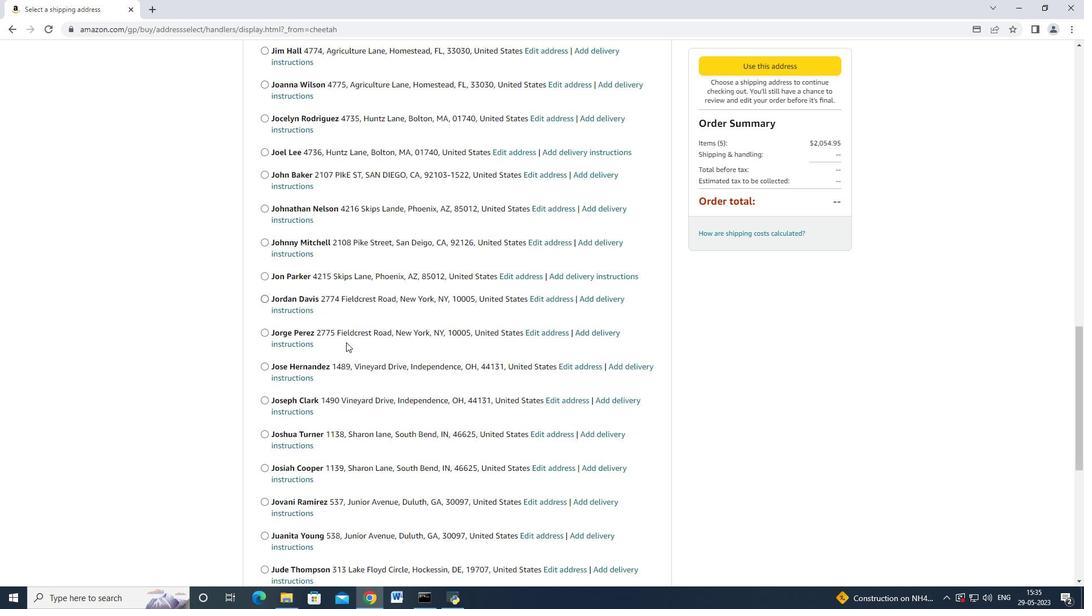 
Action: Mouse scrolled (346, 343) with delta (0, 0)
Screenshot: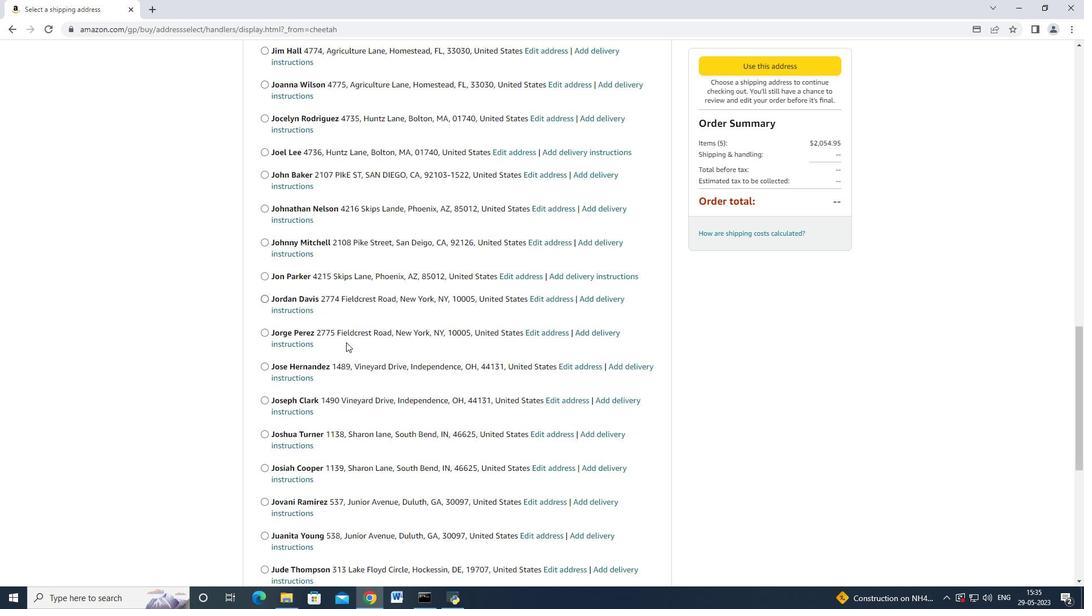 
Action: Mouse moved to (346, 344)
Screenshot: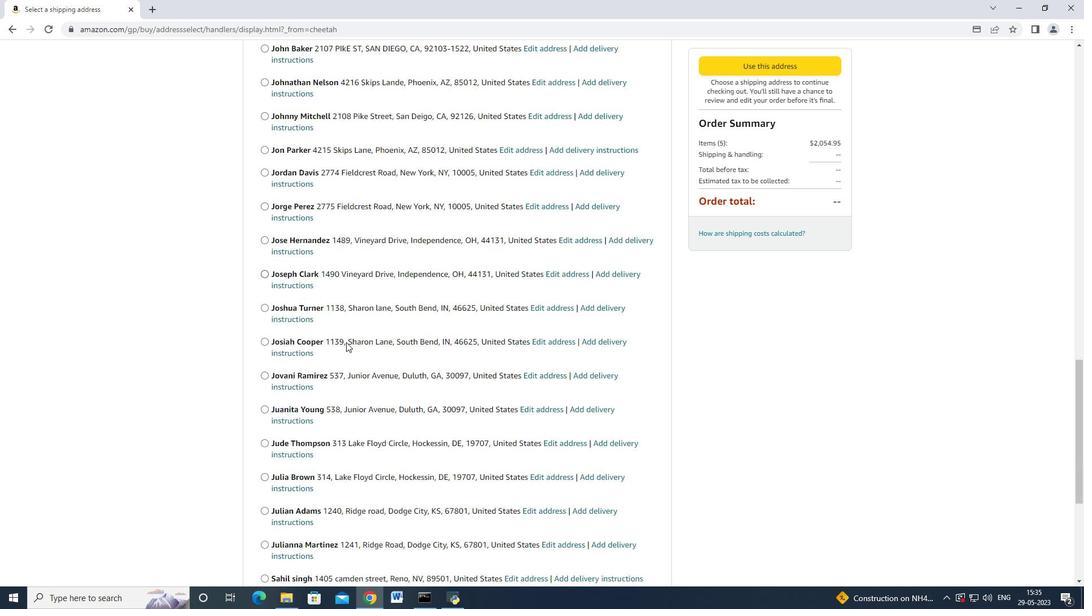 
Action: Mouse scrolled (346, 343) with delta (0, 0)
Screenshot: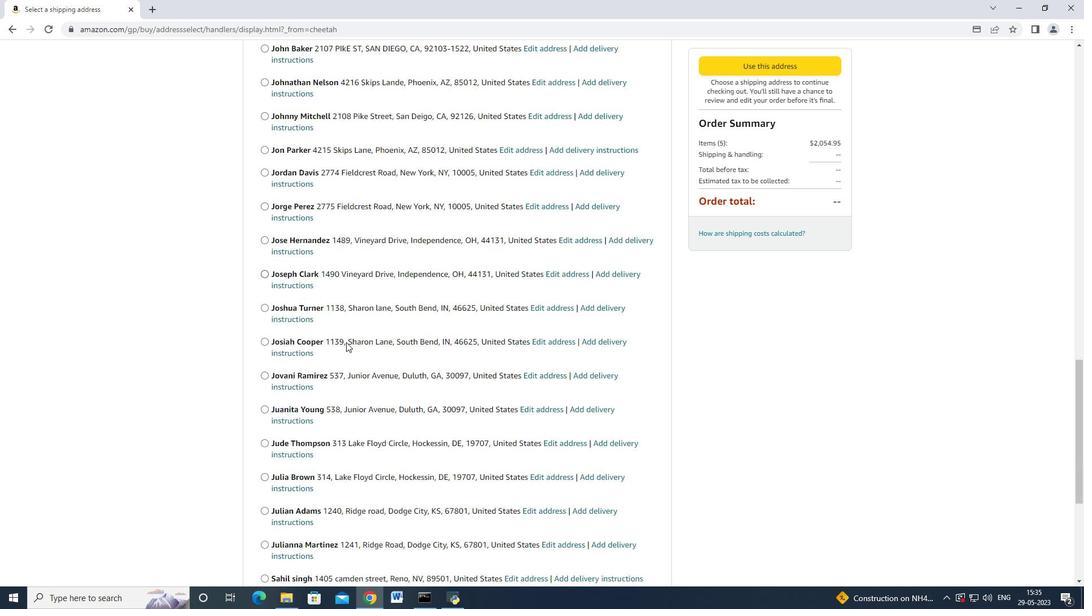 
Action: Mouse moved to (346, 344)
Screenshot: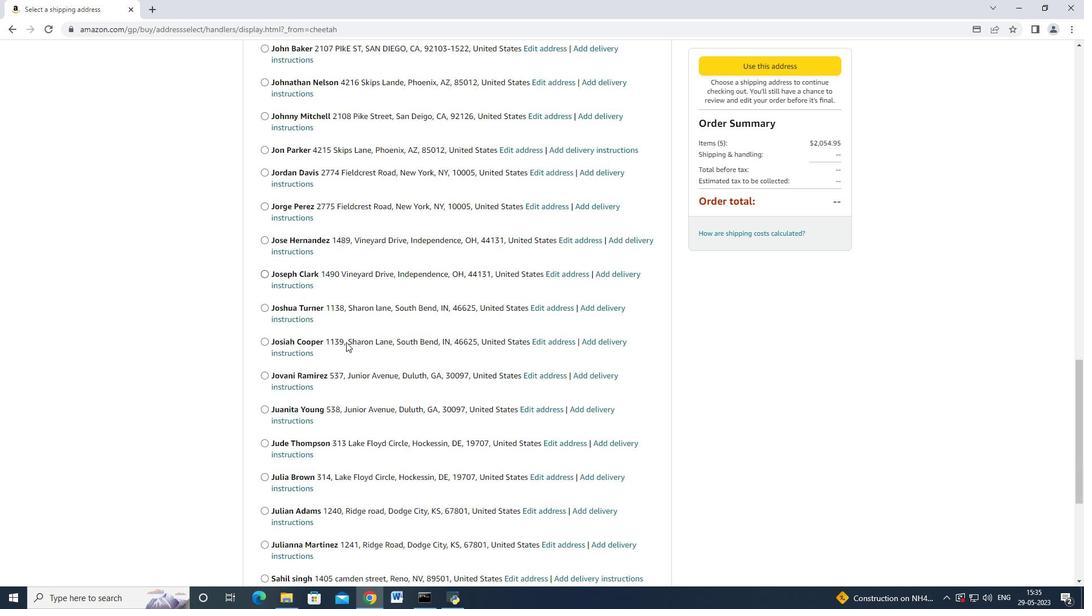 
Action: Mouse scrolled (346, 343) with delta (0, 0)
Screenshot: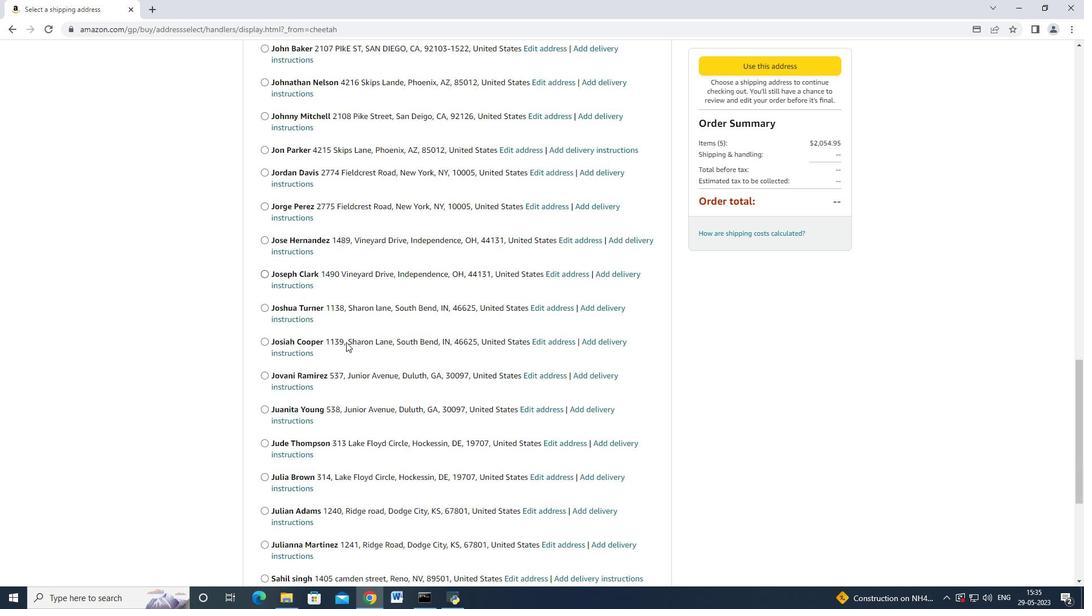 
Action: Mouse moved to (302, 369)
Screenshot: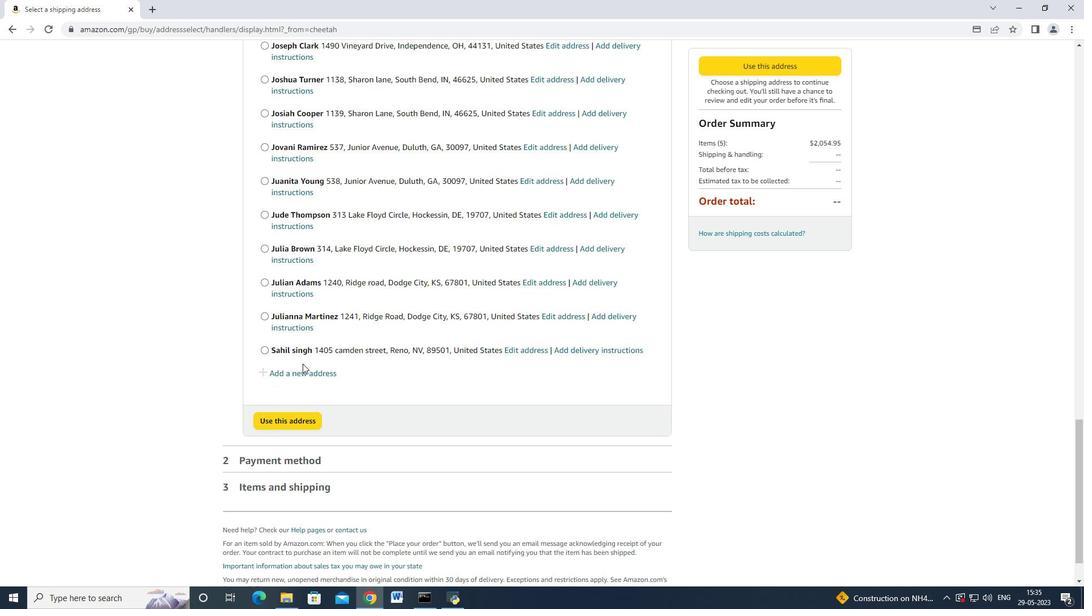 
Action: Mouse pressed left at (302, 369)
Screenshot: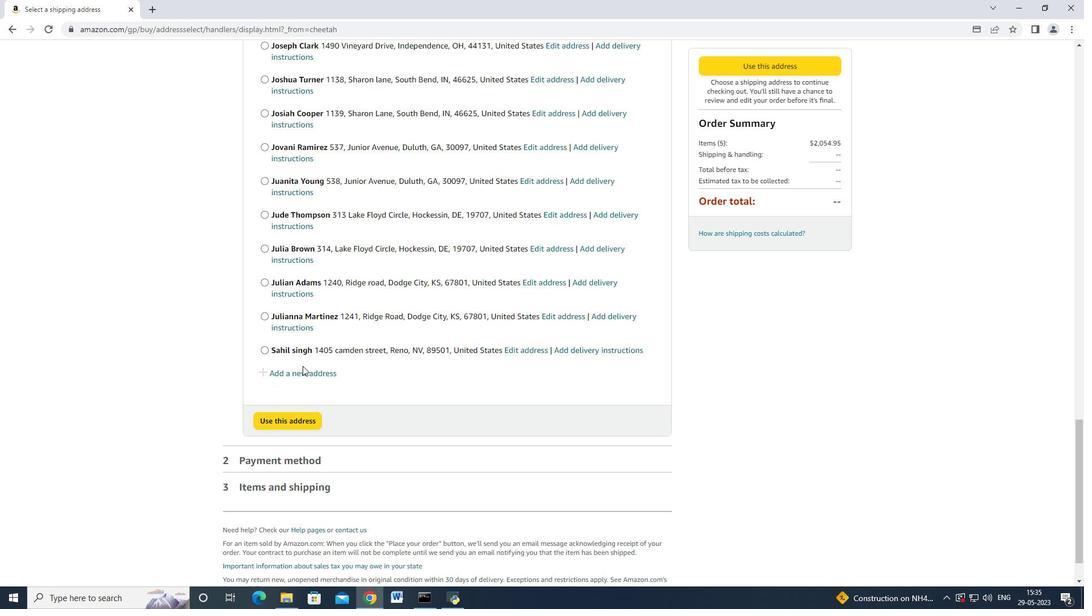 
Action: Mouse moved to (394, 272)
Screenshot: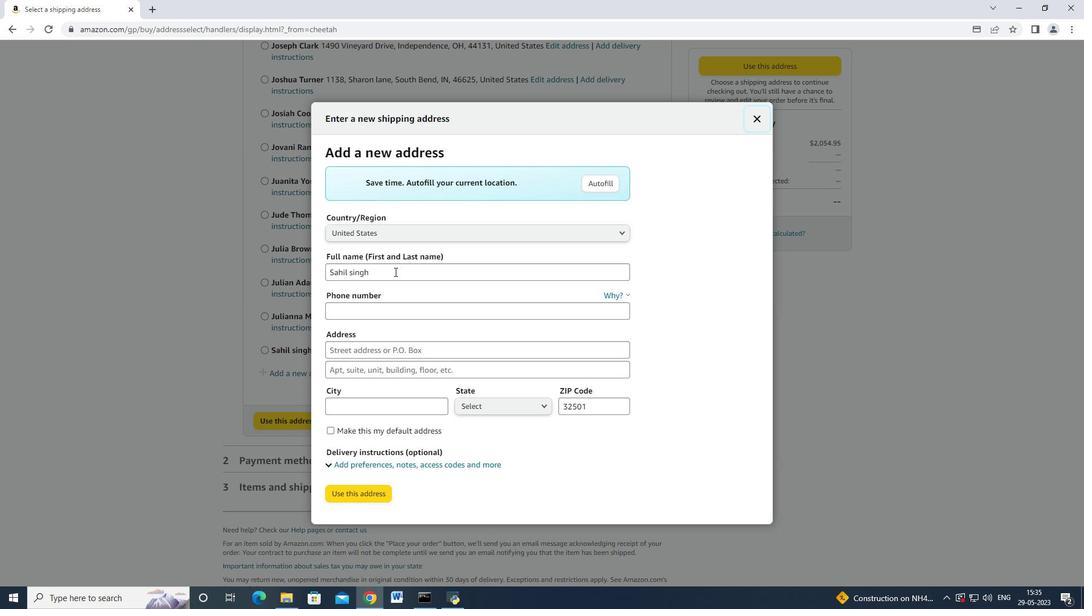 
Action: Mouse pressed left at (394, 272)
Screenshot: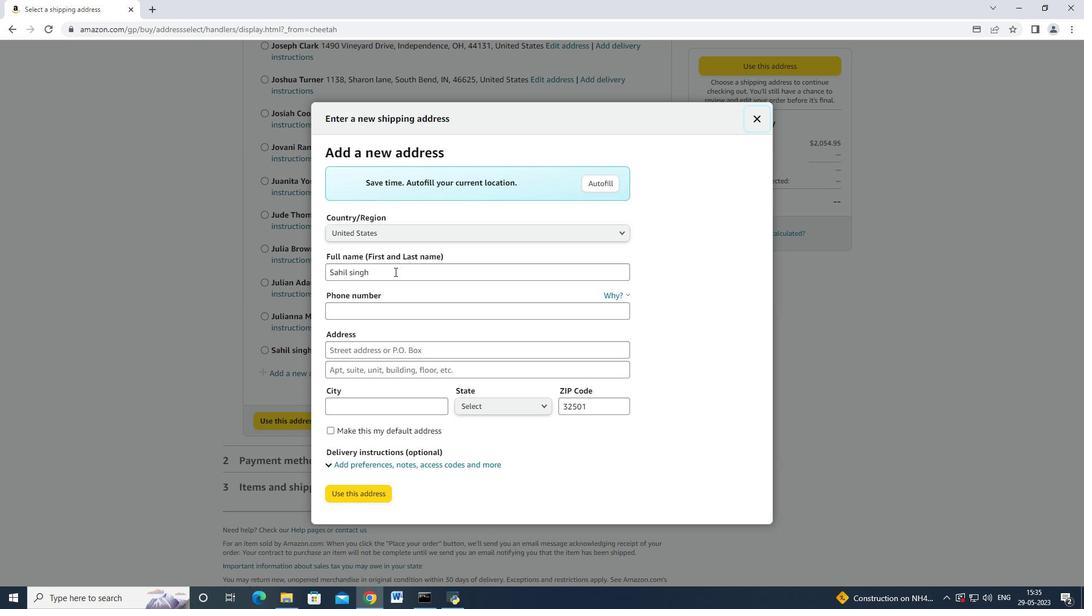 
Action: Mouse moved to (317, 379)
Screenshot: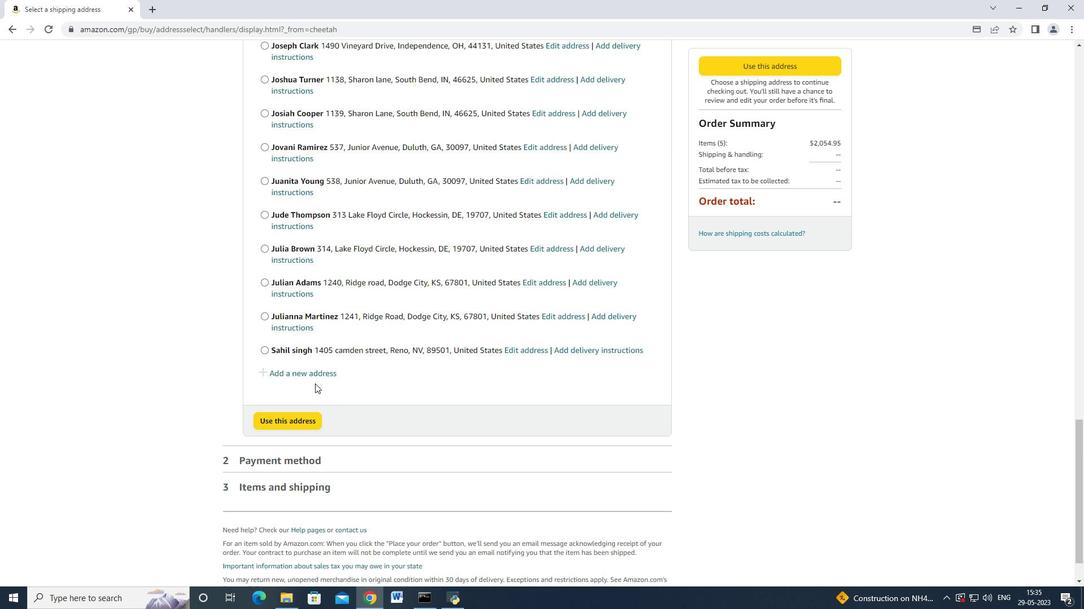 
Action: Mouse pressed left at (317, 379)
Screenshot: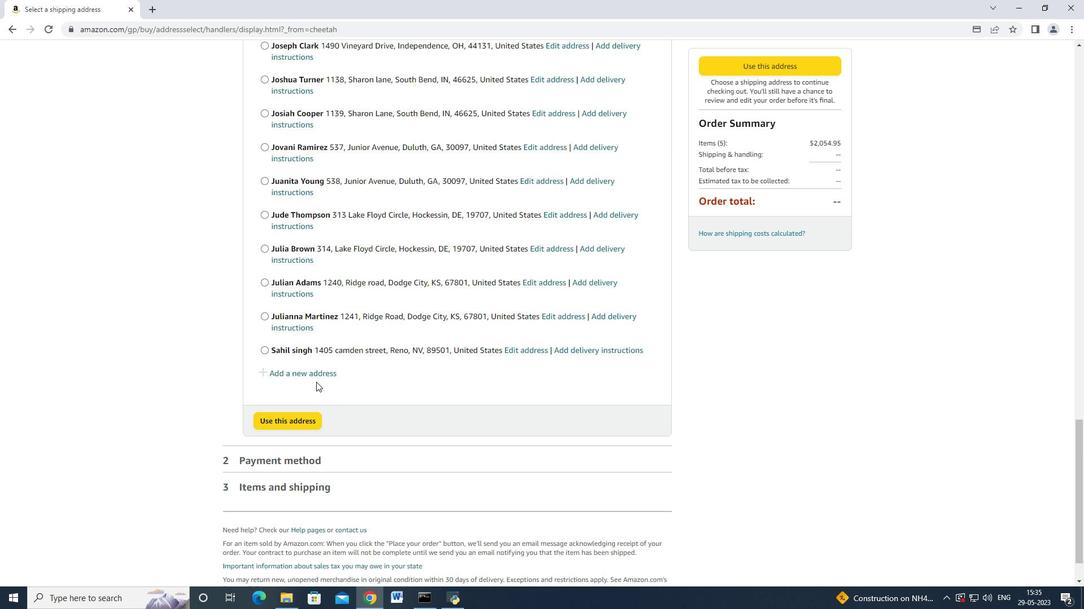 
Action: Mouse moved to (319, 377)
Screenshot: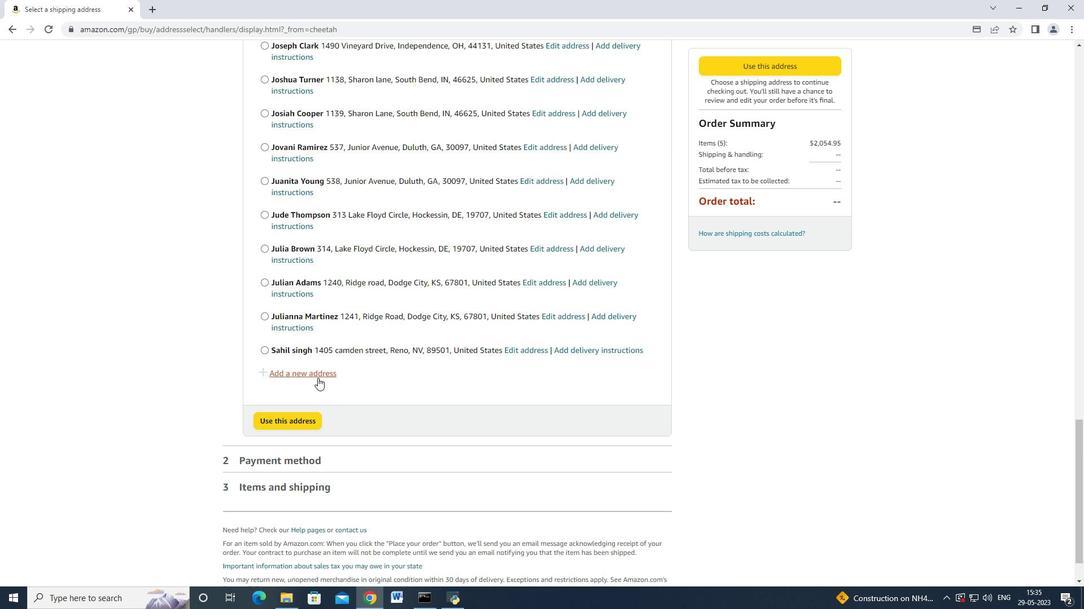 
Action: Mouse pressed left at (319, 377)
Screenshot: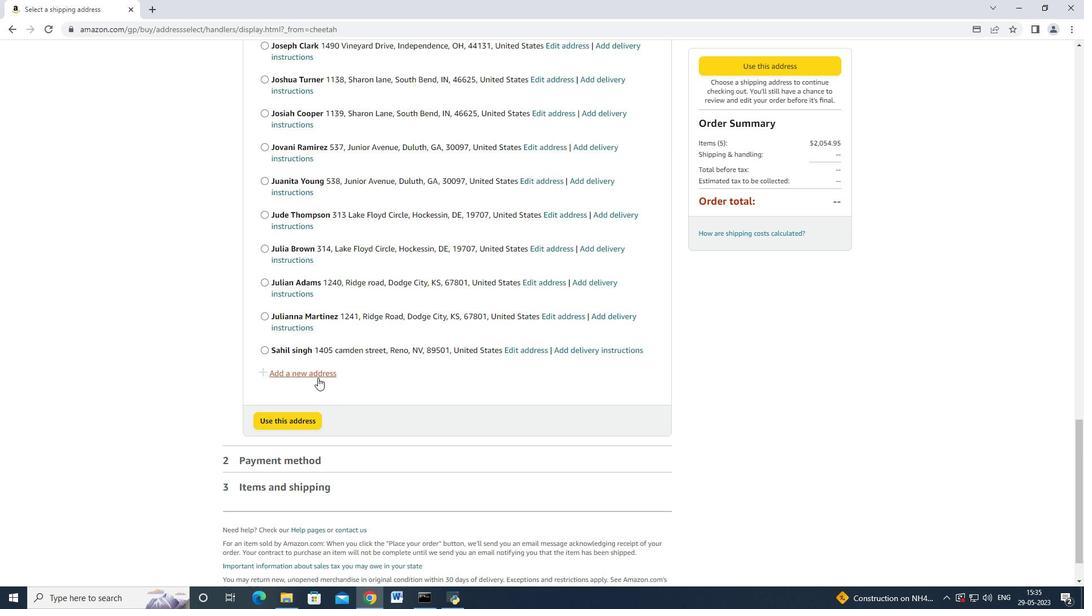 
Action: Mouse moved to (415, 274)
Screenshot: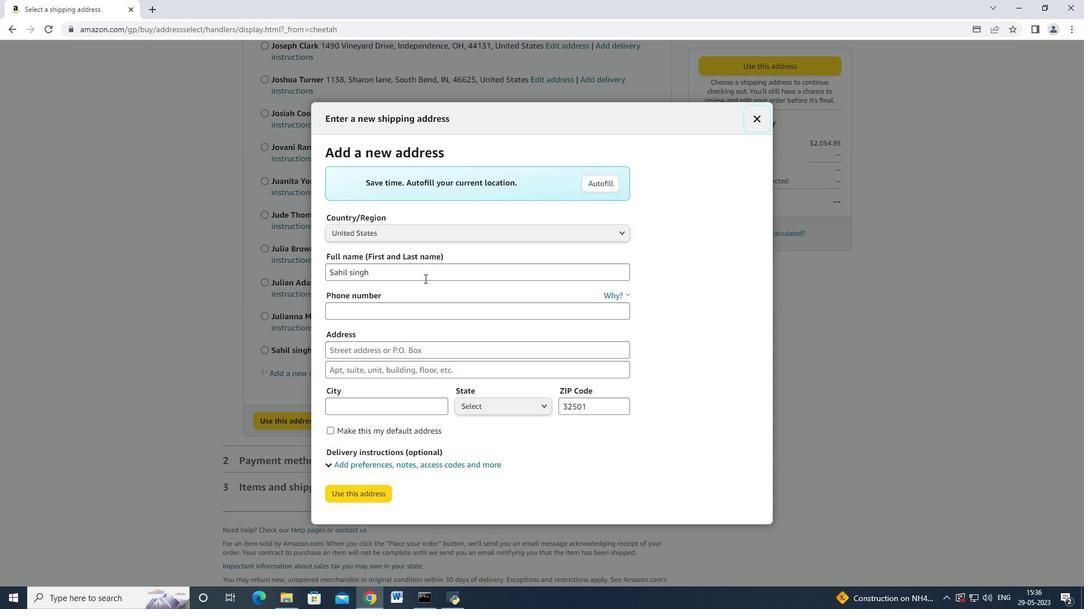 
Action: Mouse pressed left at (415, 274)
Screenshot: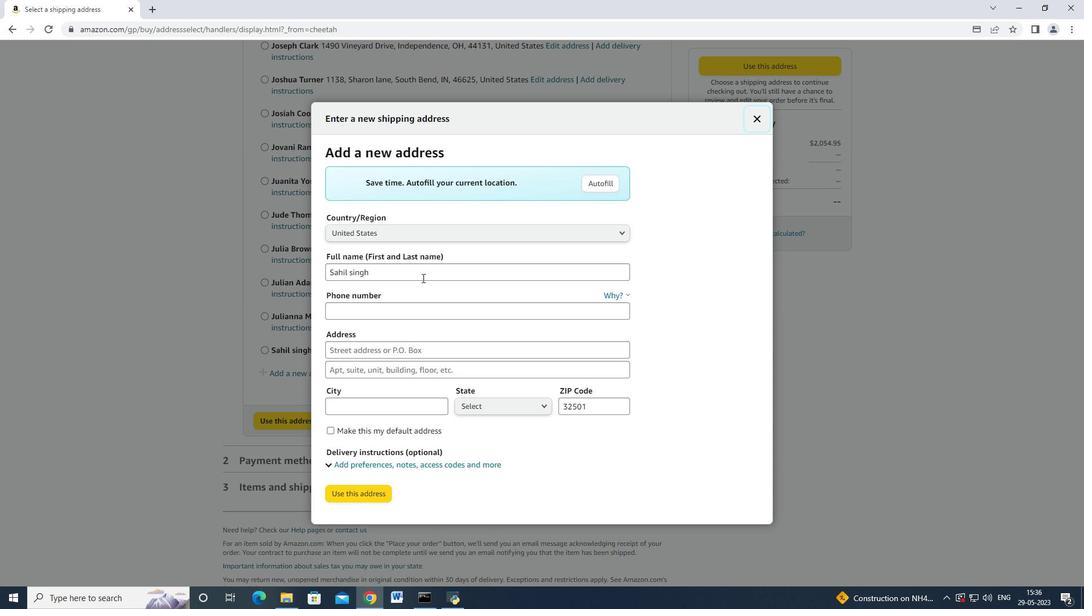 
Action: Mouse moved to (360, 270)
Screenshot: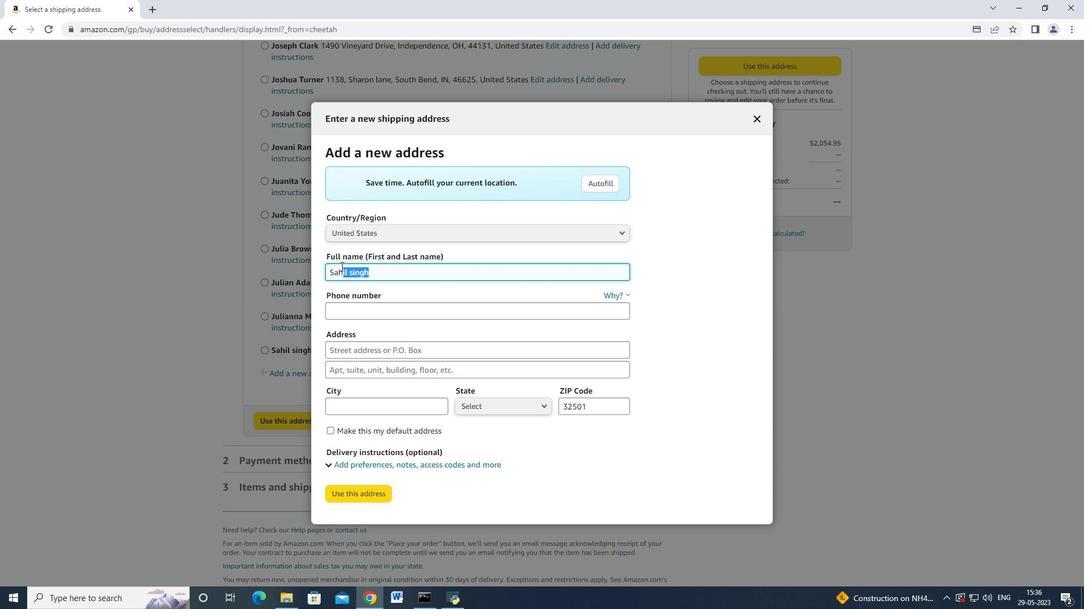 
Action: Key pressed <Key.backspace><Key.backspace><Key.backspace><Key.backspace><Key.backspace><Key.backspace><Key.backspace><Key.backspace><Key.backspace><Key.shift><Key.shift><Key.shift><Key.shift><Key.shift>Brooke<Key.space><Key.shift>Phillips<Key.space><Key.tab><Key.tab>3024323748<Key.tab>425<Key.space><Key.shift>Callison<Key.space><Key.shift>Lane<Key.tab><Key.tab><Key.shift_r>Wilmington<Key.tab>
Screenshot: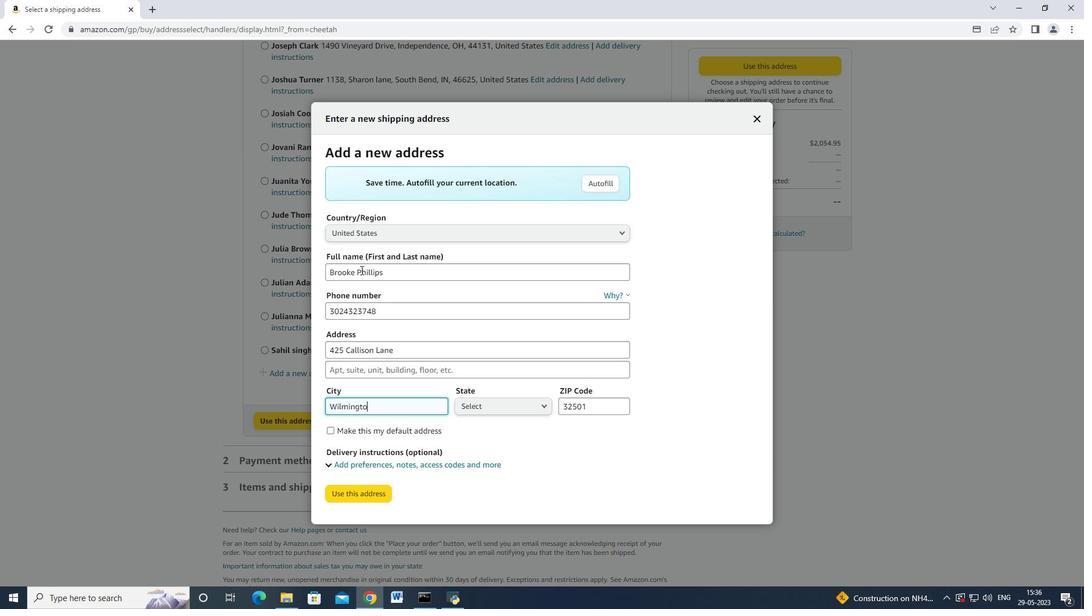 
Action: Mouse moved to (517, 407)
Screenshot: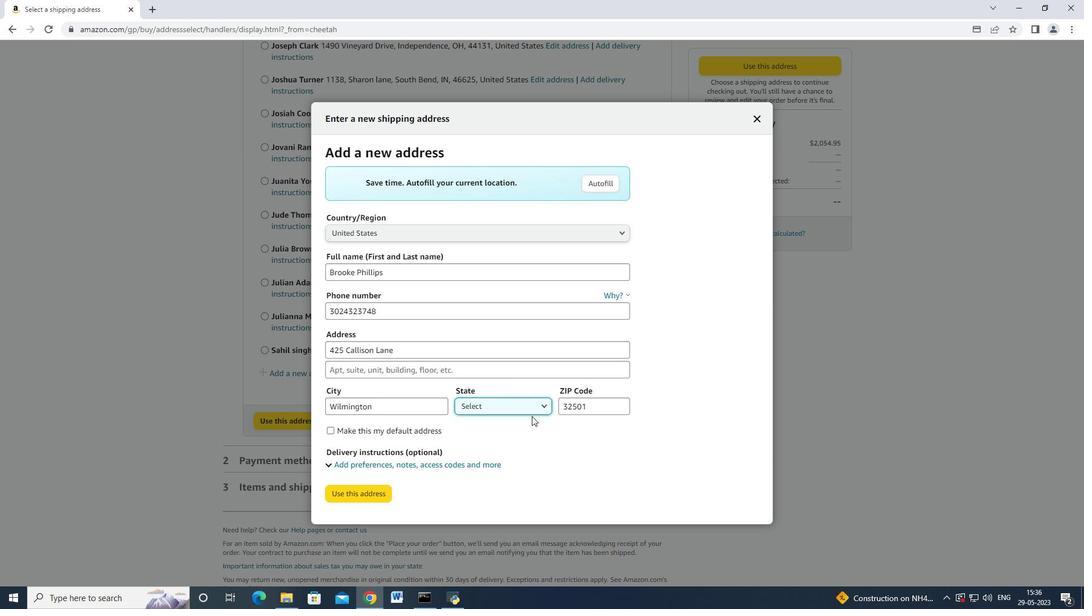 
Action: Mouse pressed left at (517, 407)
Screenshot: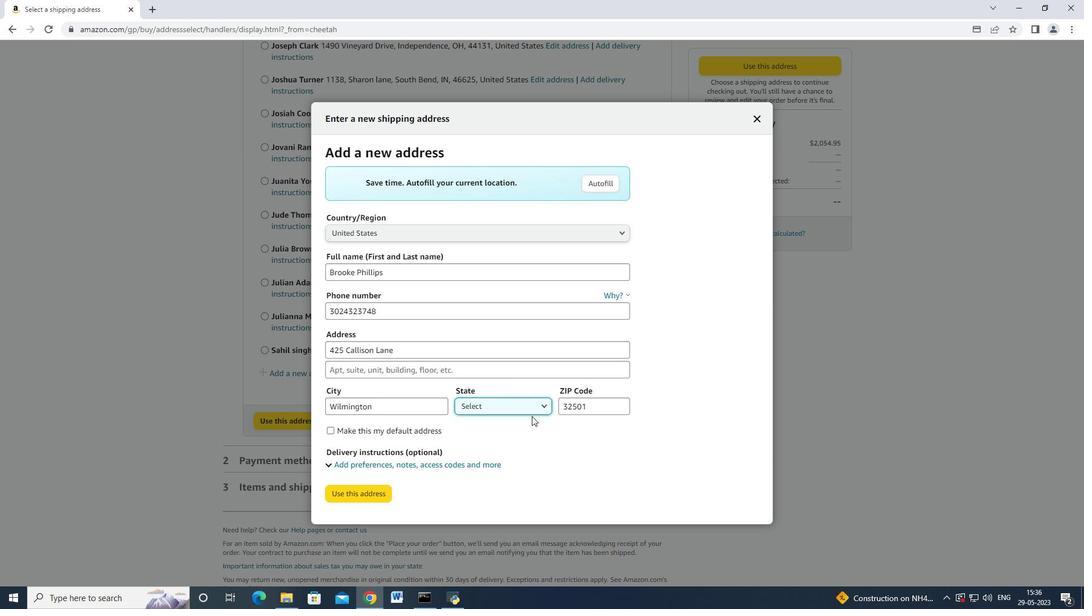
Action: Mouse moved to (513, 184)
Screenshot: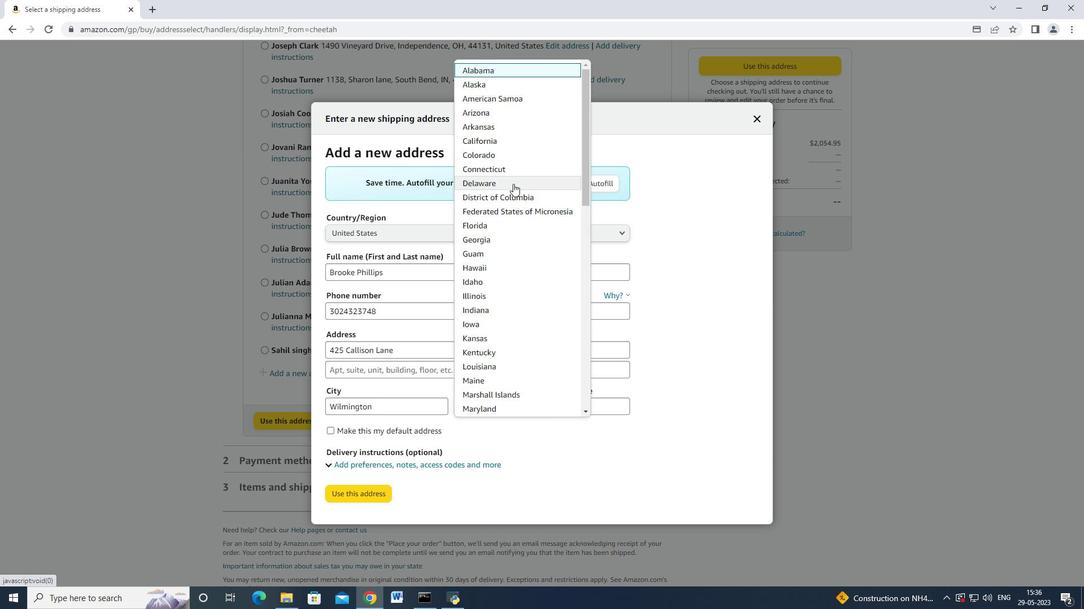
Action: Mouse pressed left at (513, 184)
Screenshot: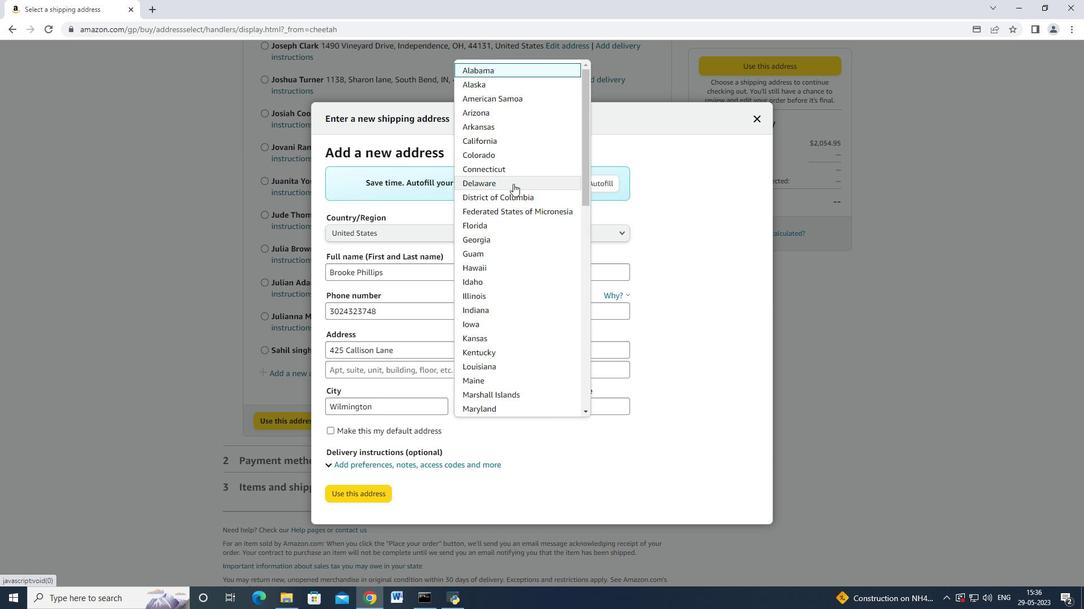
Action: Mouse moved to (556, 405)
Screenshot: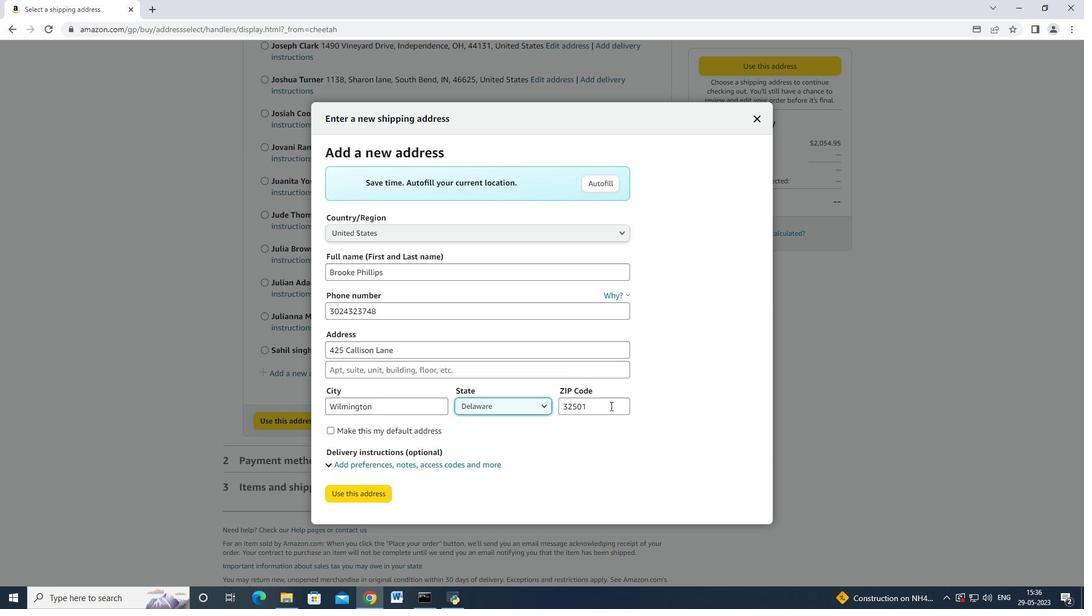 
Action: Mouse pressed left at (608, 407)
Screenshot: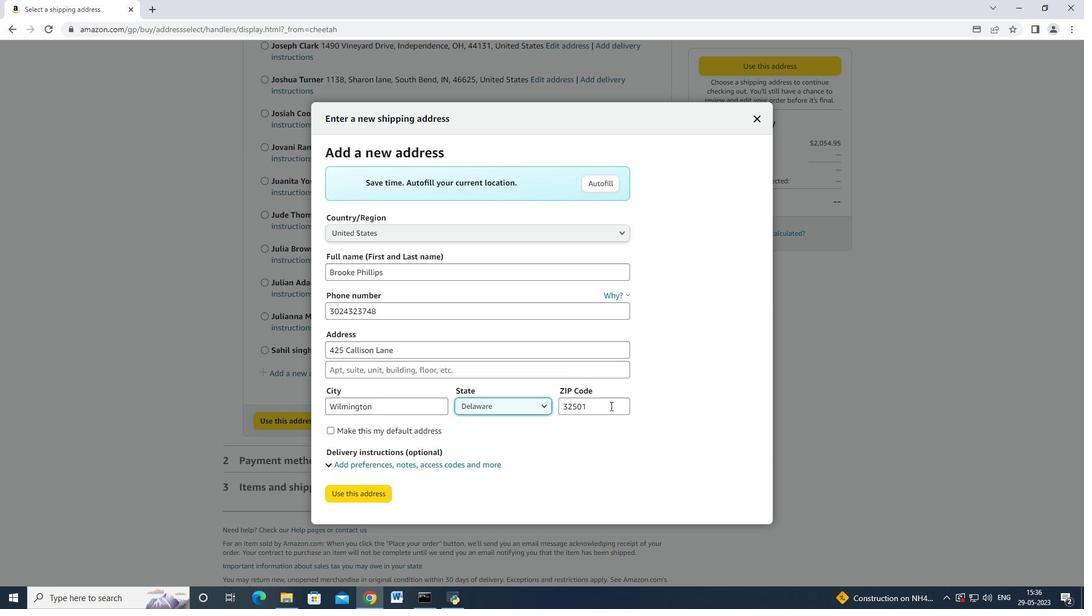 
Action: Mouse moved to (553, 403)
Screenshot: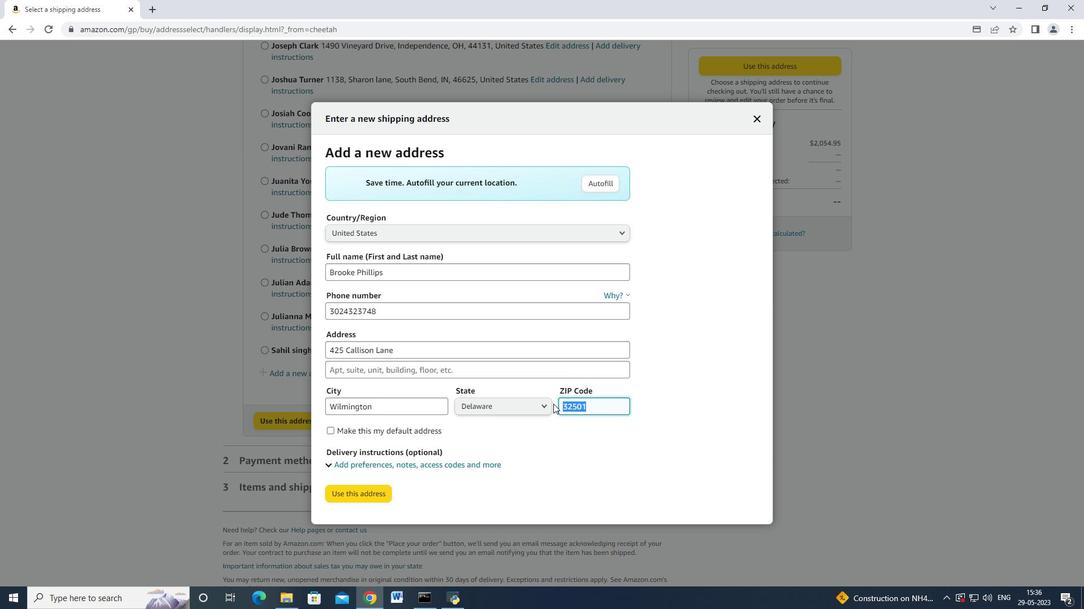 
Action: Key pressed <Key.backspace>190<Key.backspace>801
Screenshot: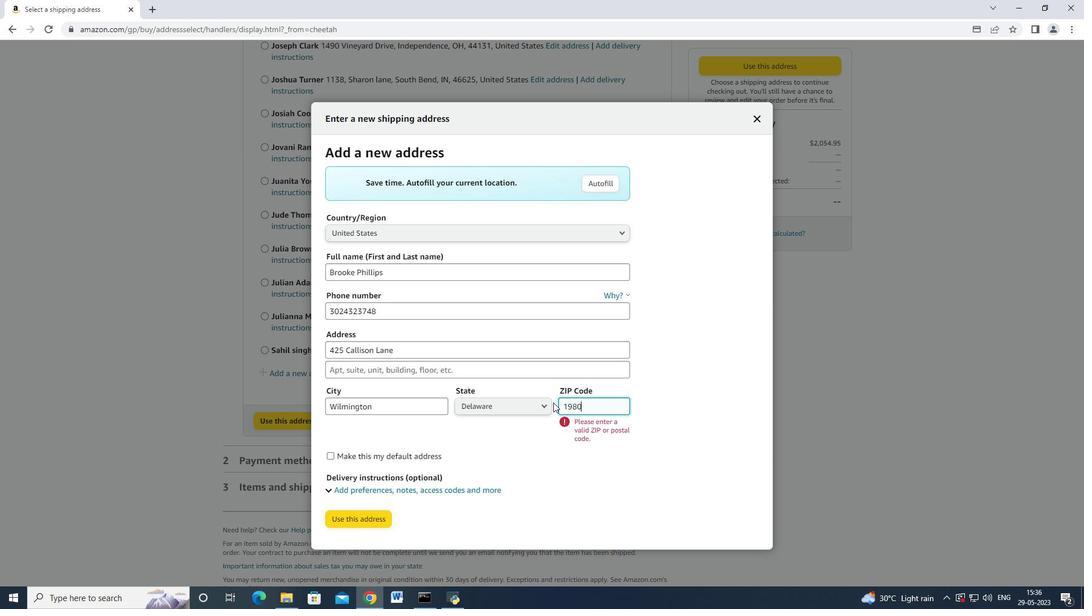 
Action: Mouse moved to (370, 494)
Screenshot: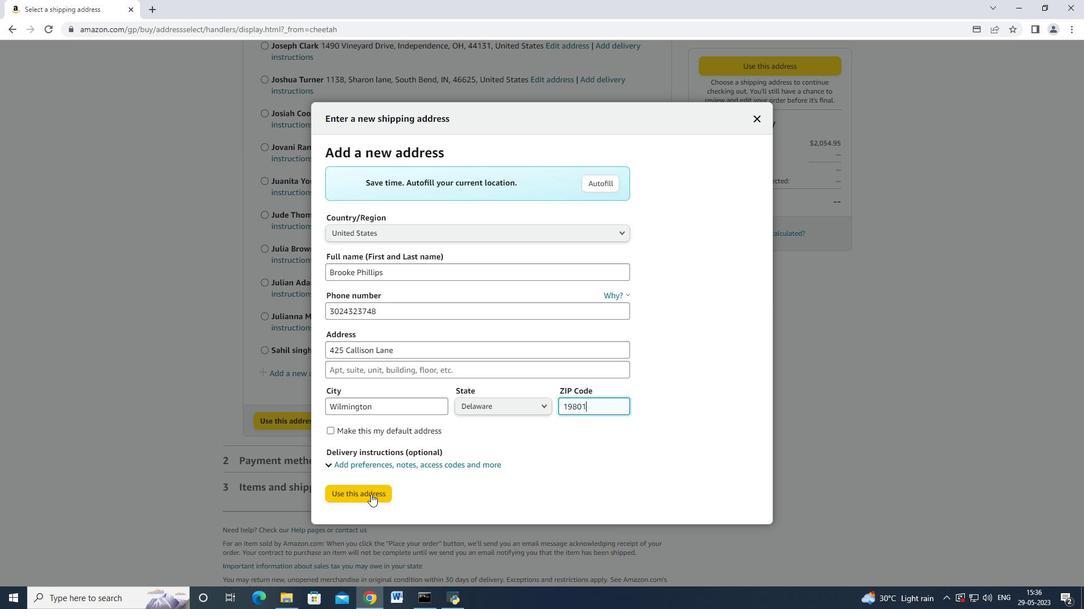 
Action: Mouse pressed left at (370, 494)
Screenshot: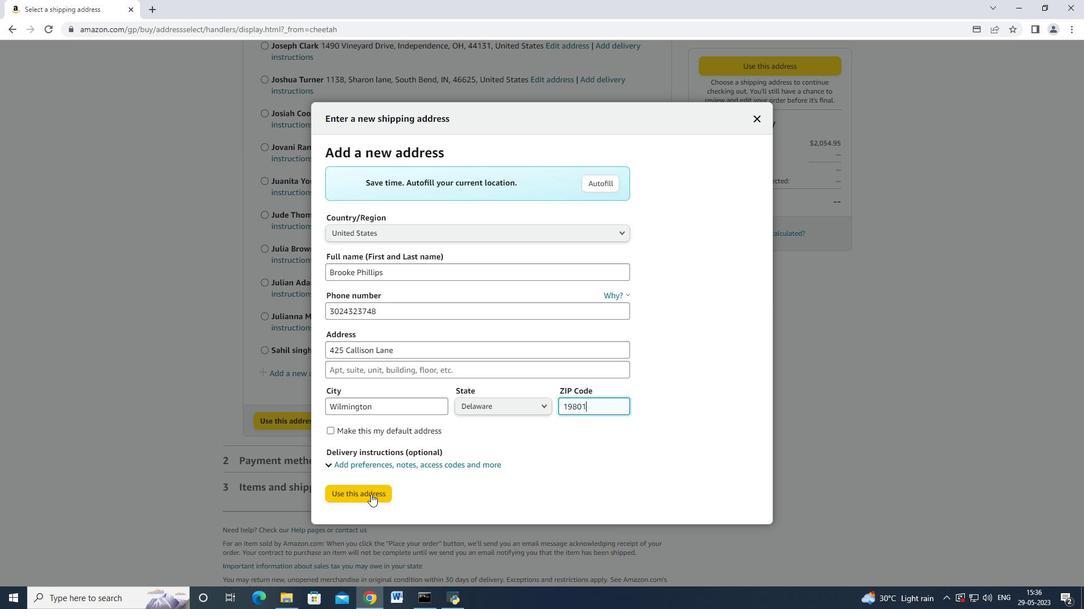 
Action: Mouse moved to (409, 433)
Screenshot: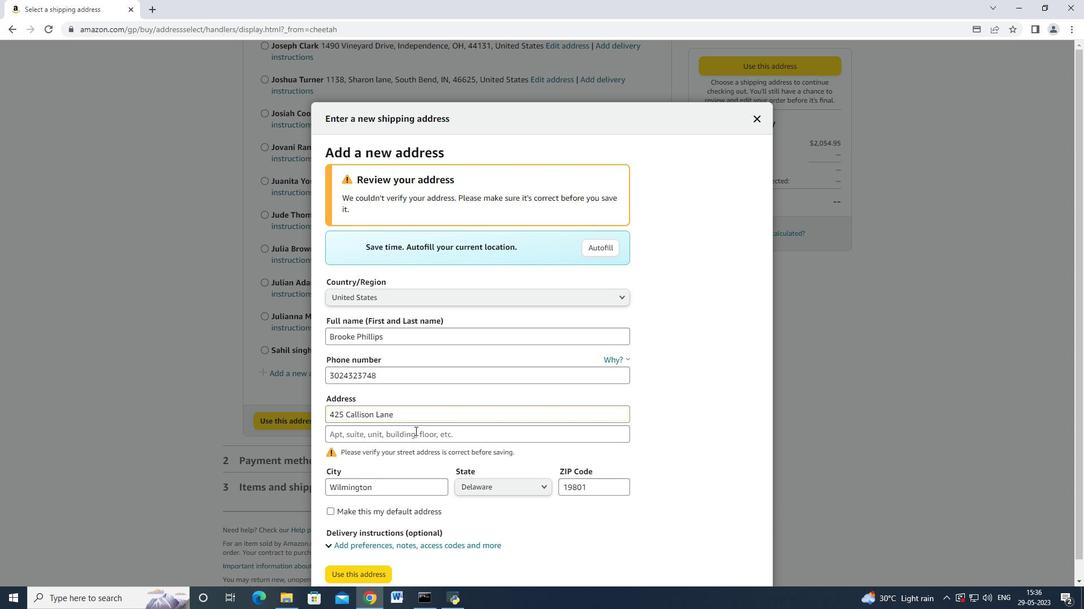 
Action: Mouse scrolled (409, 432) with delta (0, 0)
Screenshot: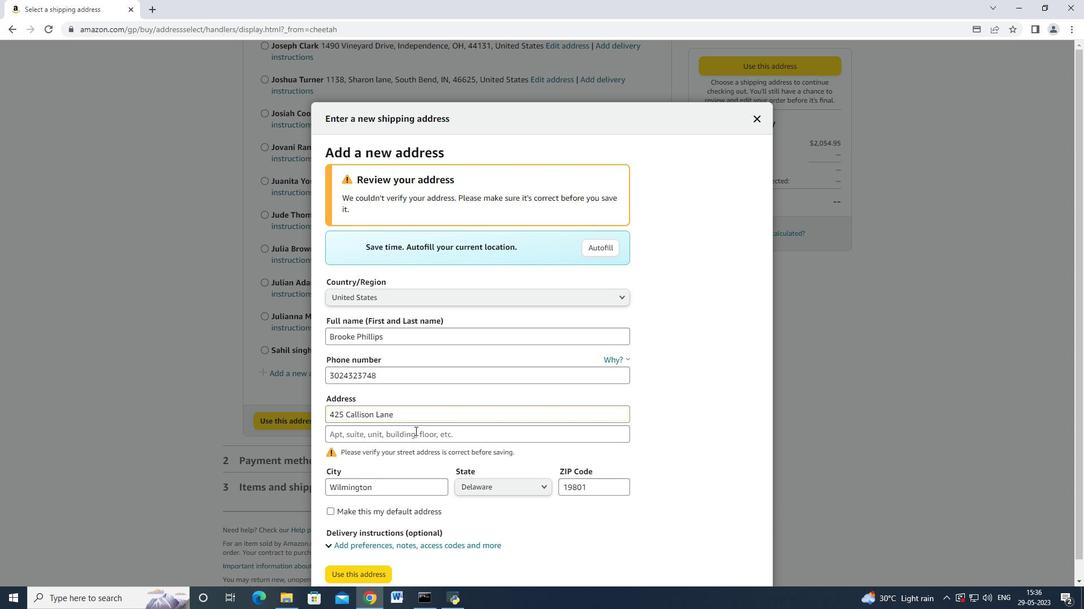 
Action: Mouse scrolled (409, 432) with delta (0, 0)
Screenshot: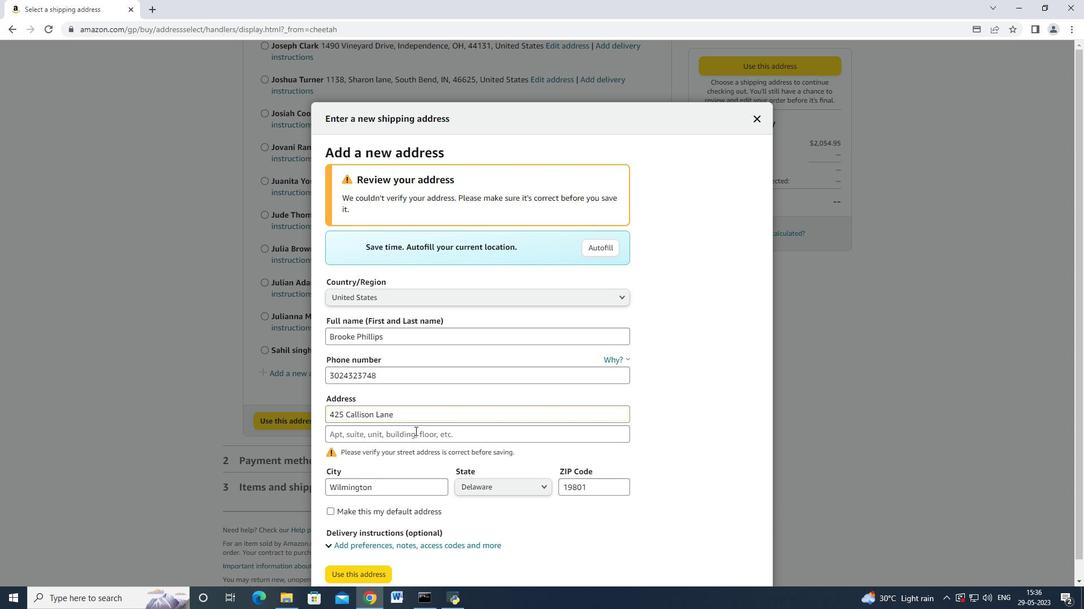 
Action: Mouse scrolled (409, 432) with delta (0, 0)
Screenshot: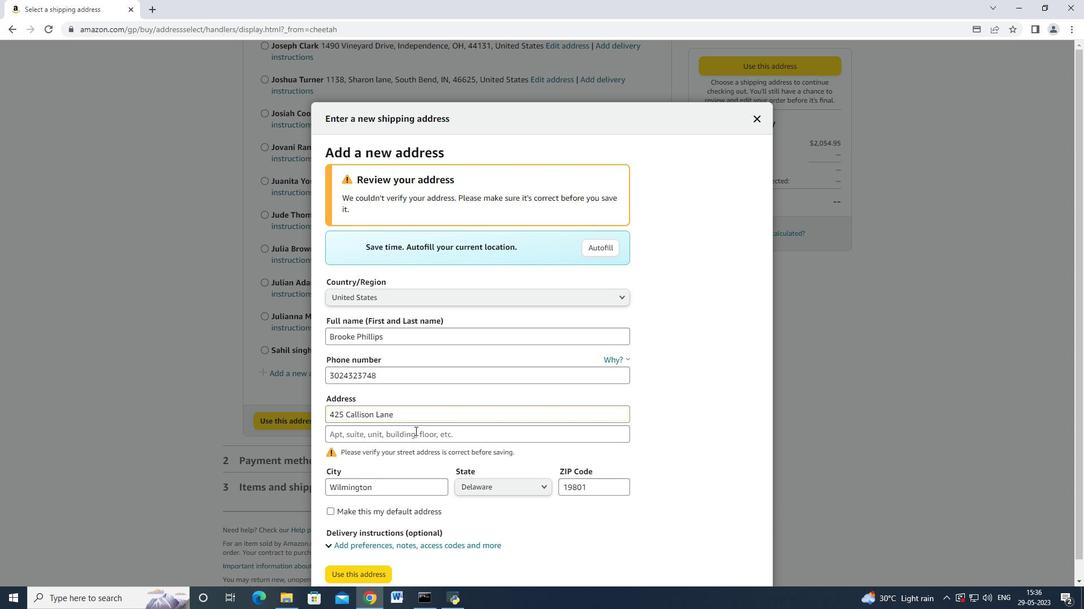 
Action: Mouse moved to (408, 433)
Screenshot: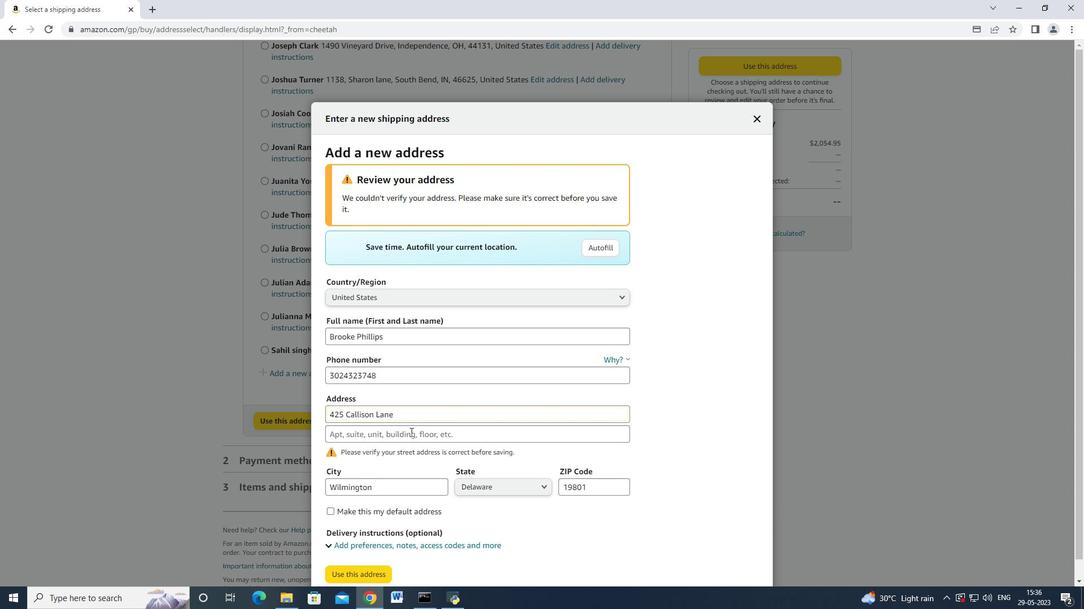 
Action: Mouse scrolled (408, 432) with delta (0, 0)
Screenshot: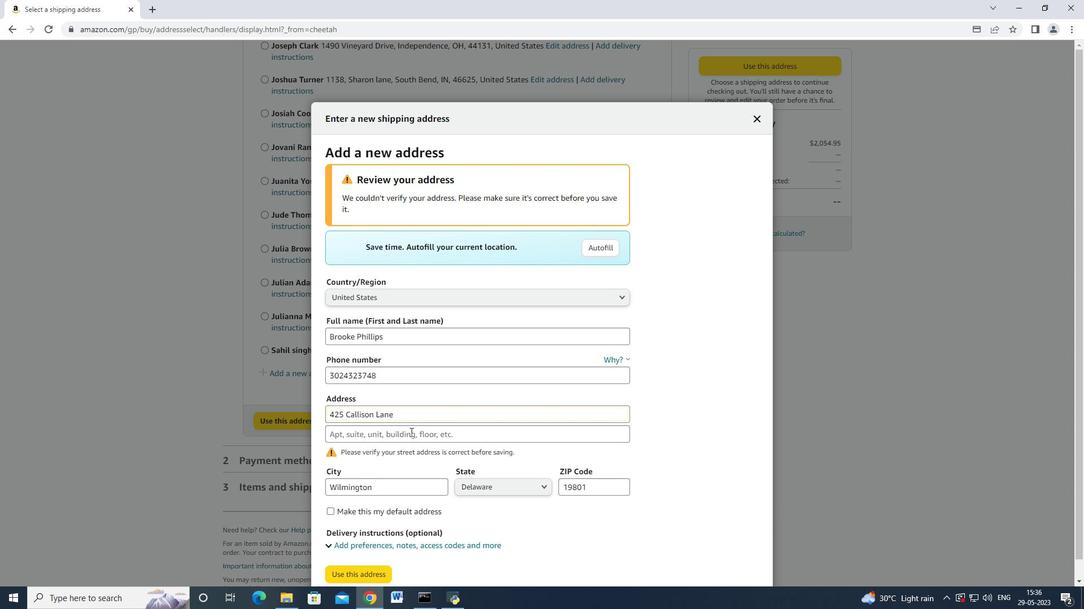 
Action: Mouse moved to (364, 557)
Screenshot: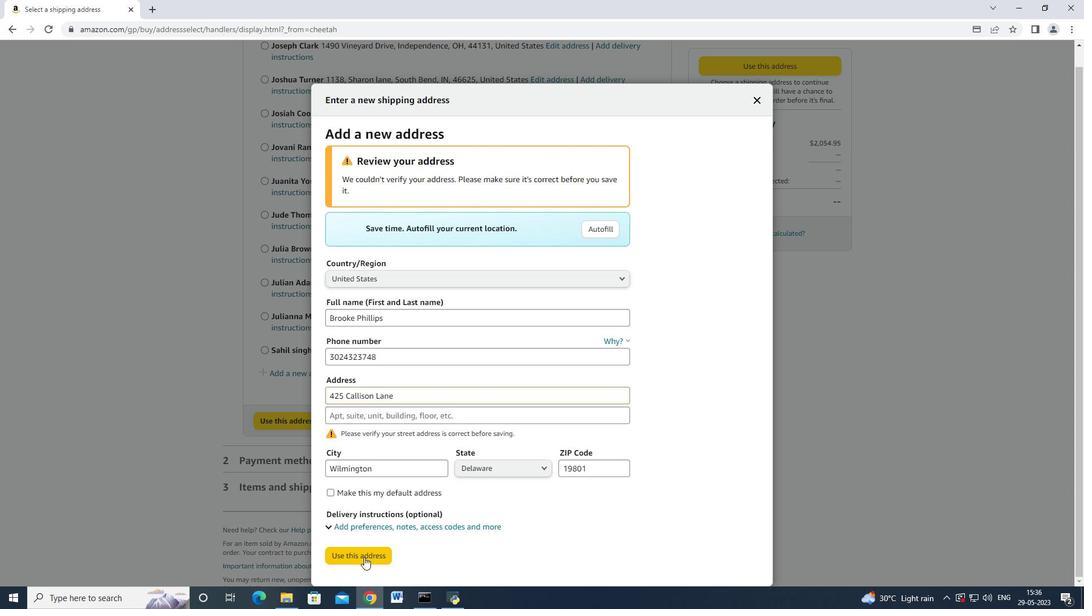 
Action: Mouse pressed left at (364, 557)
Screenshot: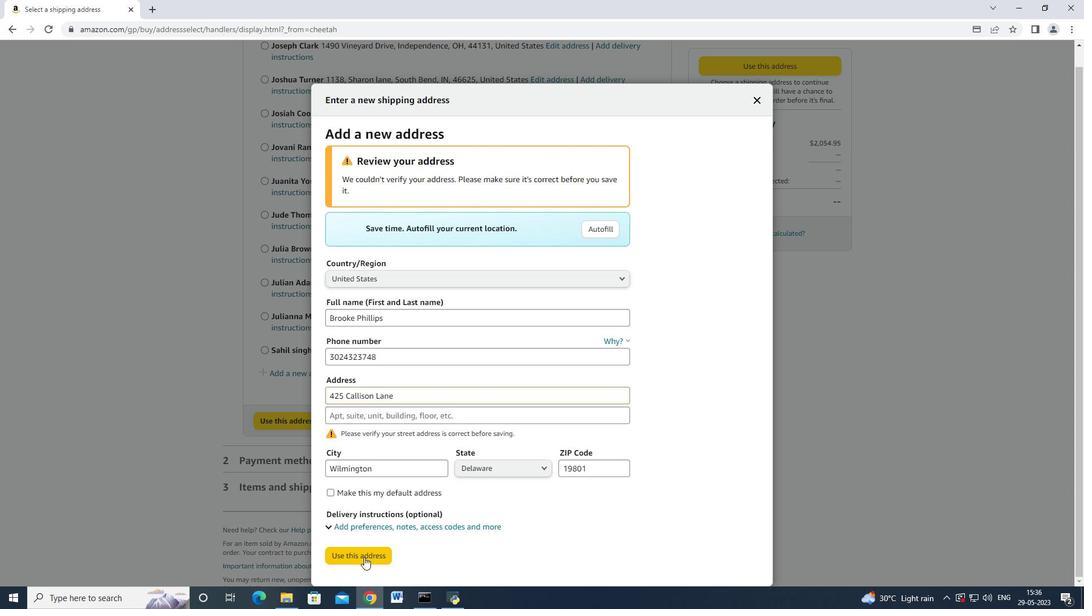 
Action: Mouse moved to (471, 453)
Screenshot: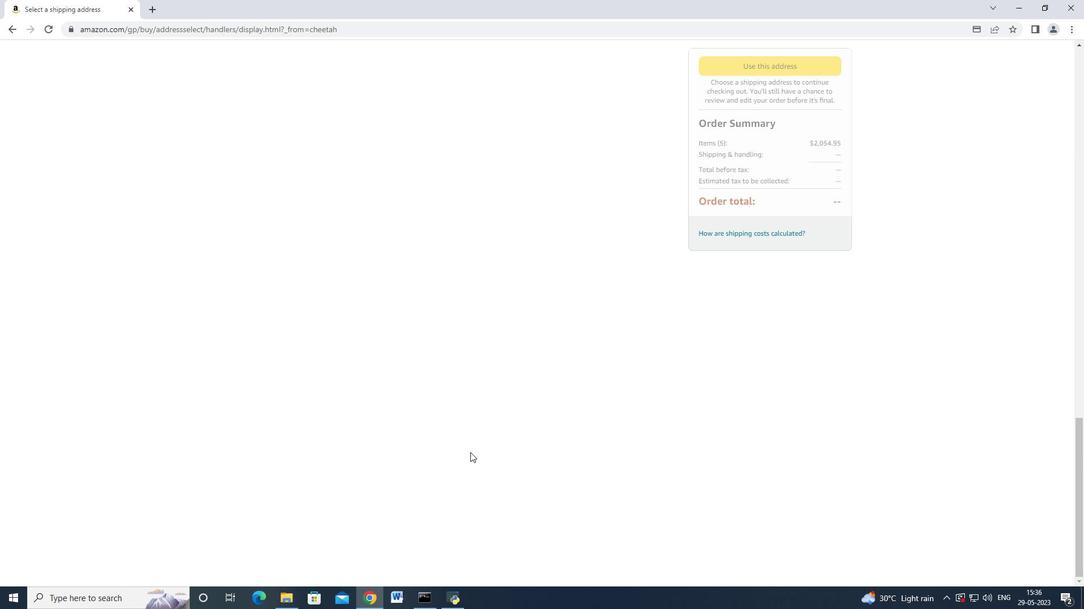 
Action: Mouse scrolled (471, 452) with delta (0, 0)
